 Task: Illustrate a Vector Portrait of a Beach Lifeguard Tower.
Action: Mouse moved to (560, 409)
Screenshot: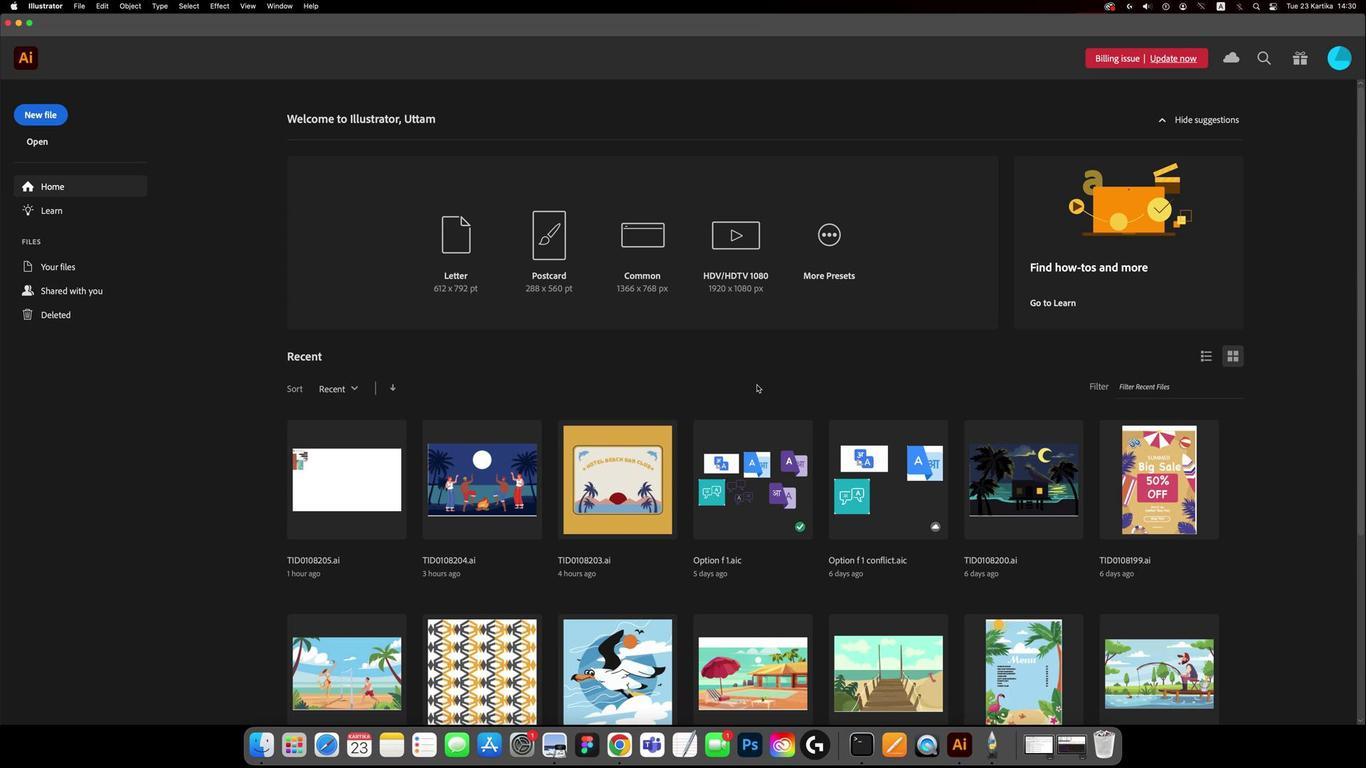 
Action: Mouse pressed left at (560, 409)
Screenshot: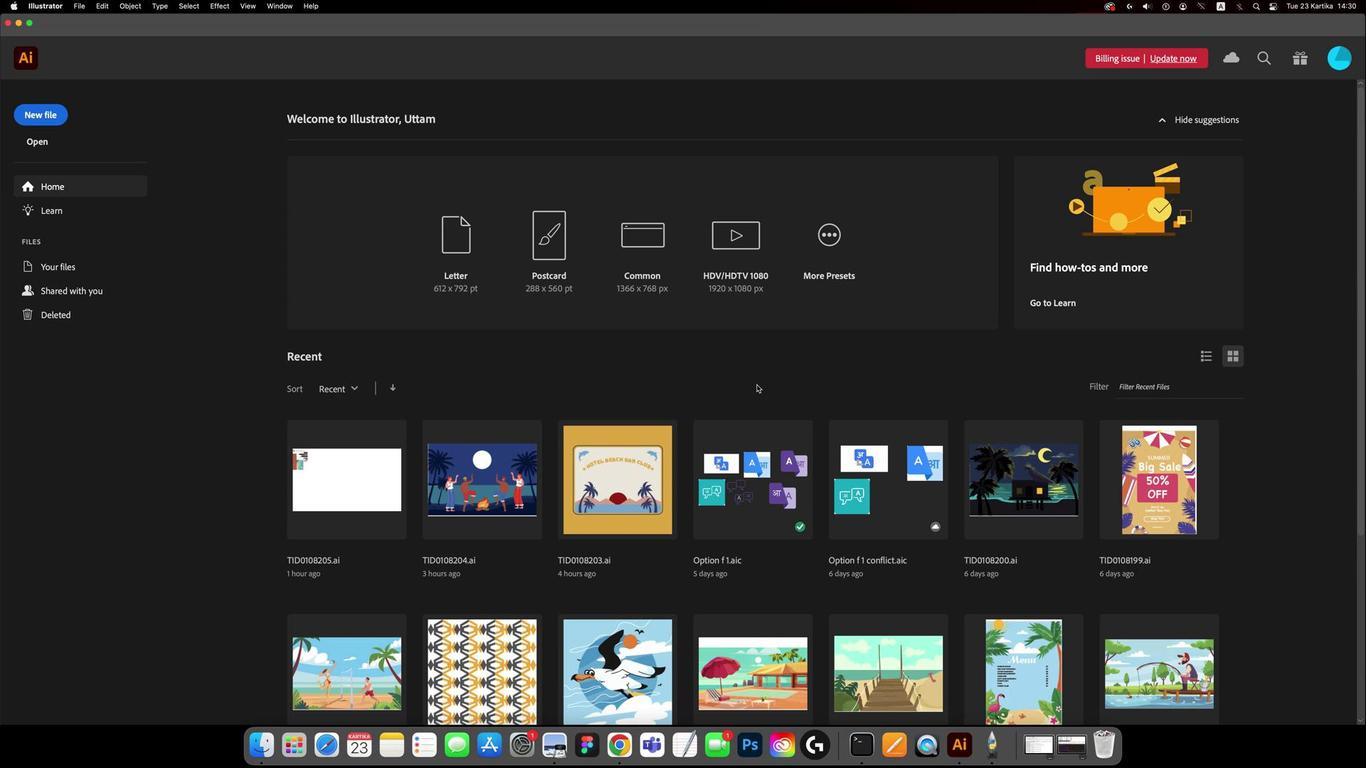 
Action: Mouse moved to (242, 348)
Screenshot: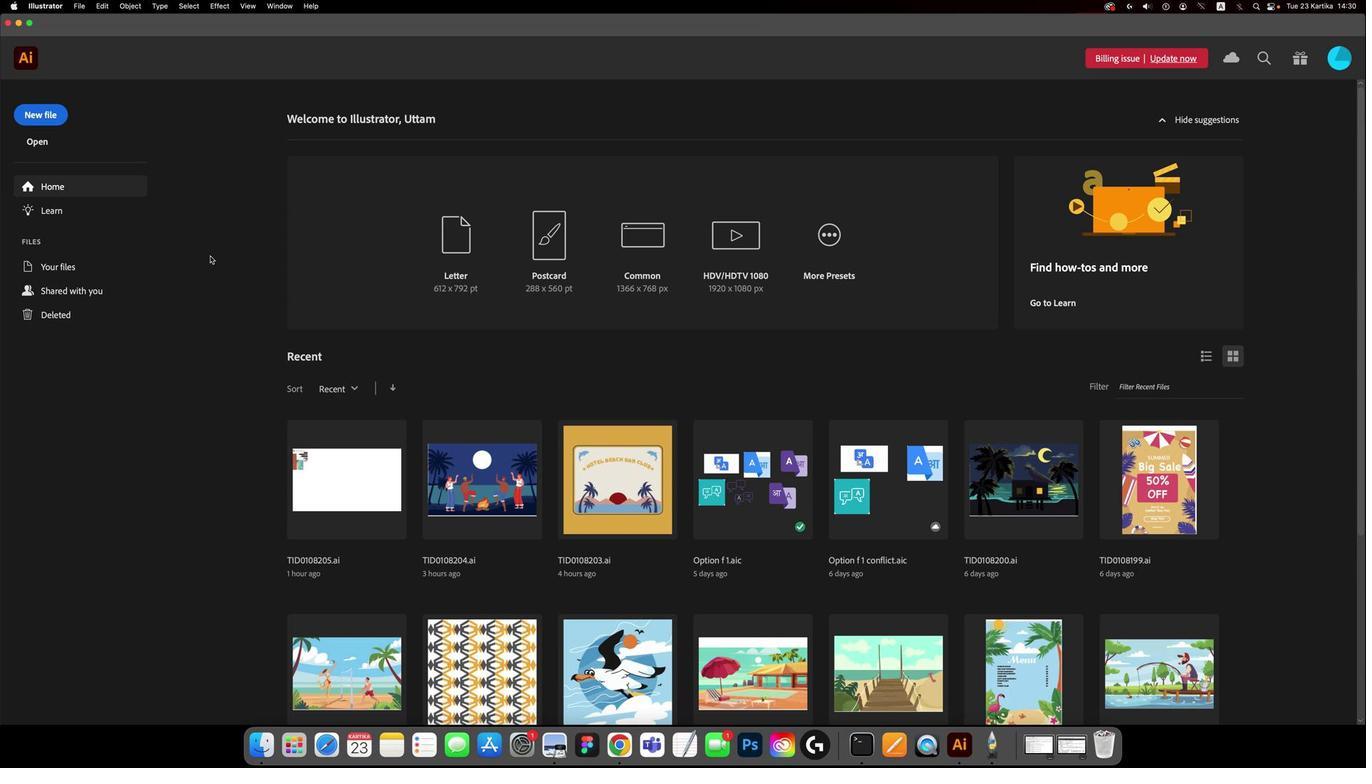 
Action: Mouse pressed left at (242, 348)
Screenshot: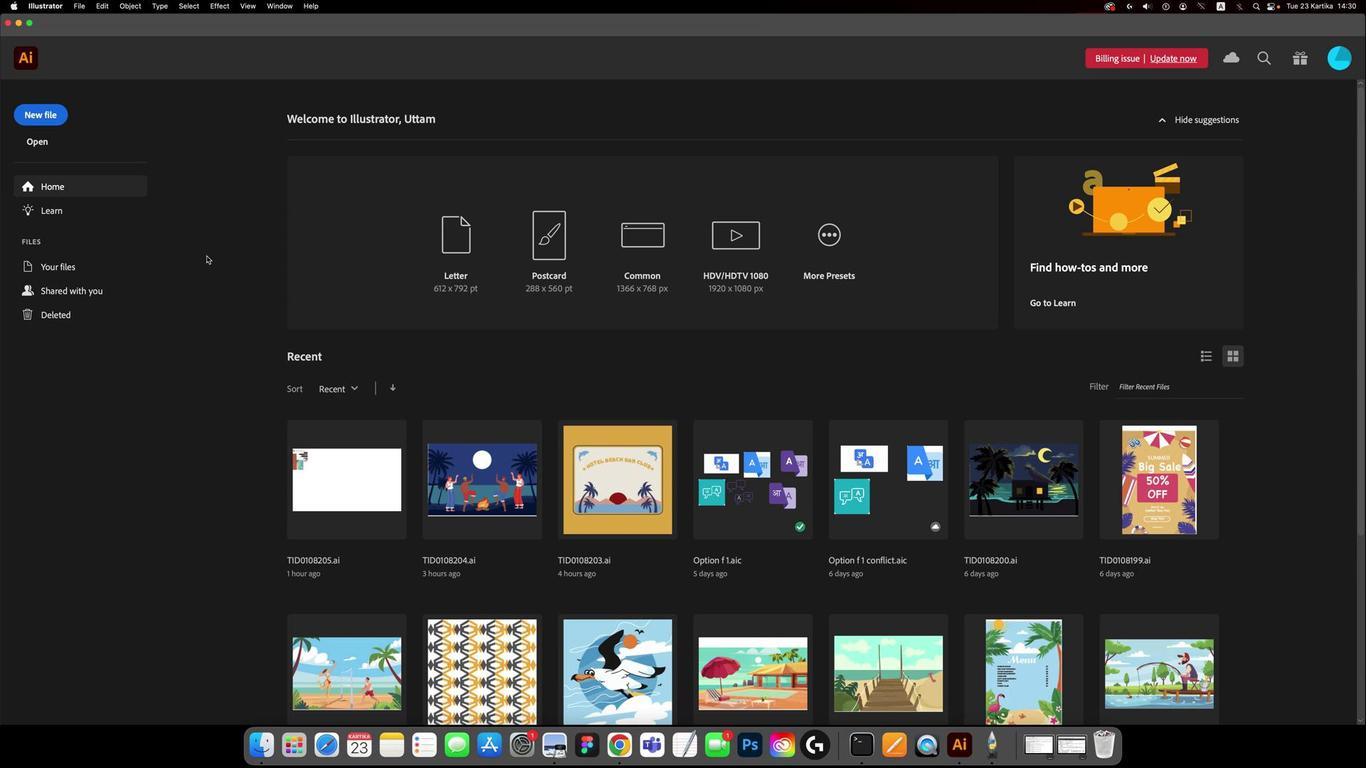 
Action: Mouse moved to (147, 294)
Screenshot: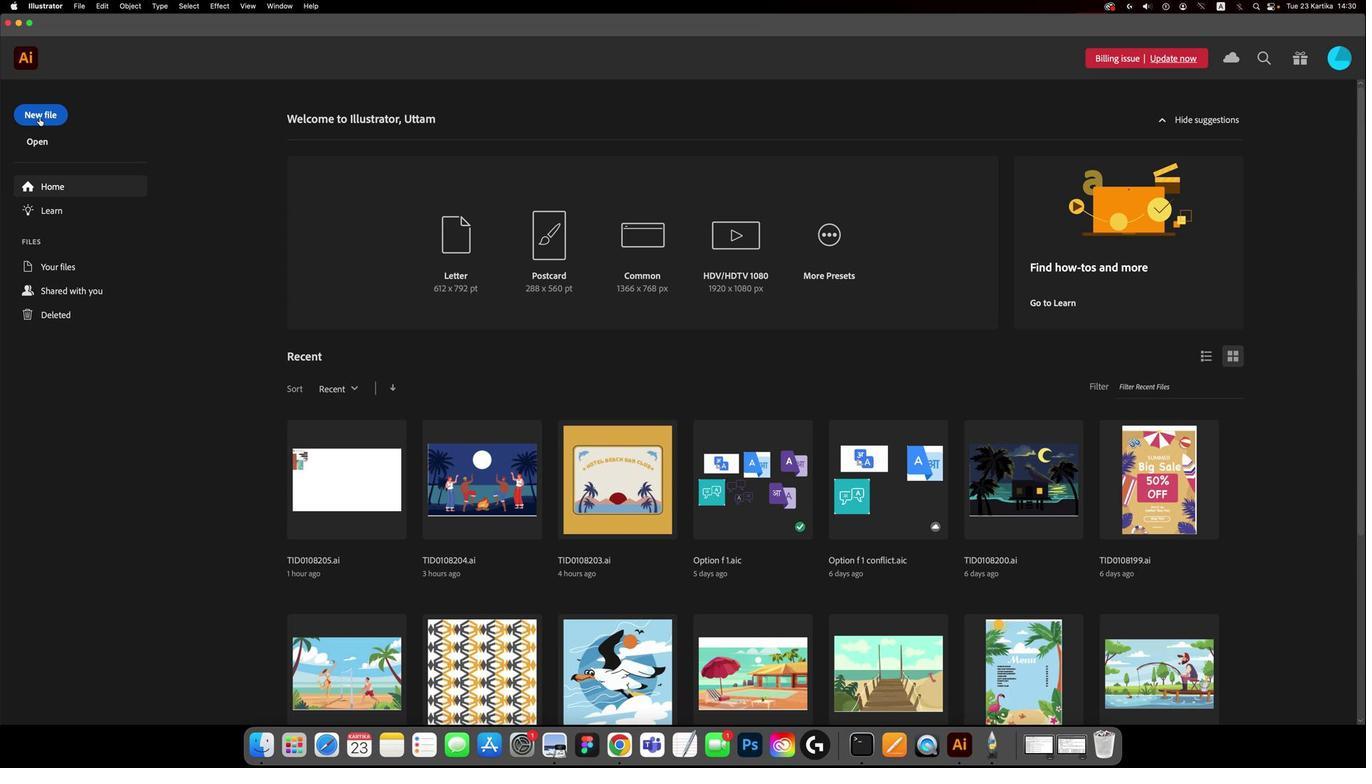 
Action: Mouse pressed left at (147, 294)
Screenshot: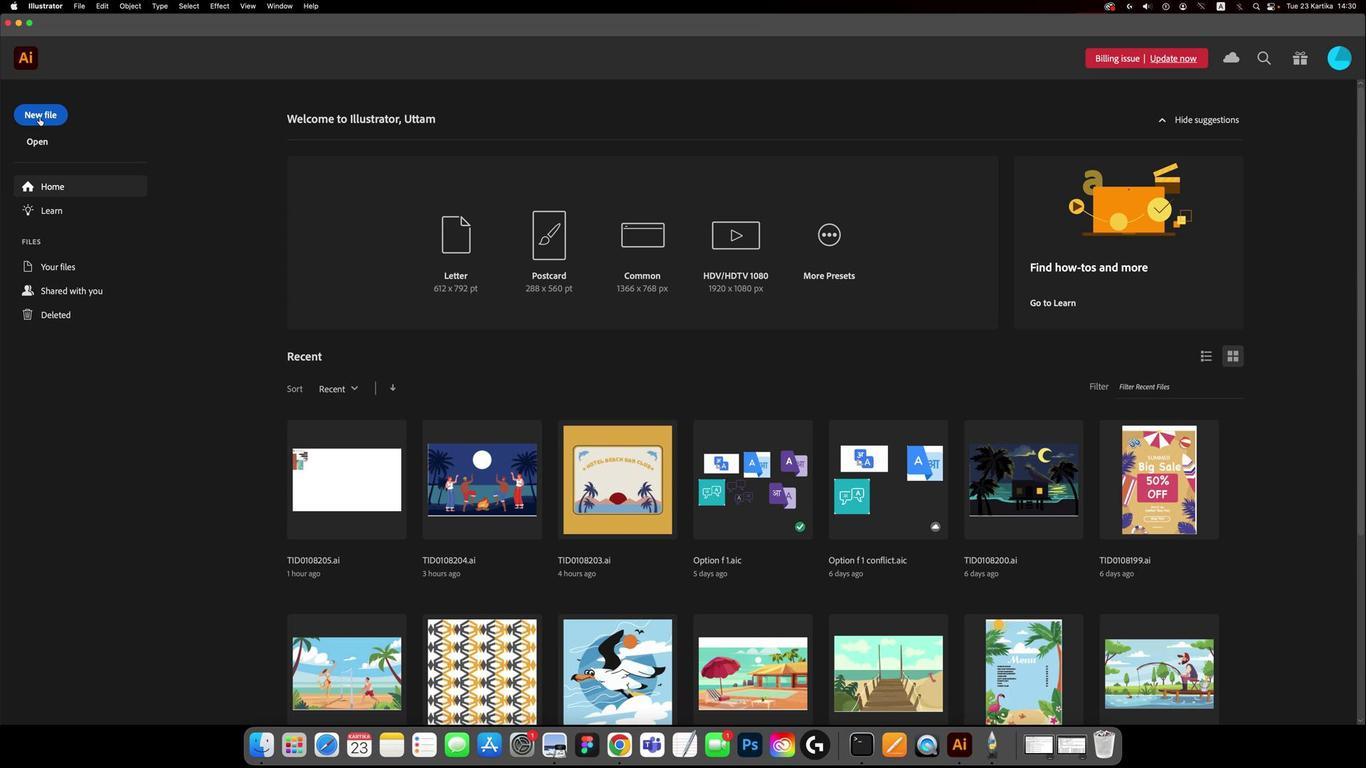 
Action: Mouse moved to (437, 352)
Screenshot: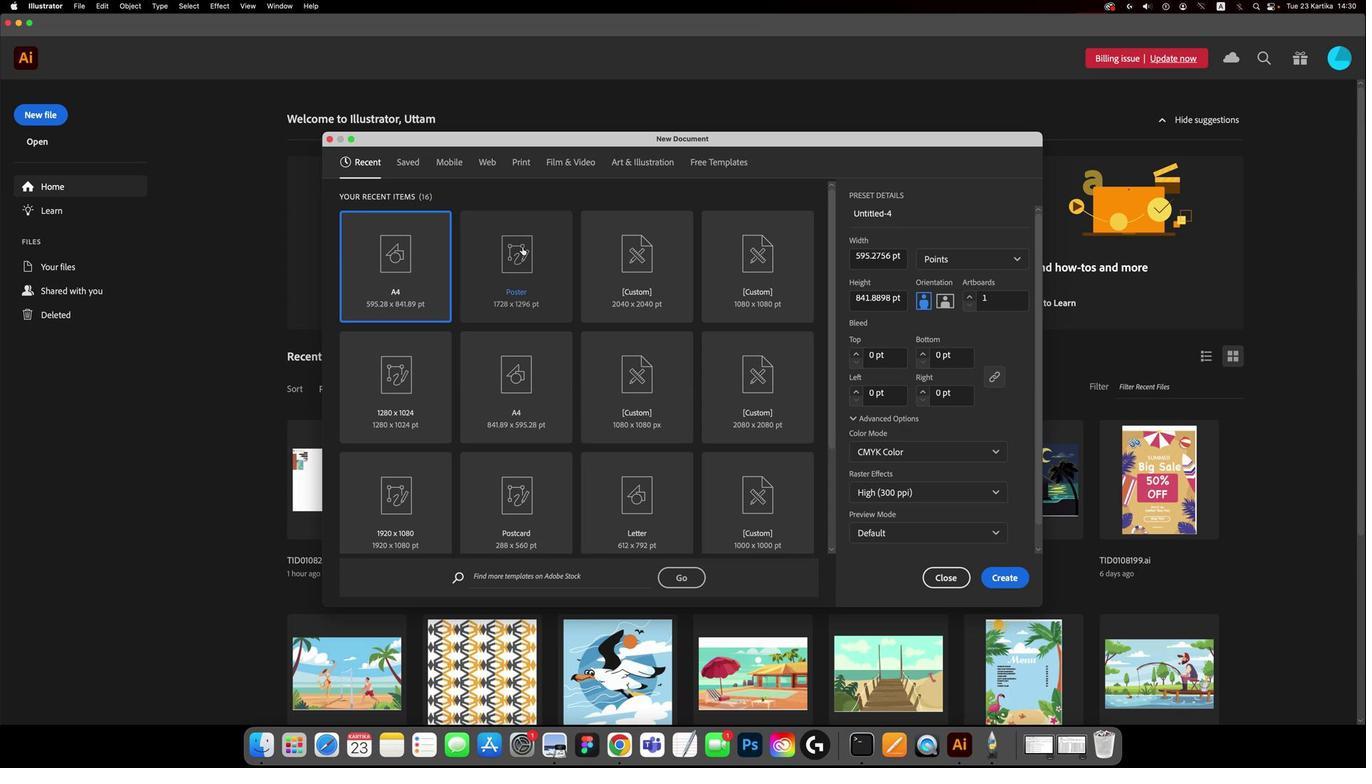 
Action: Mouse pressed left at (437, 352)
Screenshot: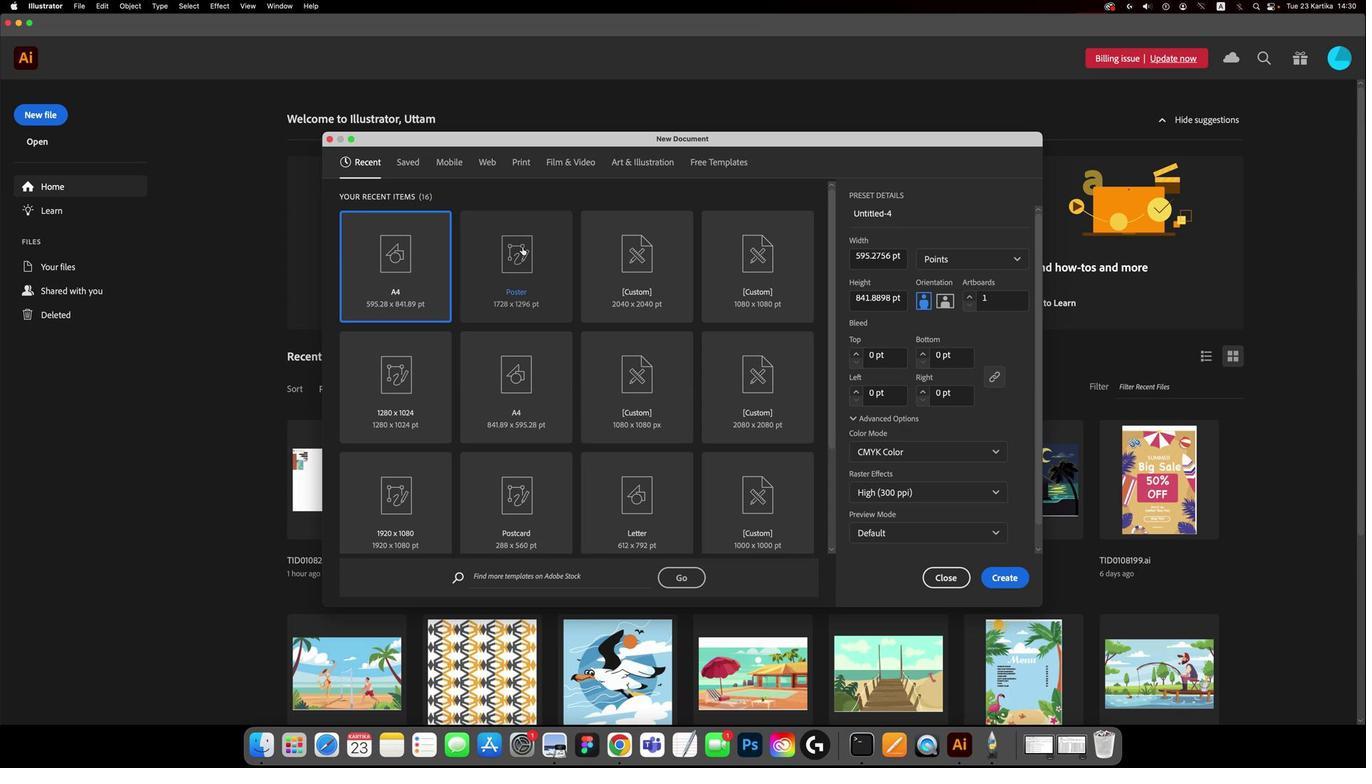 
Action: Mouse moved to (509, 314)
Screenshot: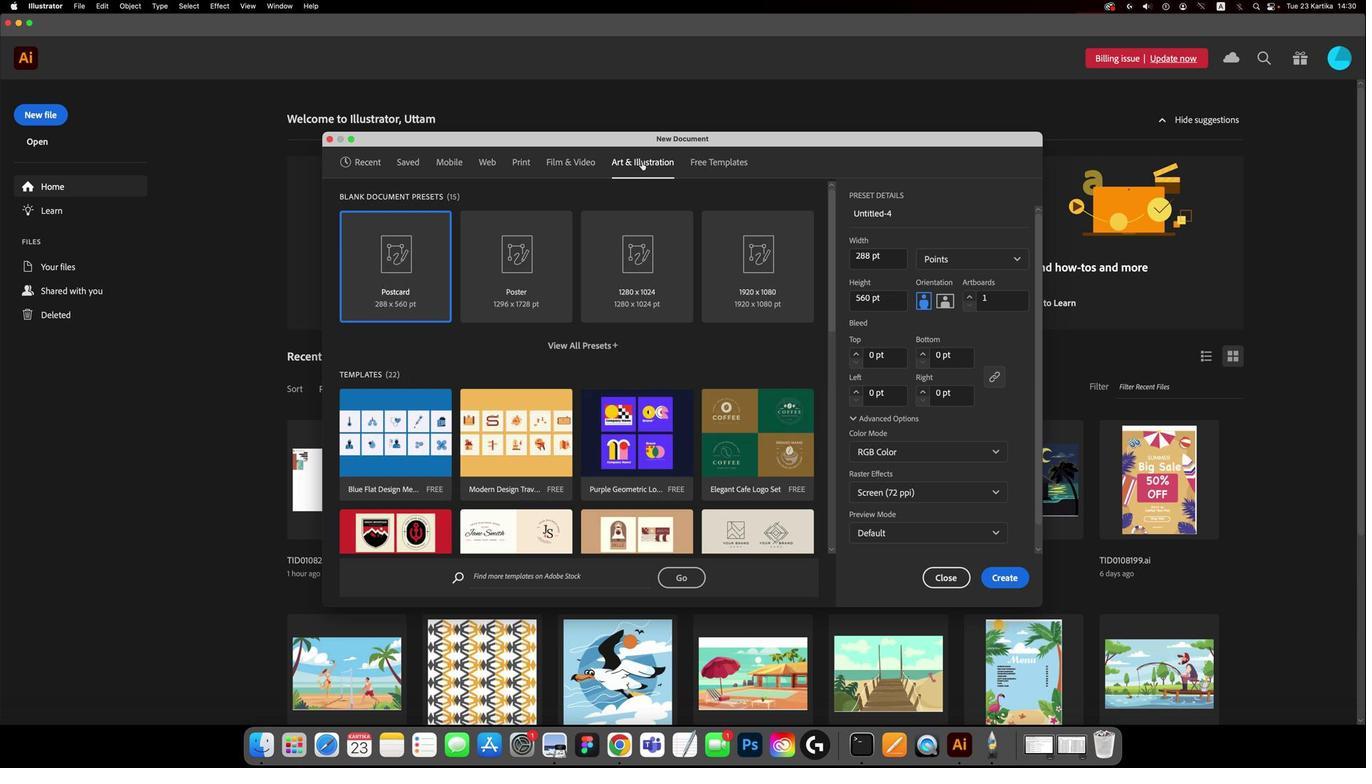 
Action: Mouse pressed left at (509, 314)
Screenshot: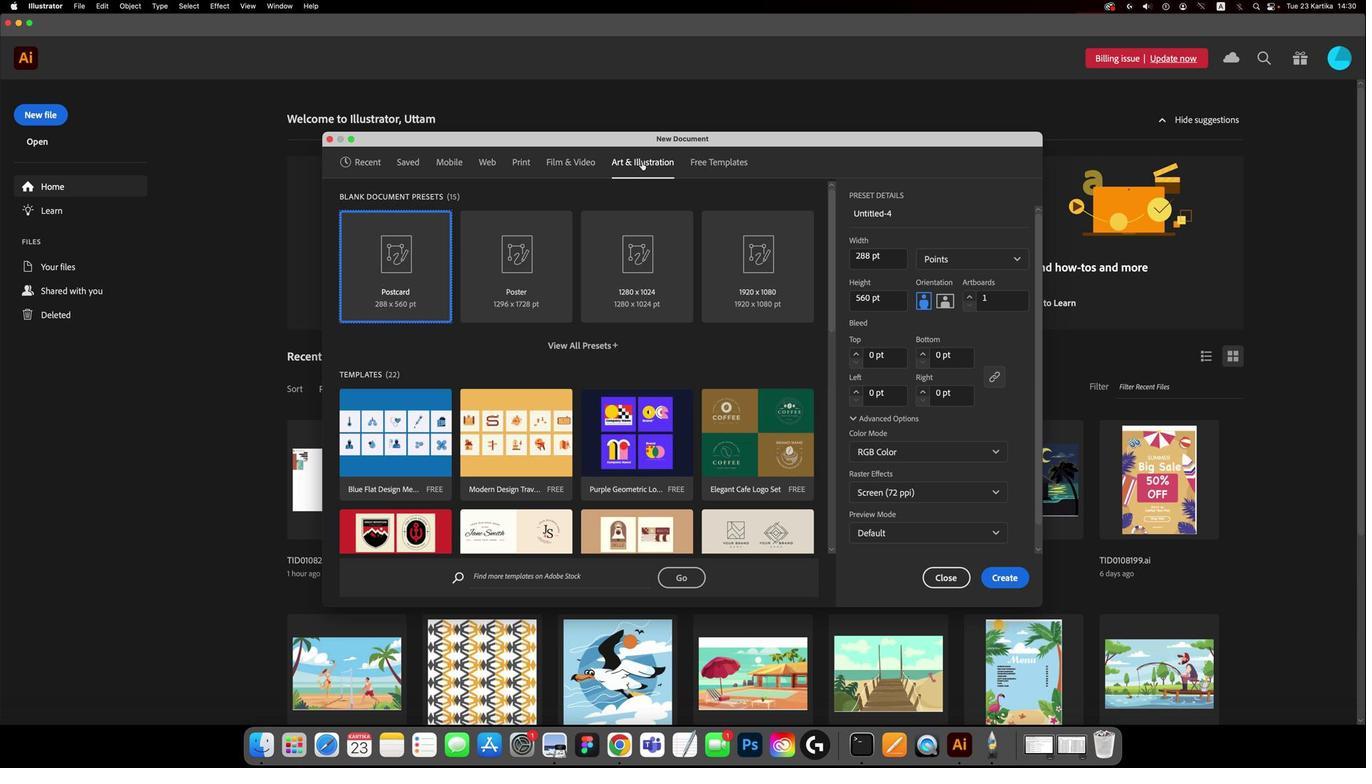 
Action: Mouse moved to (459, 354)
Screenshot: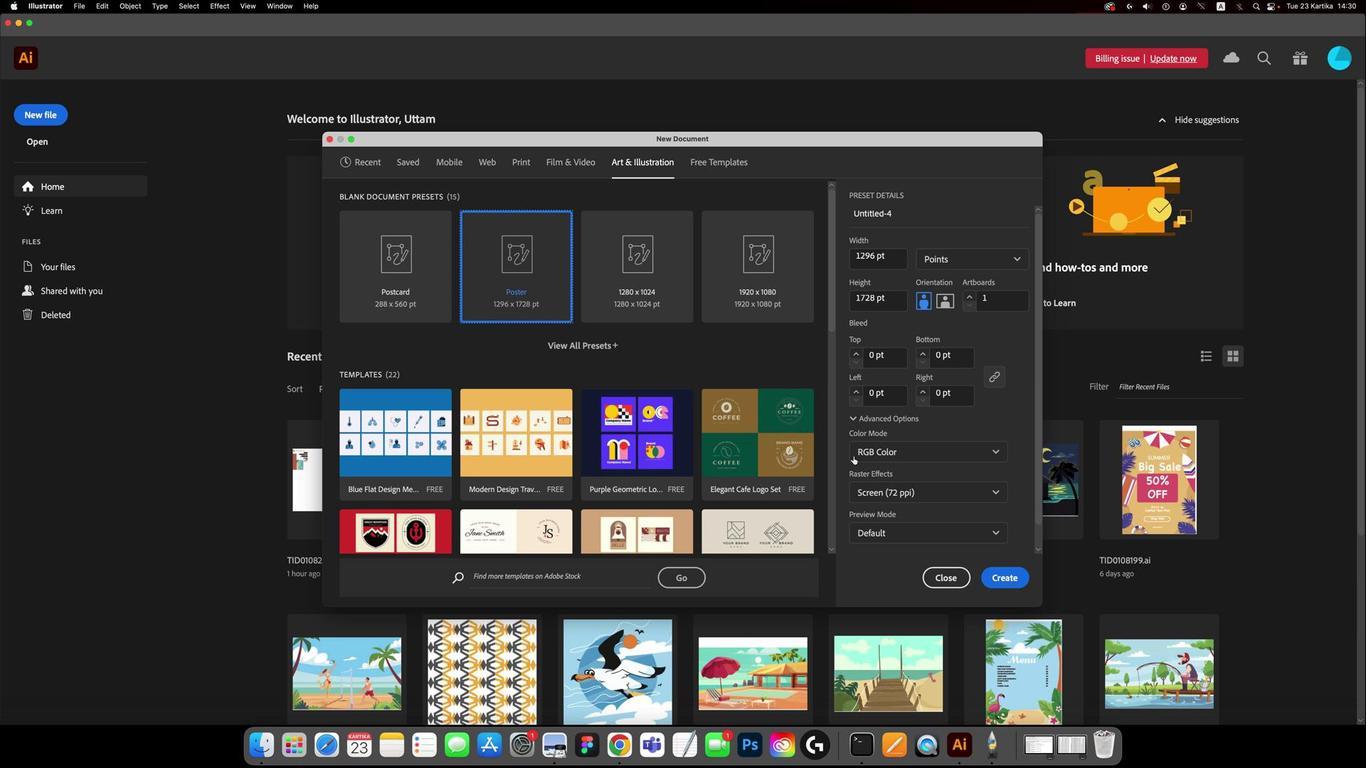 
Action: Mouse pressed left at (459, 354)
Screenshot: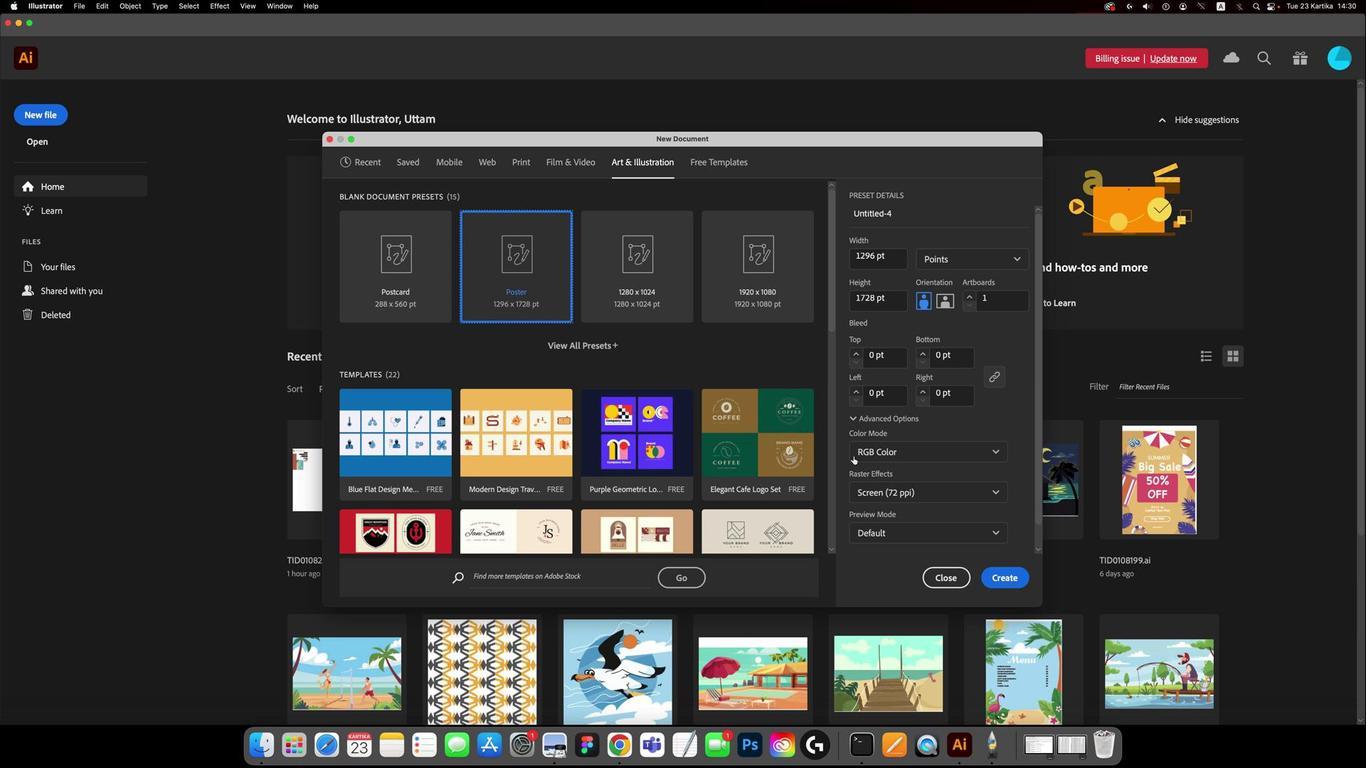 
Action: Mouse moved to (726, 497)
Screenshot: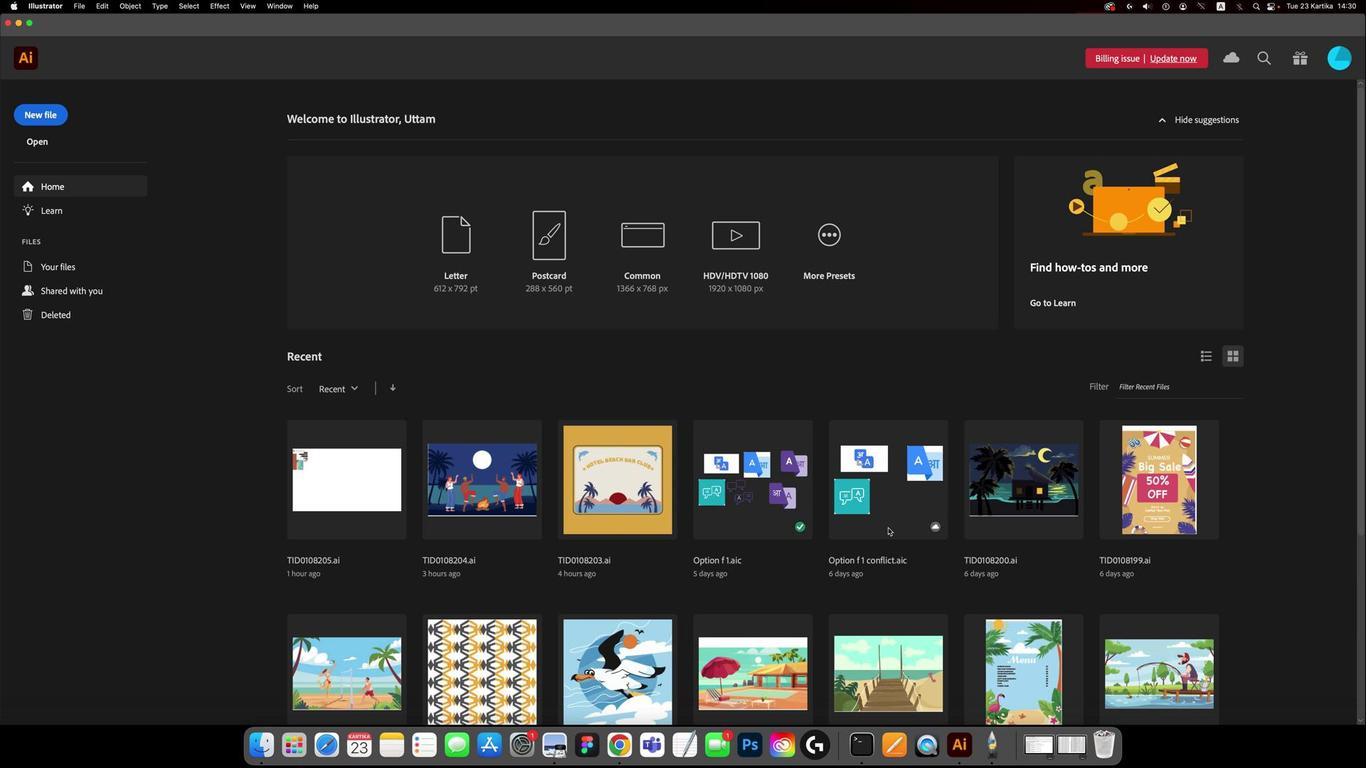 
Action: Mouse pressed left at (726, 497)
Screenshot: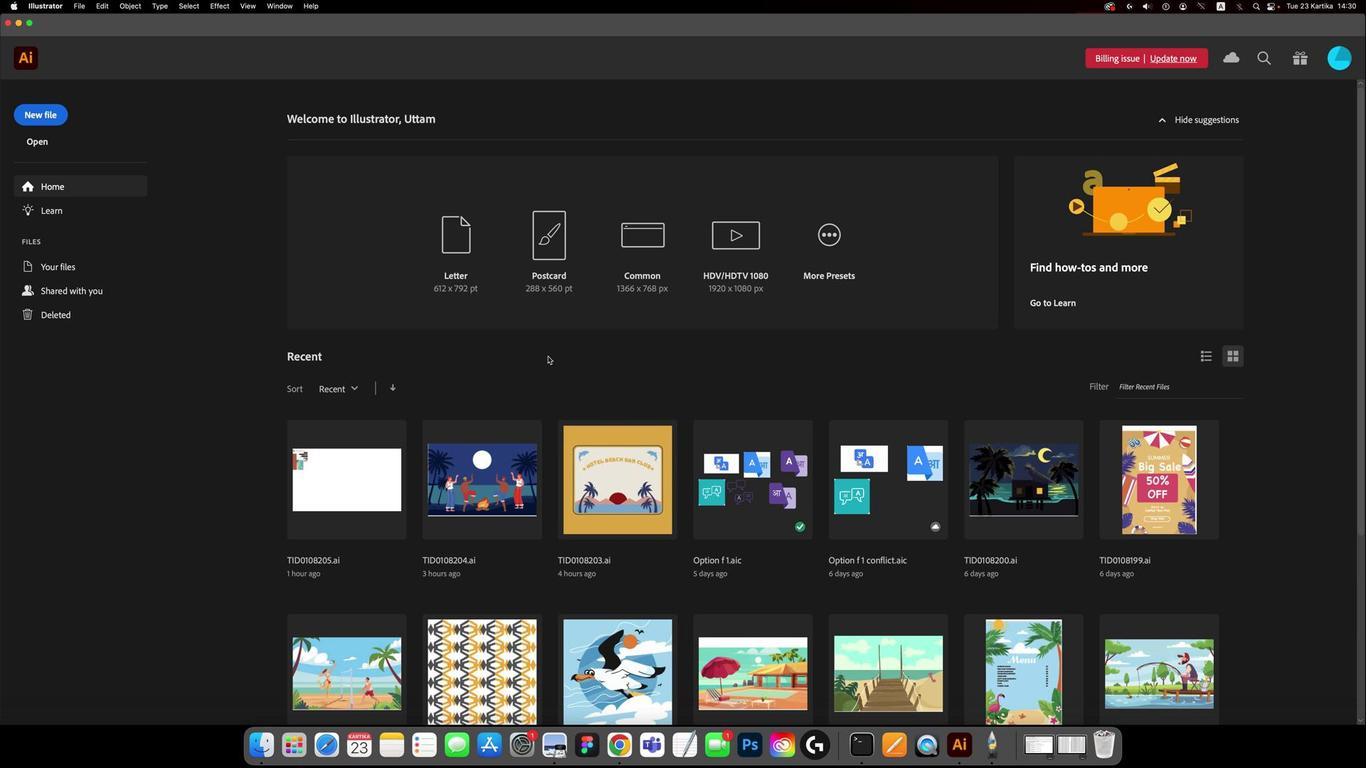 
Action: Mouse moved to (340, 370)
Screenshot: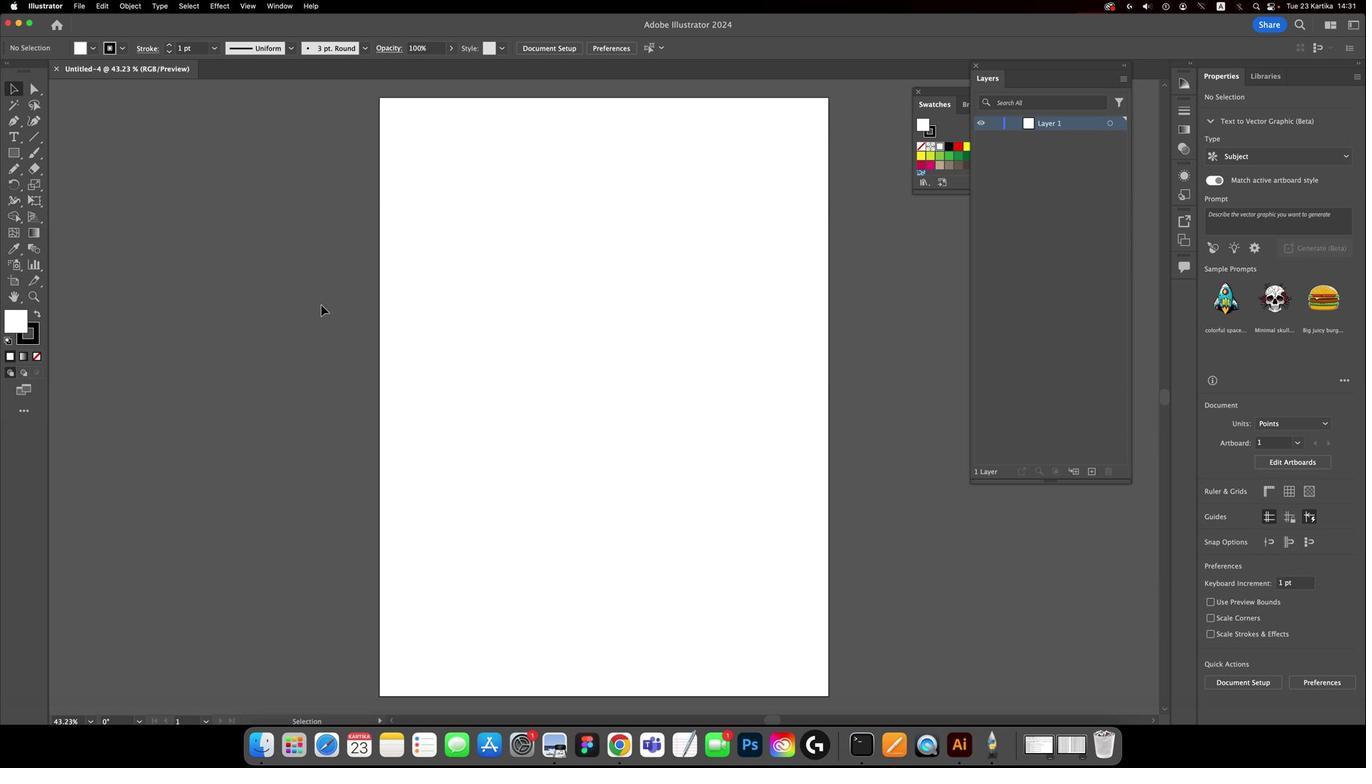 
Action: Mouse pressed left at (340, 370)
Screenshot: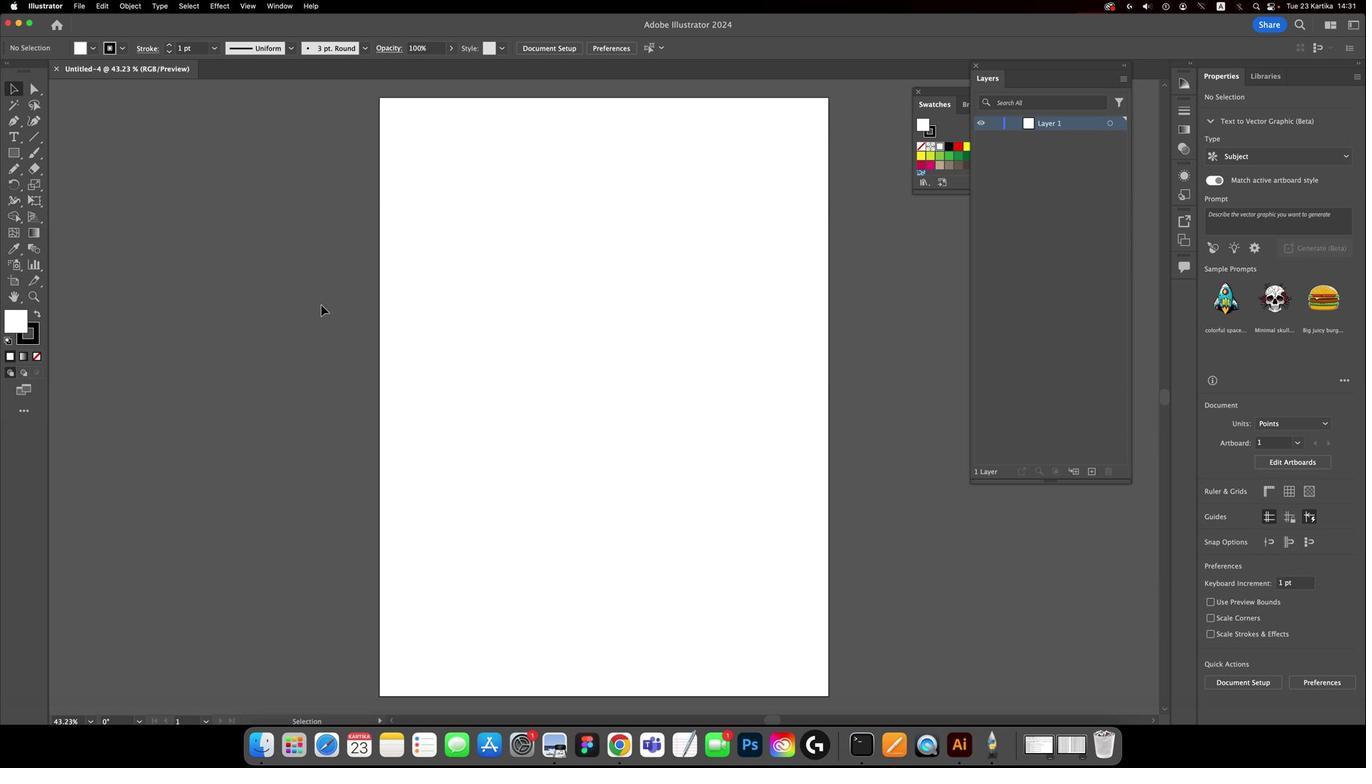 
Action: Mouse moved to (170, 245)
Screenshot: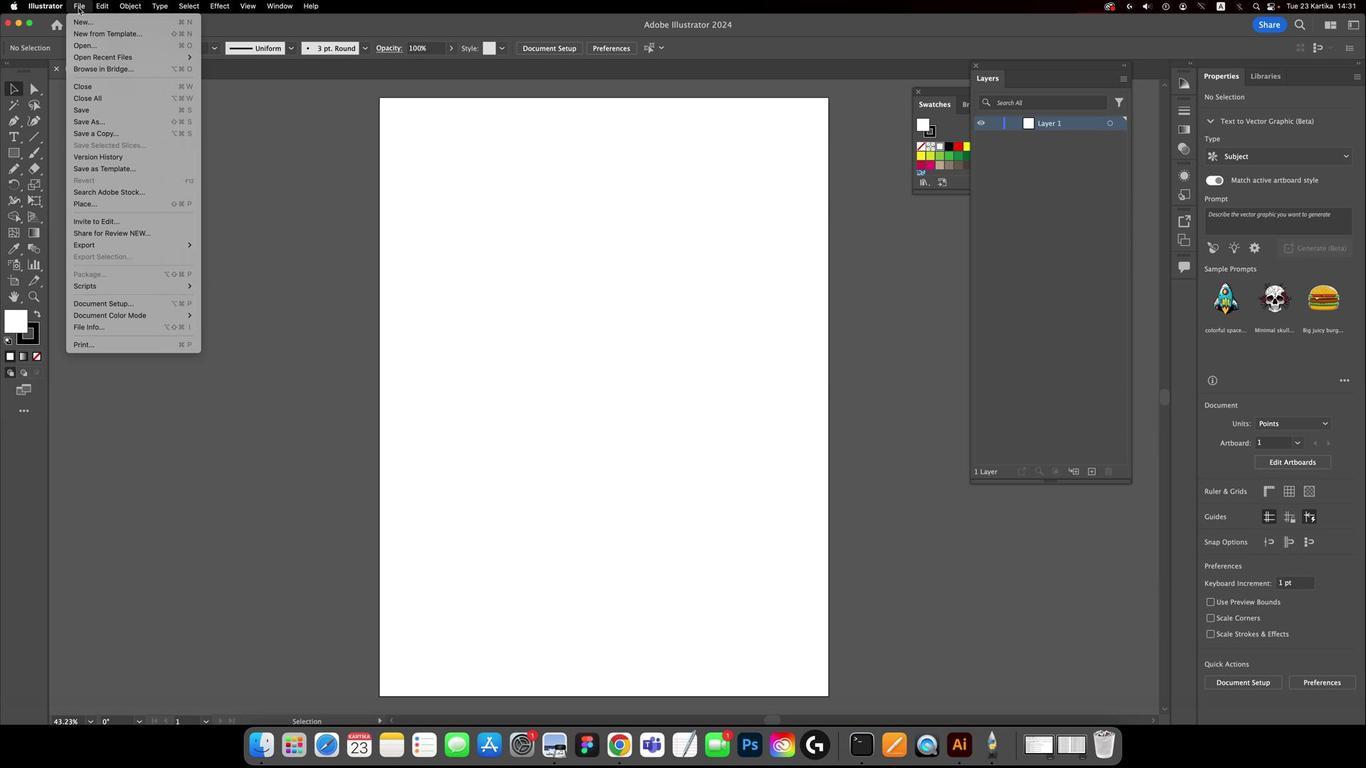 
Action: Mouse pressed left at (170, 245)
Screenshot: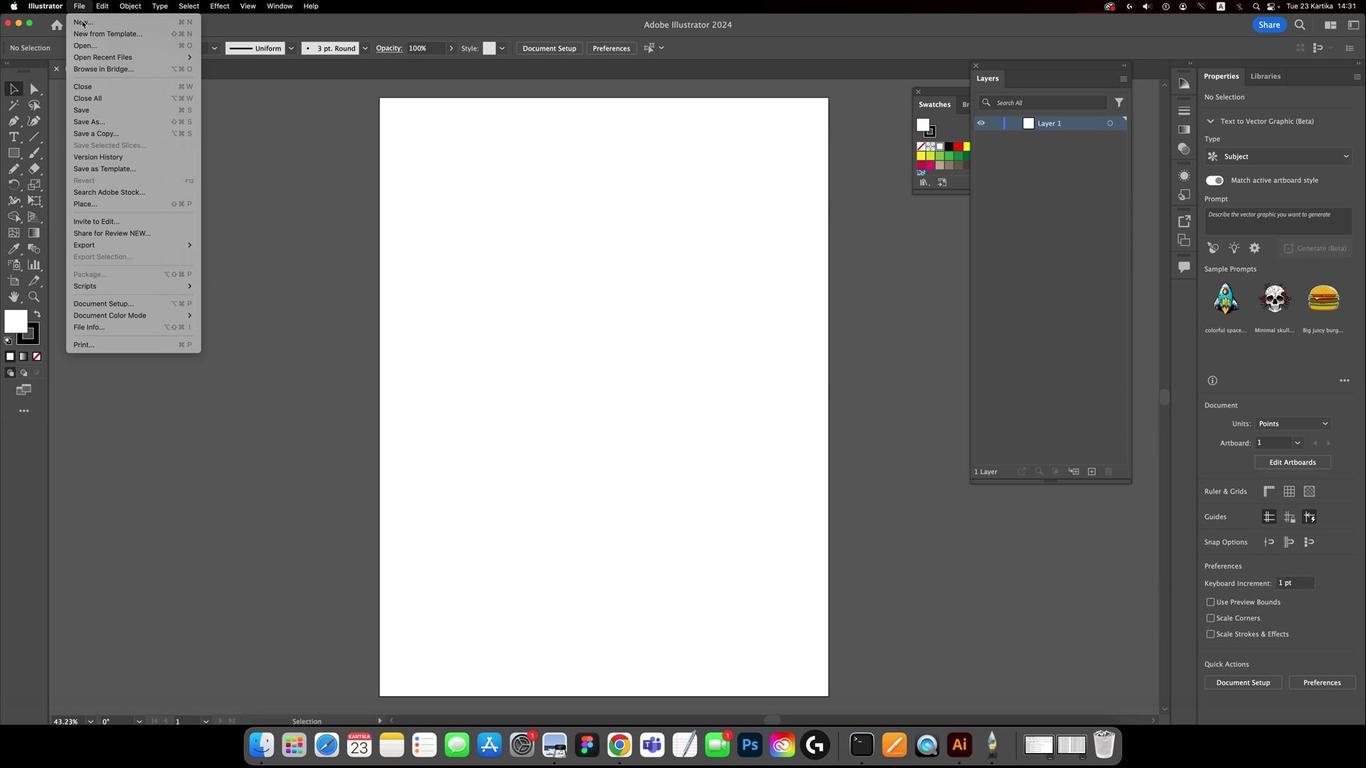 
Action: Mouse moved to (197, 333)
Screenshot: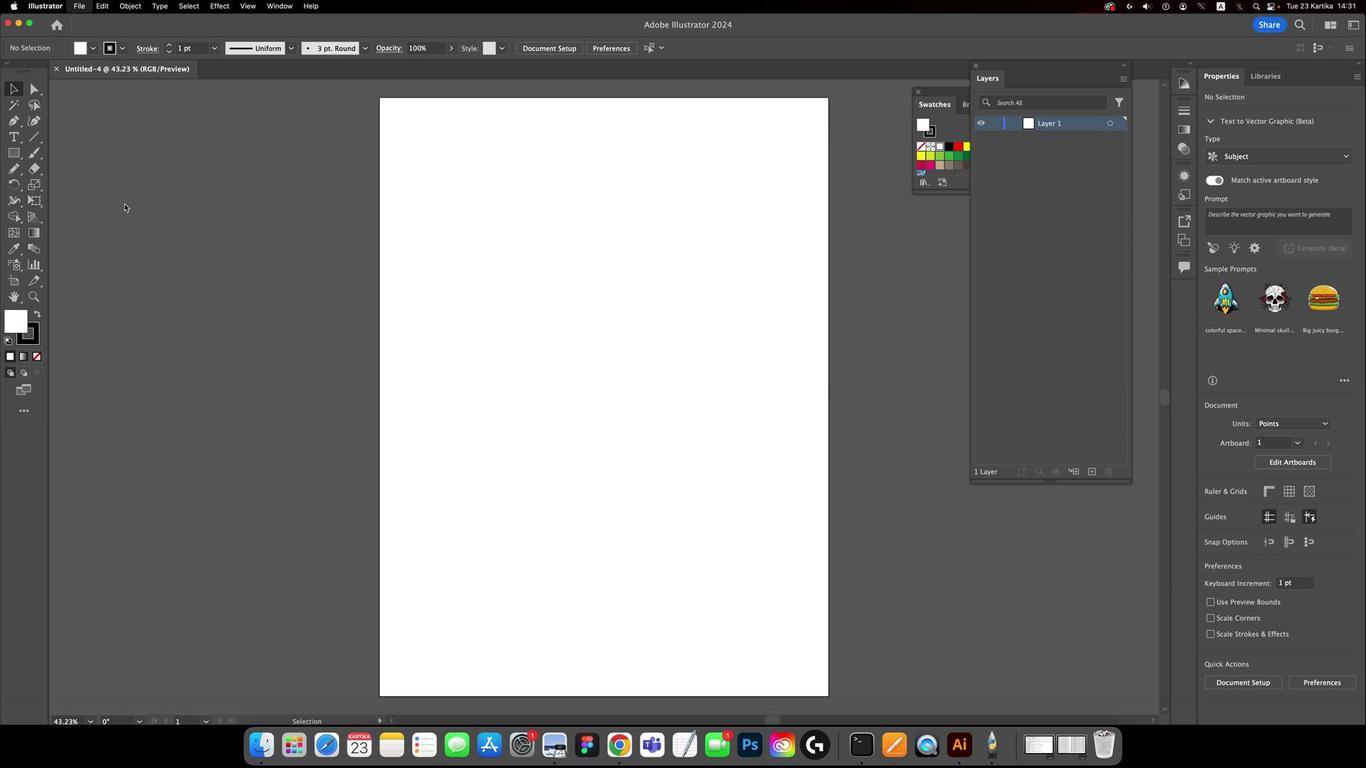 
Action: Mouse pressed left at (197, 333)
Screenshot: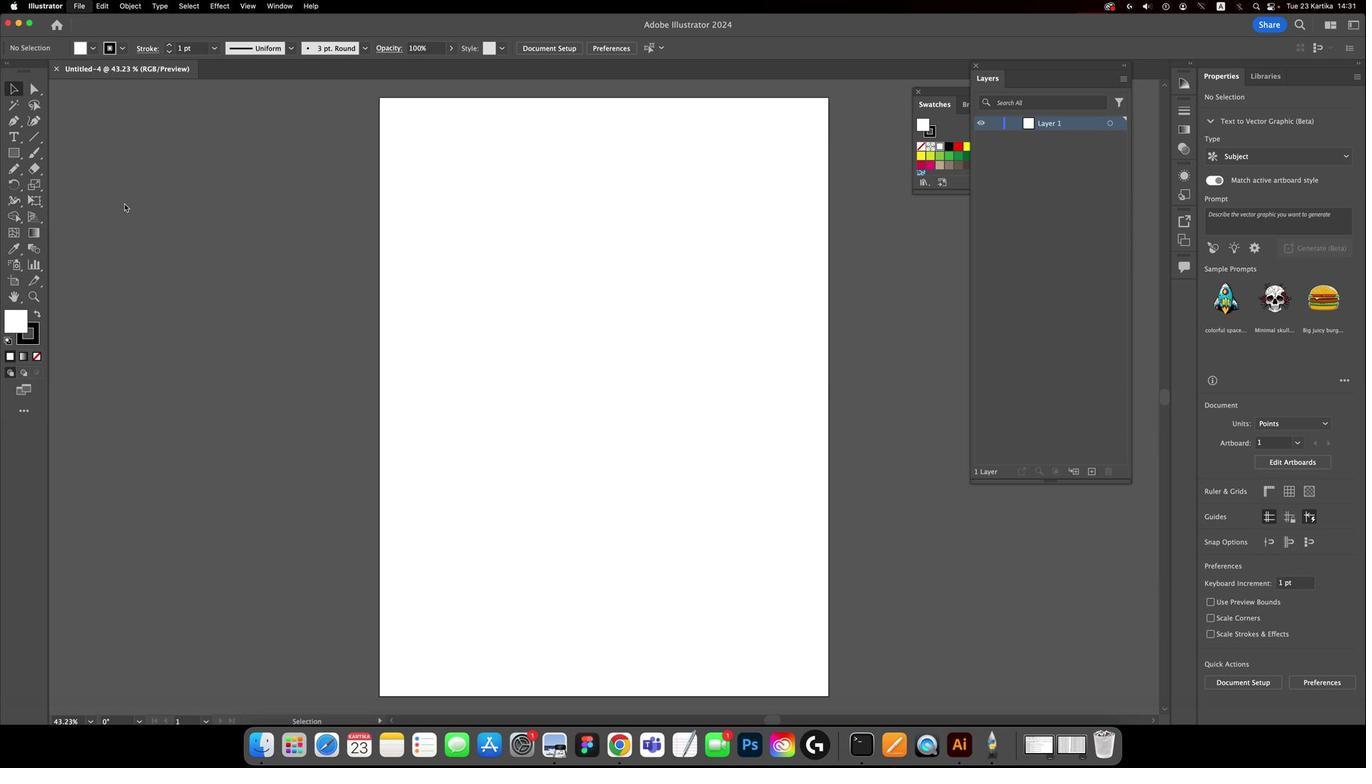 
Action: Mouse moved to (430, 340)
Screenshot: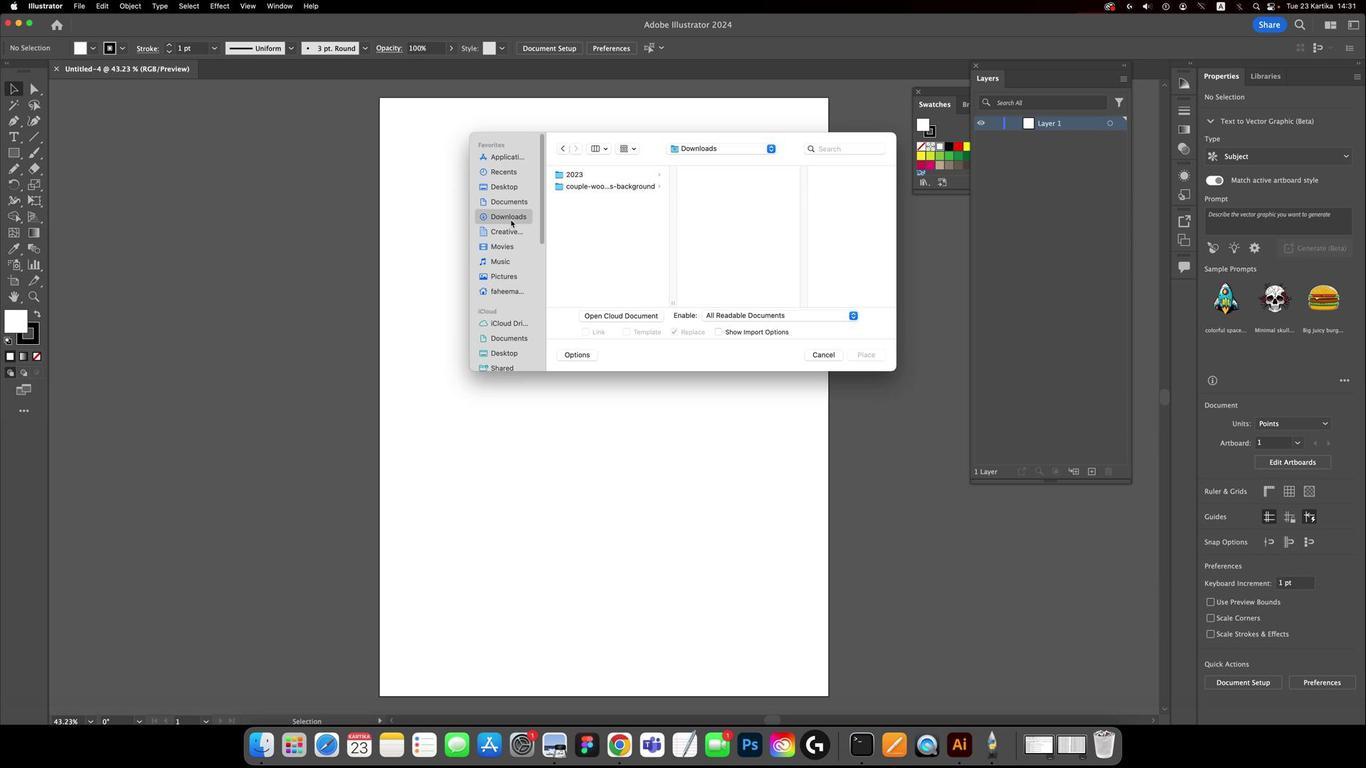 
Action: Mouse pressed left at (430, 340)
Screenshot: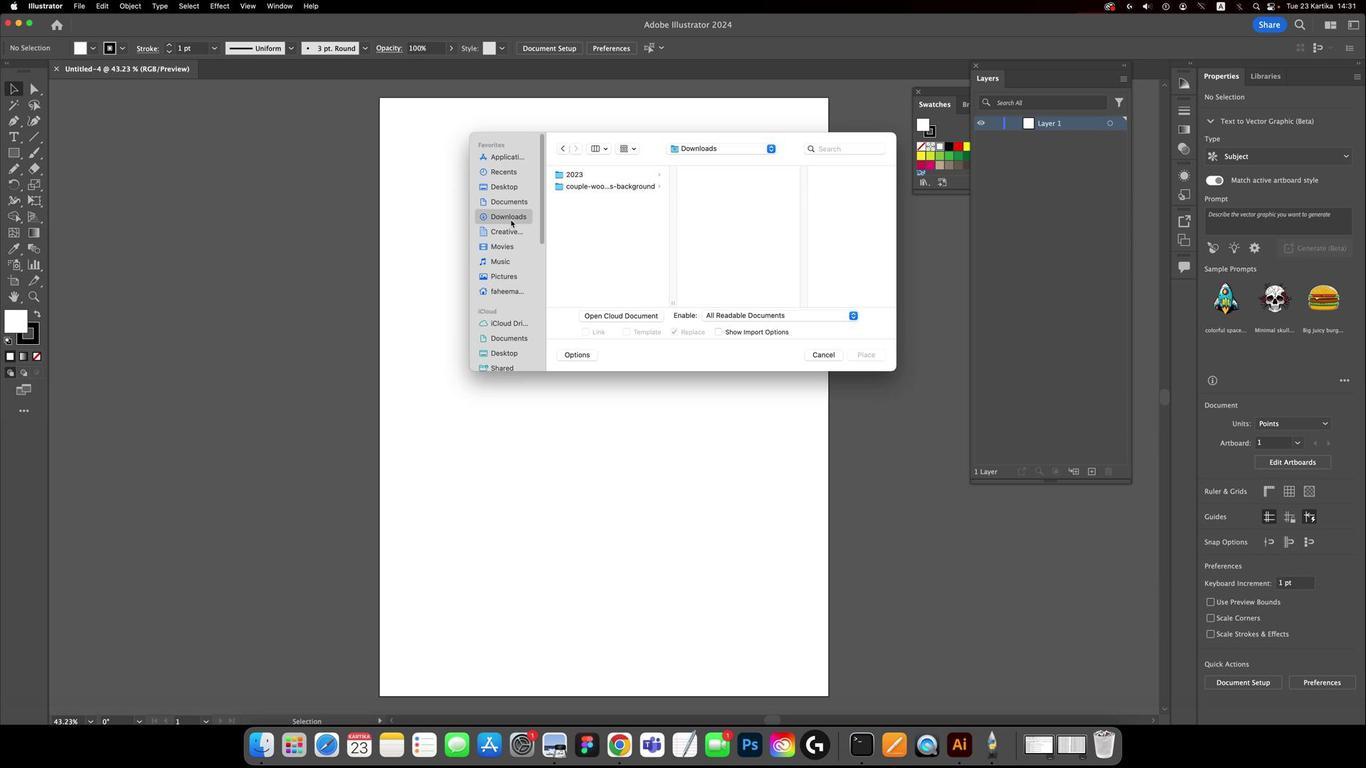 
Action: Mouse moved to (467, 326)
Screenshot: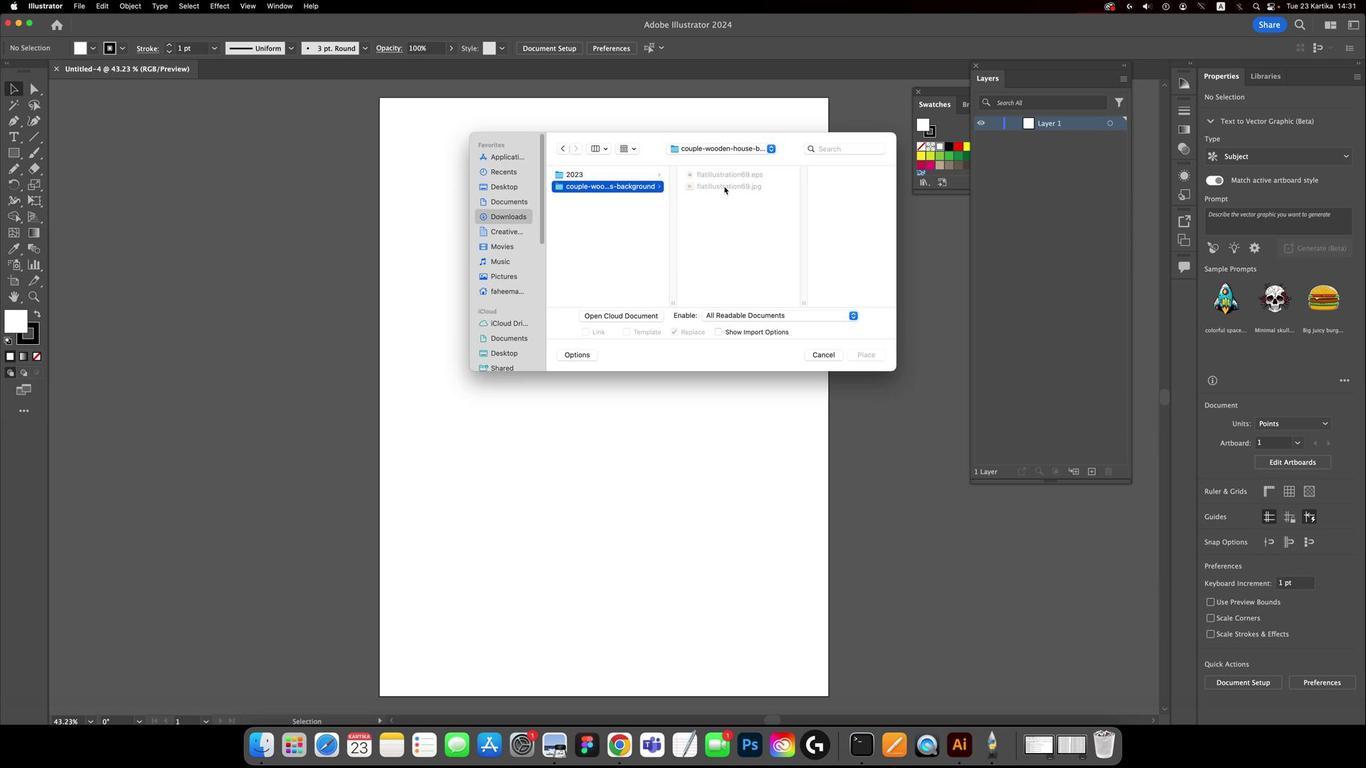 
Action: Mouse pressed left at (467, 326)
Screenshot: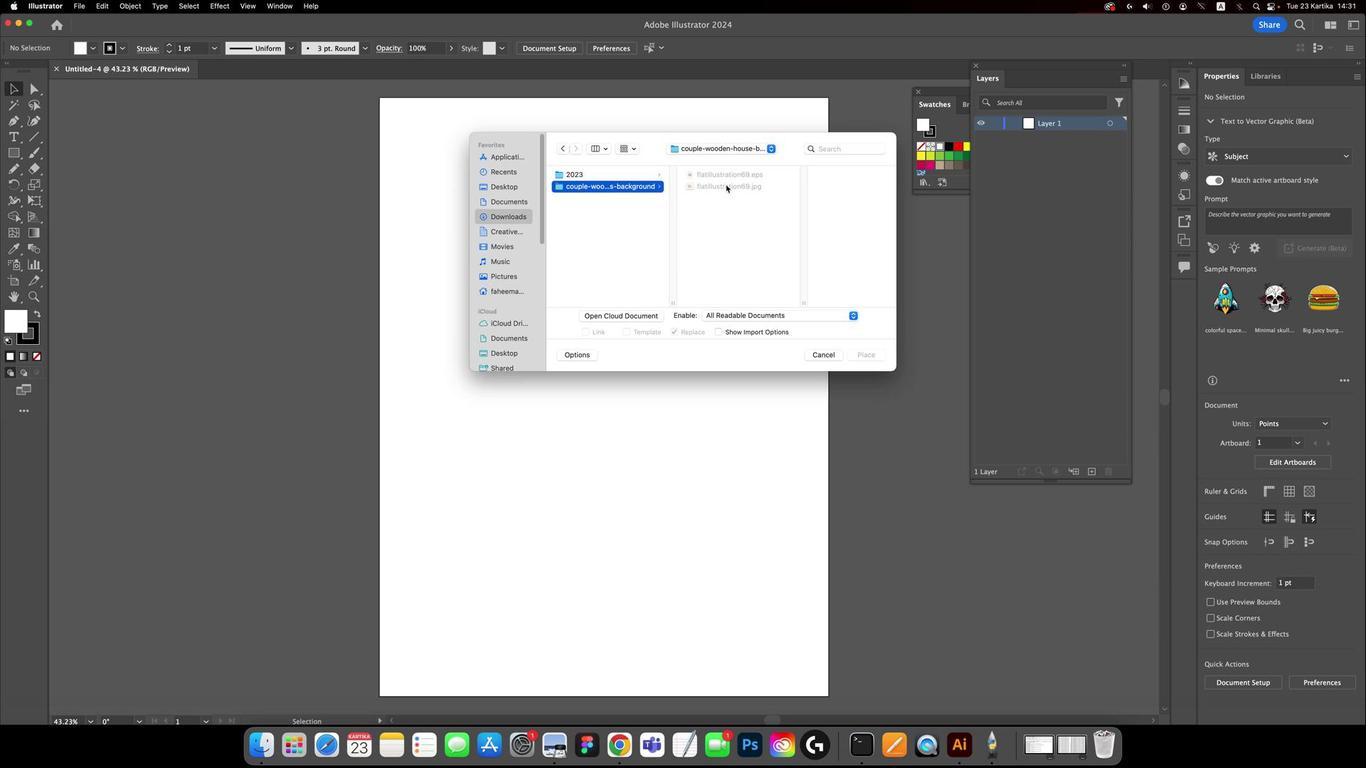 
Action: Mouse moved to (561, 325)
Screenshot: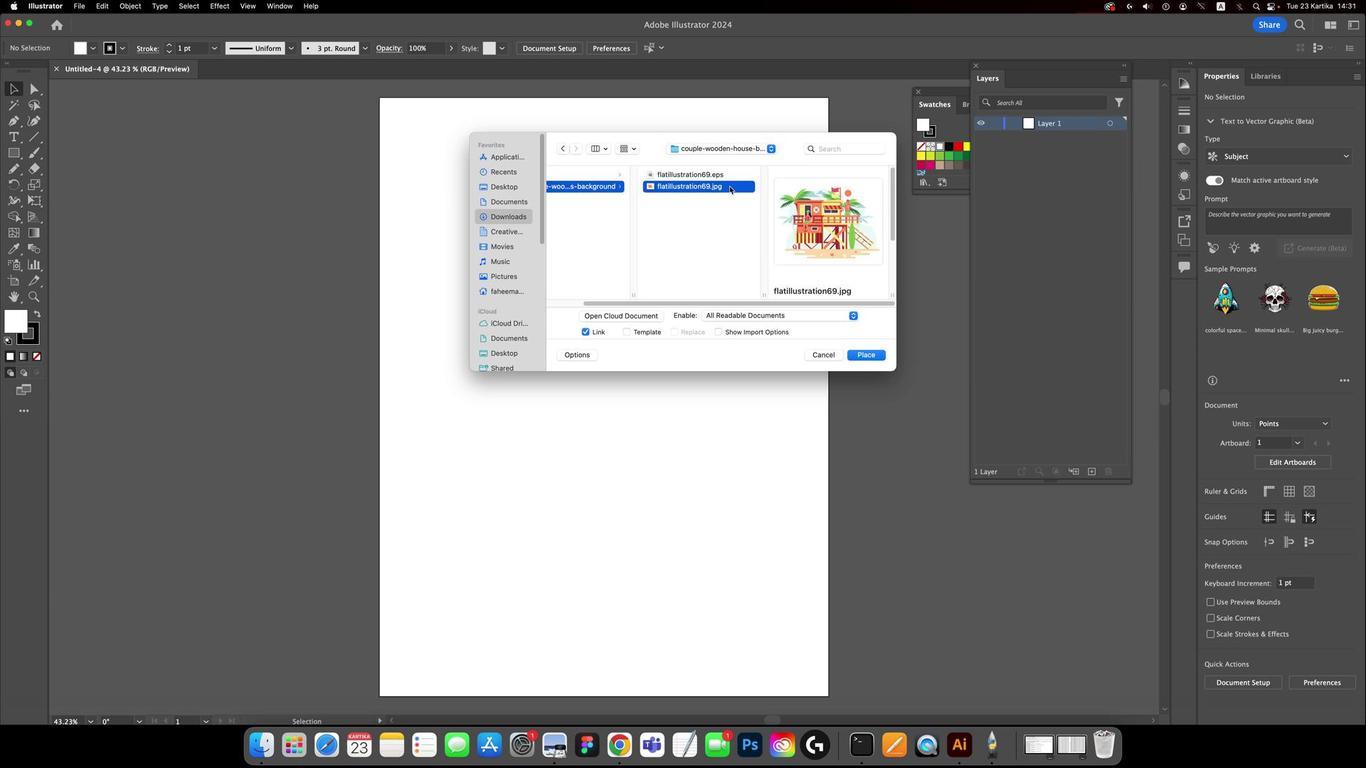 
Action: Mouse pressed left at (561, 325)
Screenshot: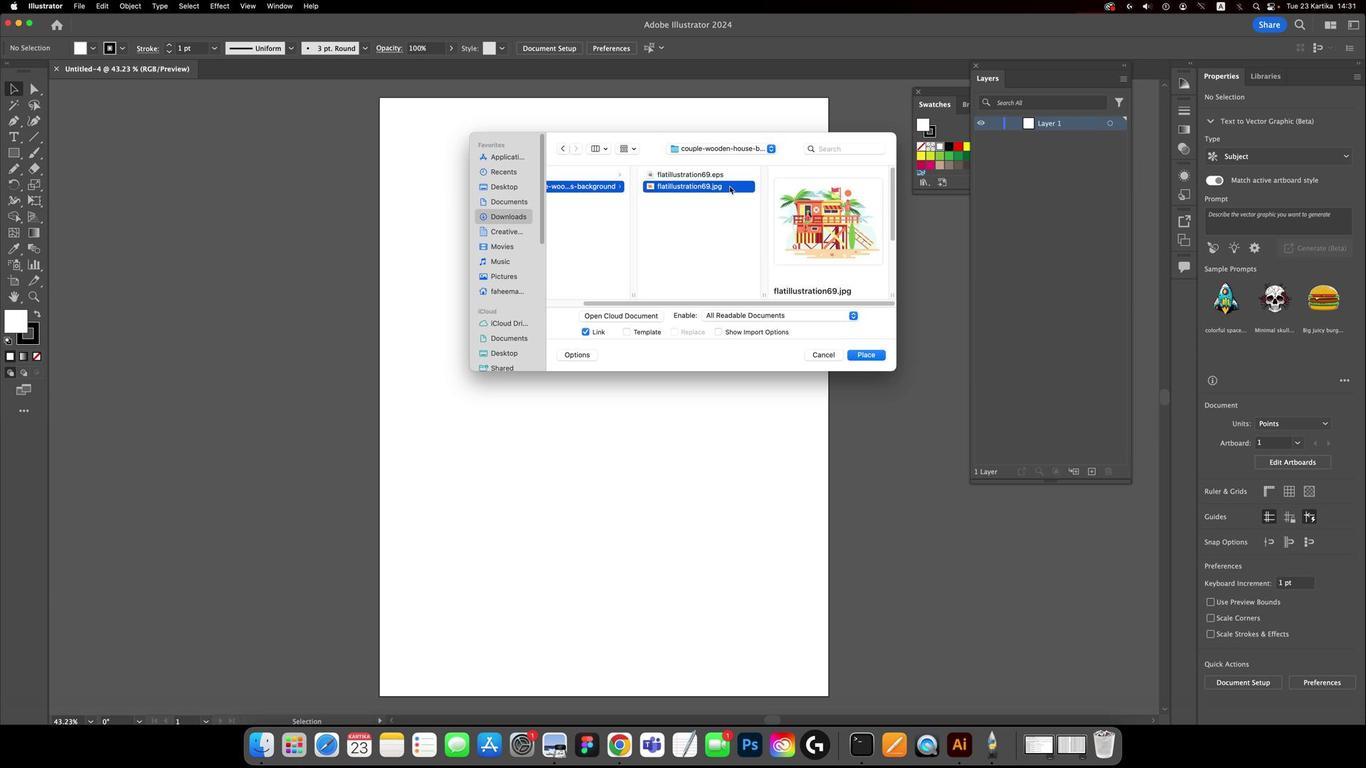 
Action: Mouse moved to (561, 325)
Screenshot: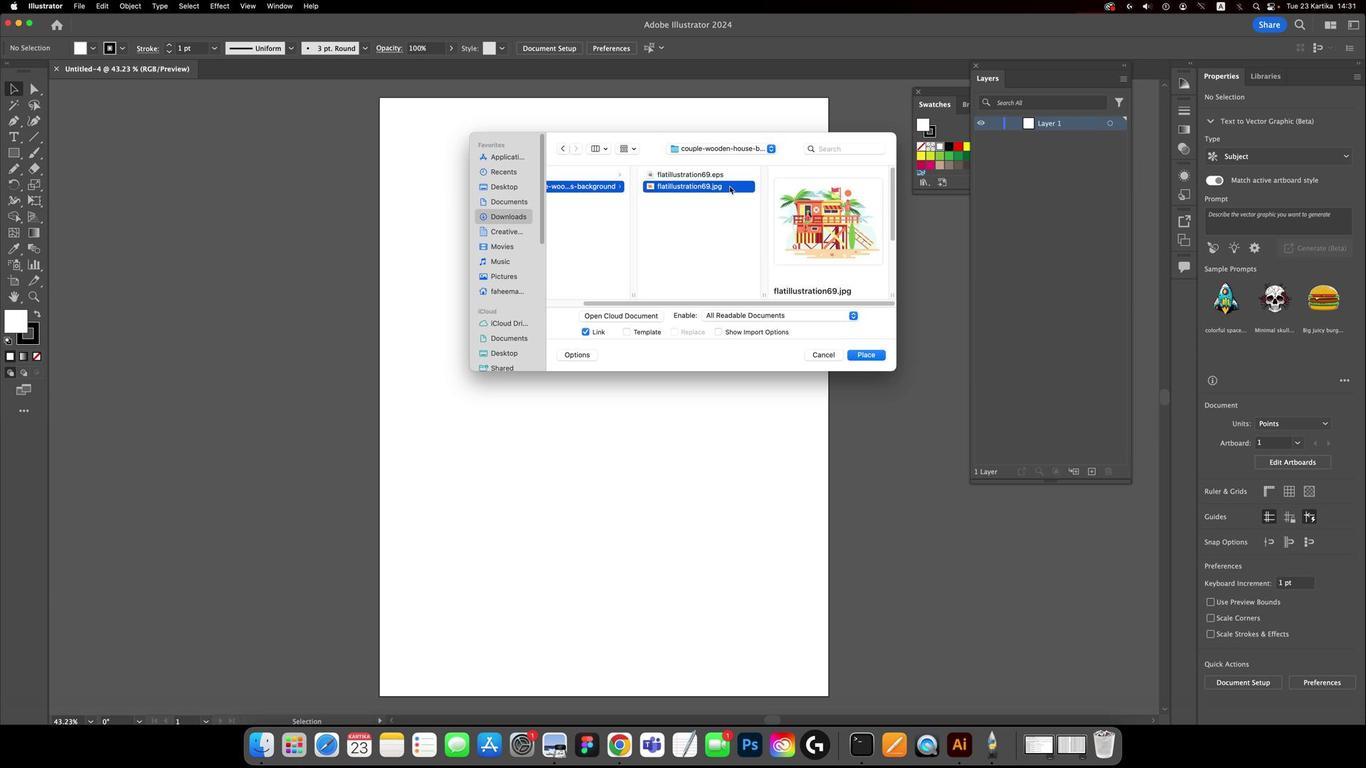 
Action: Key pressed Key.enter
Screenshot: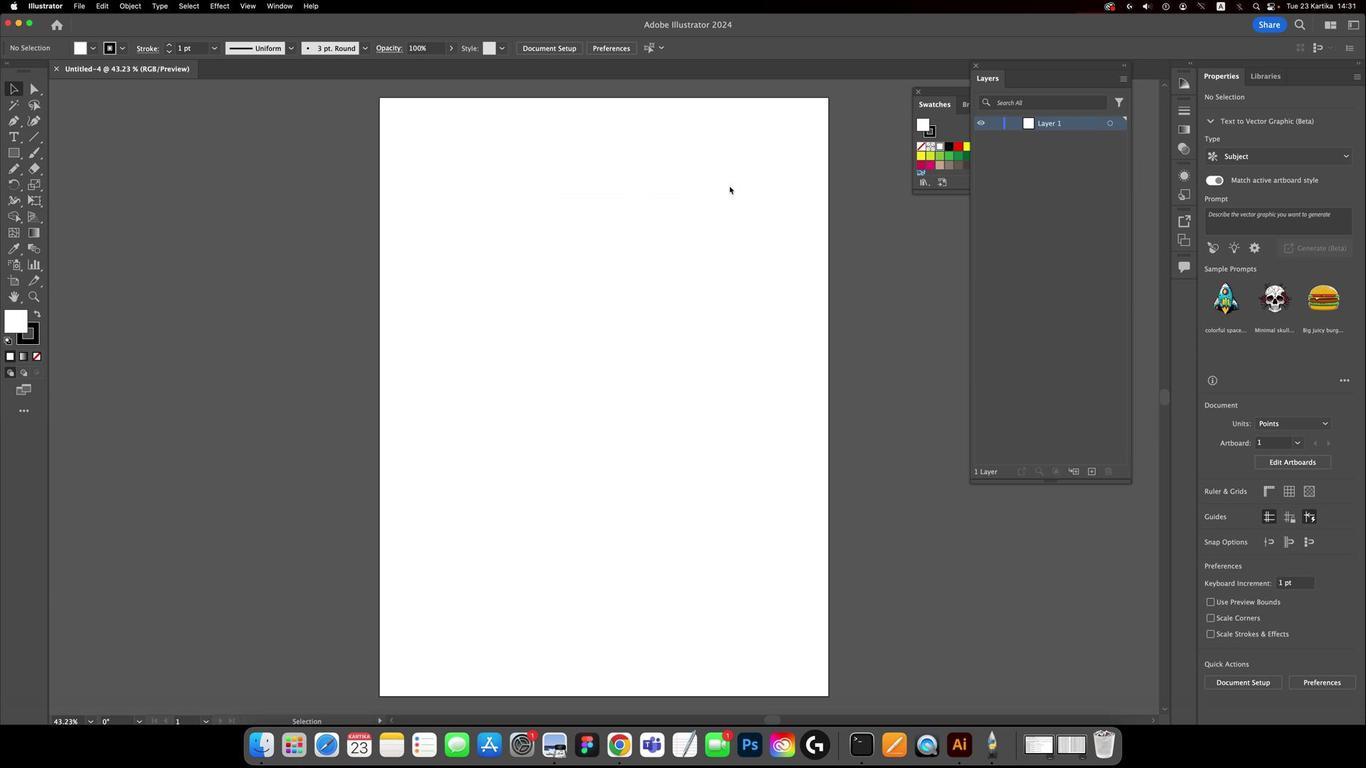 
Action: Mouse moved to (426, 317)
Screenshot: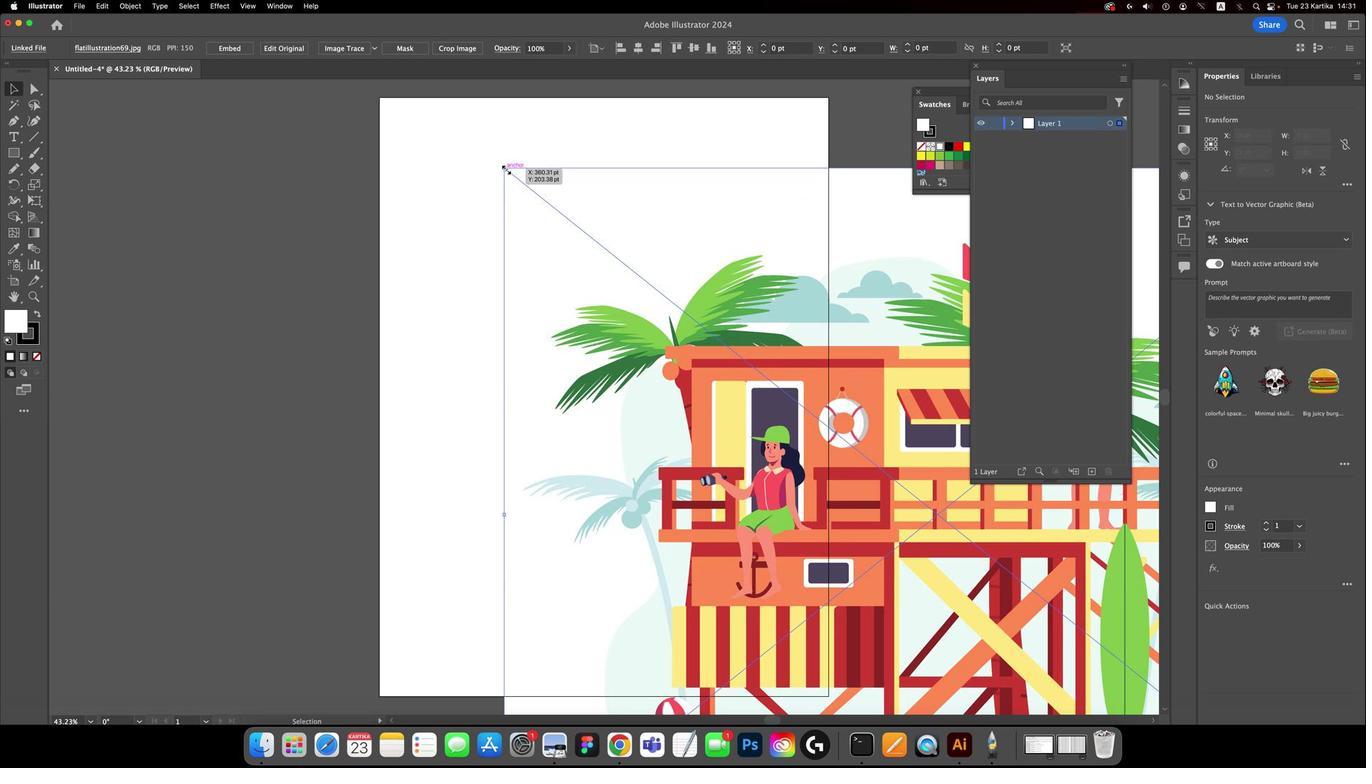 
Action: Mouse pressed left at (426, 317)
Screenshot: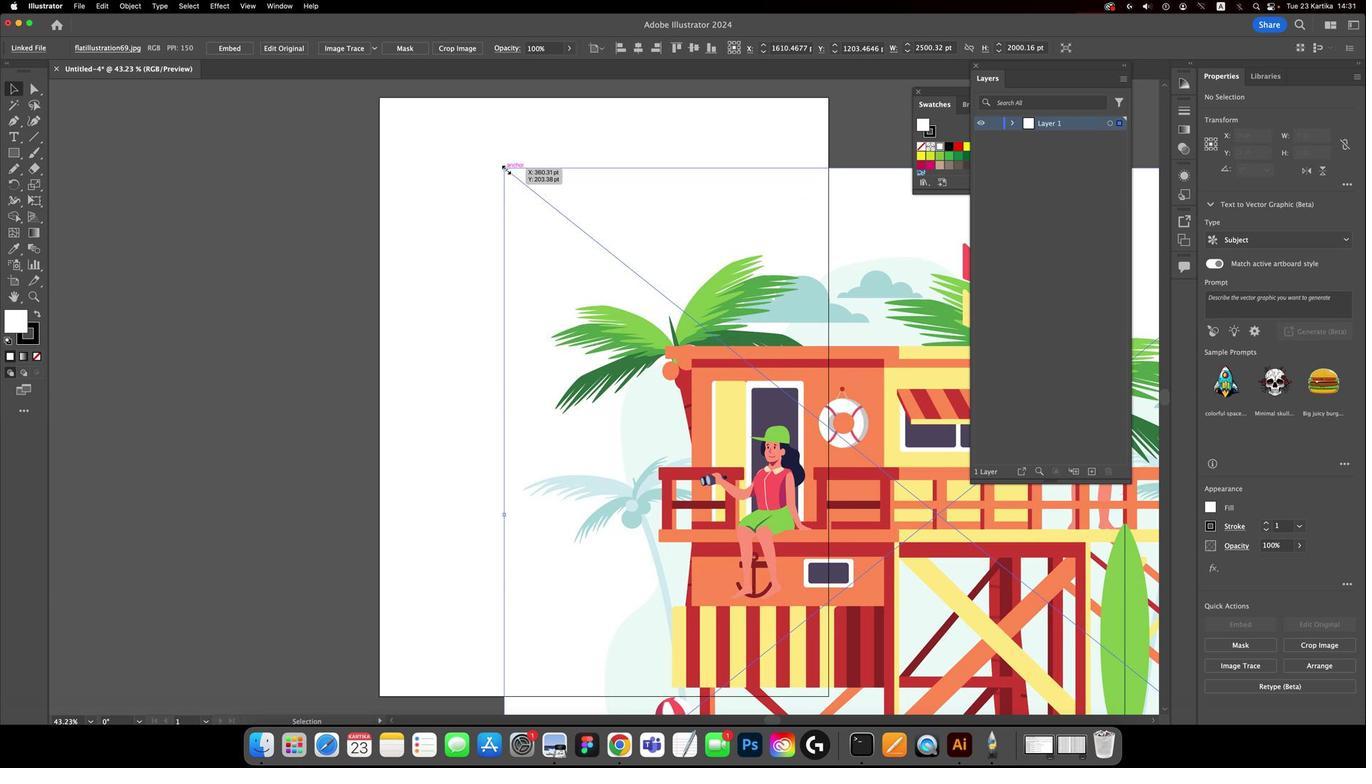 
Action: Mouse moved to (592, 403)
Screenshot: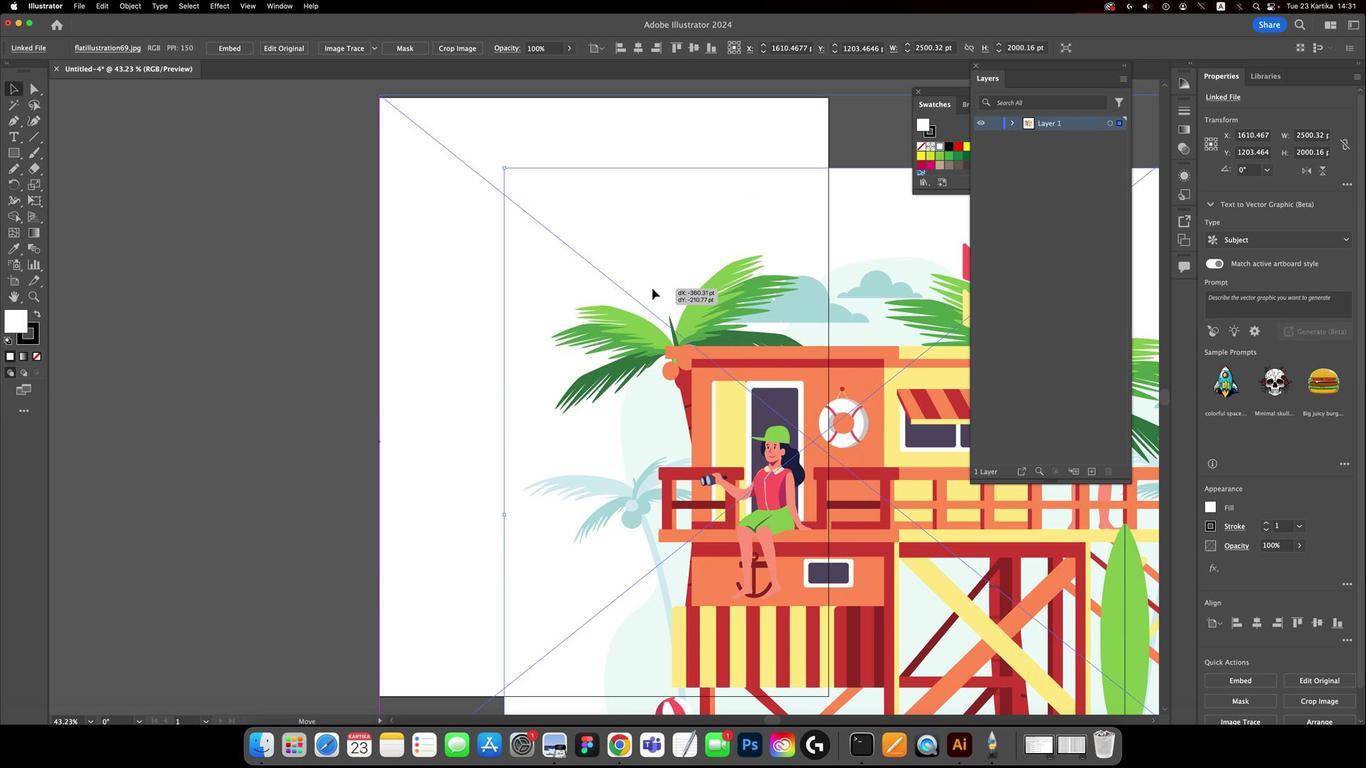 
Action: Mouse pressed left at (592, 403)
Screenshot: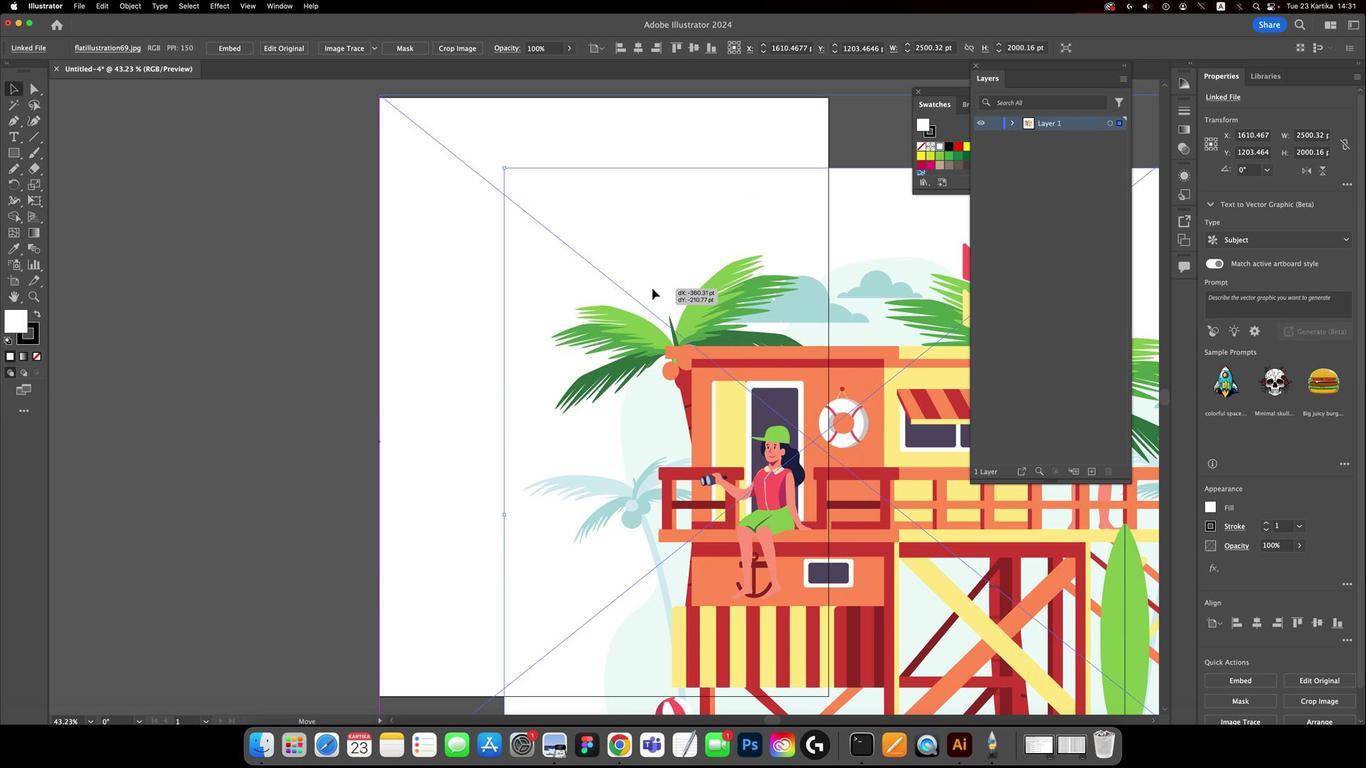 
Action: Mouse moved to (517, 372)
Screenshot: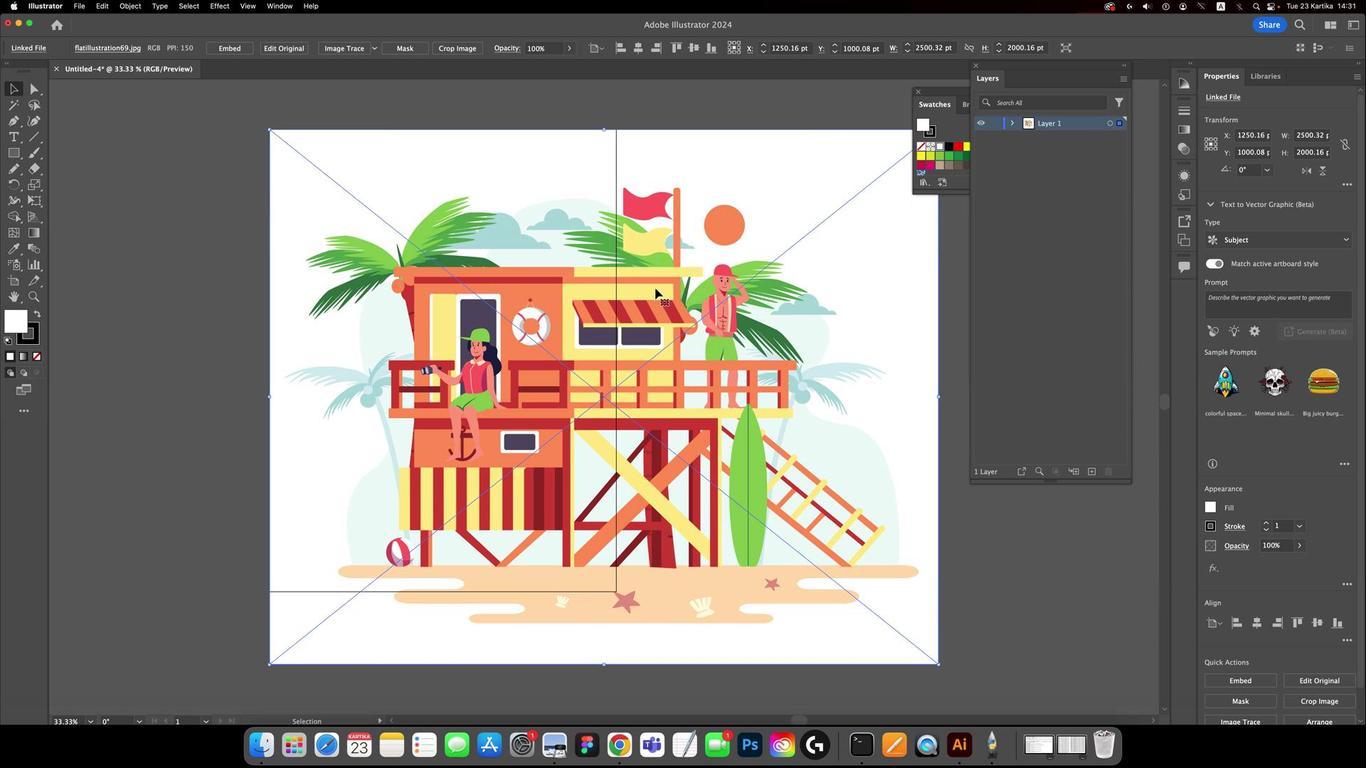 
Action: Key pressed Key.cmd
Screenshot: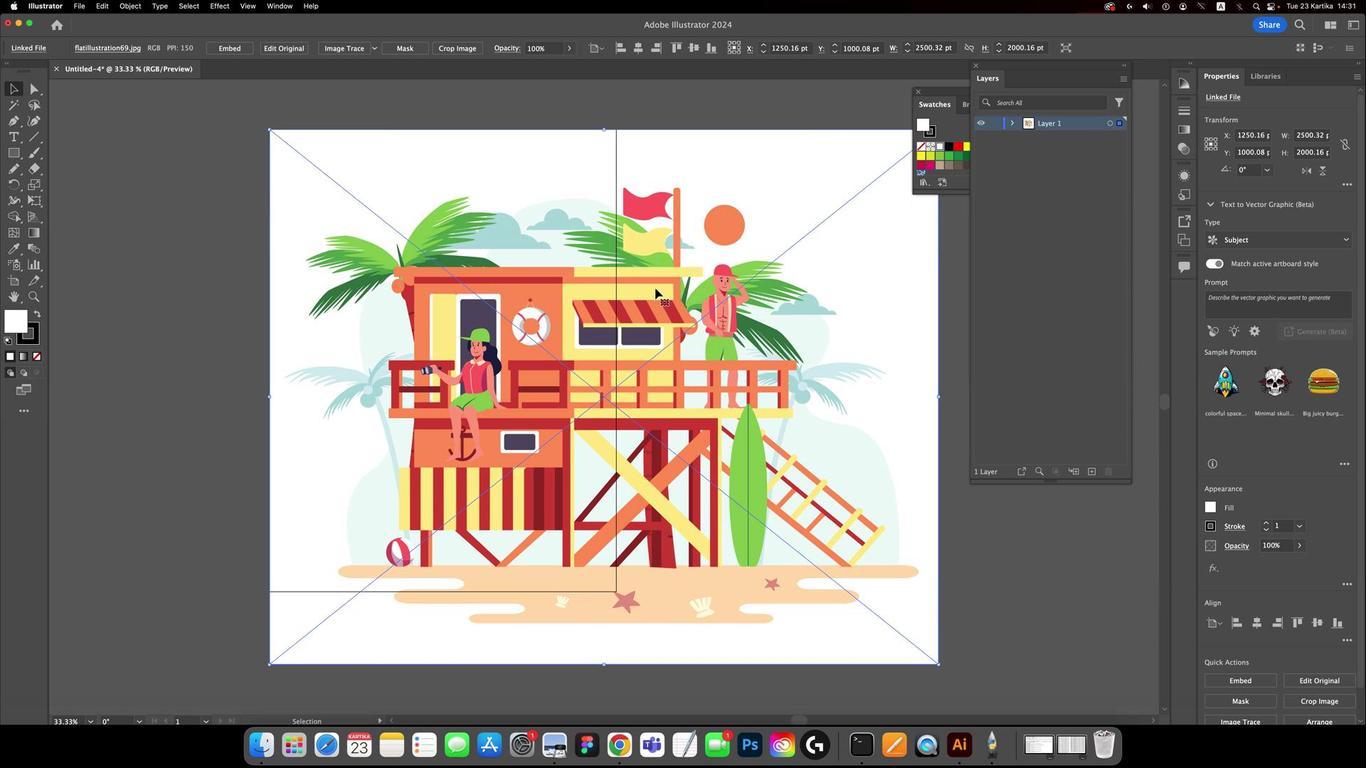 
Action: Mouse moved to (517, 372)
Screenshot: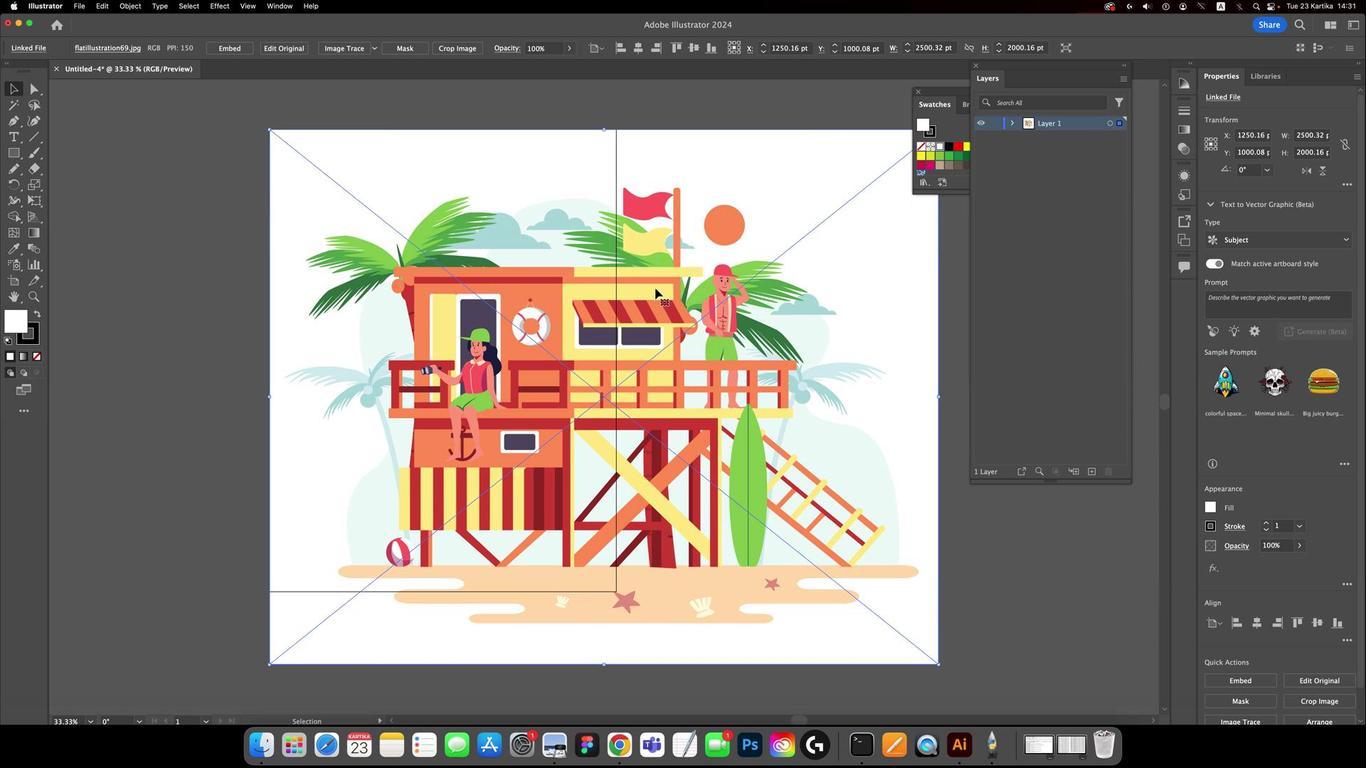 
Action: Key pressed '-'
Screenshot: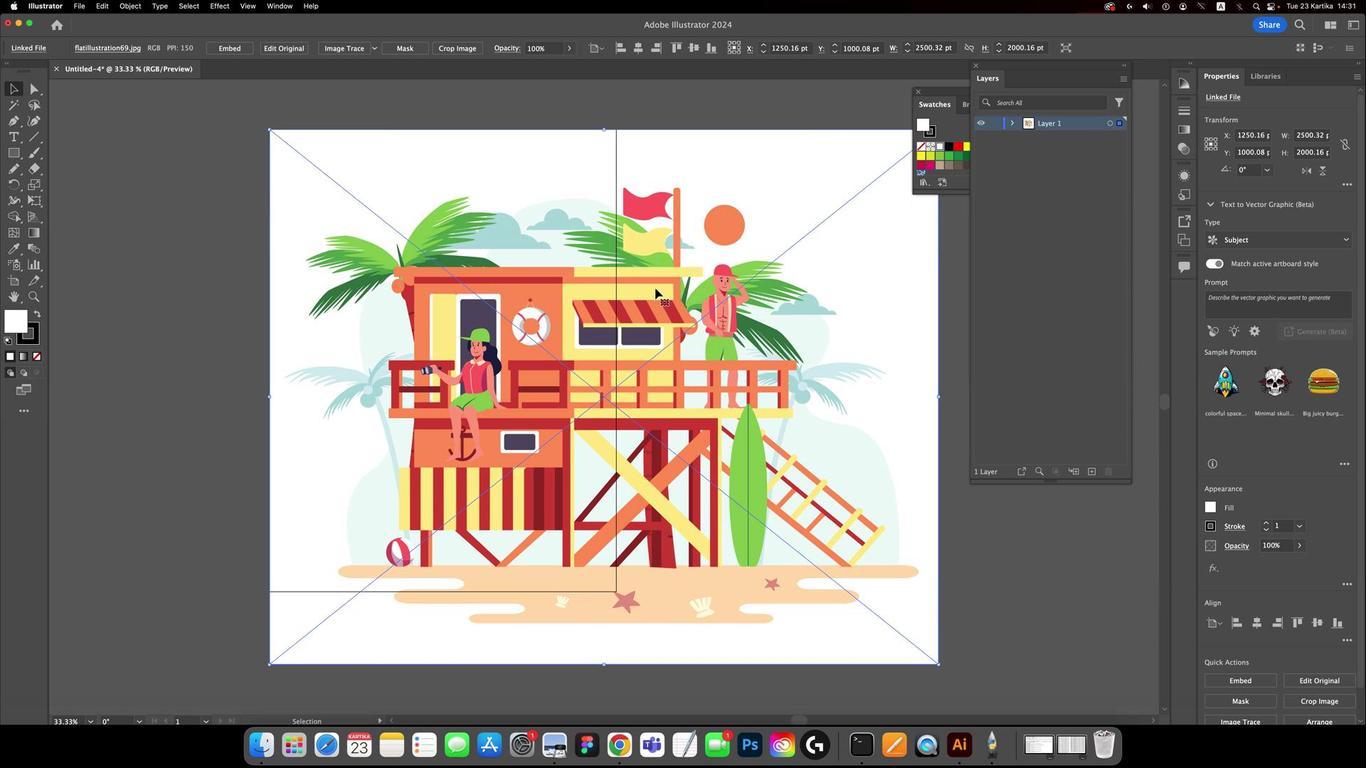 
Action: Mouse moved to (524, 295)
Screenshot: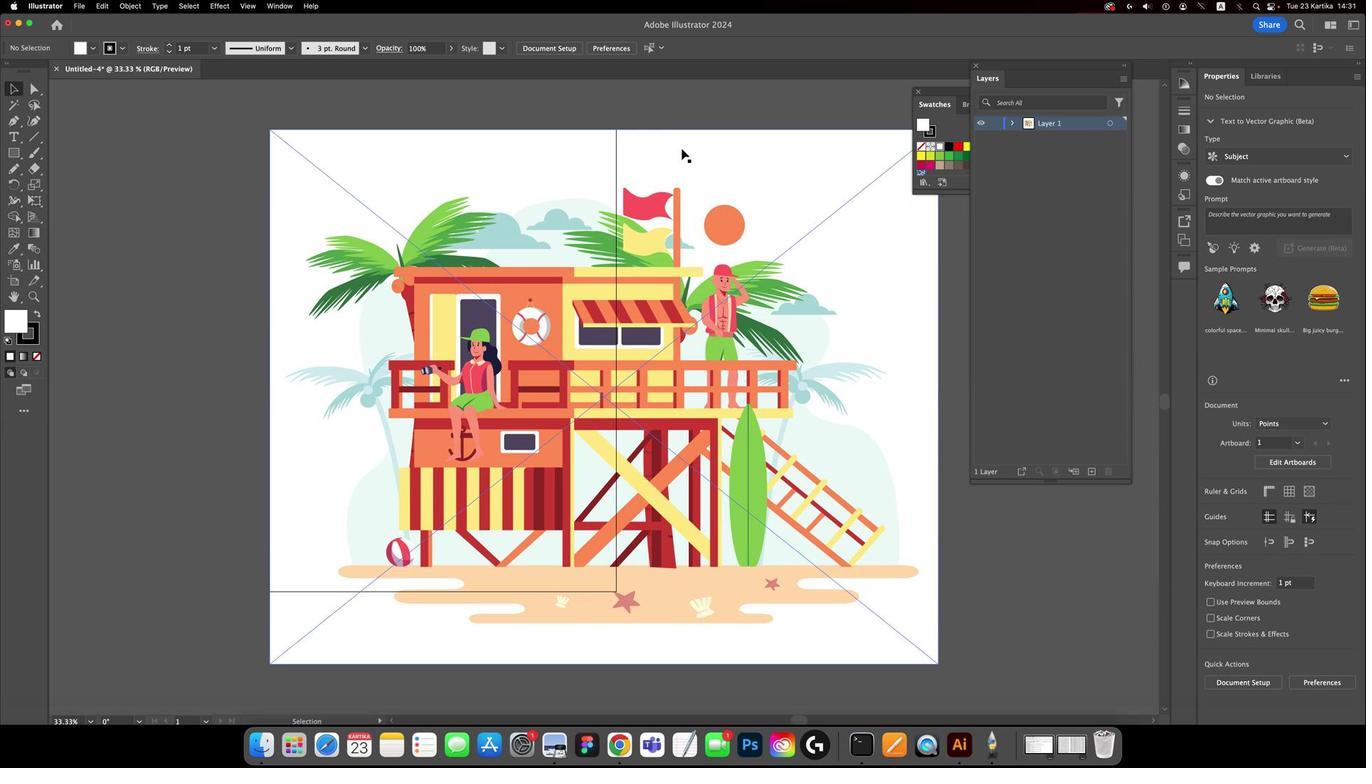 
Action: Mouse pressed left at (524, 295)
Screenshot: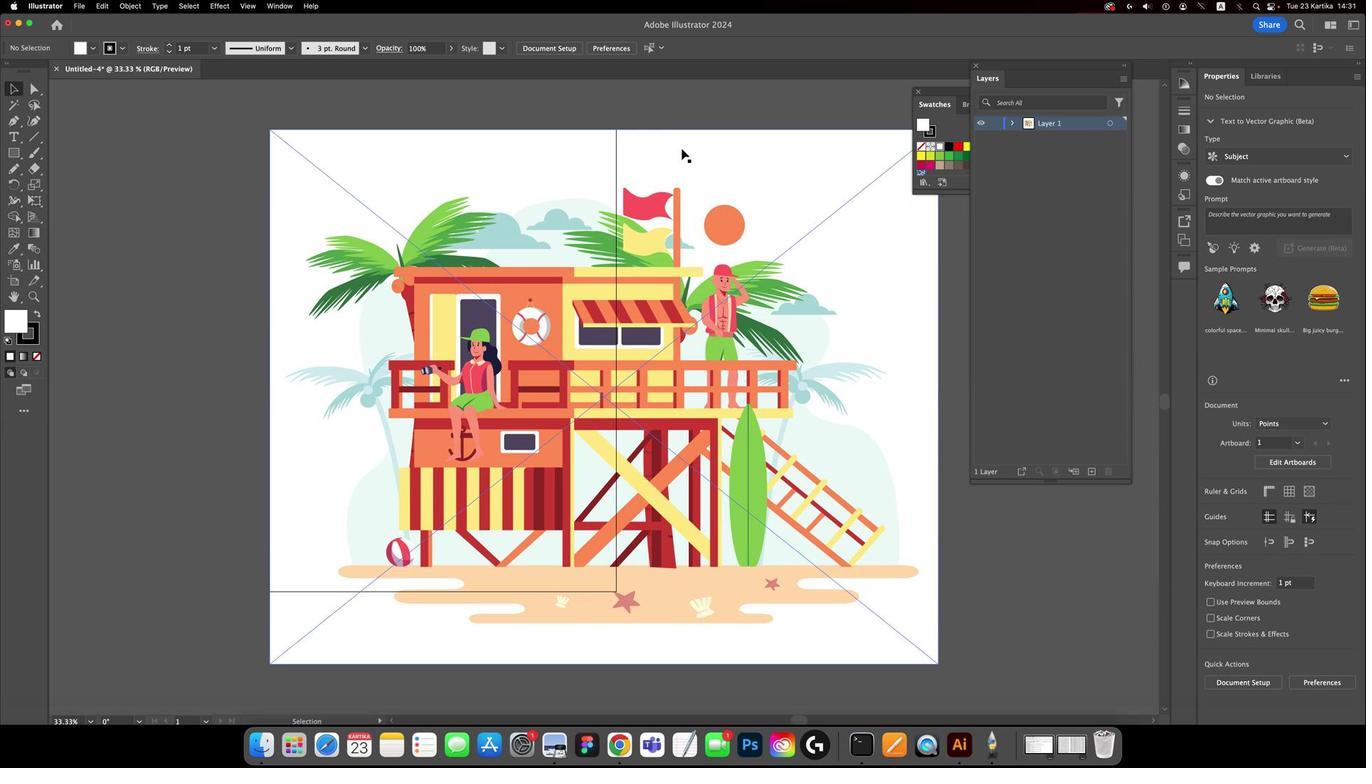 
Action: Mouse moved to (886, 450)
Screenshot: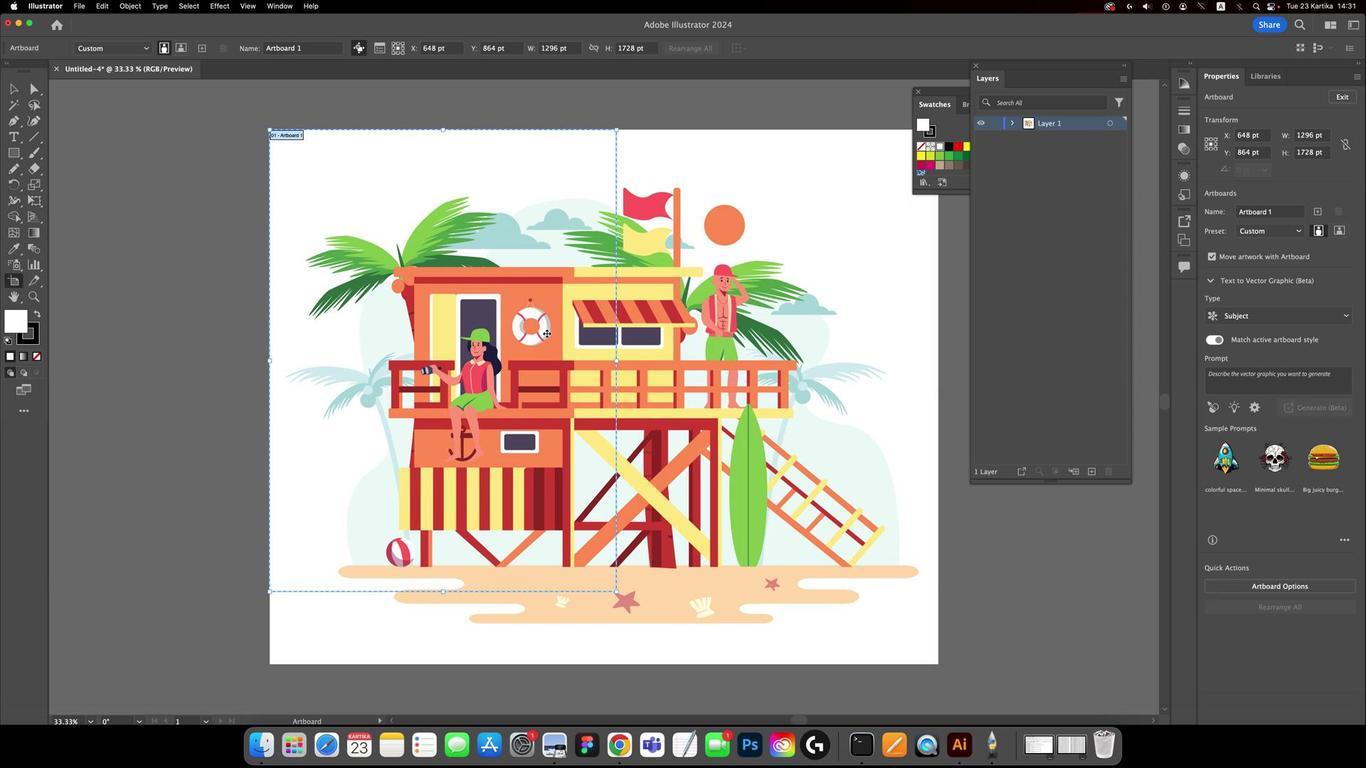 
Action: Mouse pressed left at (886, 450)
Screenshot: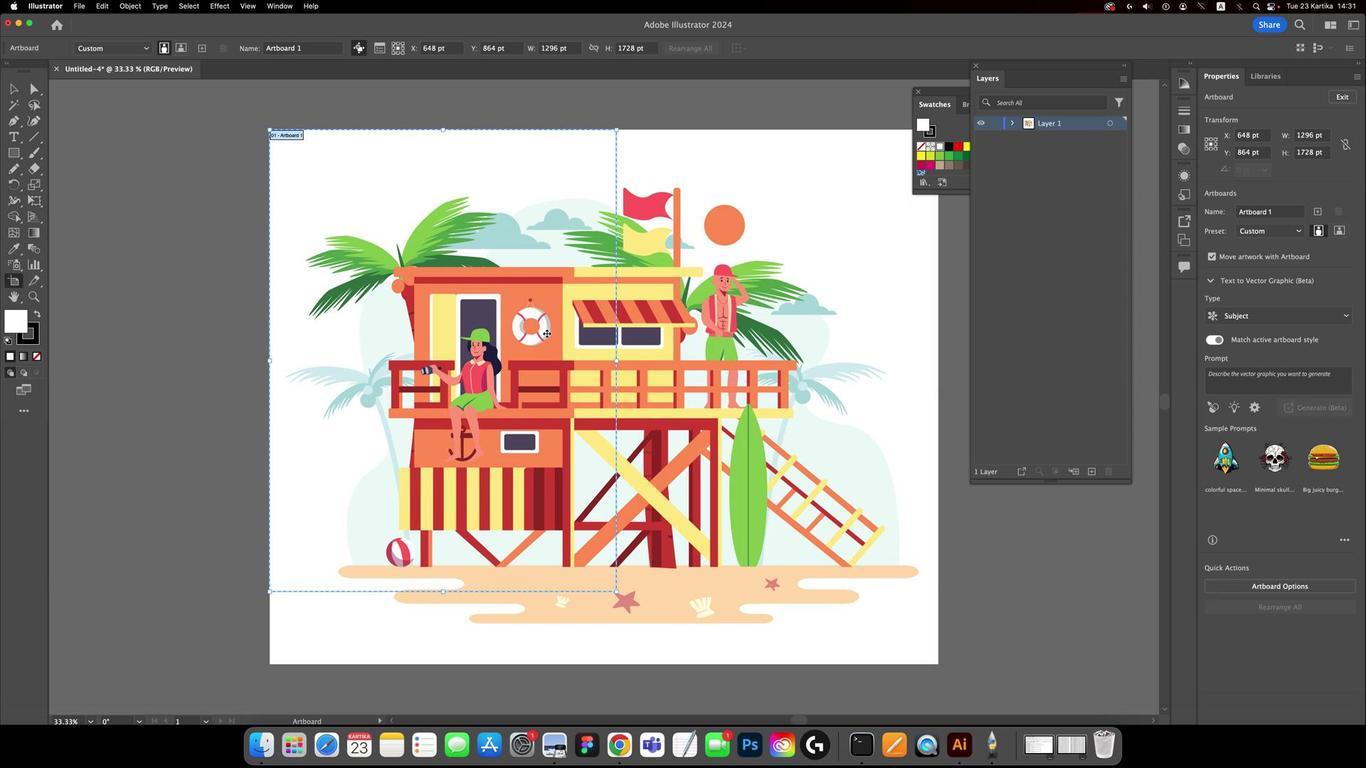
Action: Mouse moved to (493, 402)
Screenshot: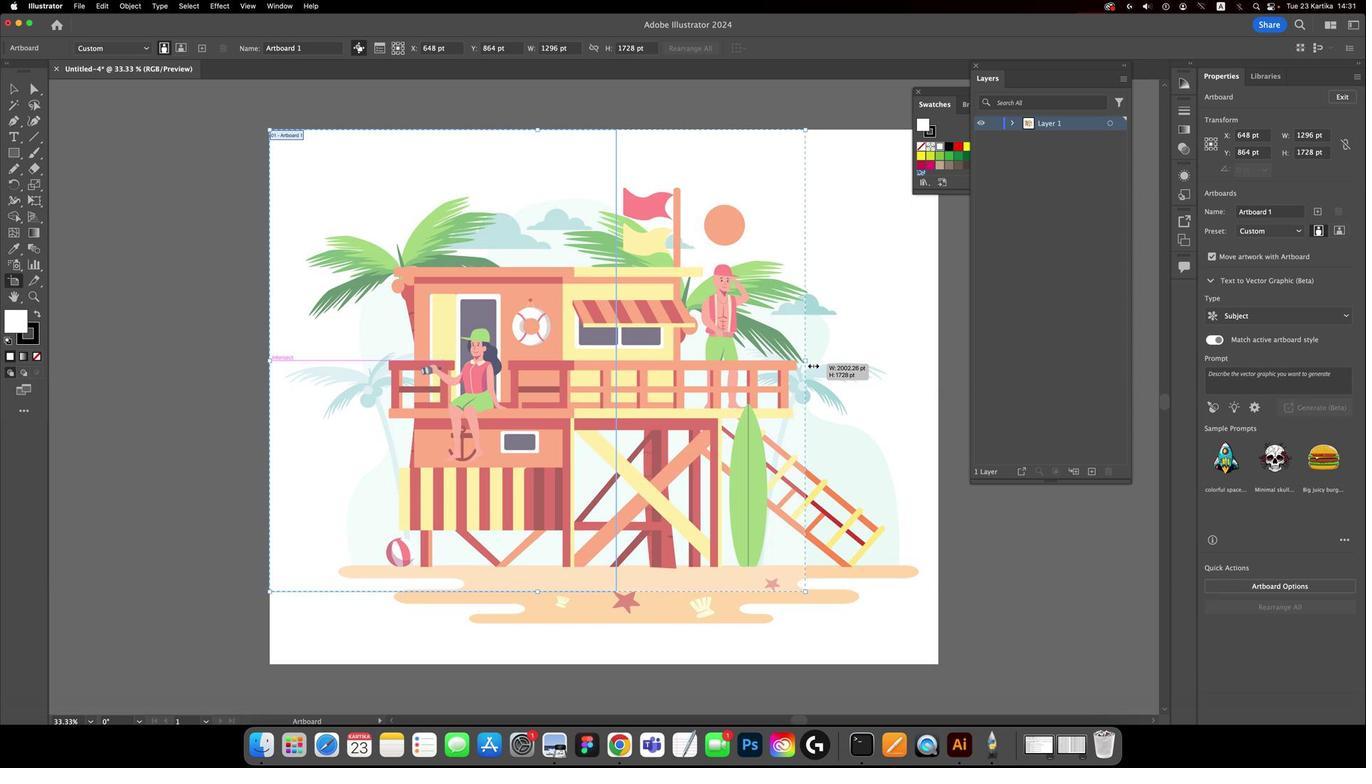 
Action: Mouse pressed left at (493, 402)
Screenshot: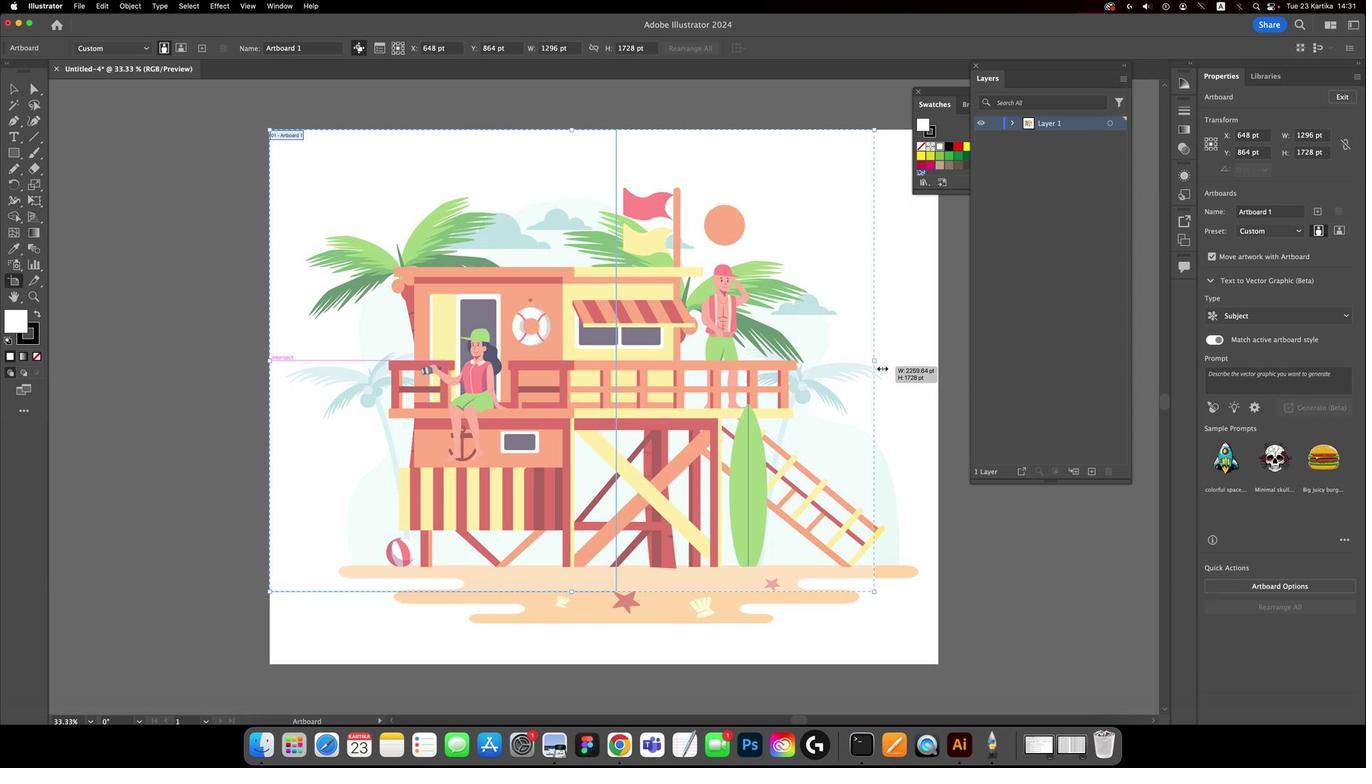 
Action: Mouse moved to (486, 506)
Screenshot: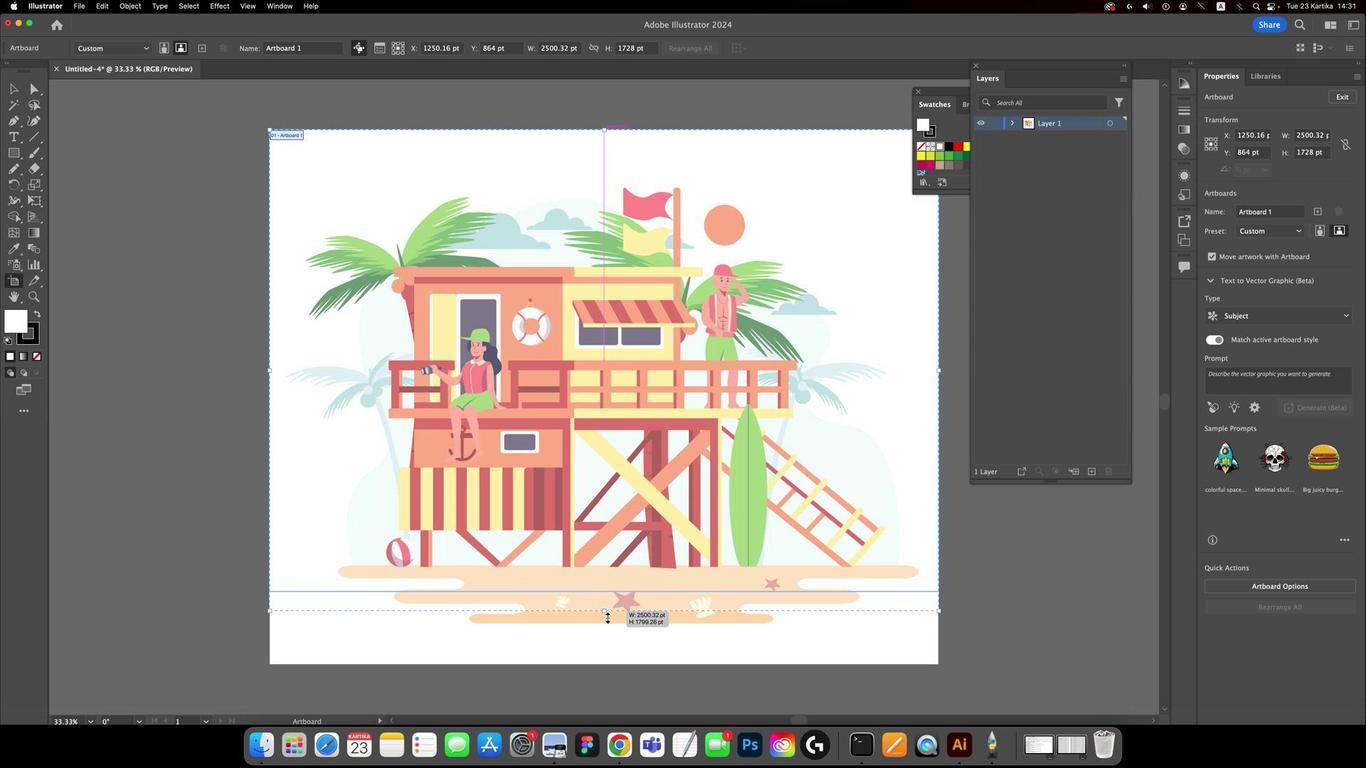 
Action: Mouse pressed left at (486, 506)
Screenshot: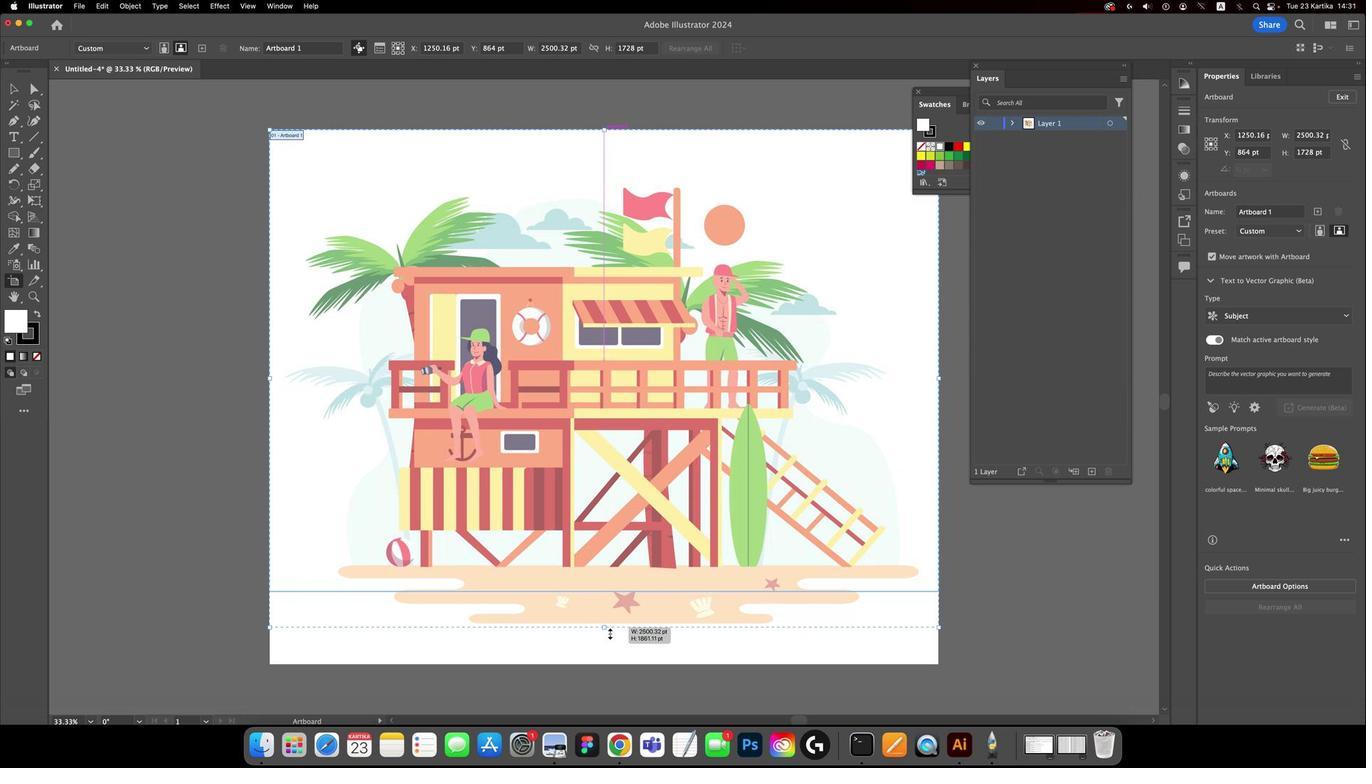 
Action: Mouse moved to (508, 498)
Screenshot: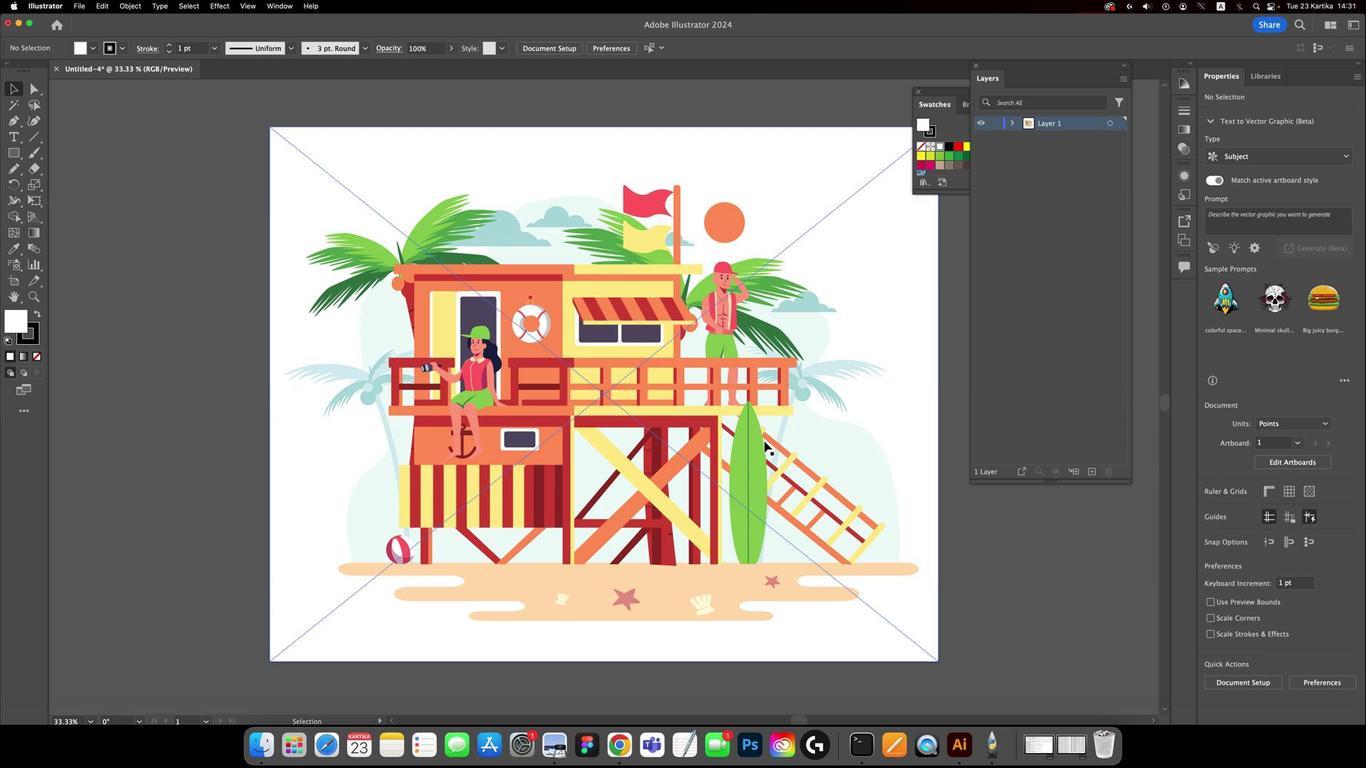 
Action: Key pressed 'v'
Screenshot: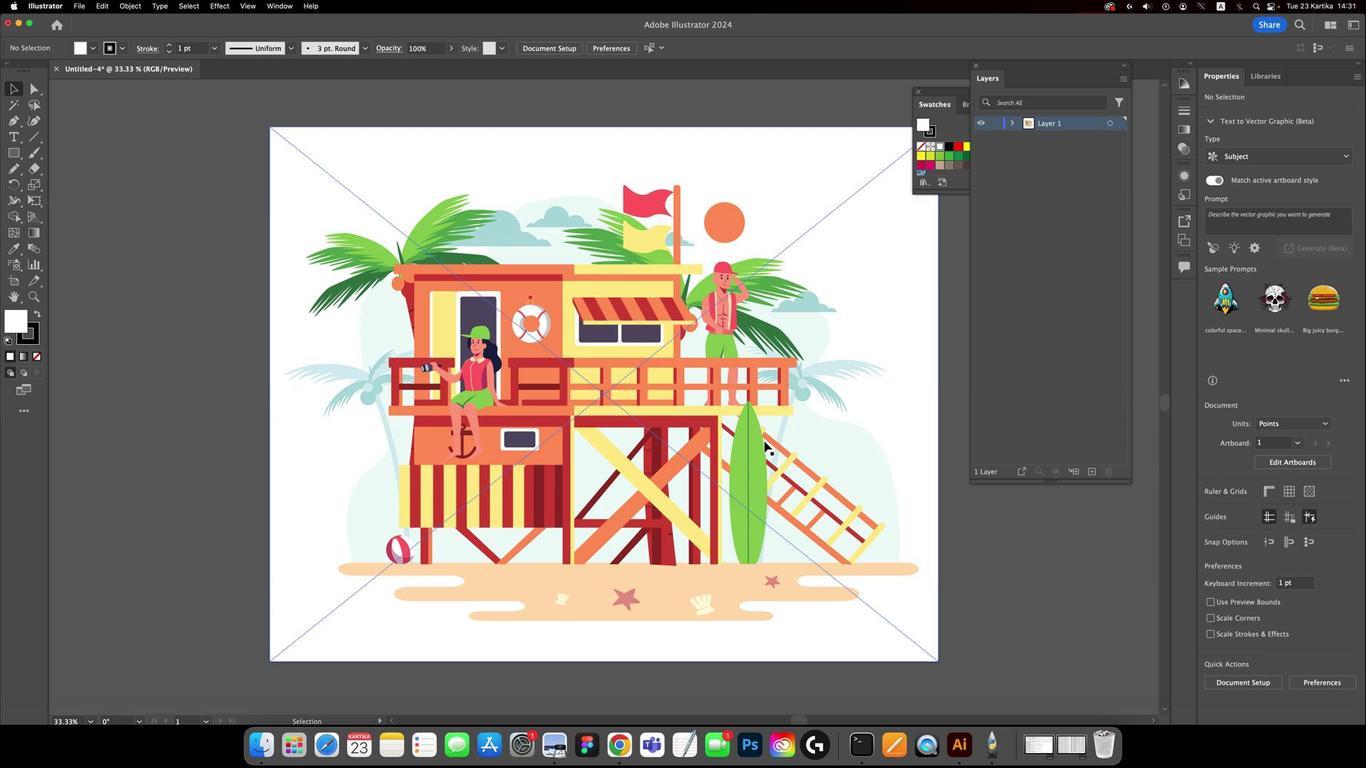 
Action: Mouse scrolled (508, 498) with delta (123, 242)
Screenshot: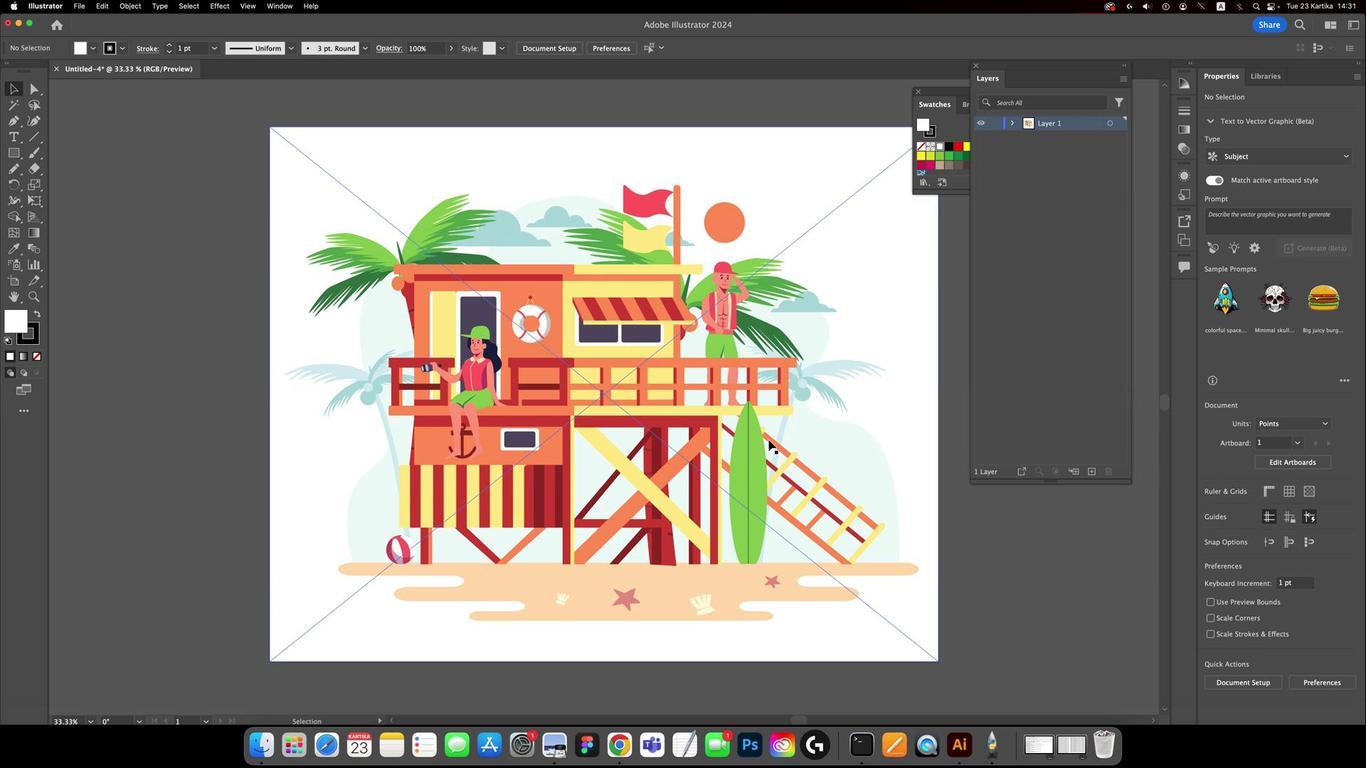 
Action: Mouse moved to (734, 296)
Screenshot: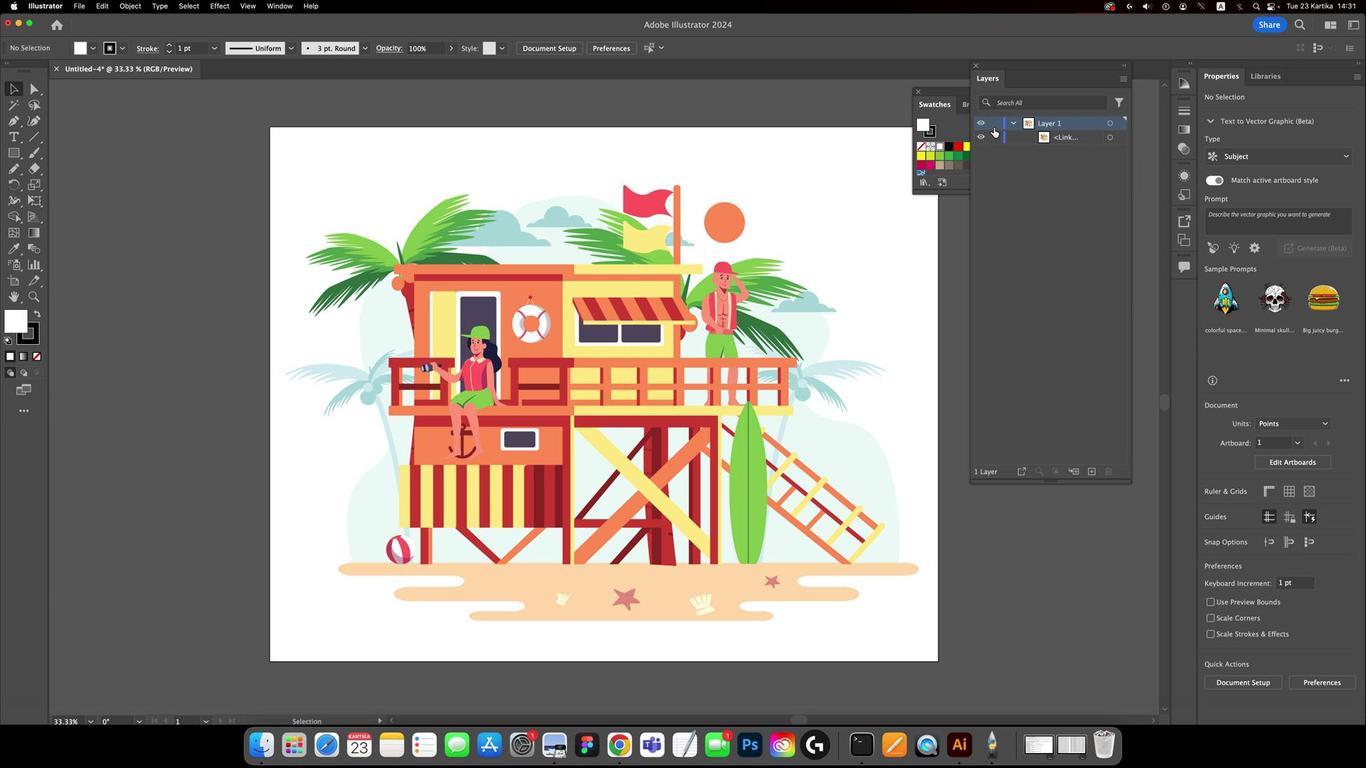 
Action: Mouse pressed left at (734, 296)
Screenshot: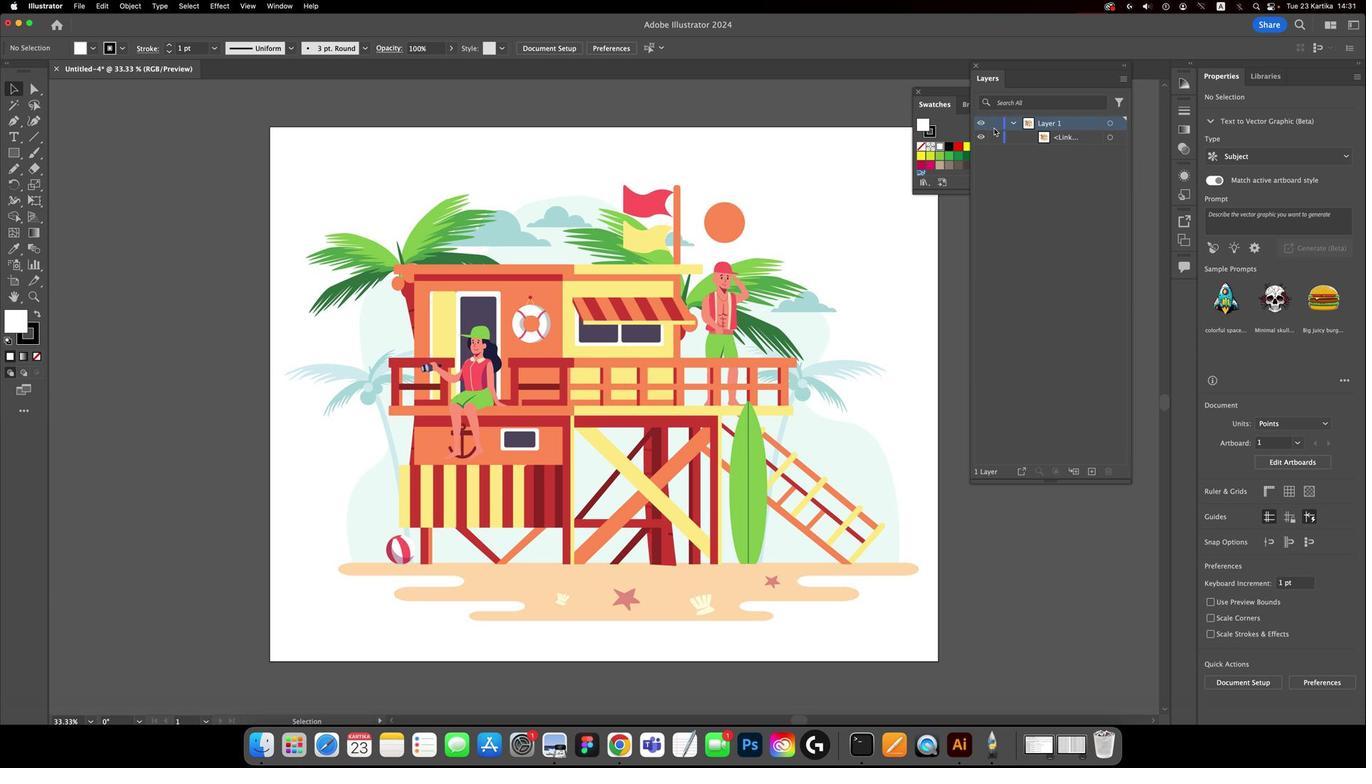 
Action: Mouse moved to (722, 302)
Screenshot: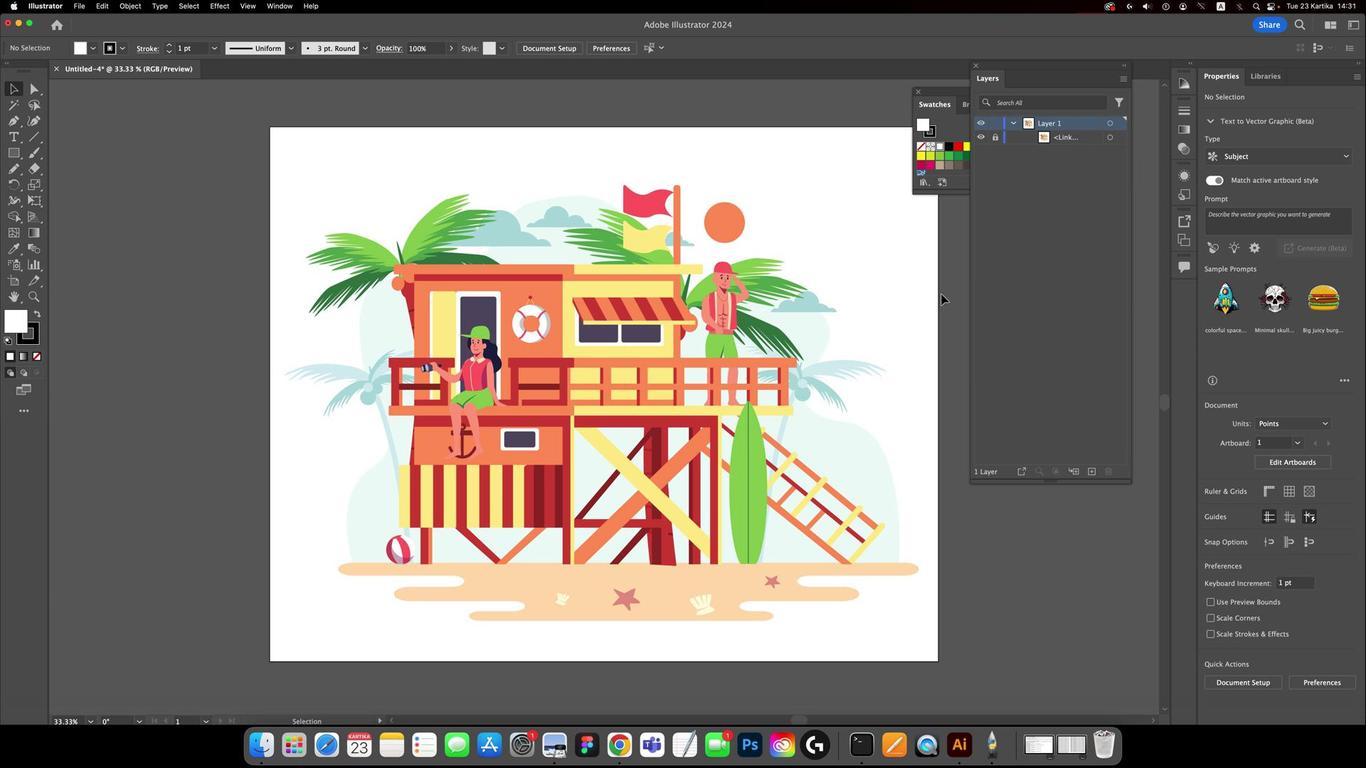 
Action: Mouse pressed left at (722, 302)
Screenshot: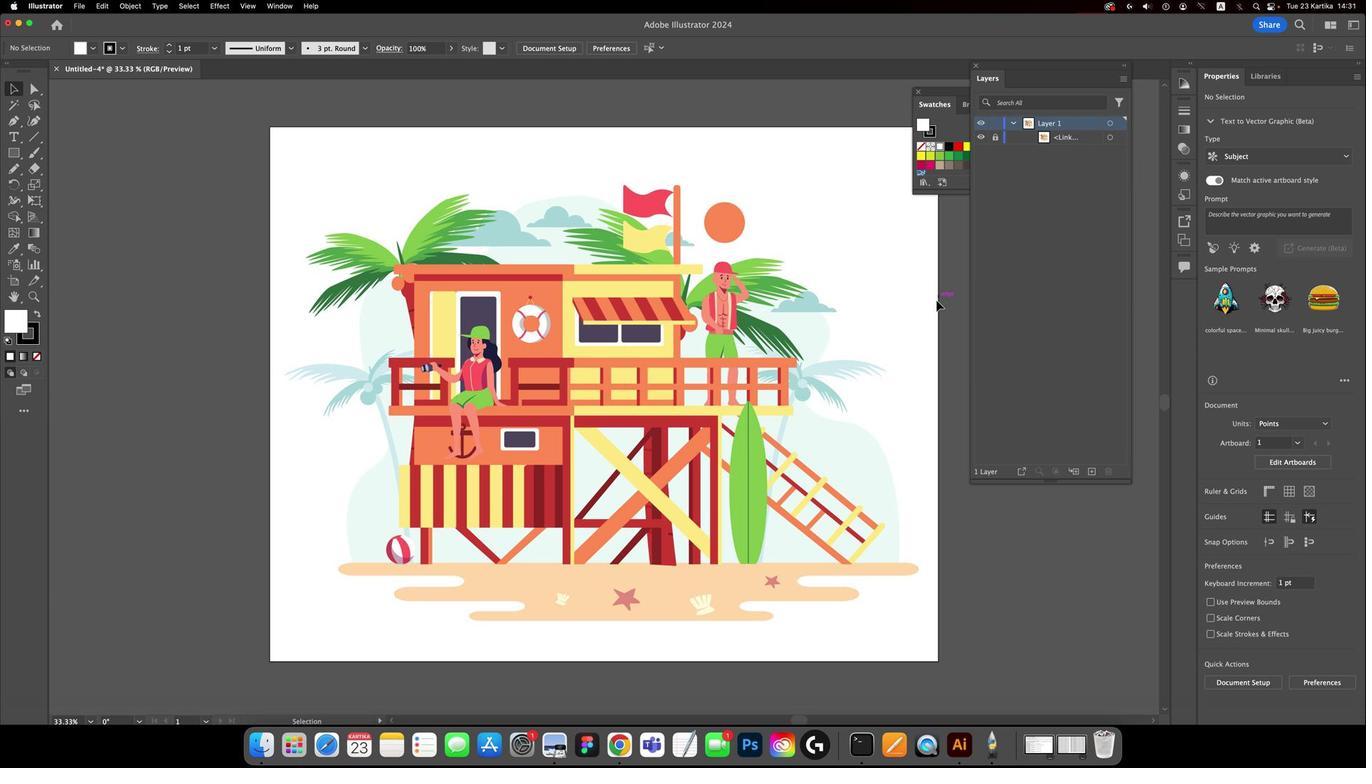 
Action: Mouse moved to (462, 499)
Screenshot: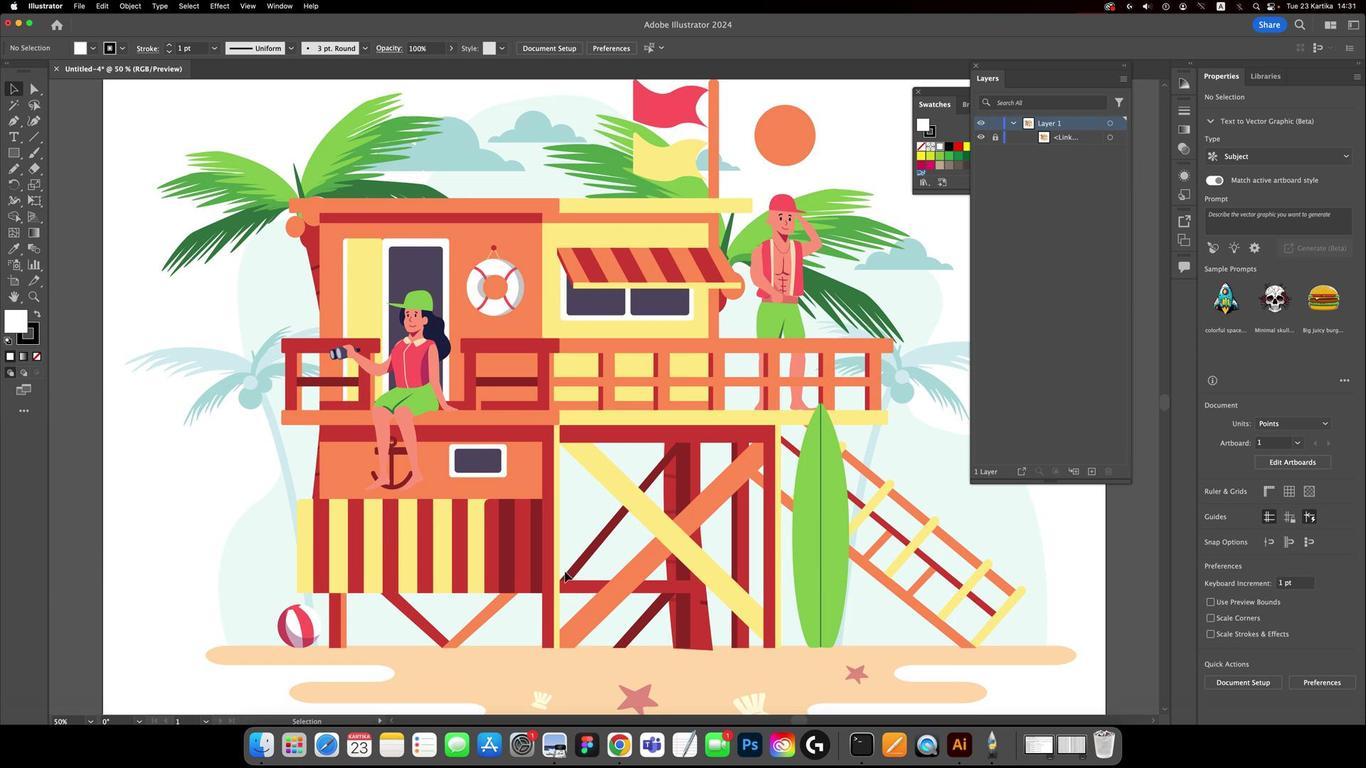 
Action: Key pressed Key.cmd'='
Screenshot: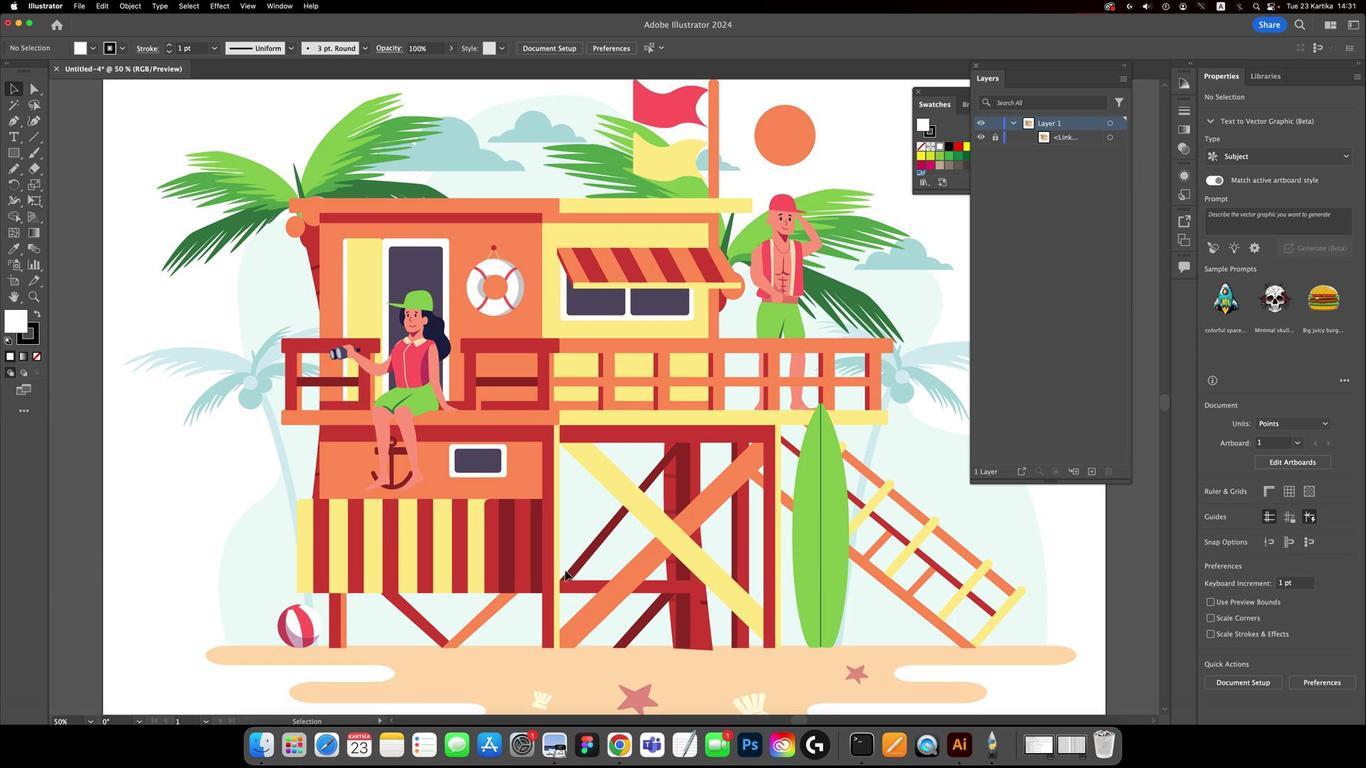 
Action: Mouse moved to (463, 495)
Screenshot: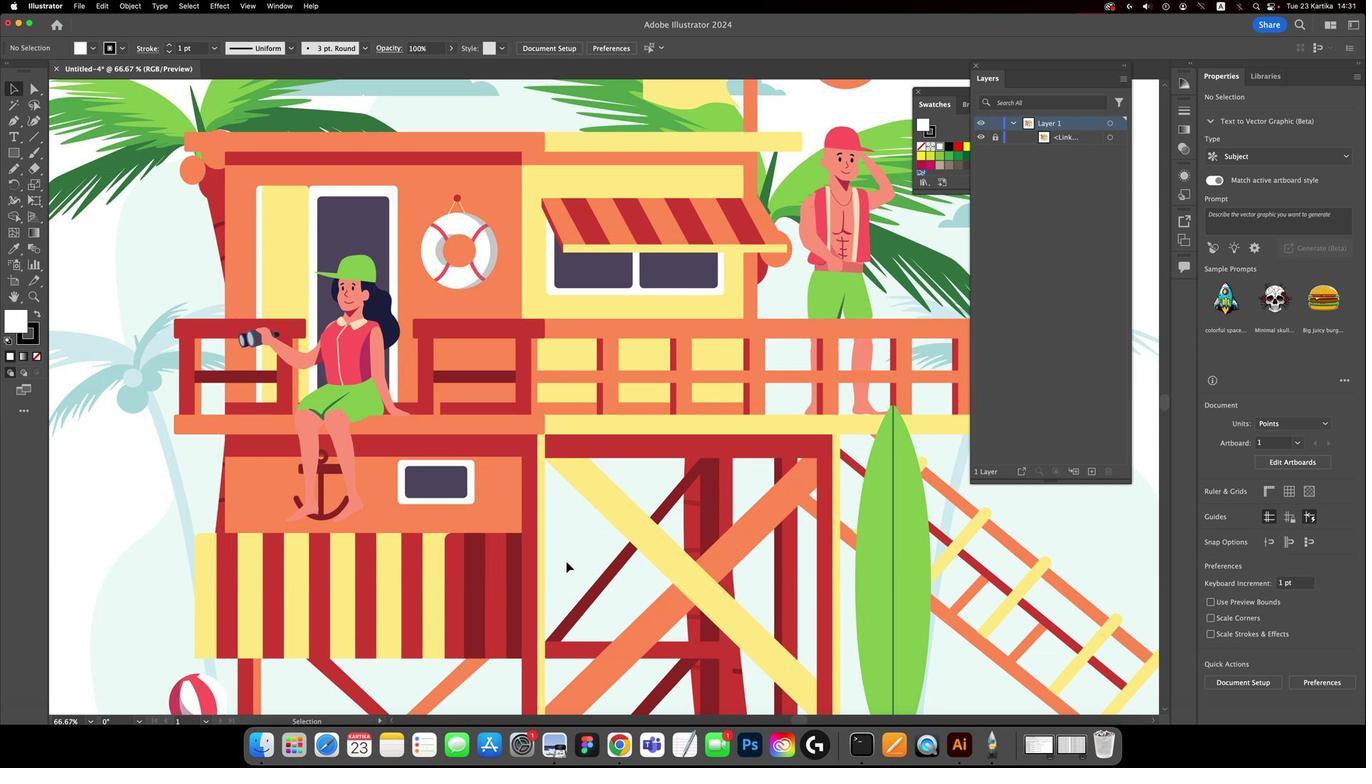 
Action: Key pressed Key.cmd
Screenshot: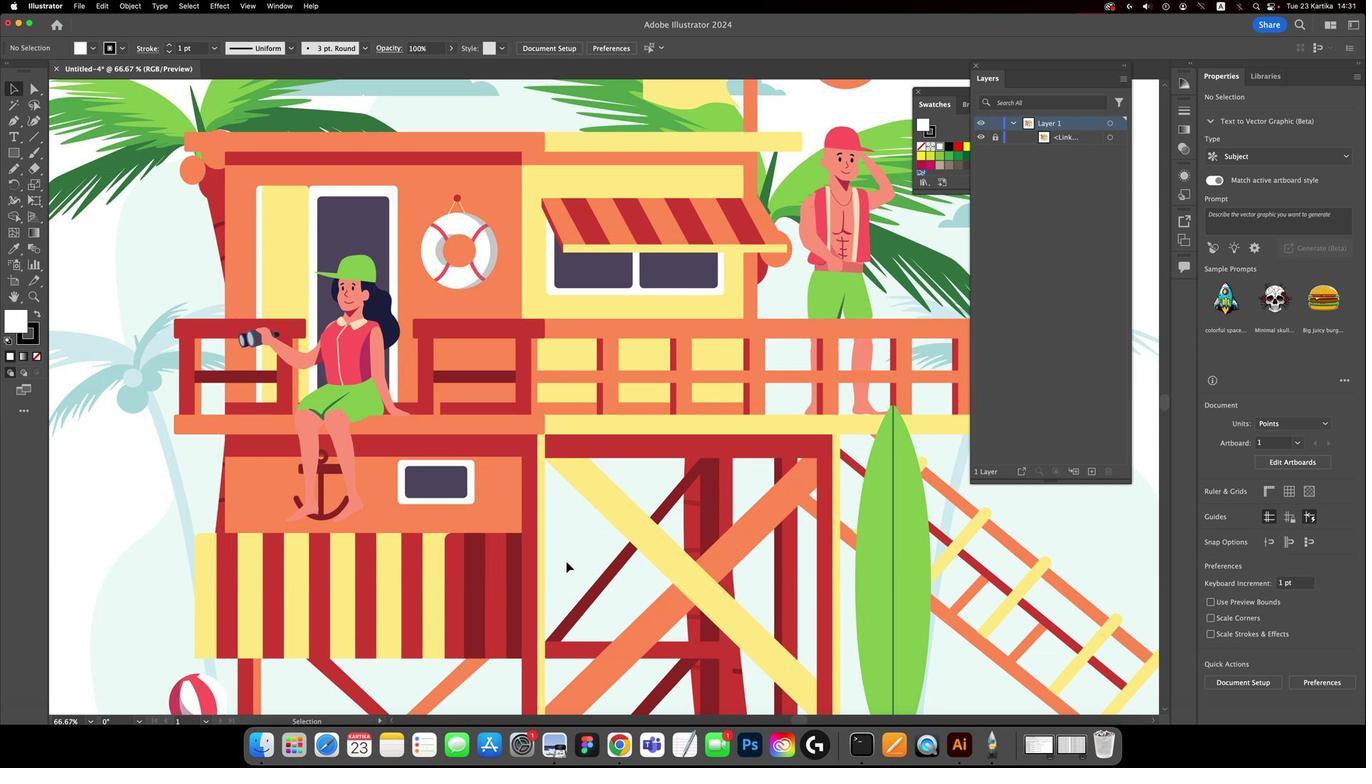 
Action: Mouse moved to (463, 495)
Screenshot: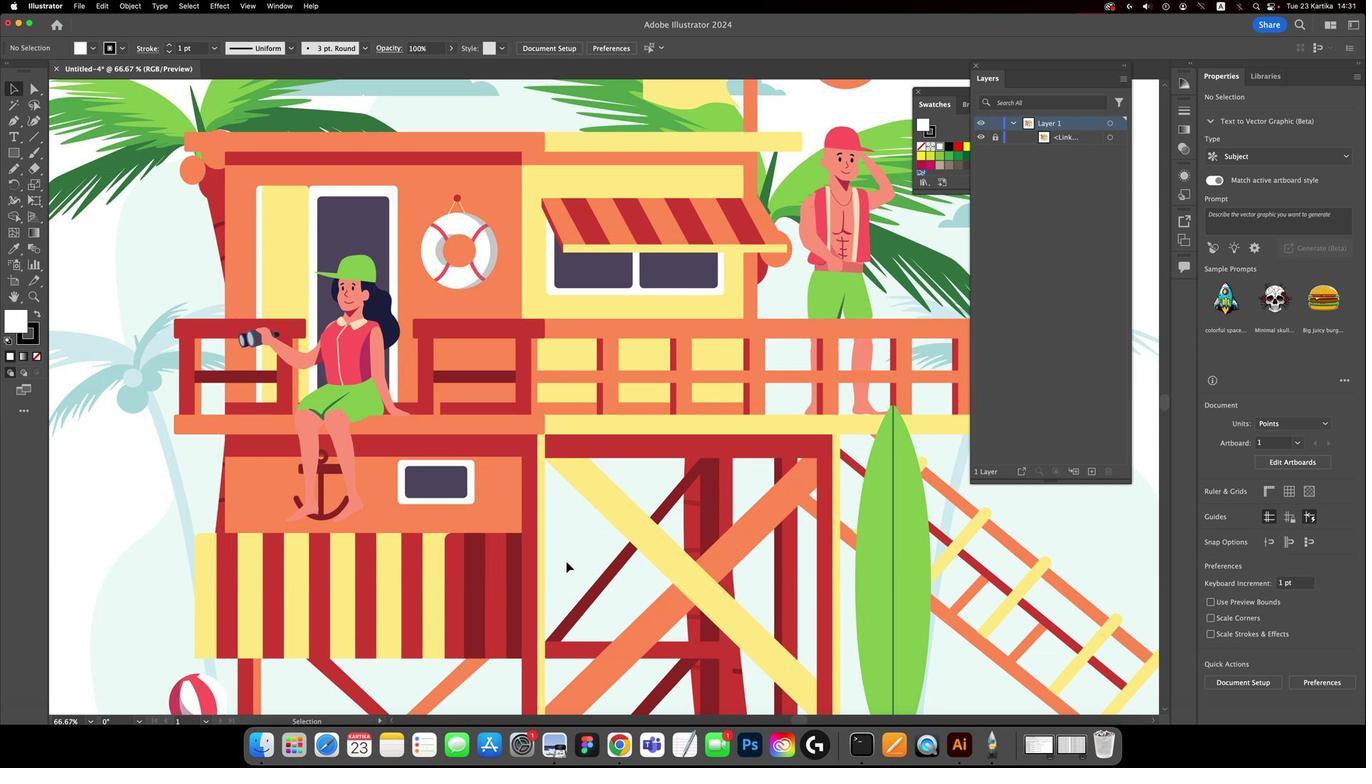 
Action: Key pressed '='
Screenshot: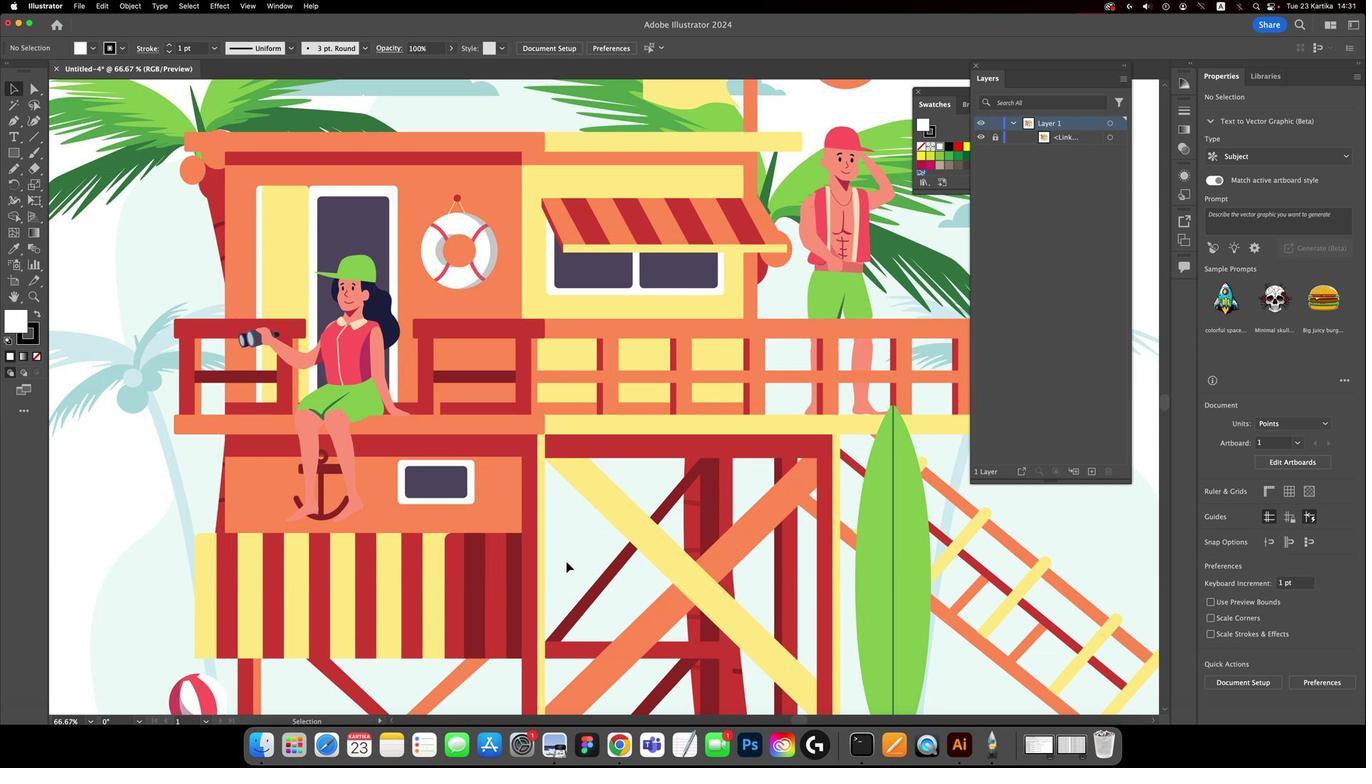 
Action: Mouse moved to (464, 493)
Screenshot: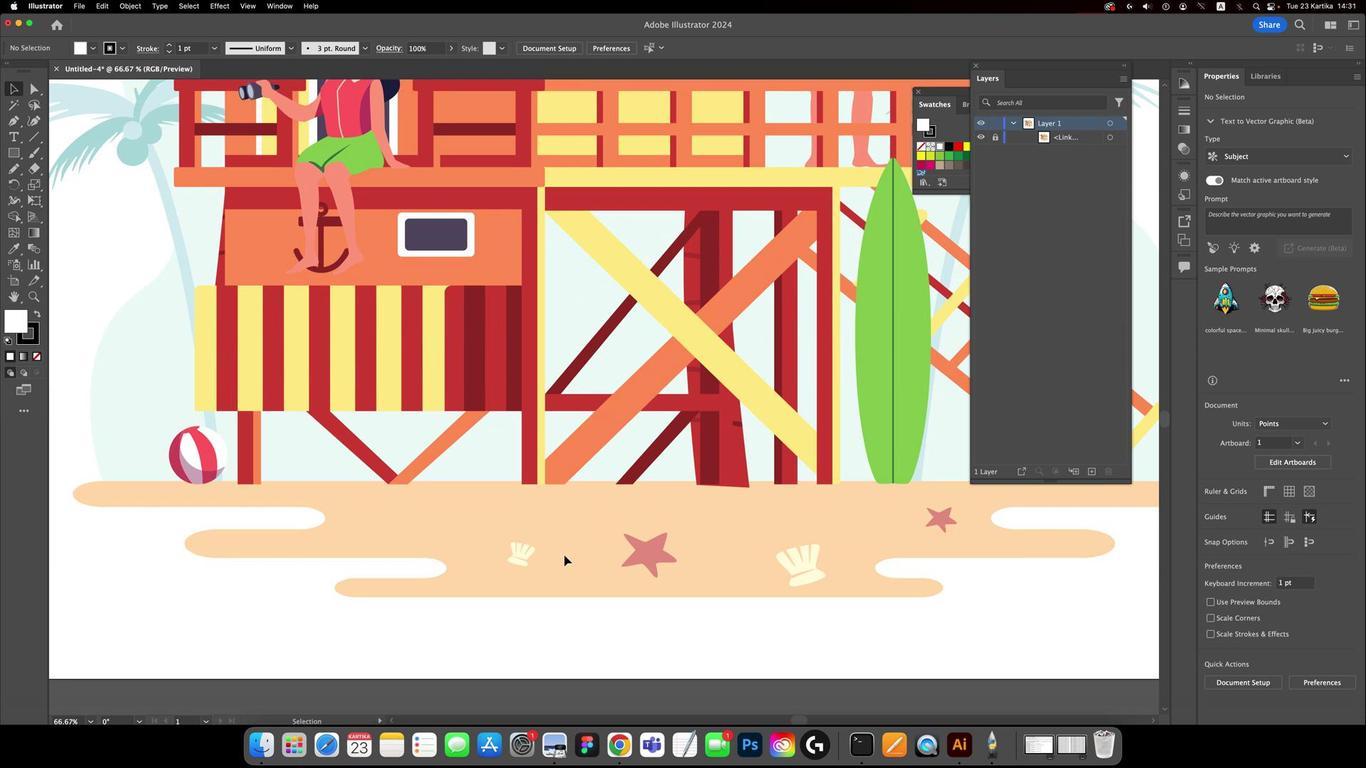 
Action: Mouse scrolled (464, 493) with delta (123, 242)
Screenshot: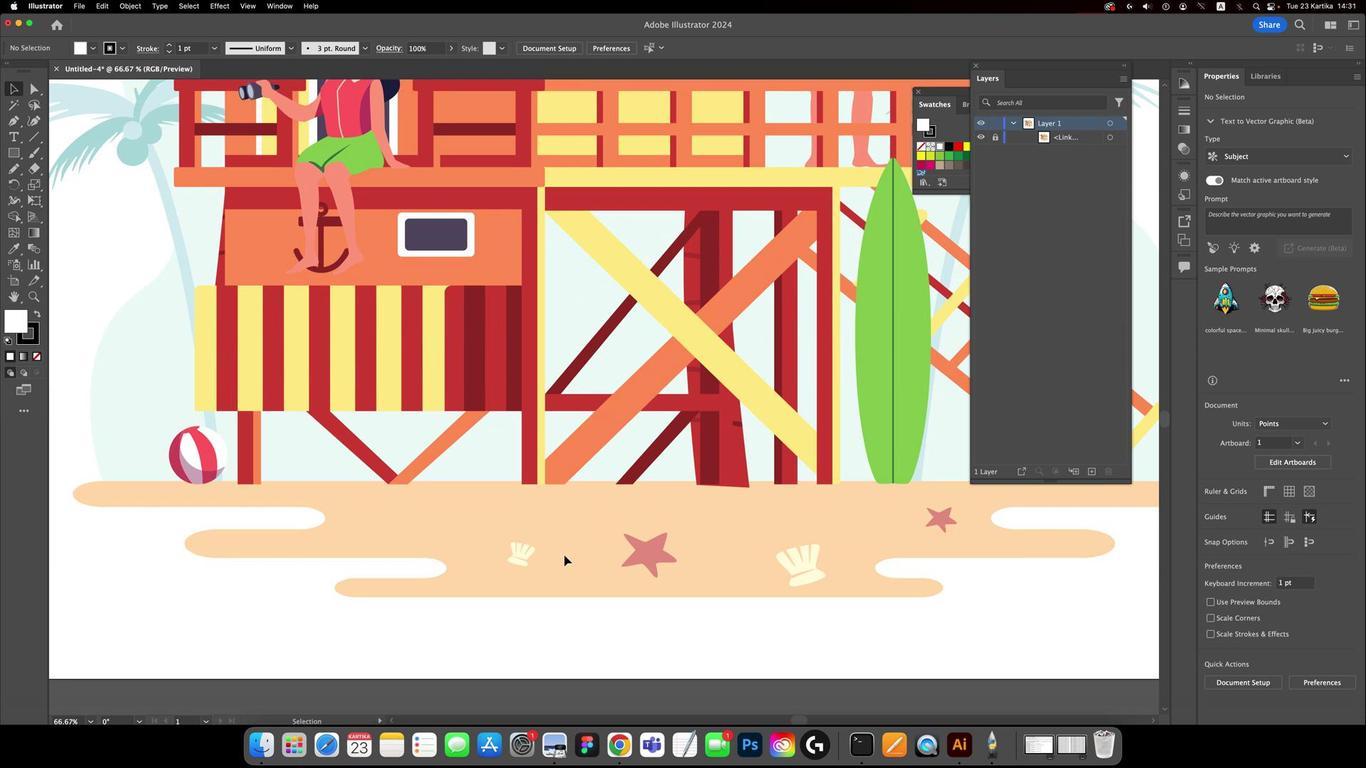
Action: Mouse moved to (464, 493)
Screenshot: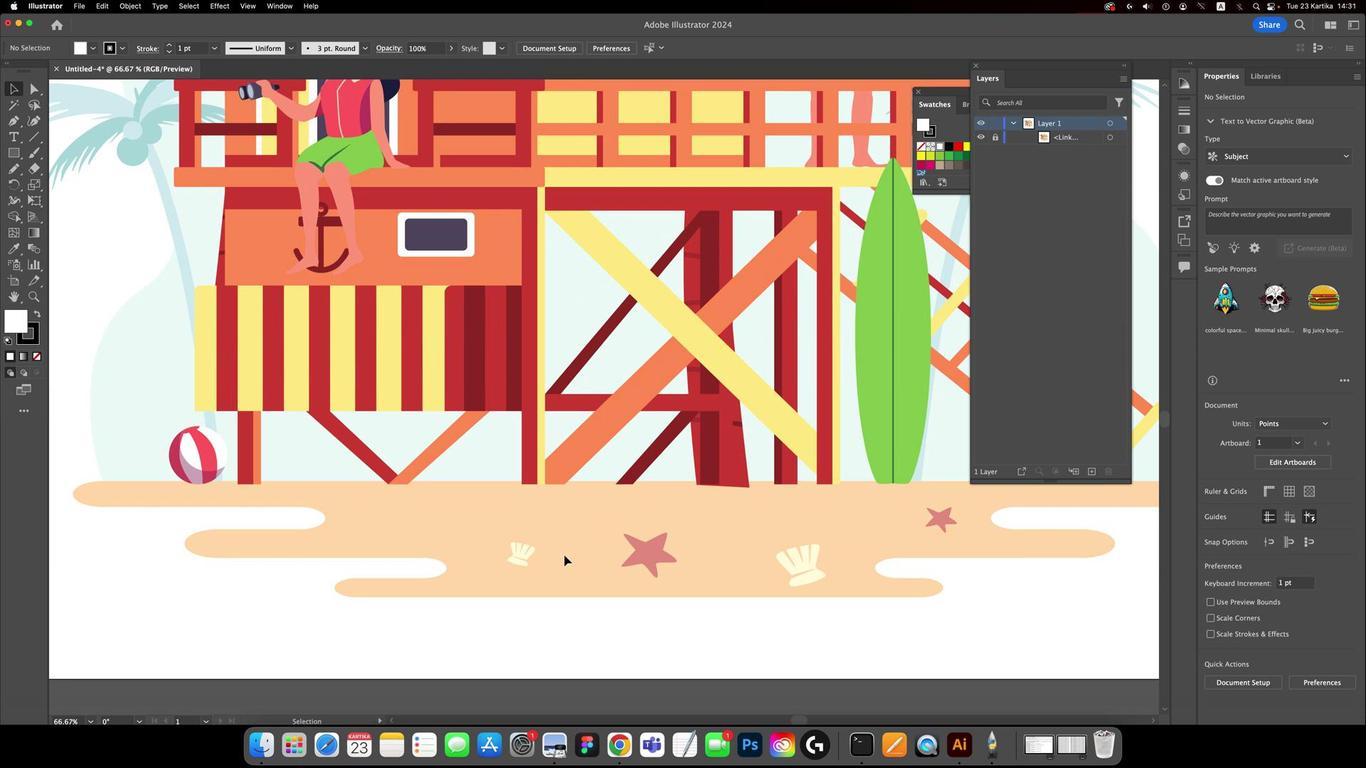 
Action: Mouse scrolled (464, 493) with delta (123, 242)
Screenshot: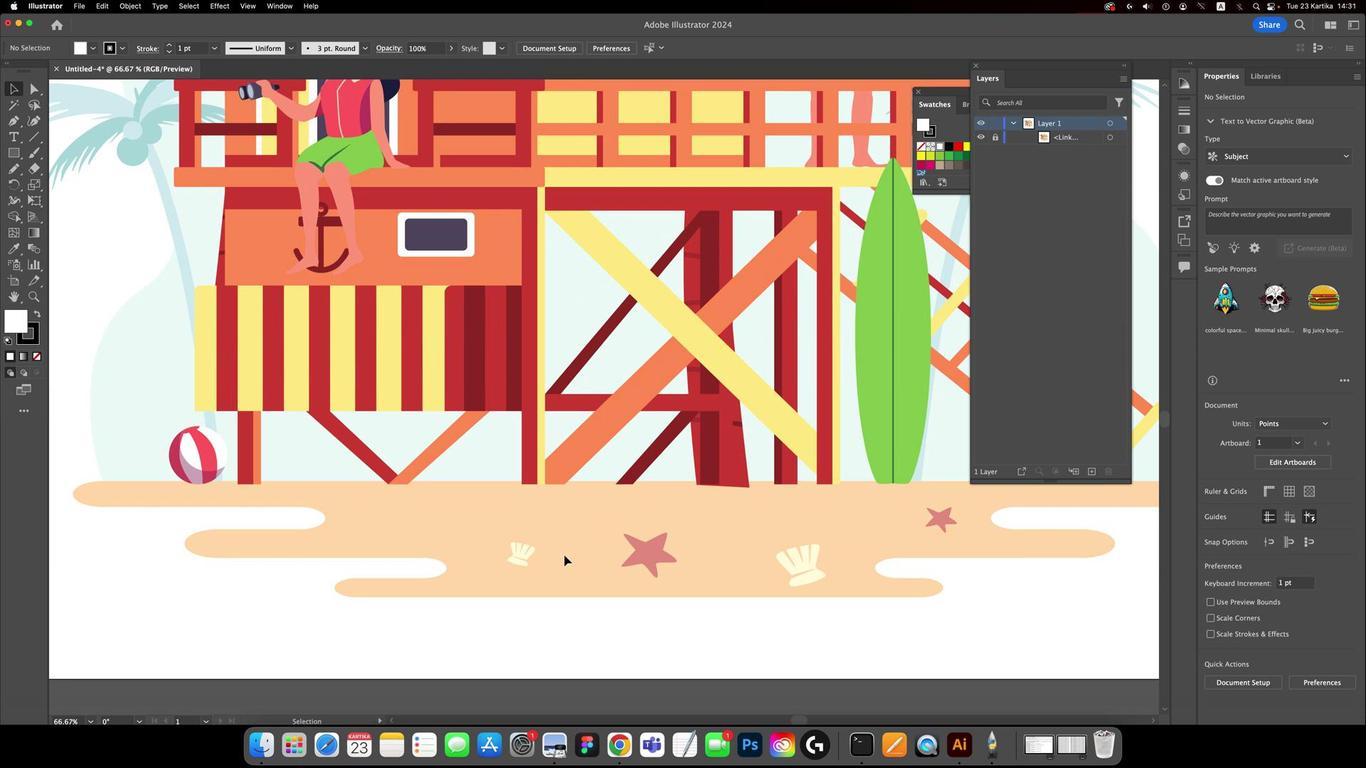 
Action: Mouse scrolled (464, 493) with delta (123, 240)
Screenshot: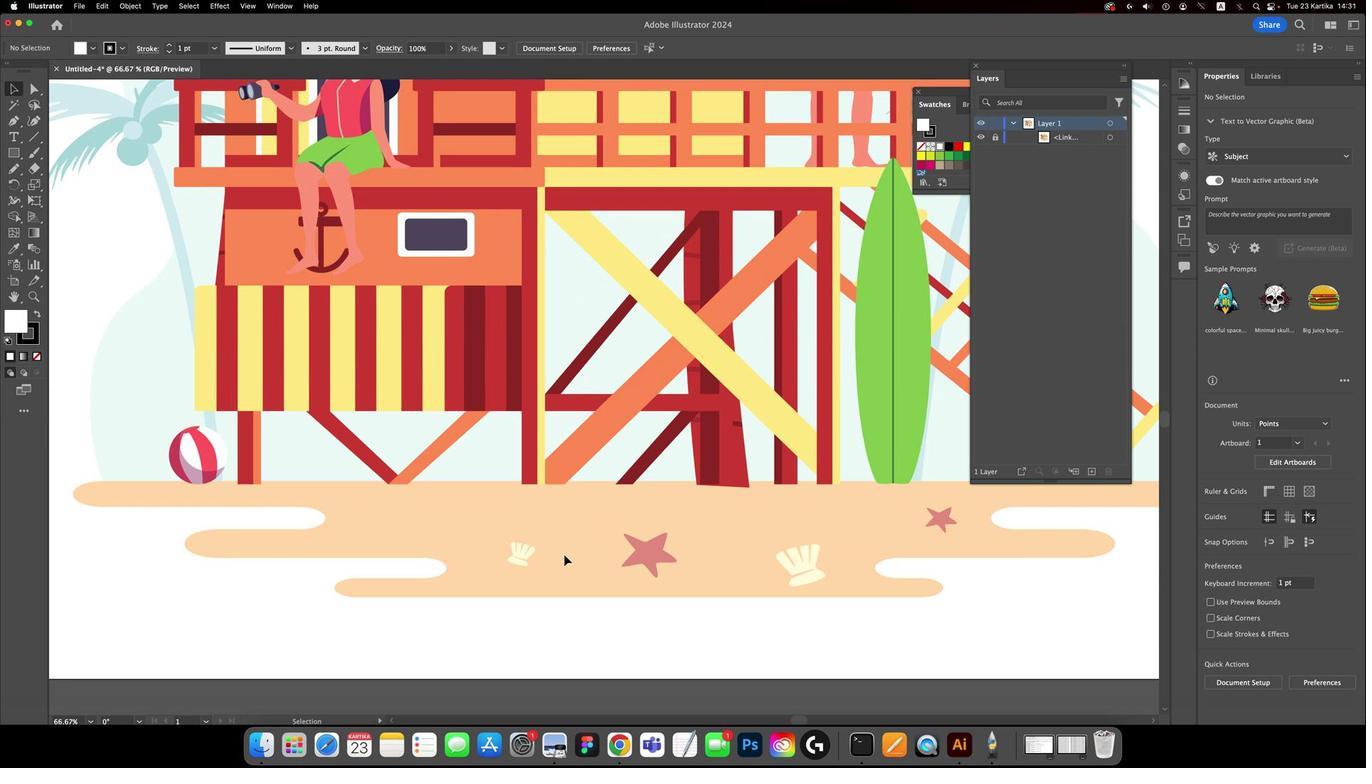 
Action: Mouse moved to (464, 493)
Screenshot: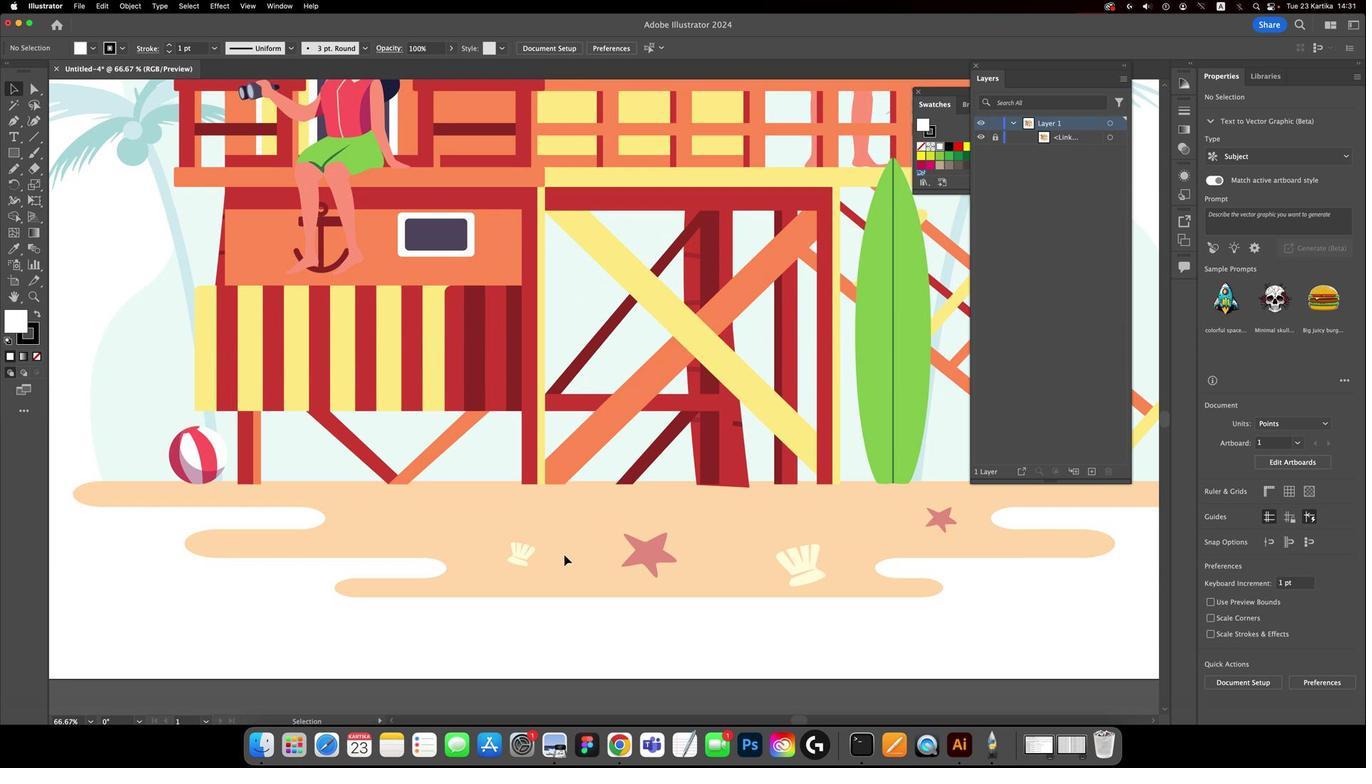 
Action: Mouse scrolled (464, 493) with delta (123, 239)
Screenshot: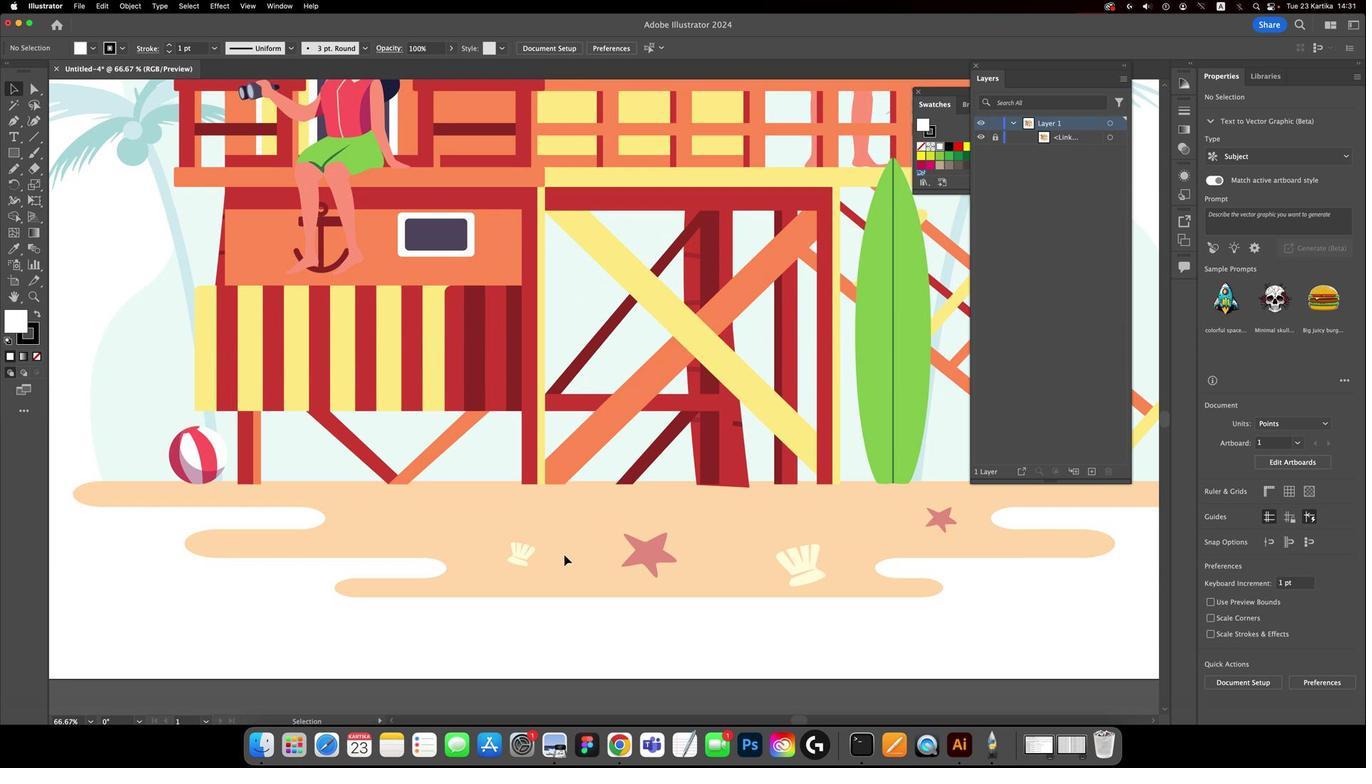 
Action: Mouse moved to (462, 490)
Screenshot: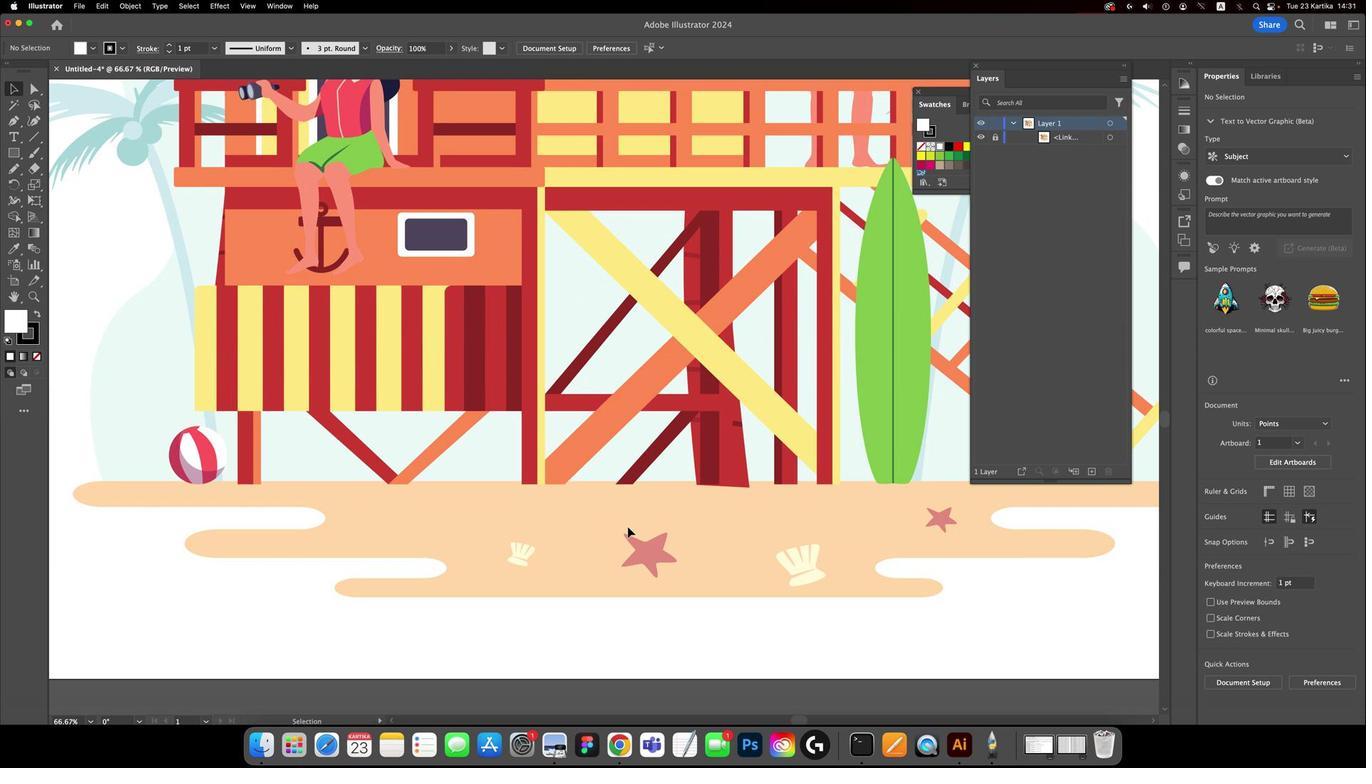 
Action: Mouse scrolled (462, 490) with delta (123, 242)
Screenshot: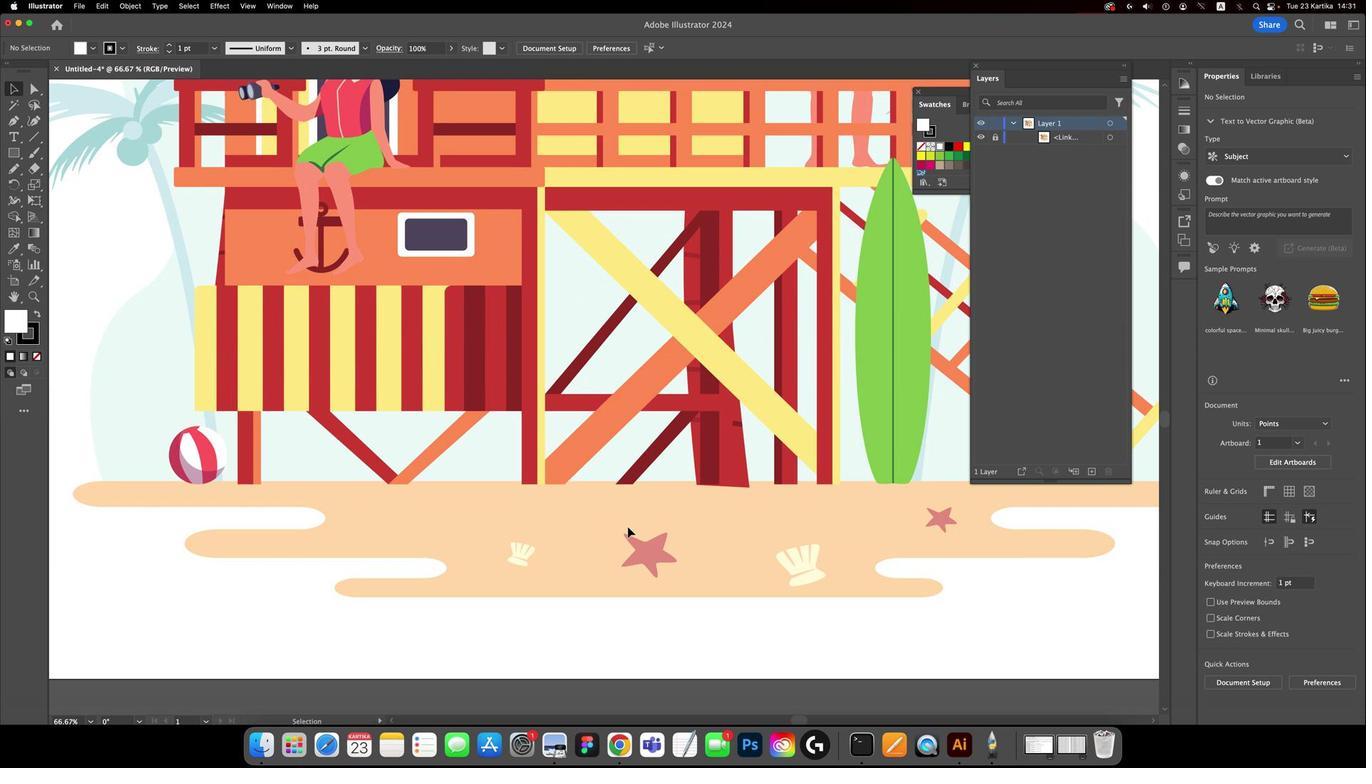 
Action: Mouse moved to (491, 475)
Screenshot: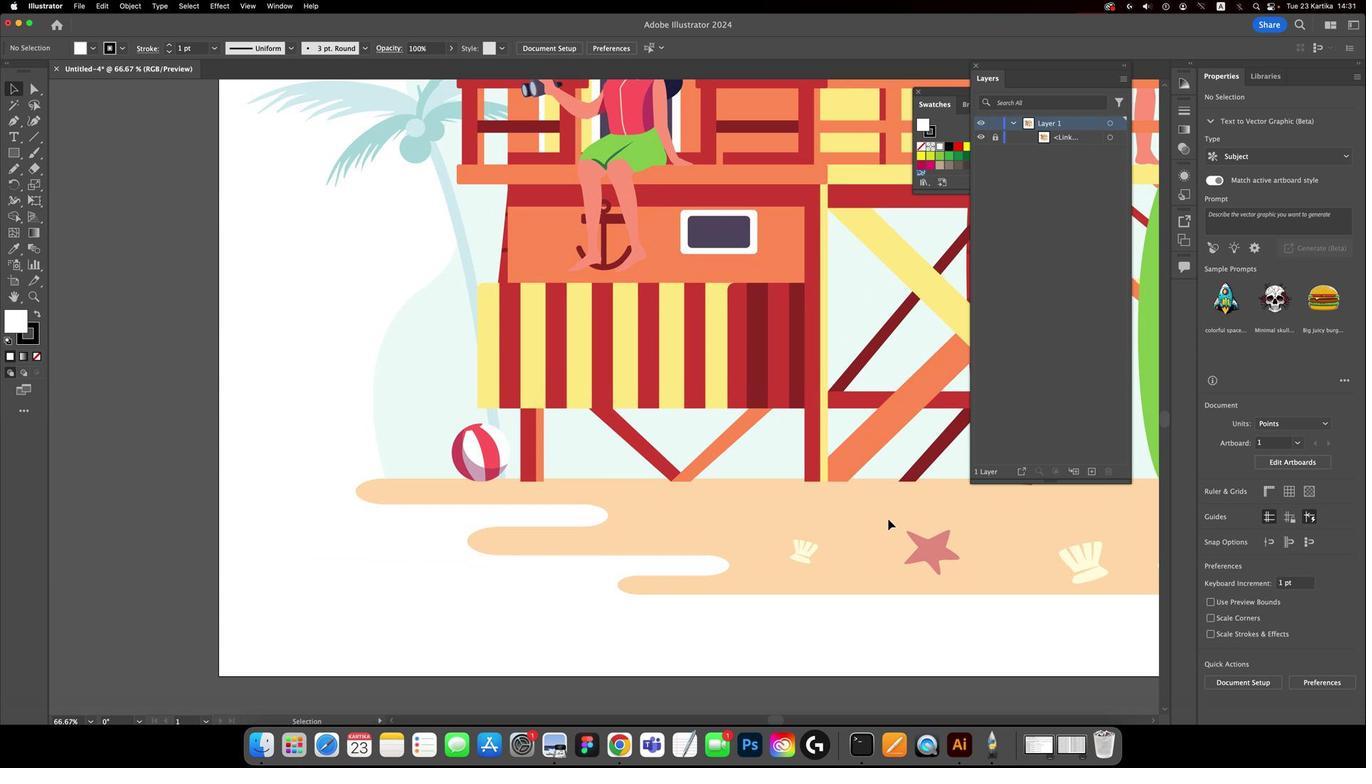 
Action: Key pressed Key.space
Screenshot: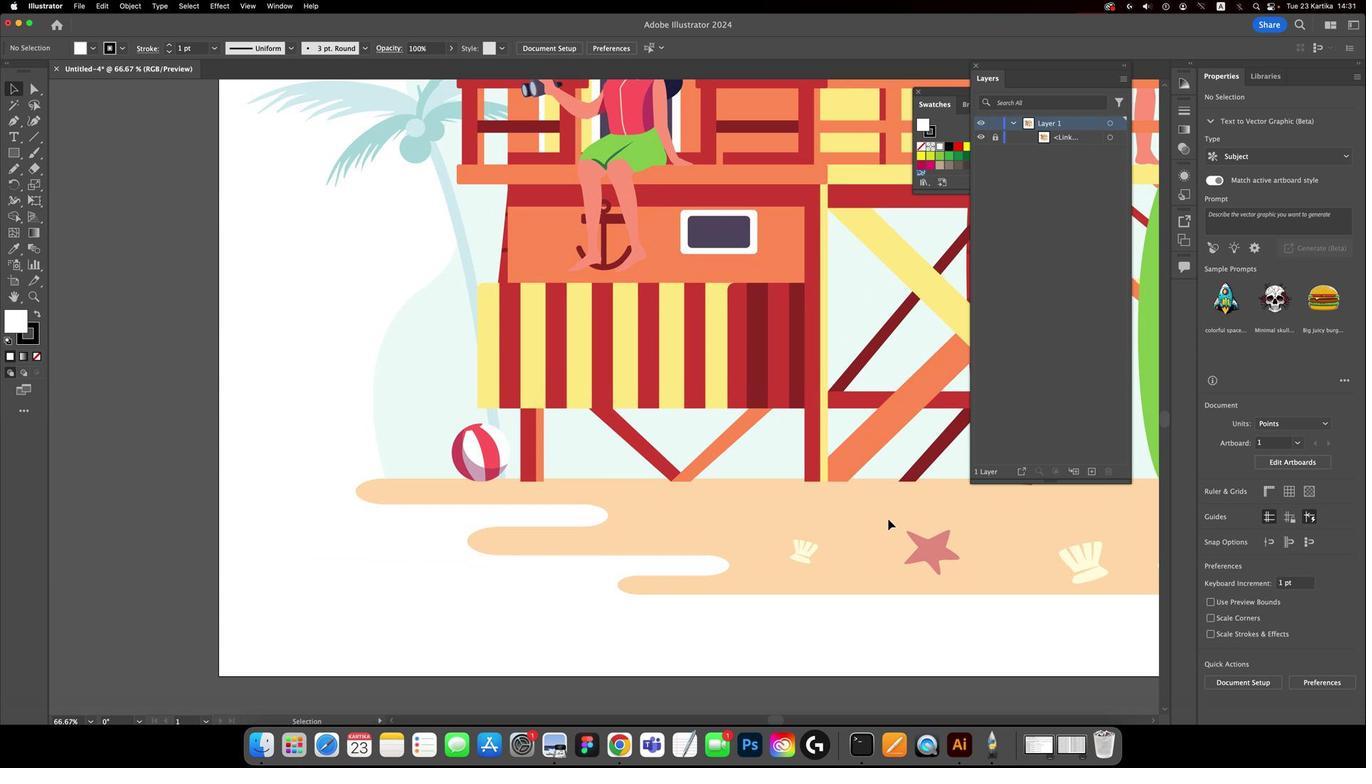 
Action: Mouse moved to (487, 474)
Screenshot: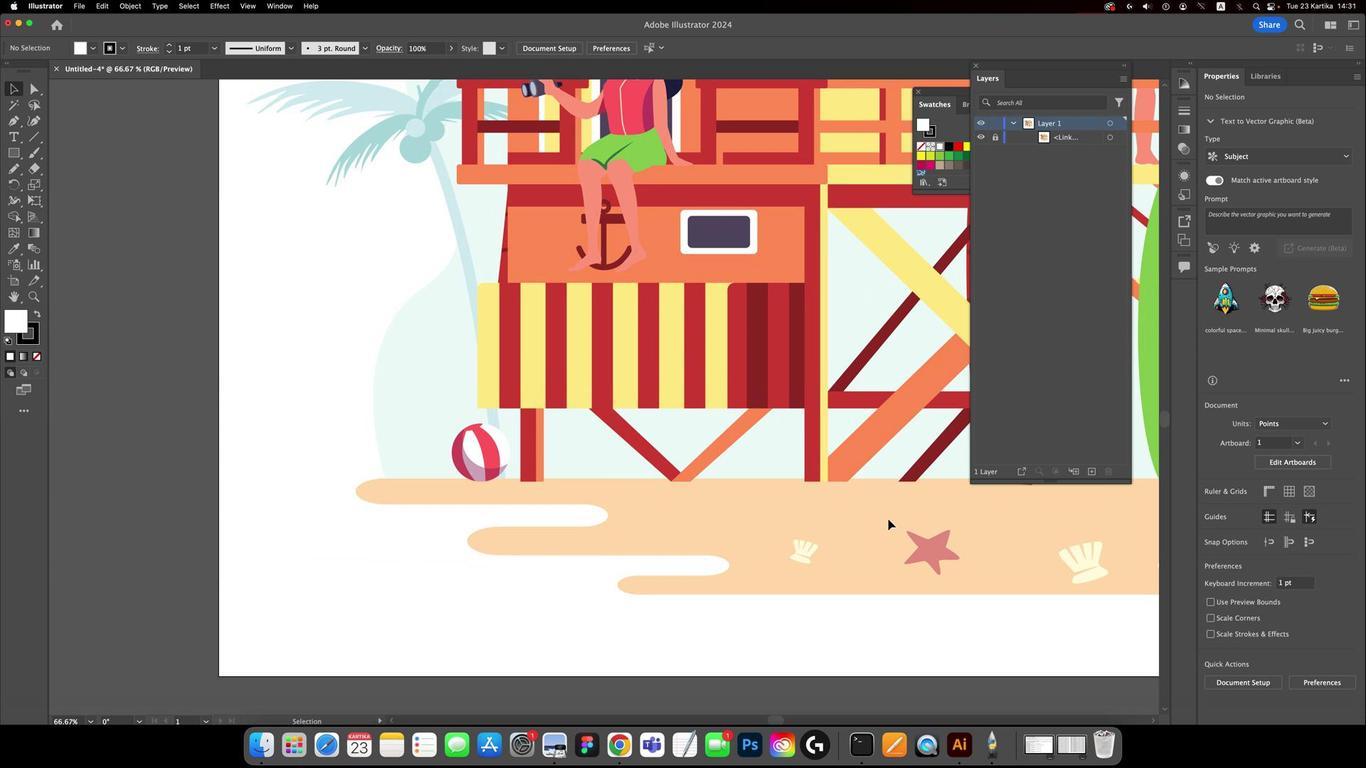 
Action: Mouse pressed left at (487, 474)
Screenshot: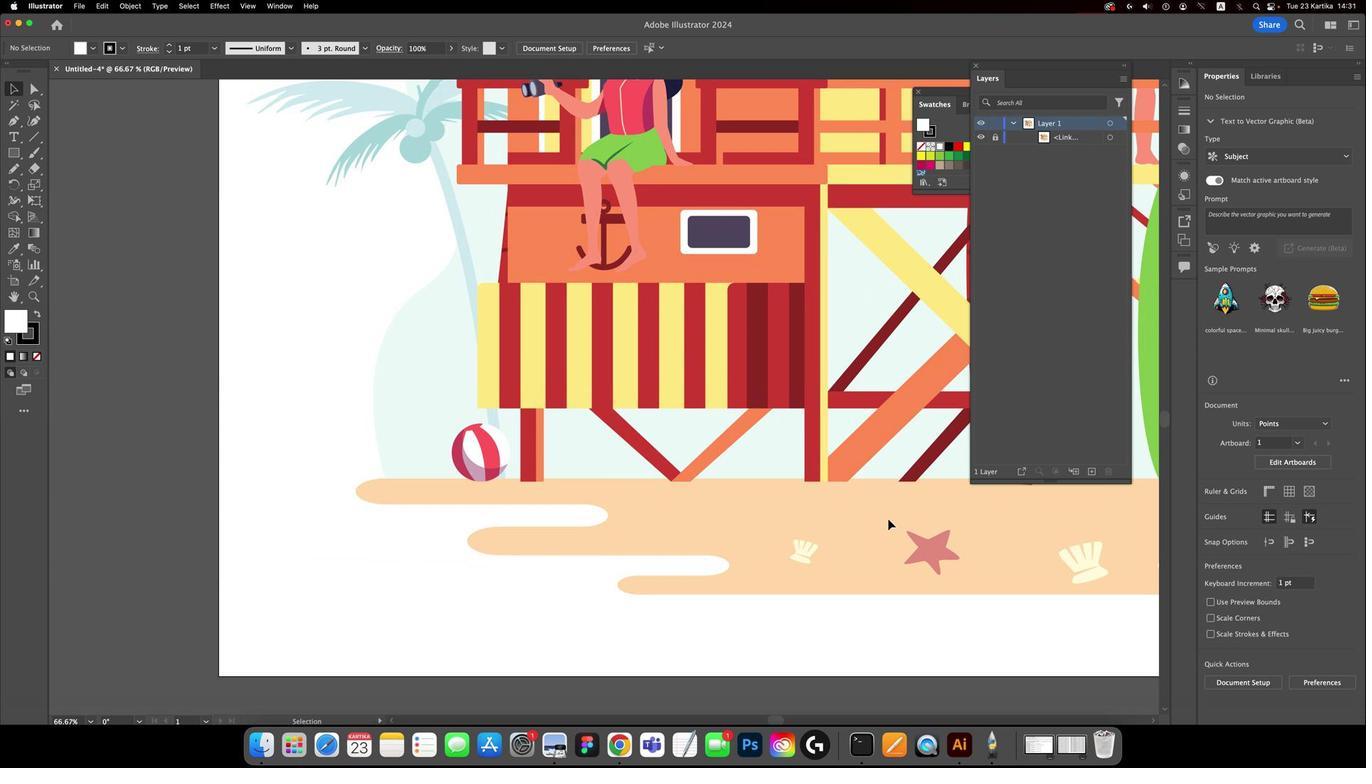 
Action: Mouse moved to (657, 474)
Screenshot: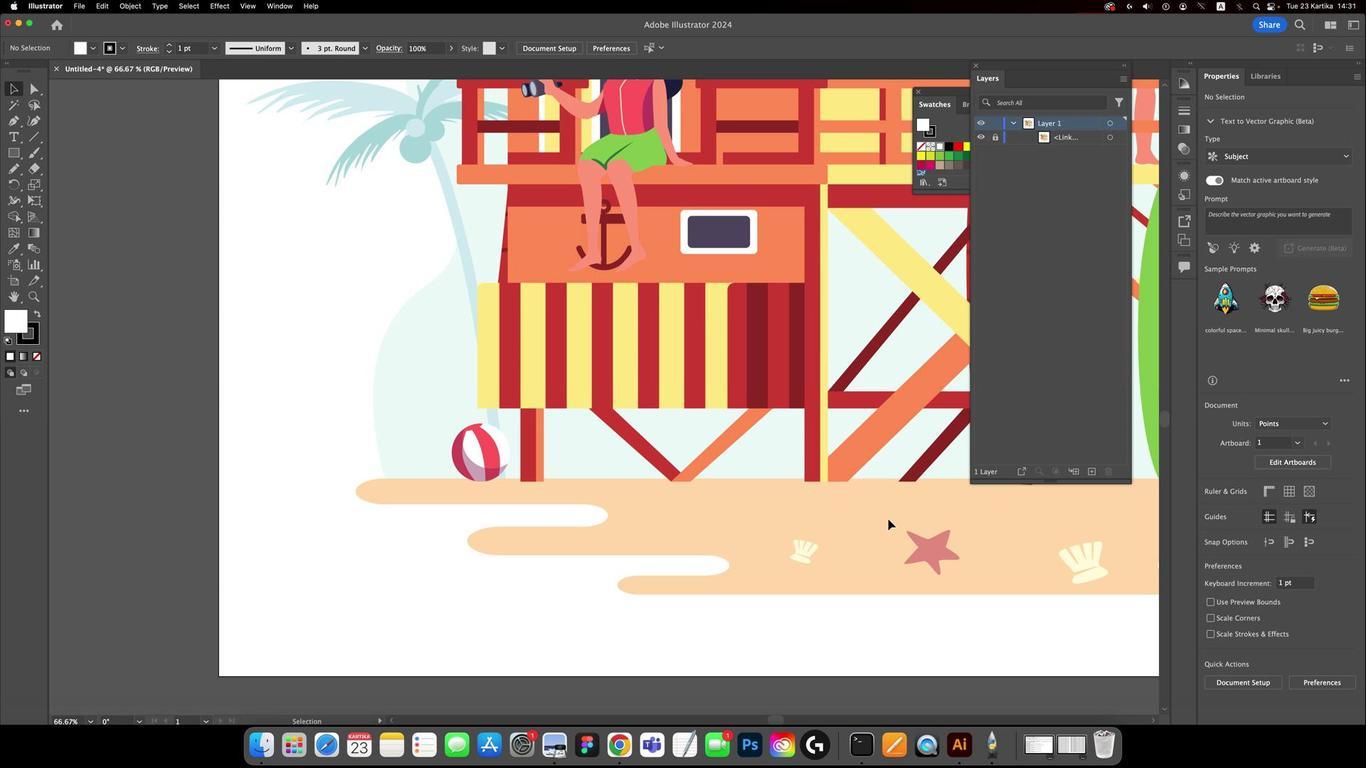 
Action: Key pressed 'p'
Screenshot: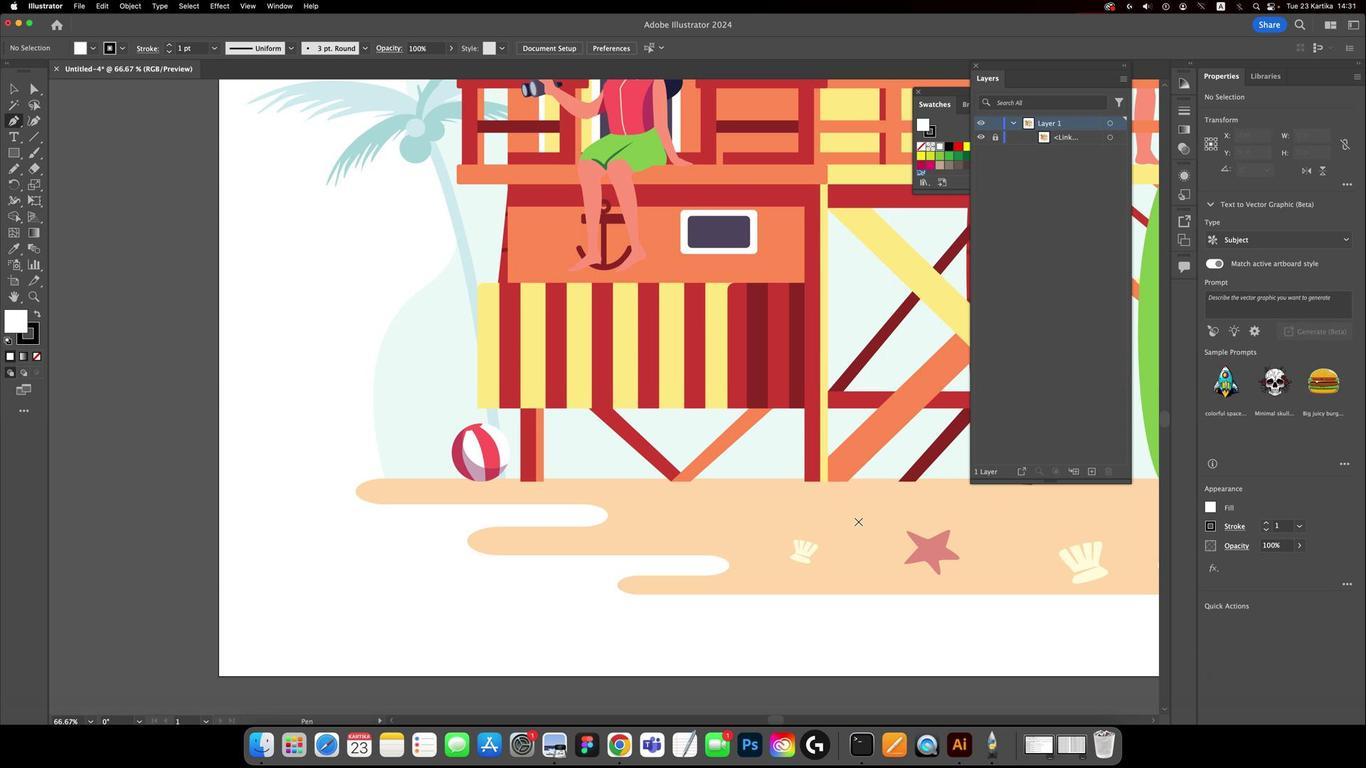 
Action: Mouse moved to (618, 474)
Screenshot: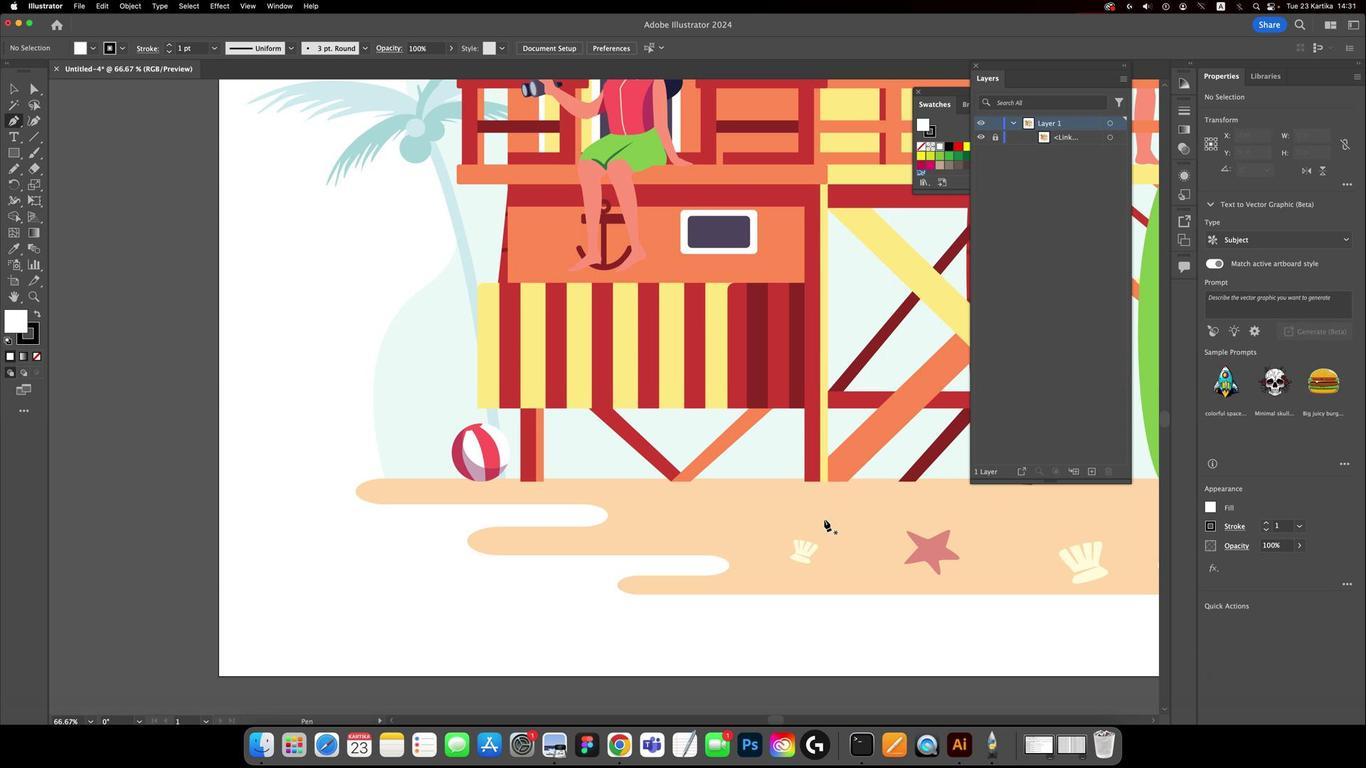
Action: Key pressed Key.caps_lock
Screenshot: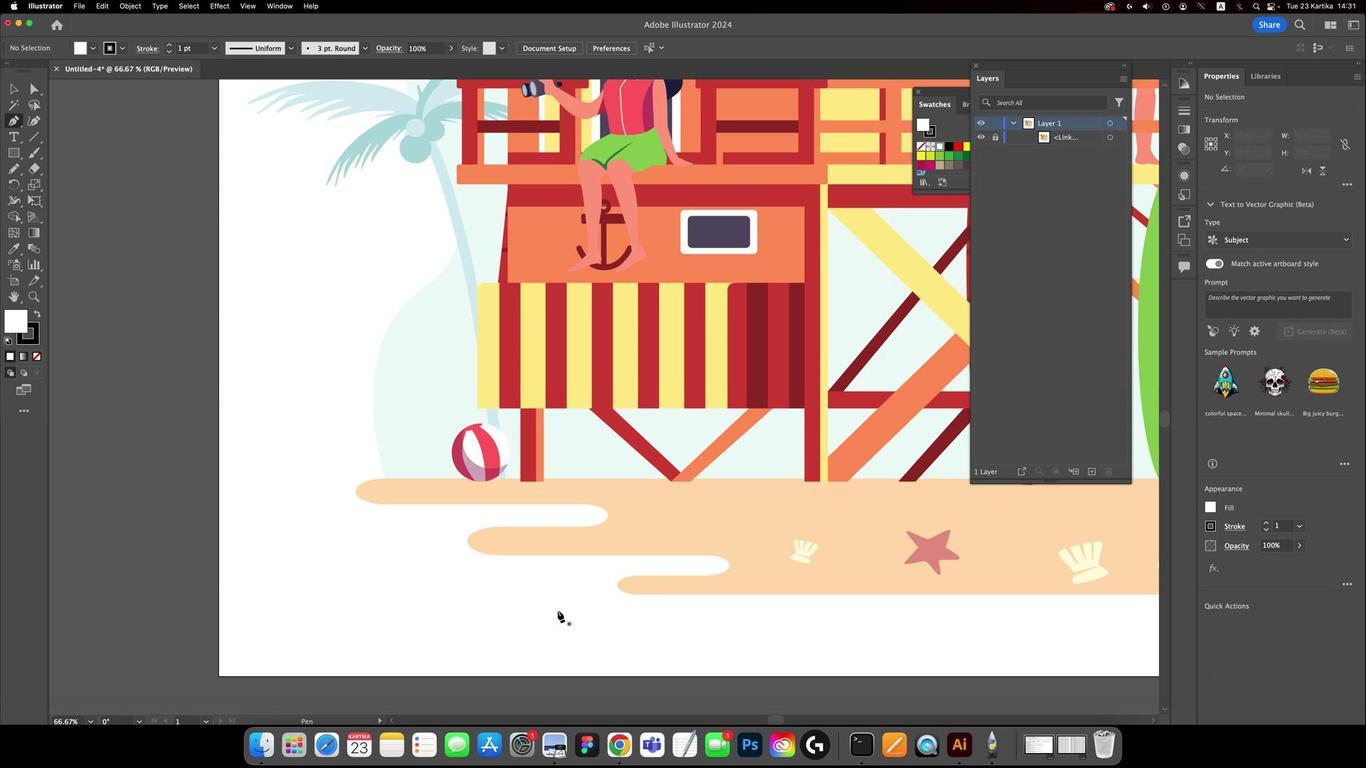 
Action: Mouse moved to (440, 520)
Screenshot: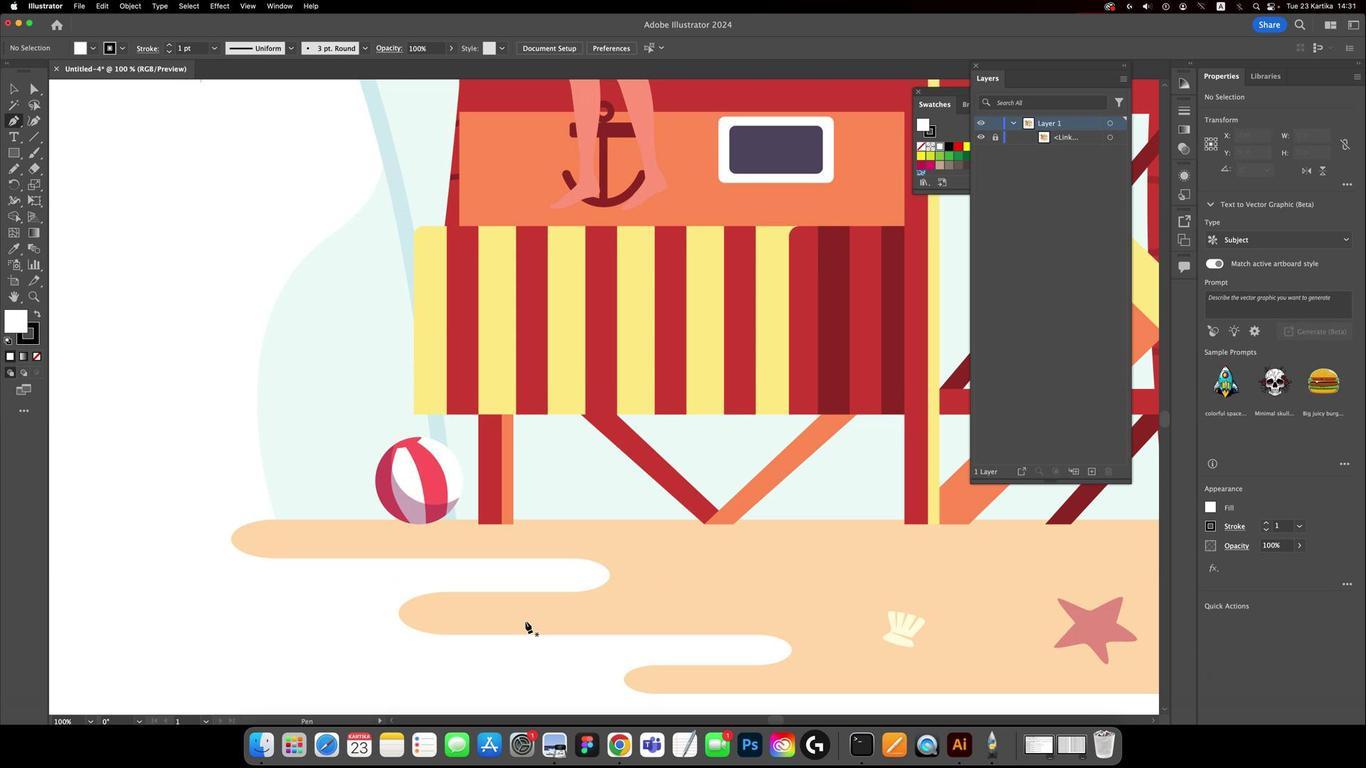 
Action: Key pressed Key.cmd
Screenshot: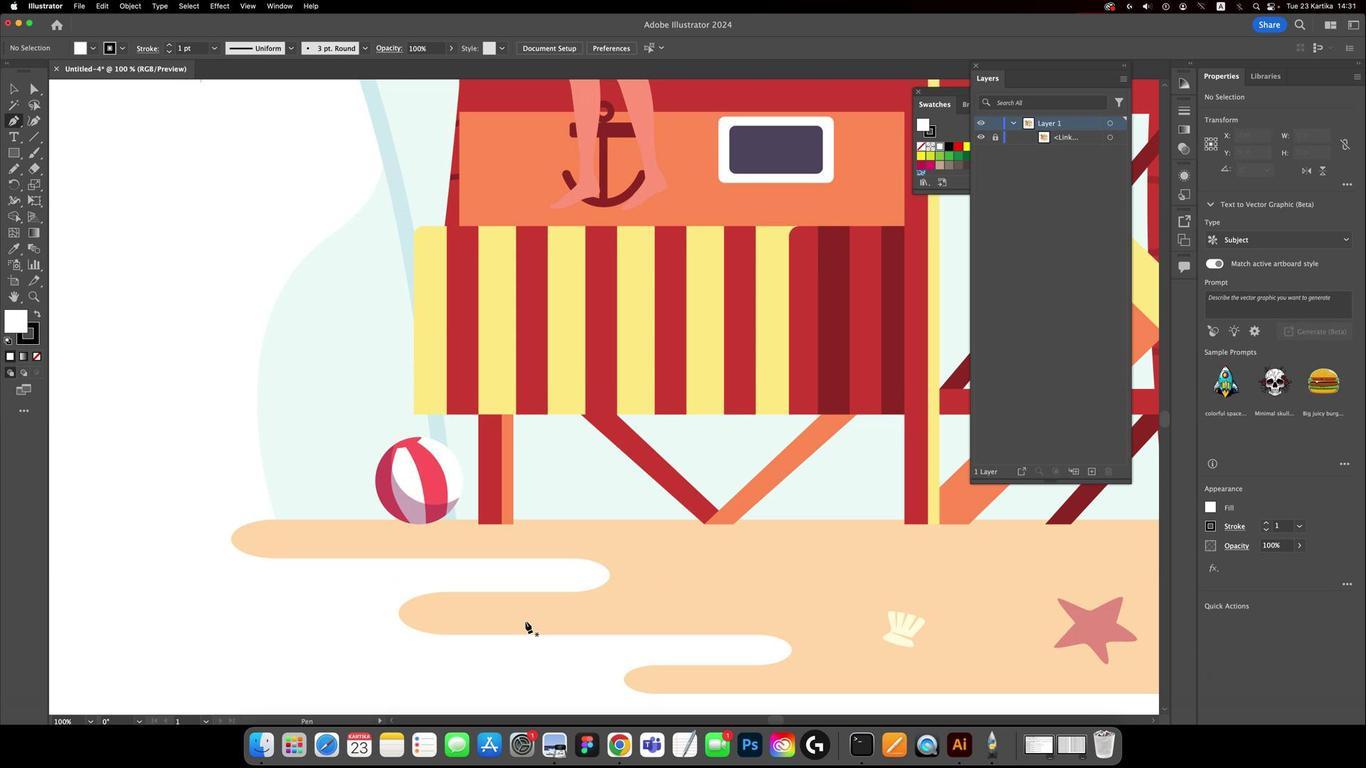 
Action: Mouse moved to (440, 520)
Screenshot: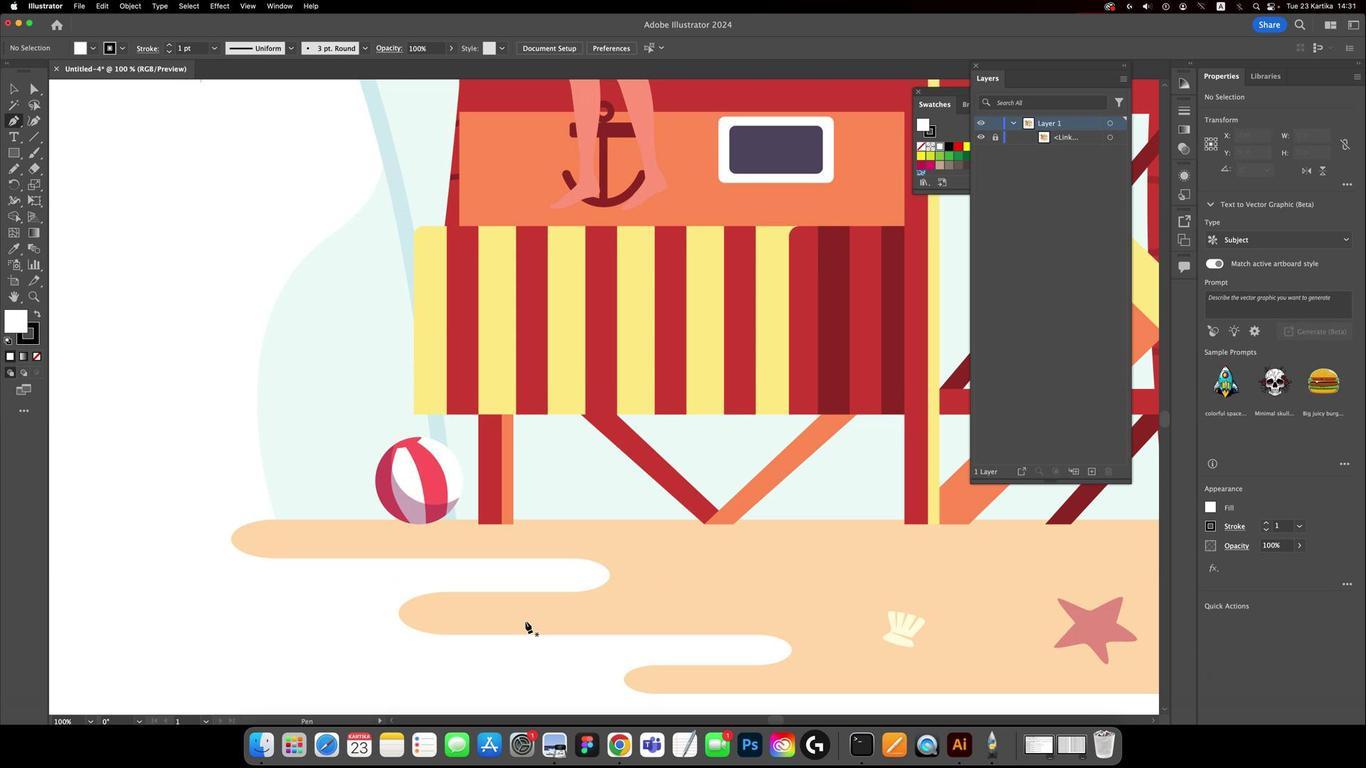 
Action: Key pressed '='
Screenshot: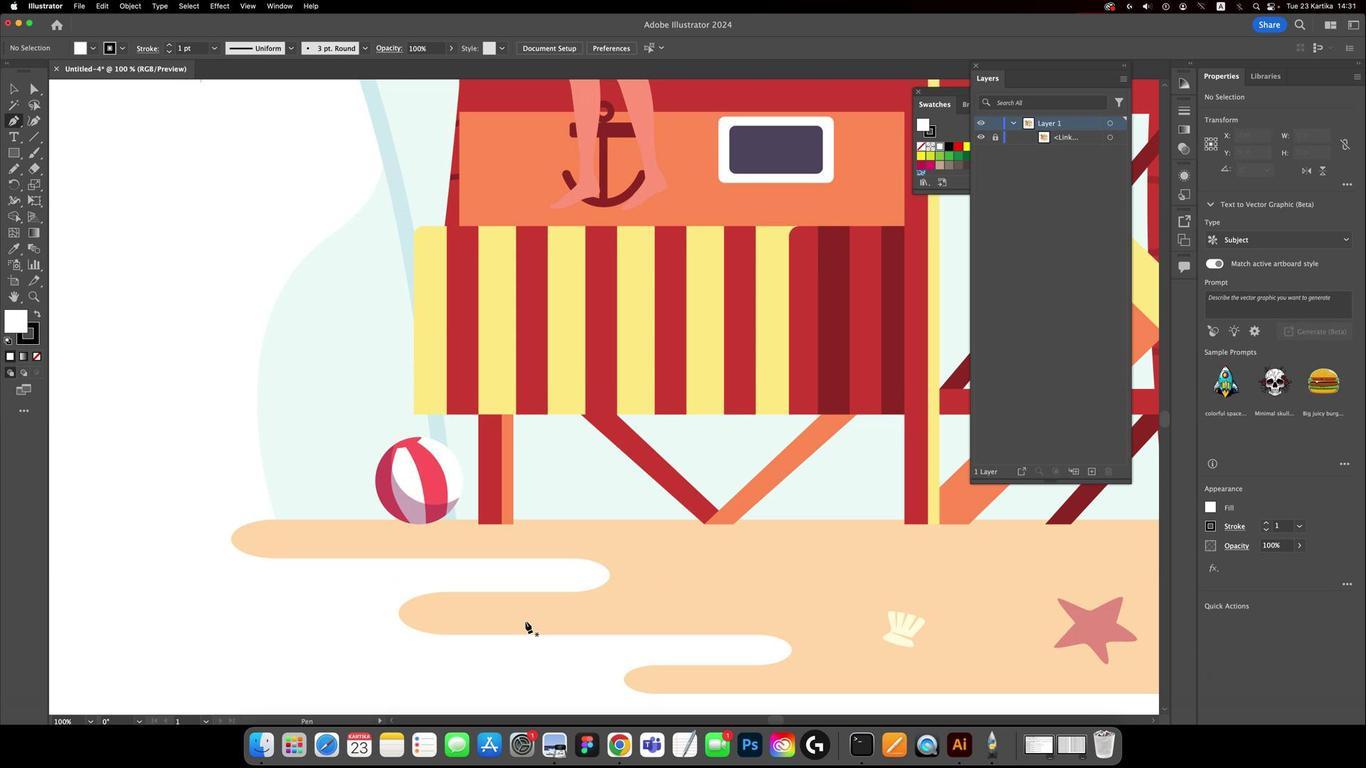 
Action: Mouse moved to (438, 474)
Screenshot: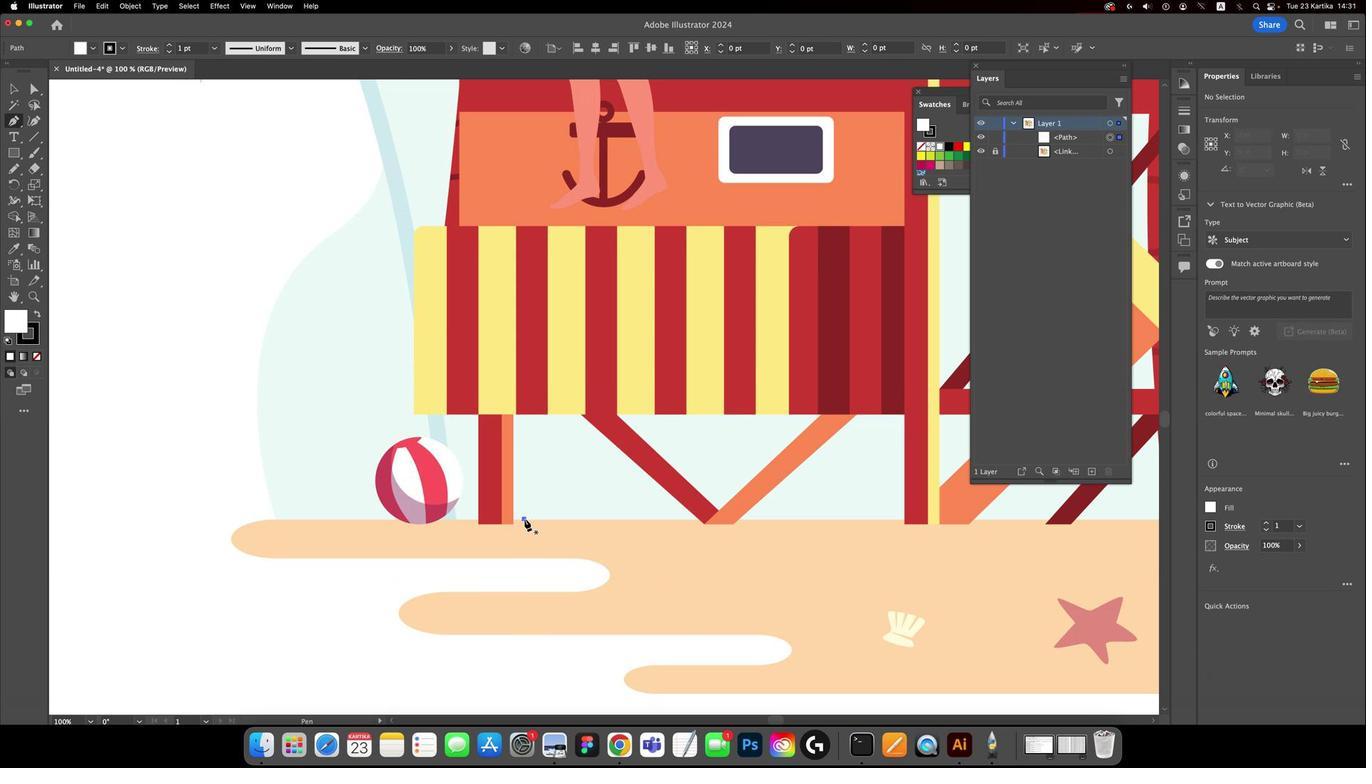 
Action: Mouse pressed left at (438, 474)
Screenshot: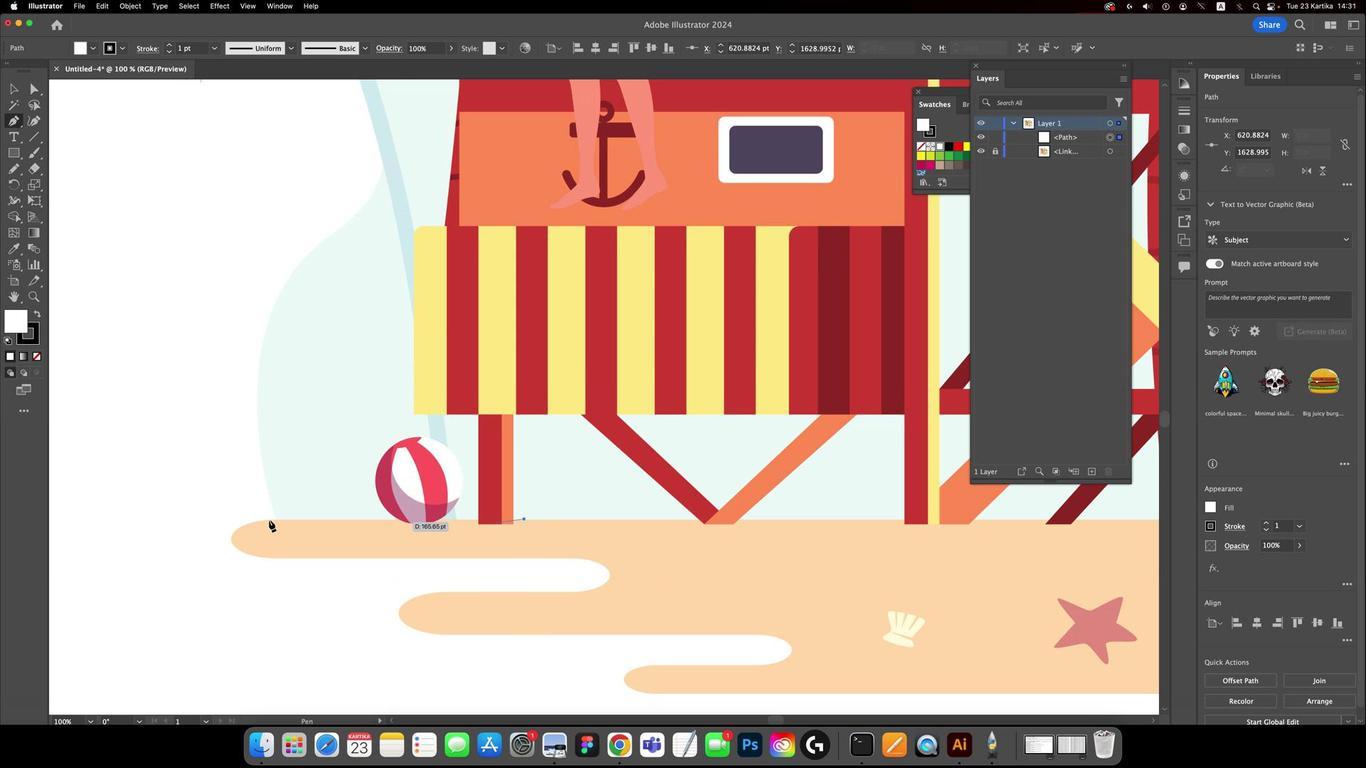 
Action: Mouse moved to (289, 474)
Screenshot: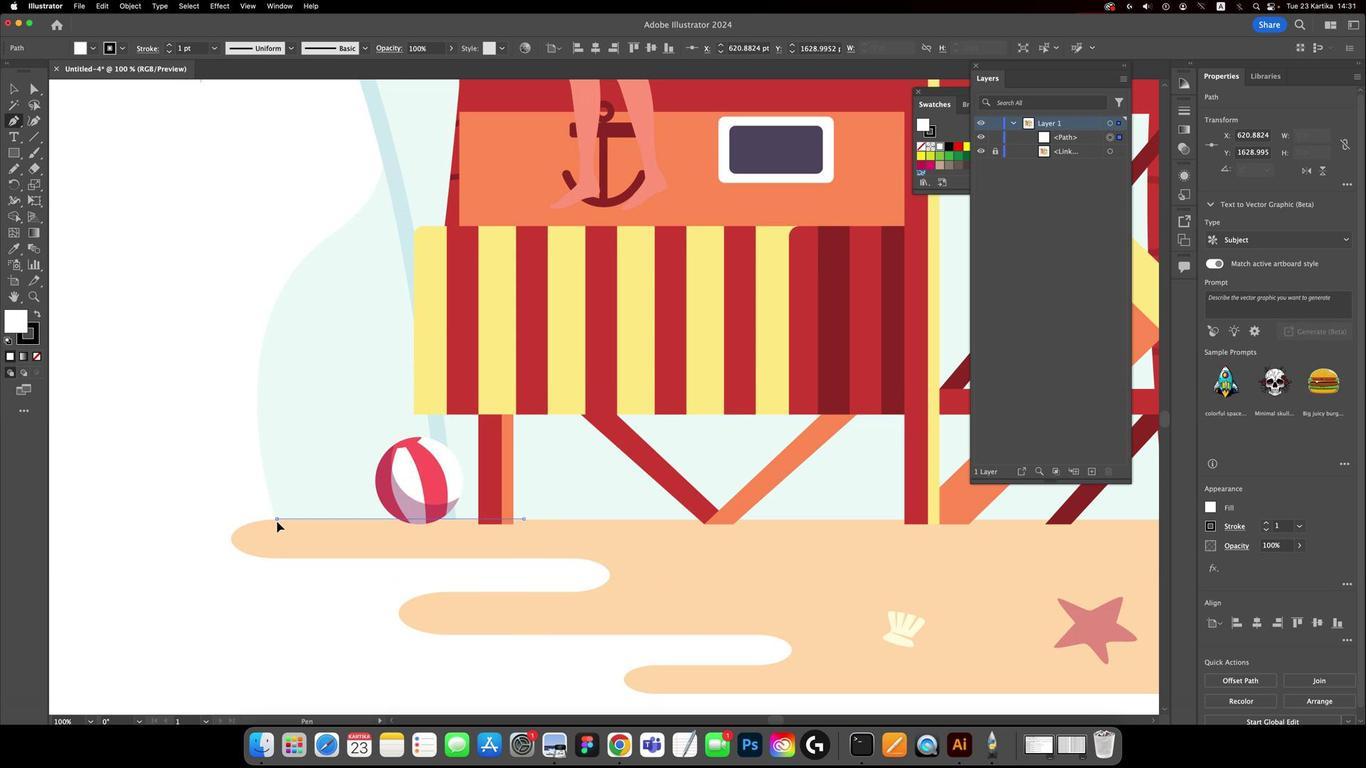 
Action: Mouse pressed left at (289, 474)
Screenshot: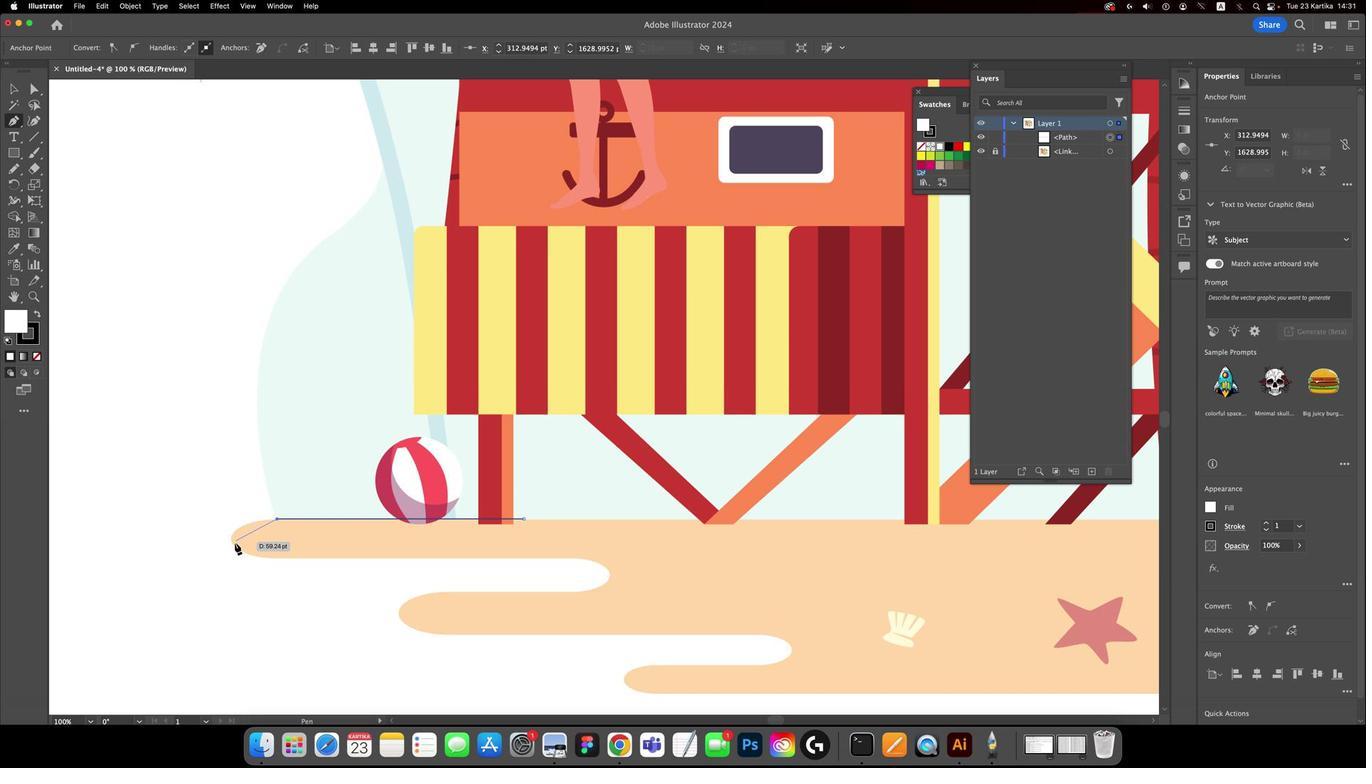 
Action: Mouse moved to (262, 484)
Screenshot: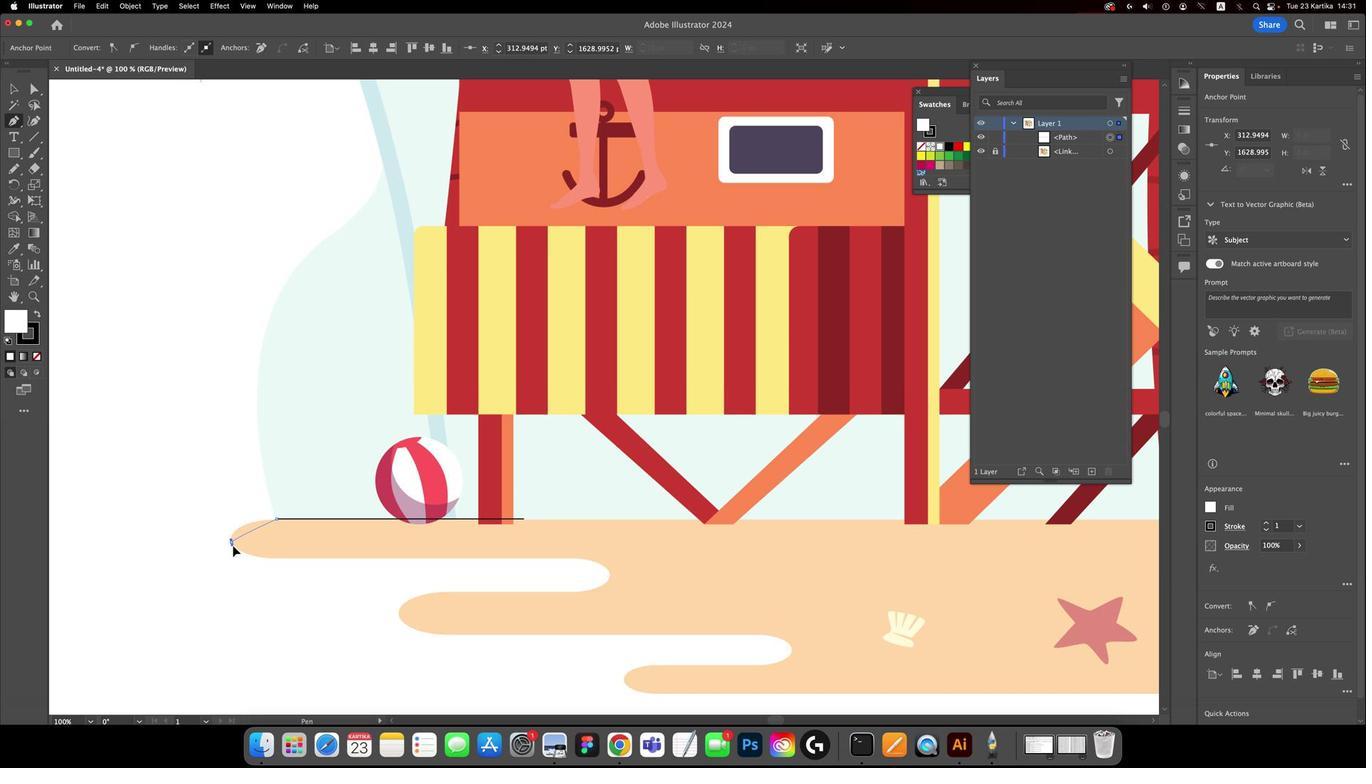 
Action: Mouse pressed left at (262, 484)
Screenshot: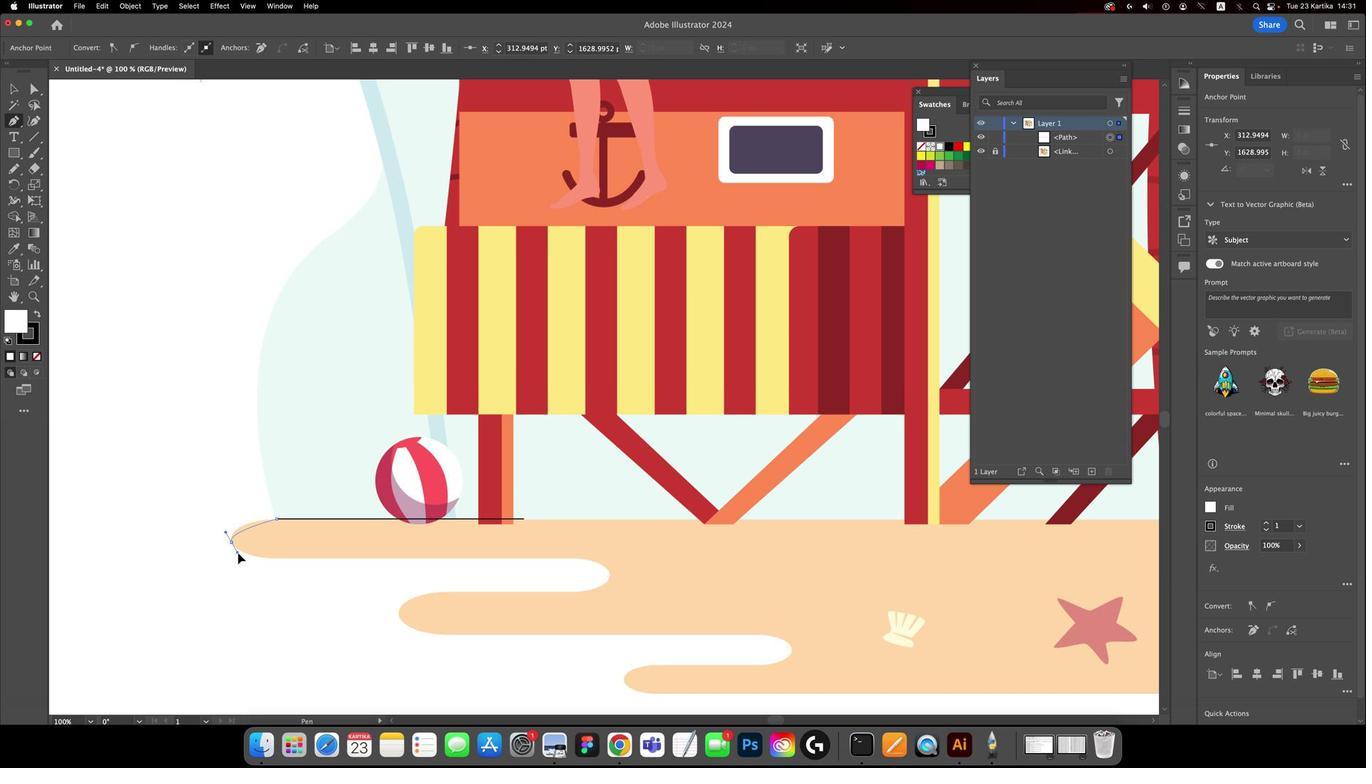 
Action: Mouse moved to (262, 485)
Screenshot: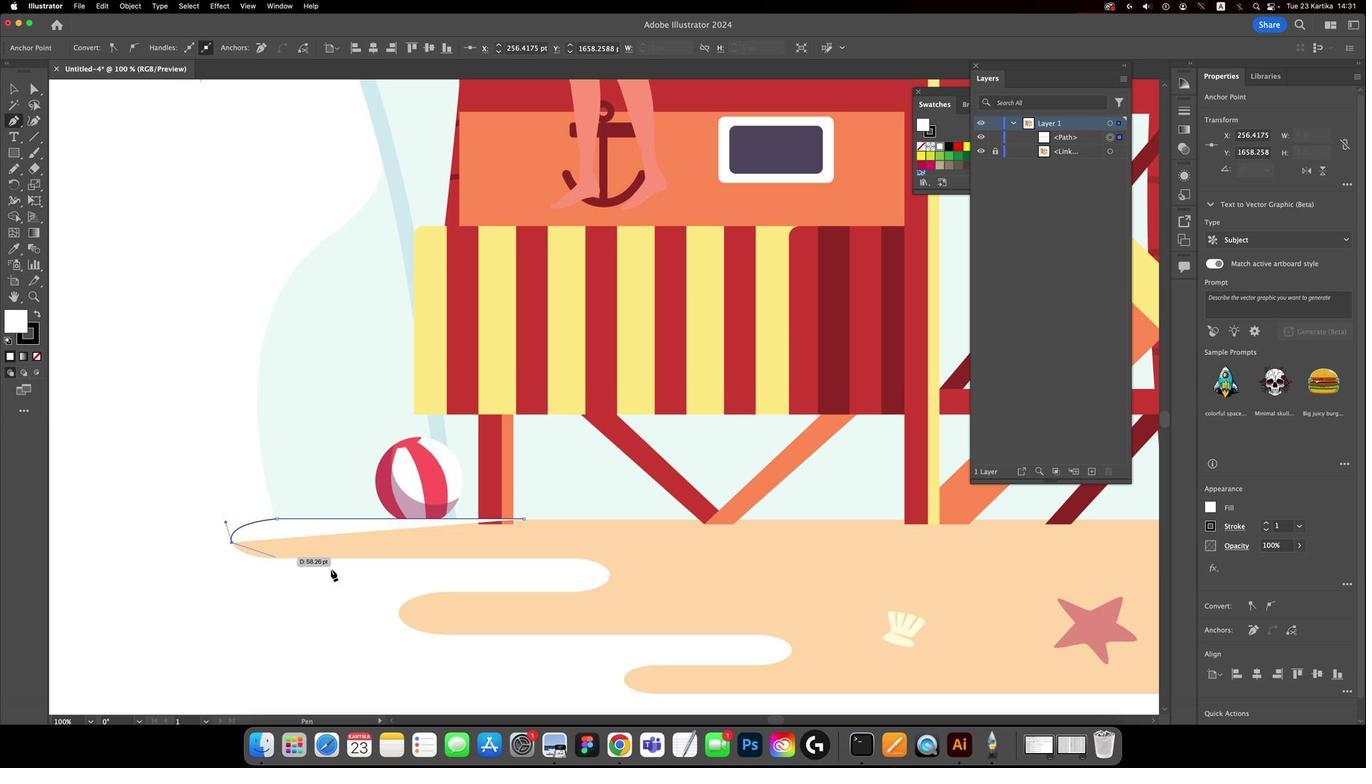 
Action: Mouse pressed left at (262, 485)
Screenshot: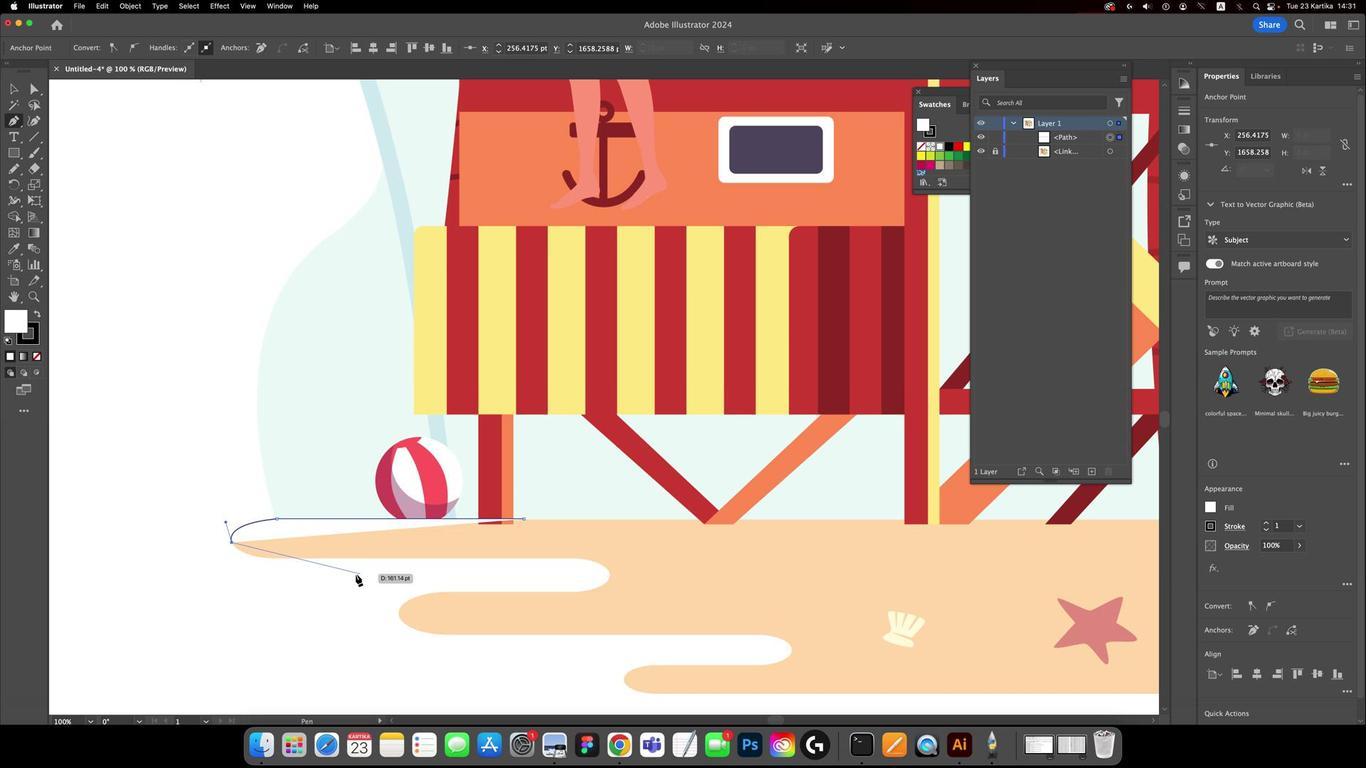 
Action: Mouse moved to (300, 491)
Screenshot: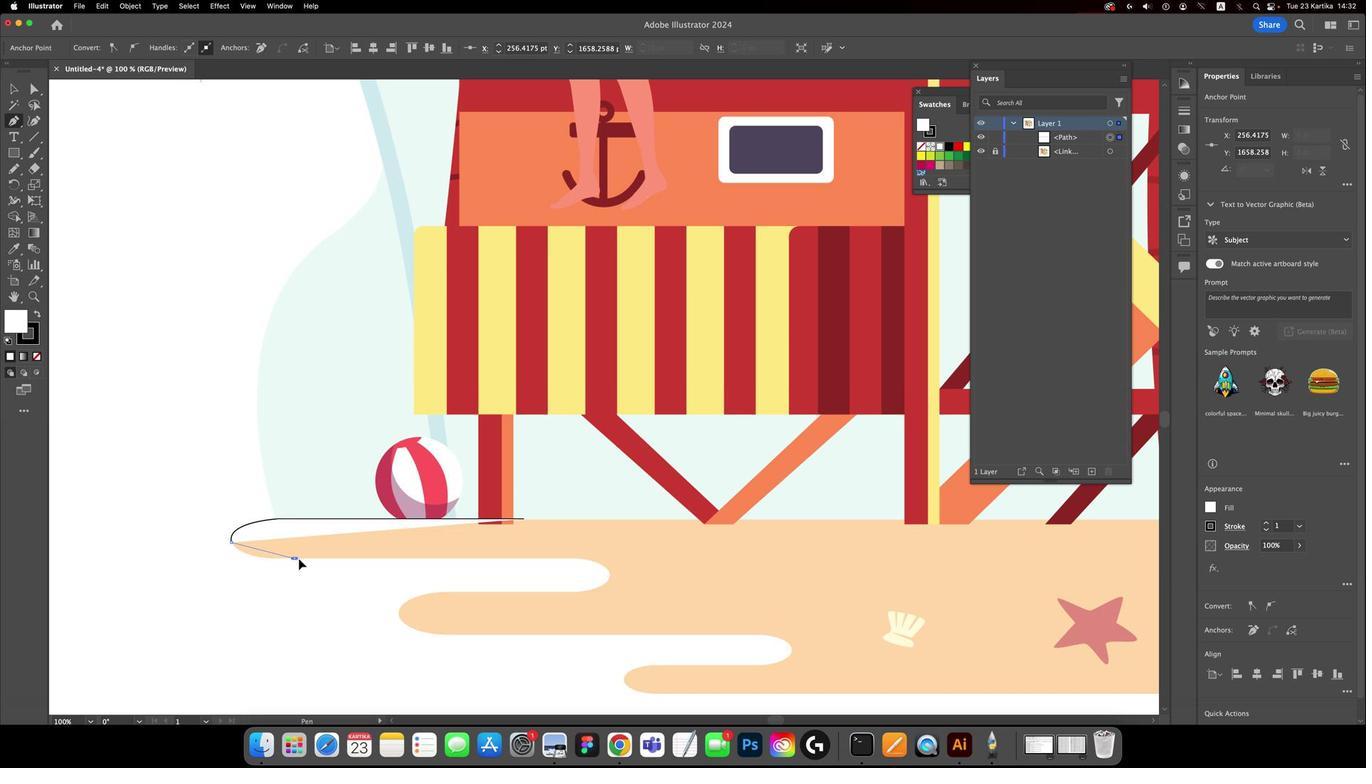 
Action: Mouse pressed left at (300, 491)
Screenshot: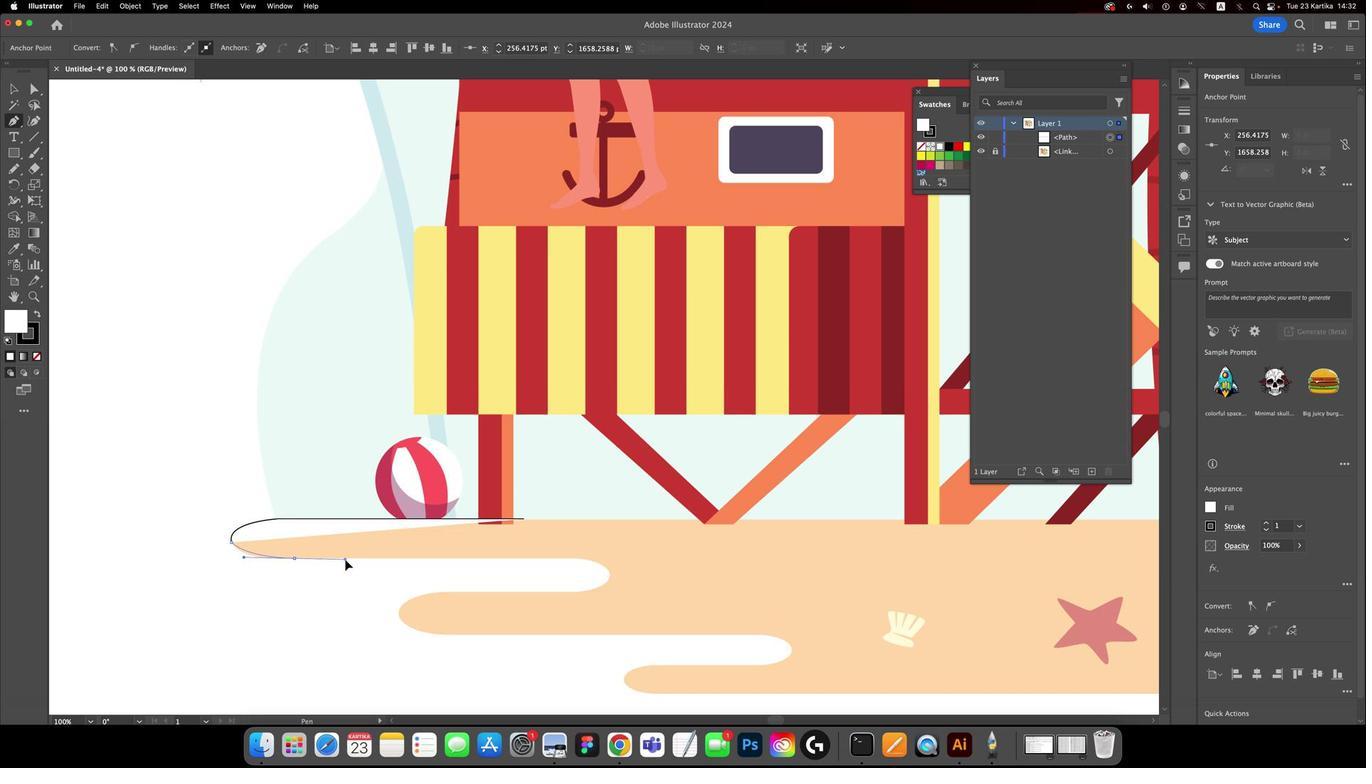 
Action: Mouse moved to (301, 491)
Screenshot: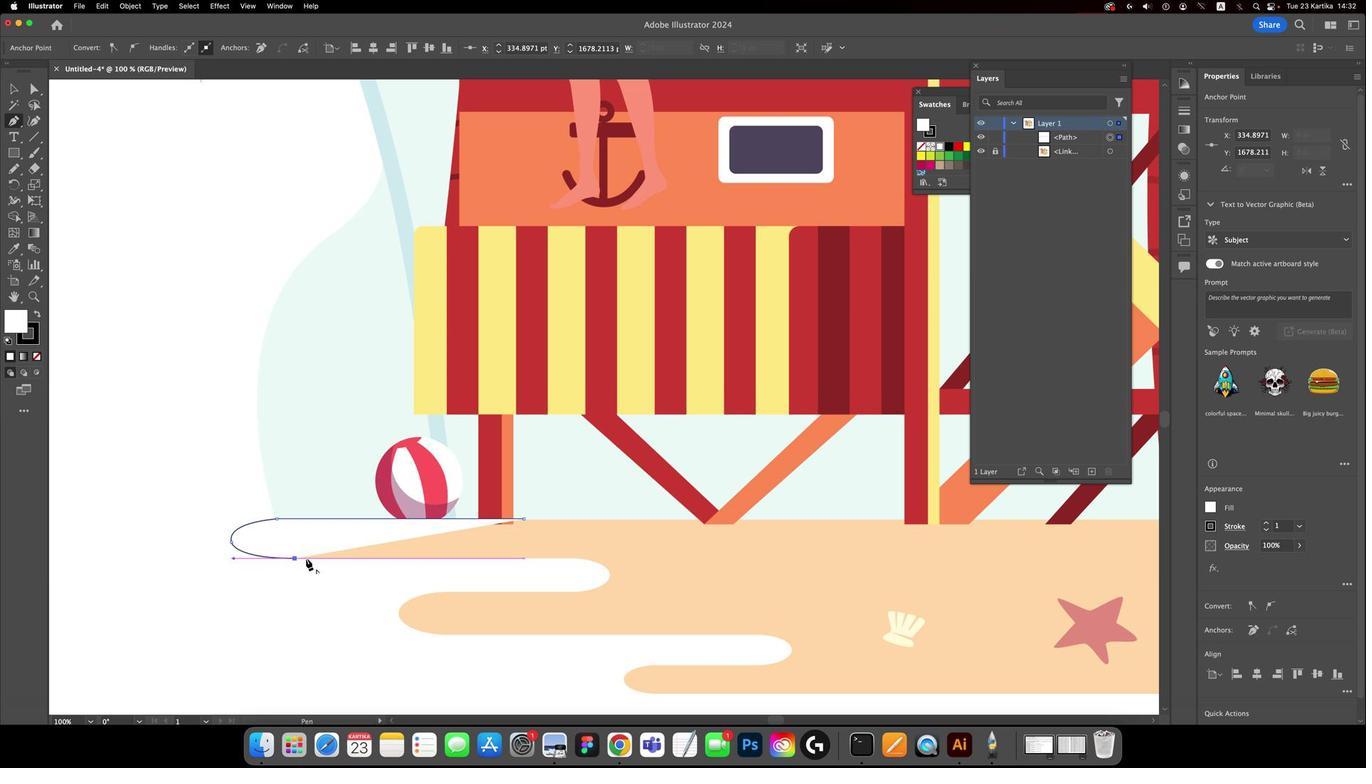 
Action: Mouse pressed left at (301, 491)
Screenshot: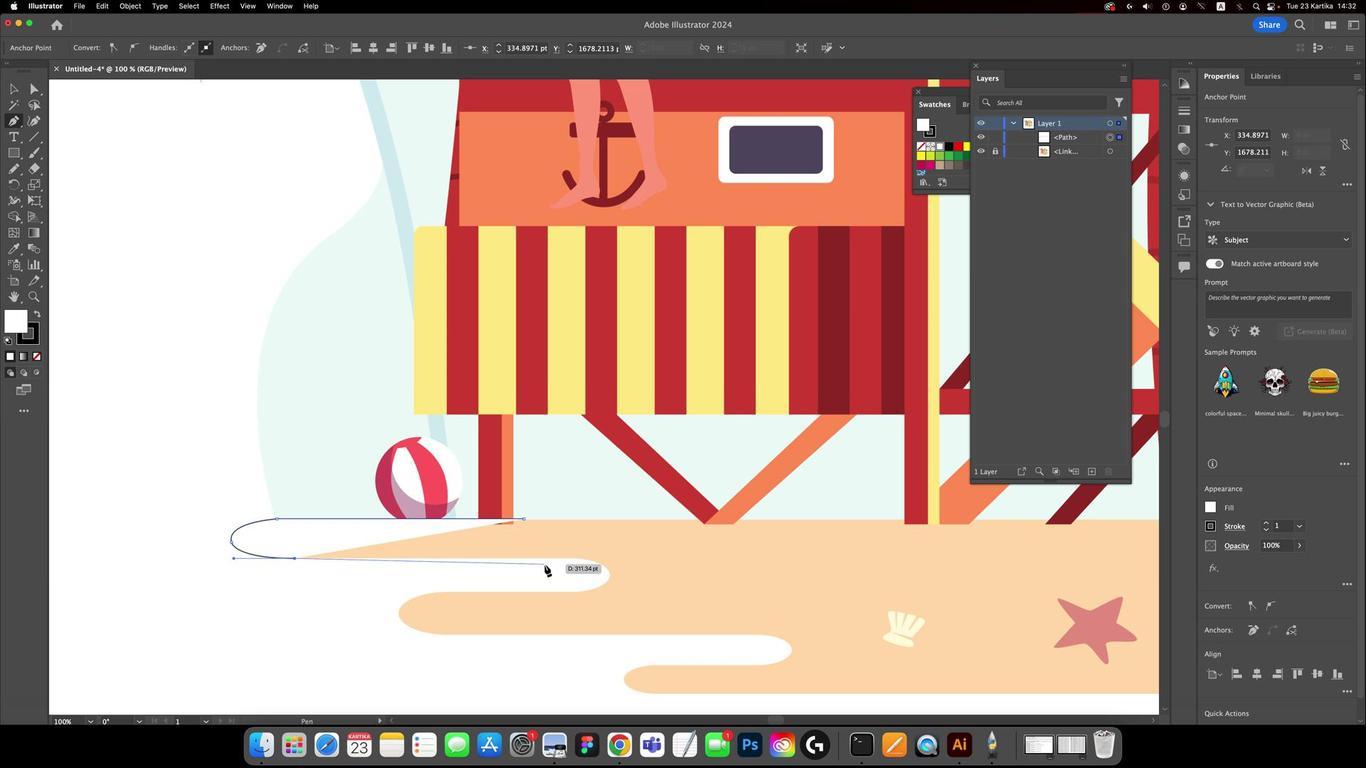 
Action: Mouse moved to (472, 491)
Screenshot: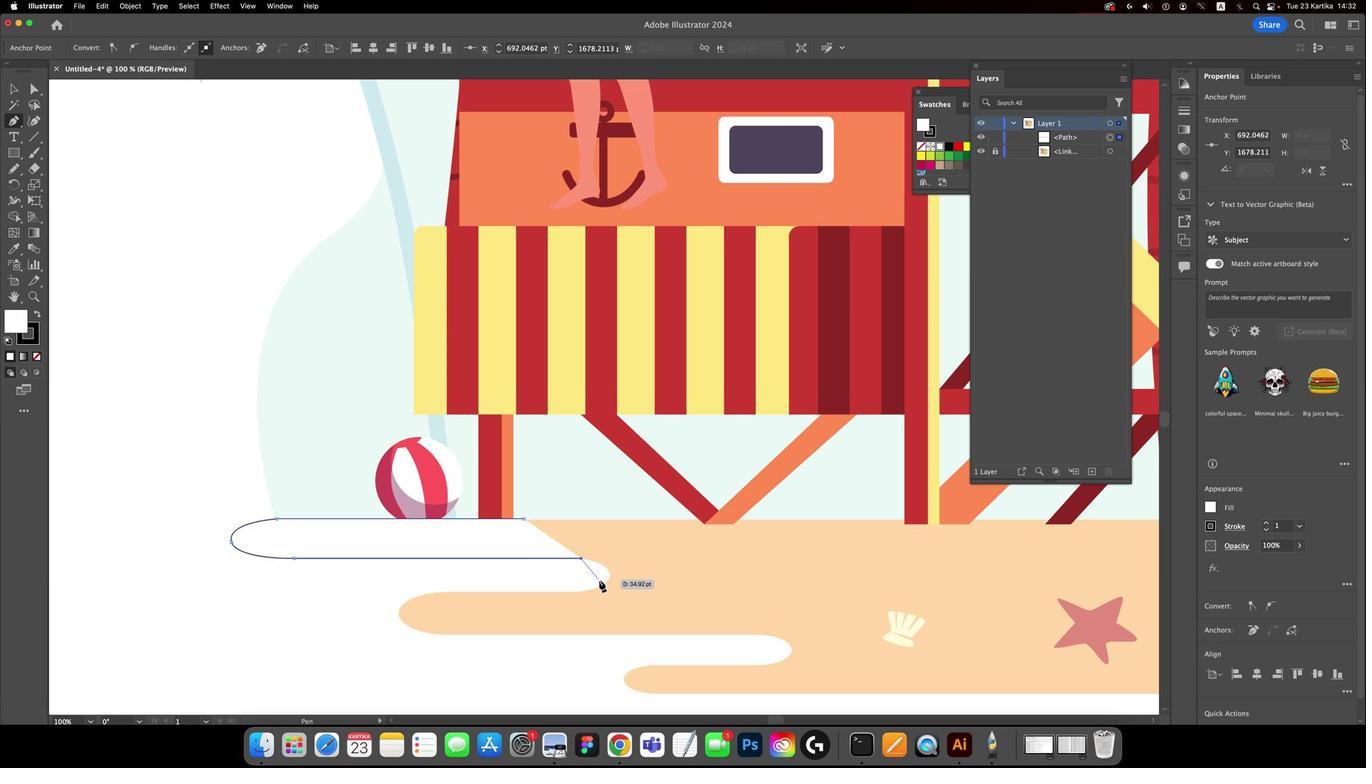 
Action: Mouse pressed left at (472, 491)
Screenshot: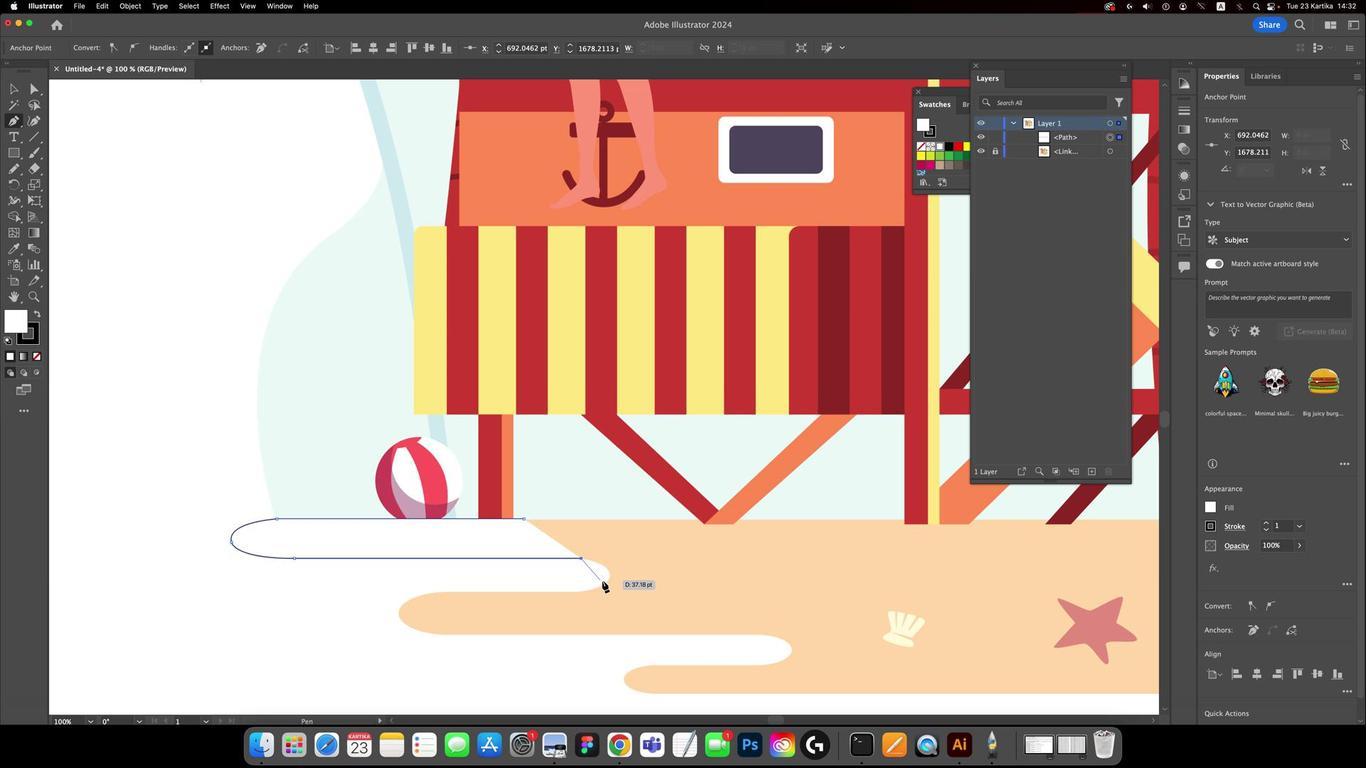 
Action: Mouse moved to (487, 502)
Screenshot: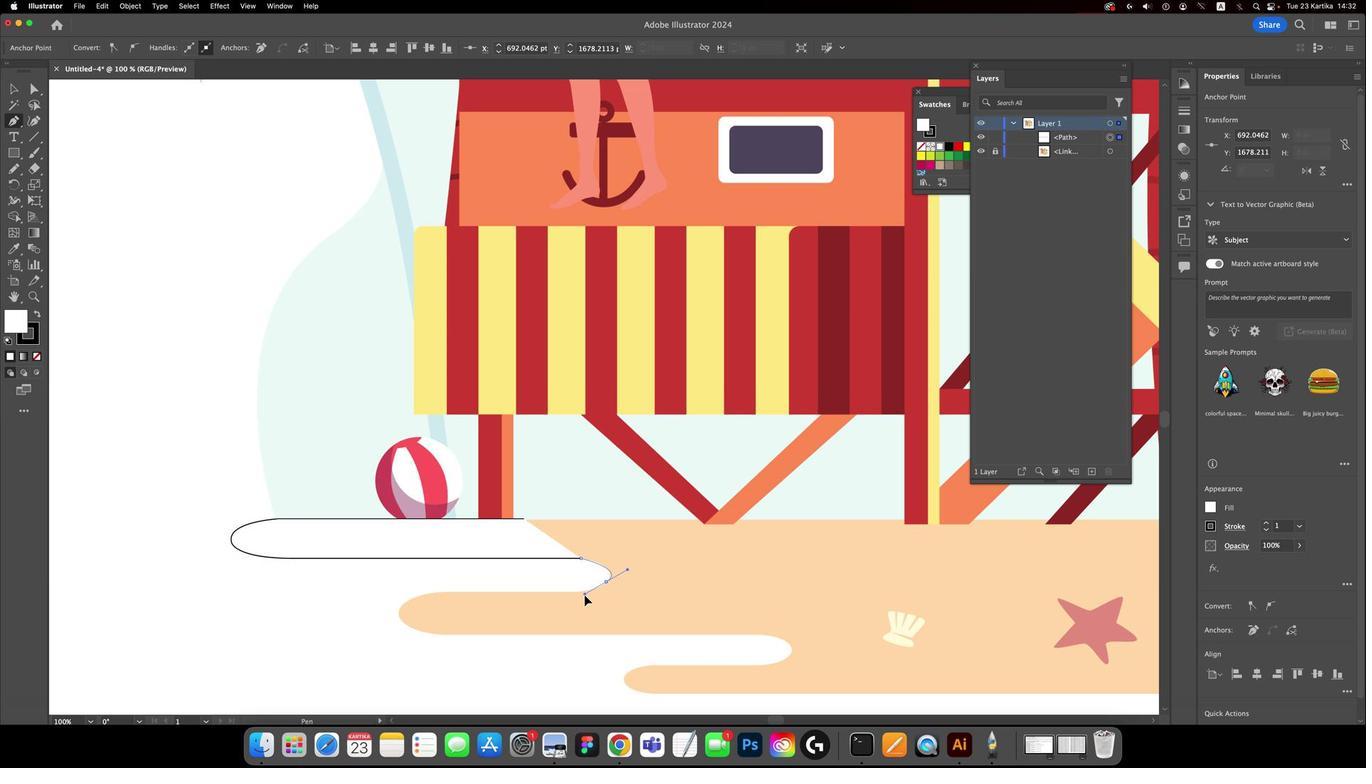 
Action: Mouse pressed left at (487, 502)
Screenshot: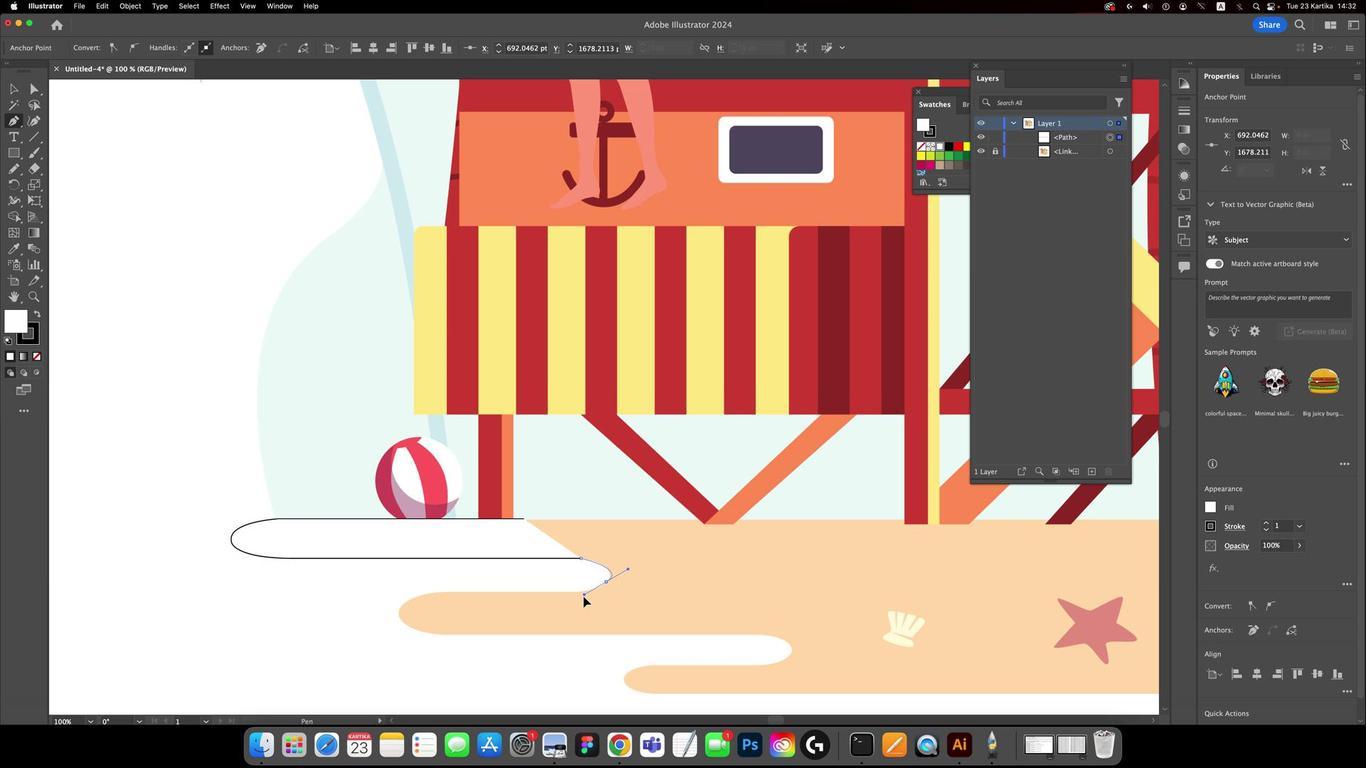 
Action: Mouse moved to (487, 501)
Screenshot: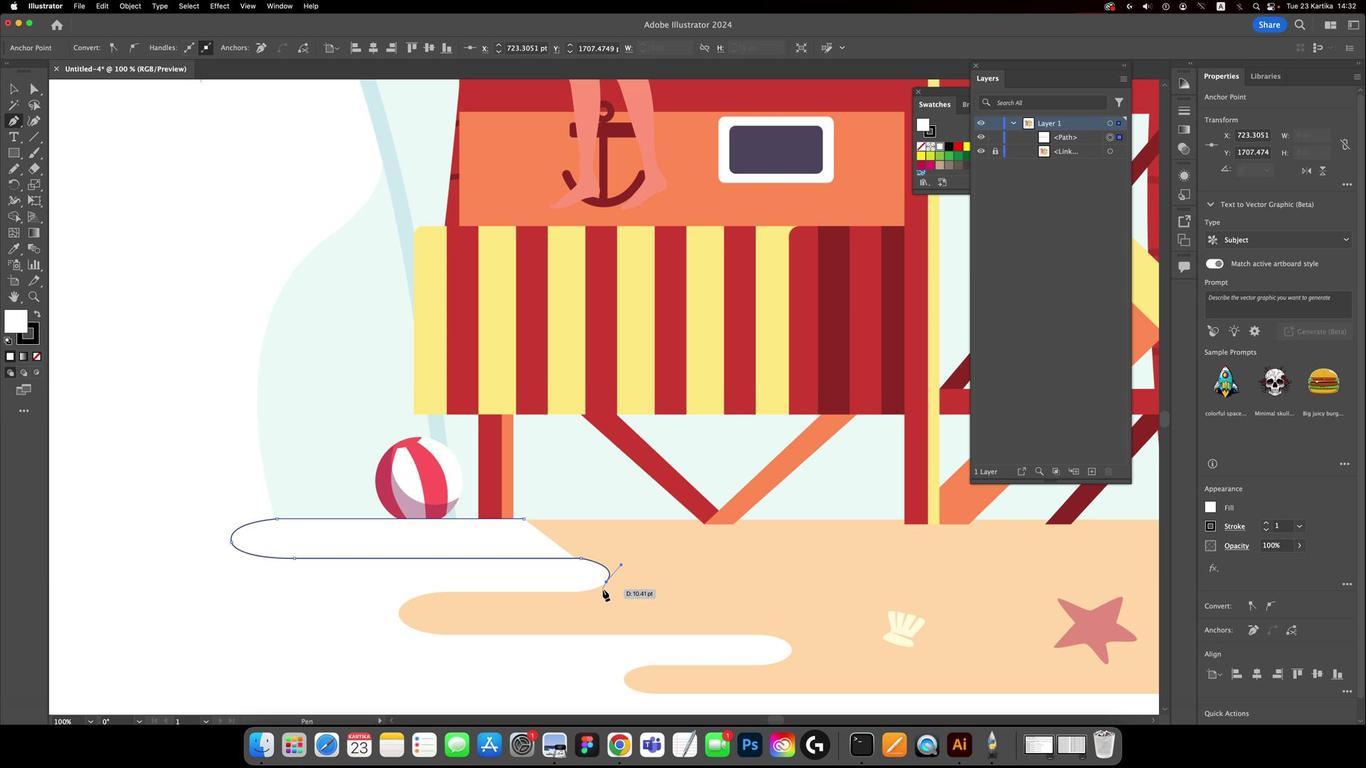
Action: Mouse pressed left at (487, 501)
Screenshot: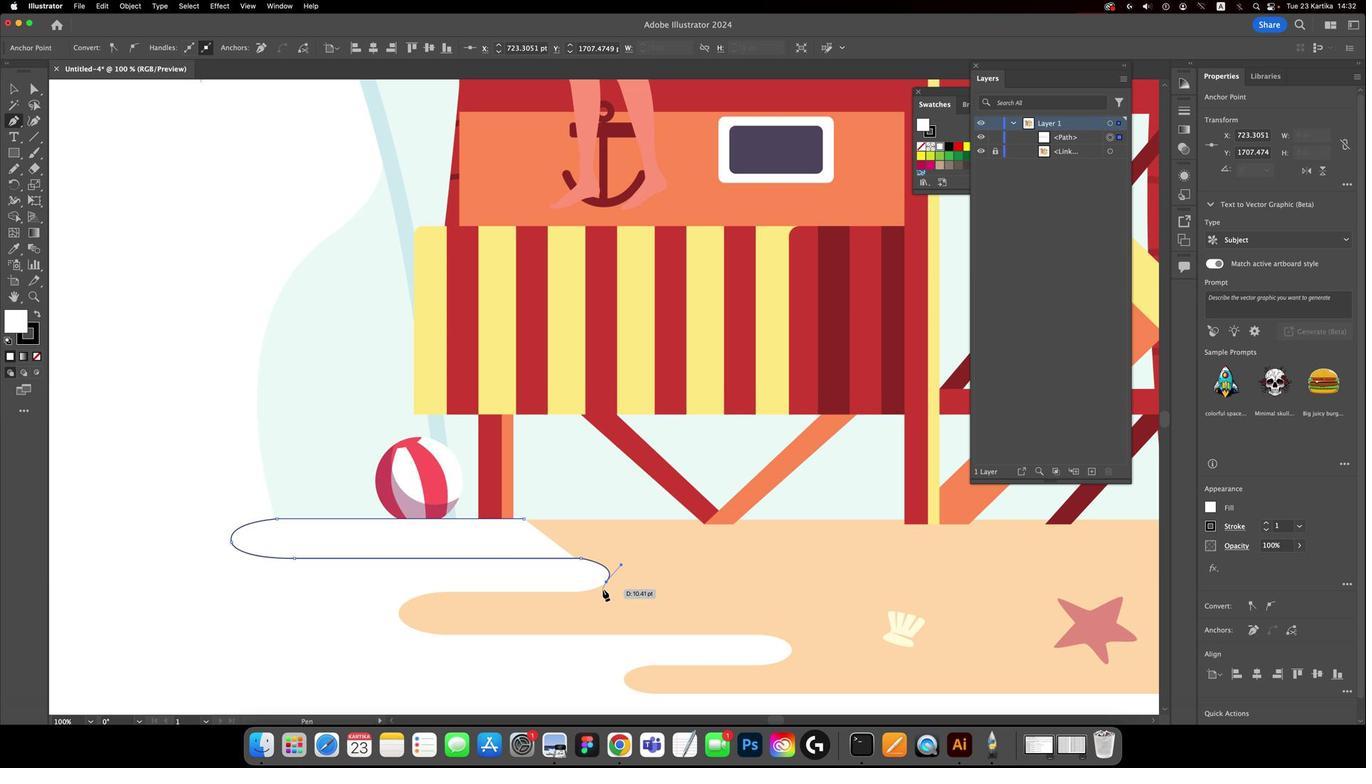 
Action: Mouse moved to (741, 271)
Screenshot: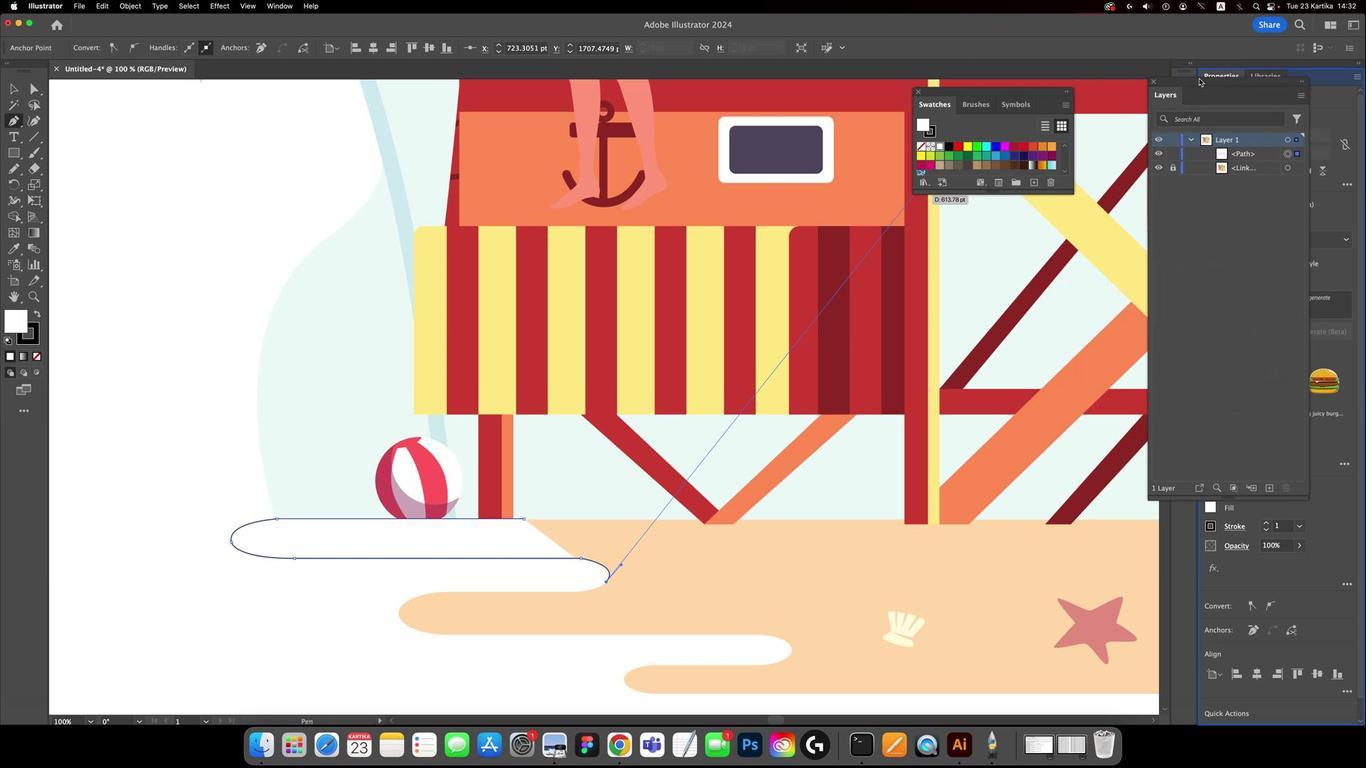 
Action: Mouse pressed left at (741, 271)
Screenshot: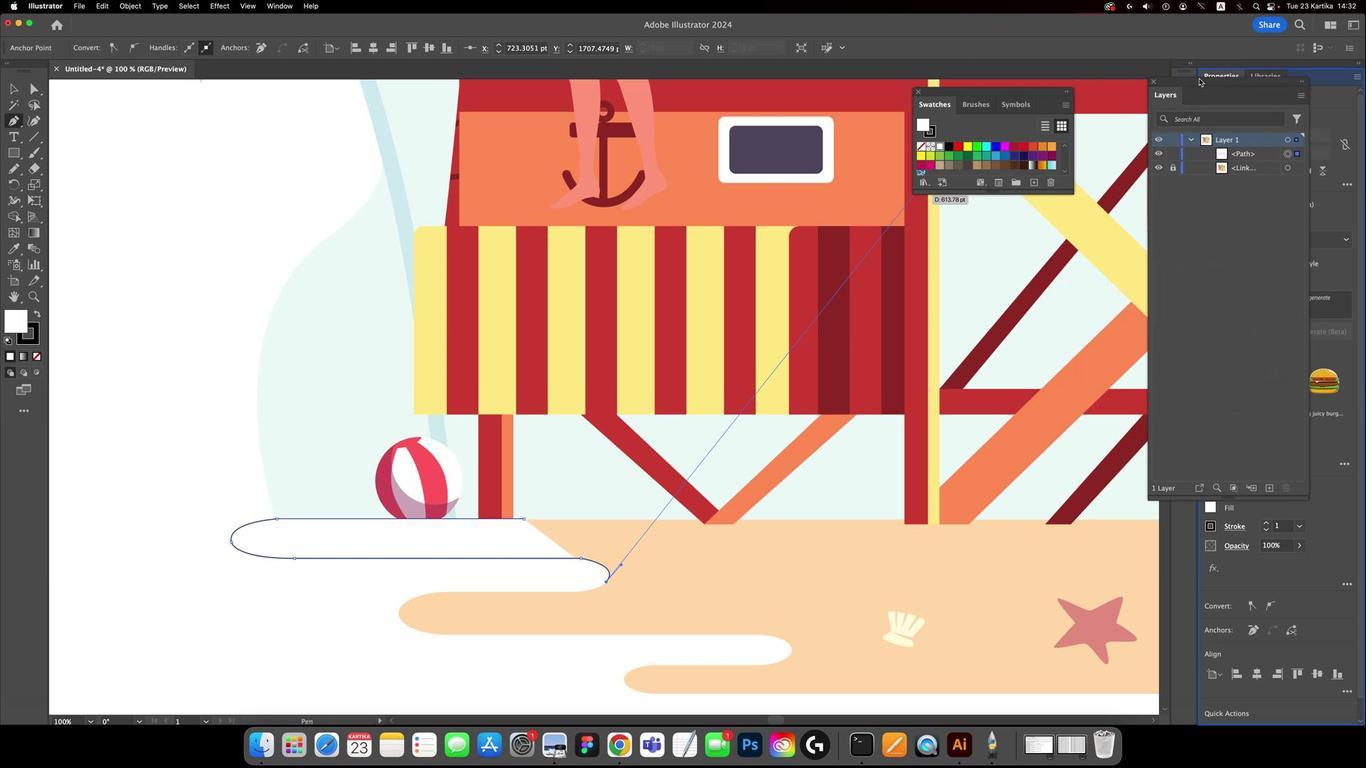 
Action: Mouse moved to (676, 308)
Screenshot: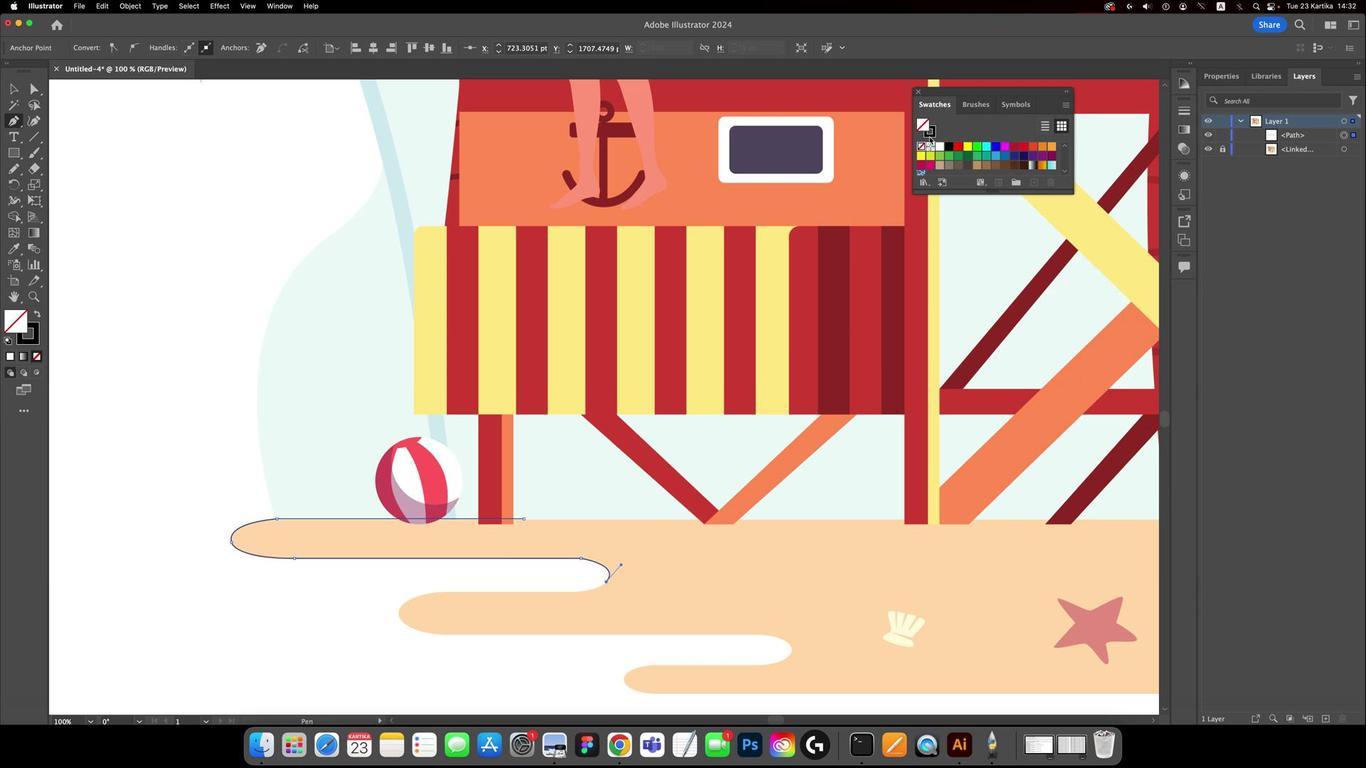 
Action: Mouse pressed left at (676, 308)
Screenshot: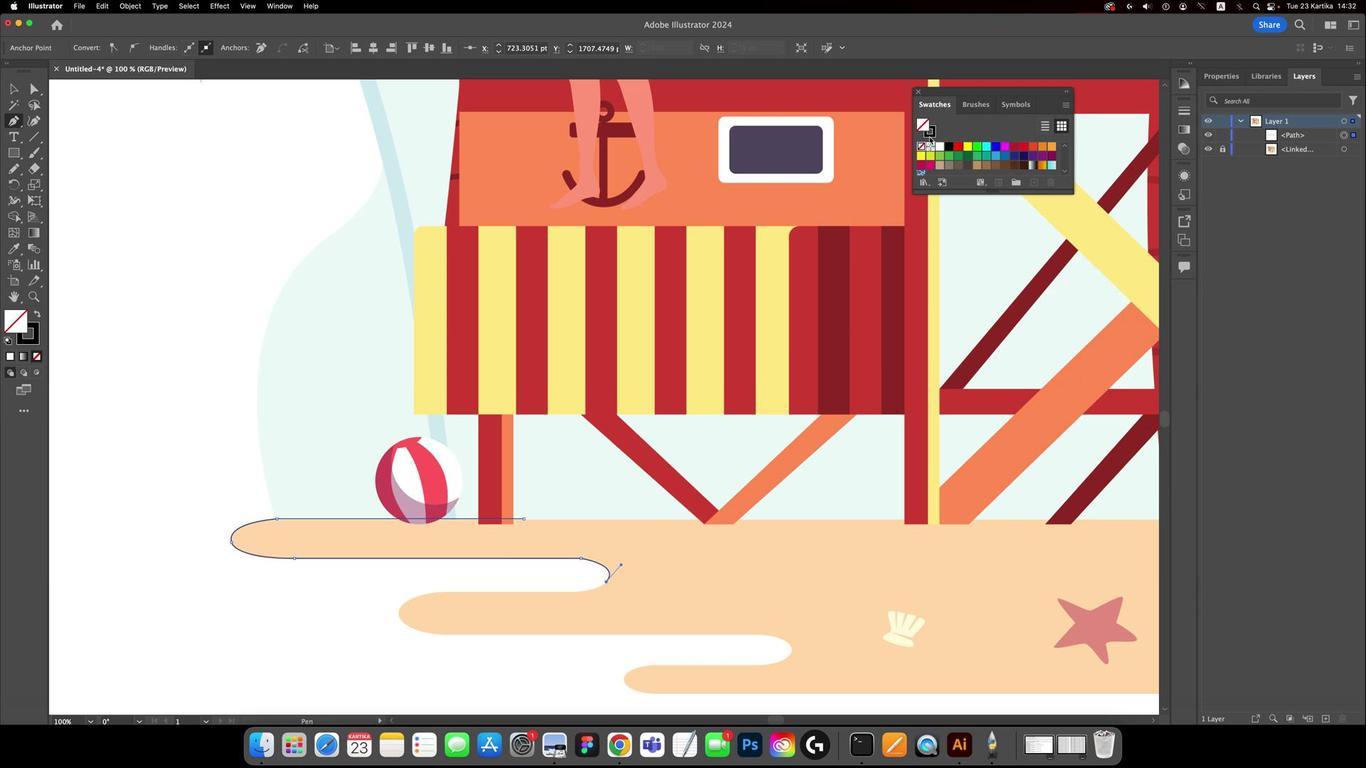 
Action: Mouse moved to (682, 303)
Screenshot: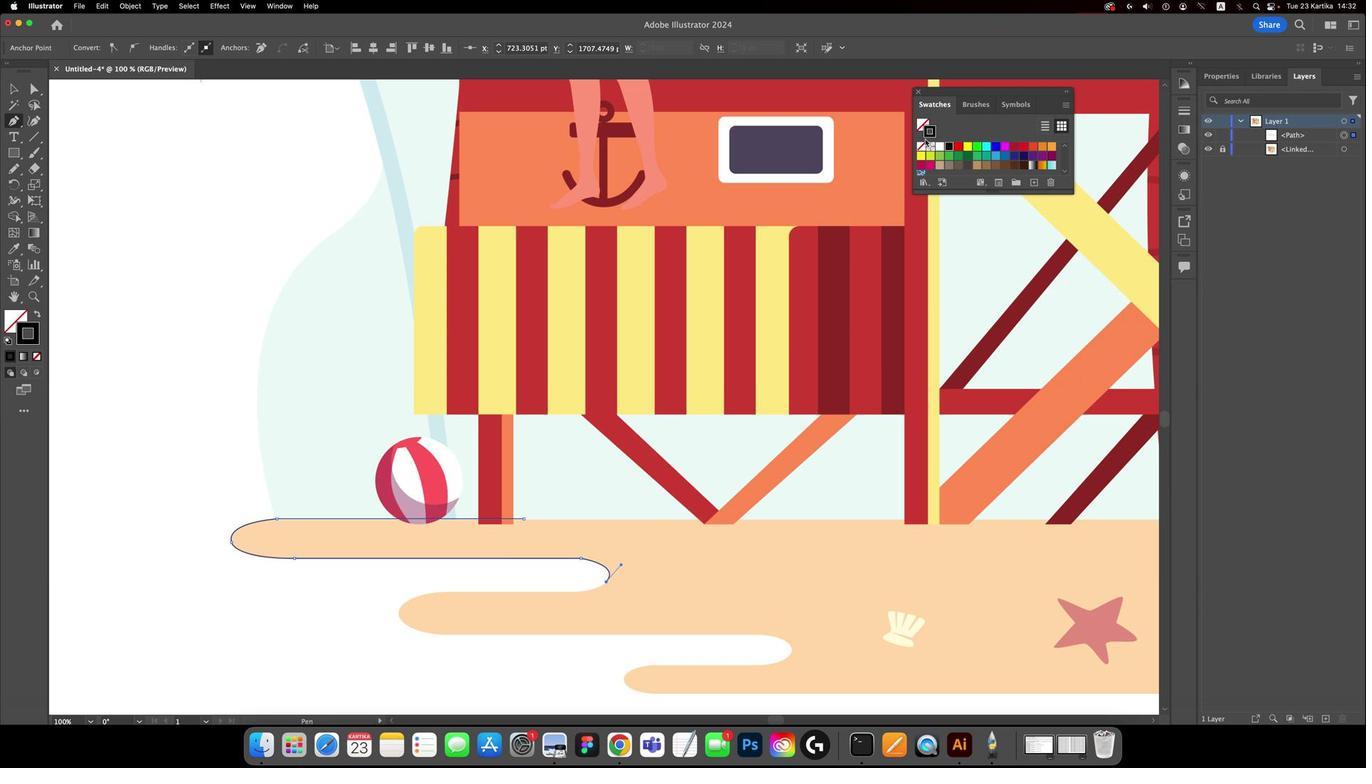 
Action: Mouse pressed left at (682, 303)
Screenshot: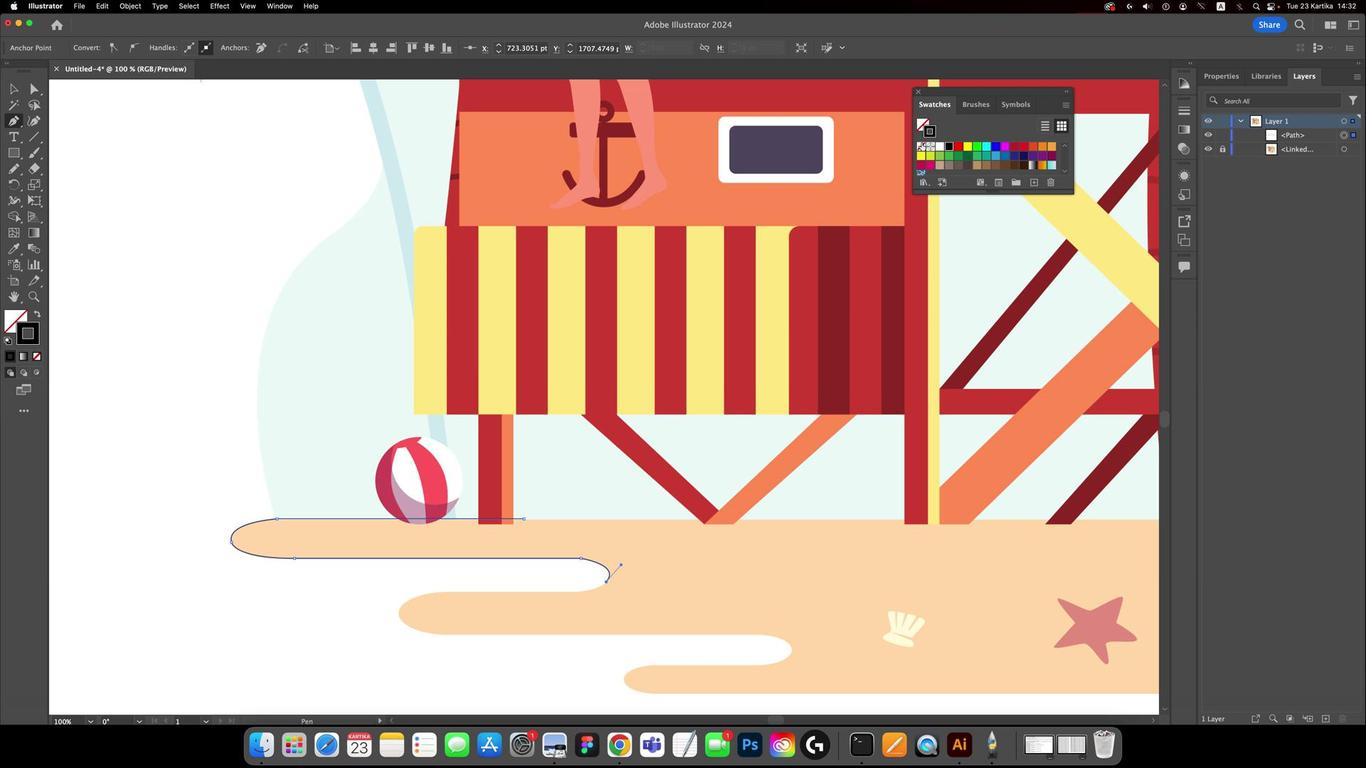 
Action: Mouse moved to (677, 307)
Screenshot: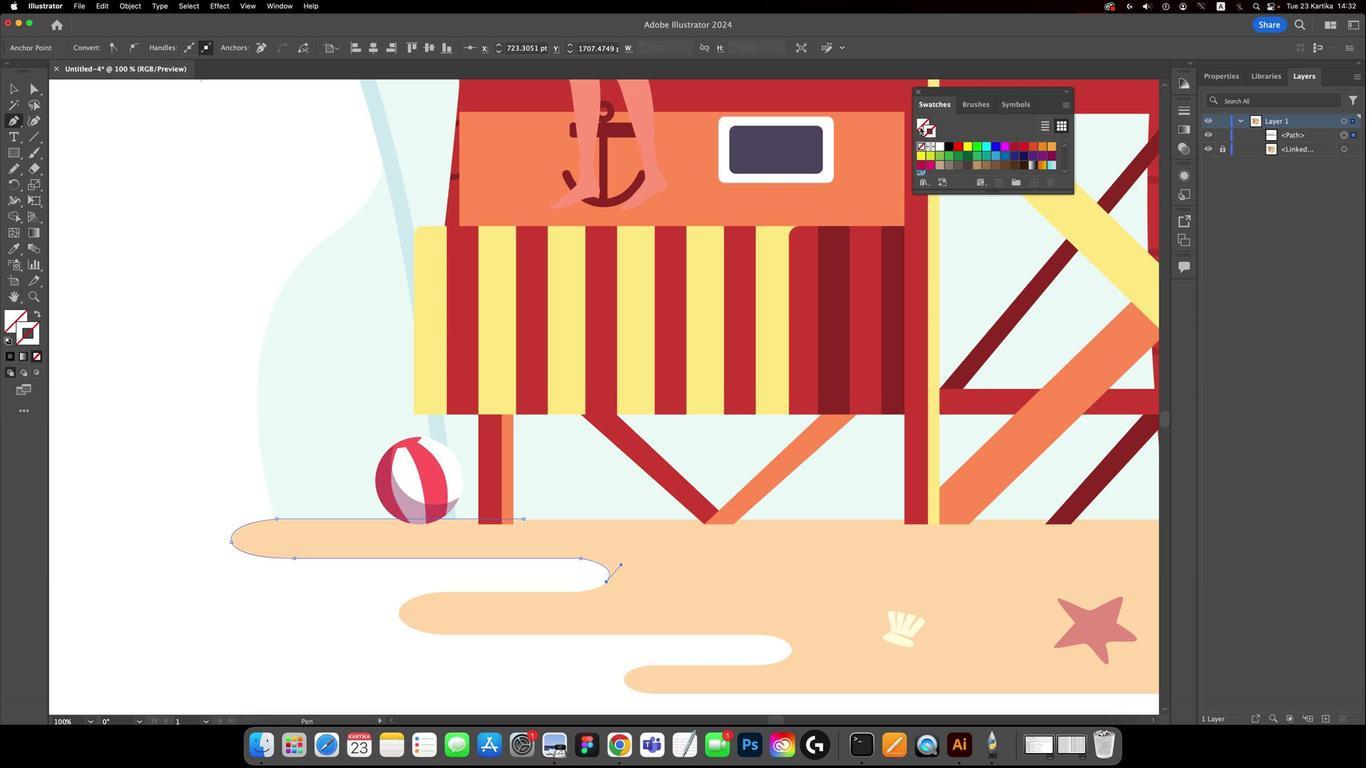
Action: Mouse pressed left at (677, 307)
Screenshot: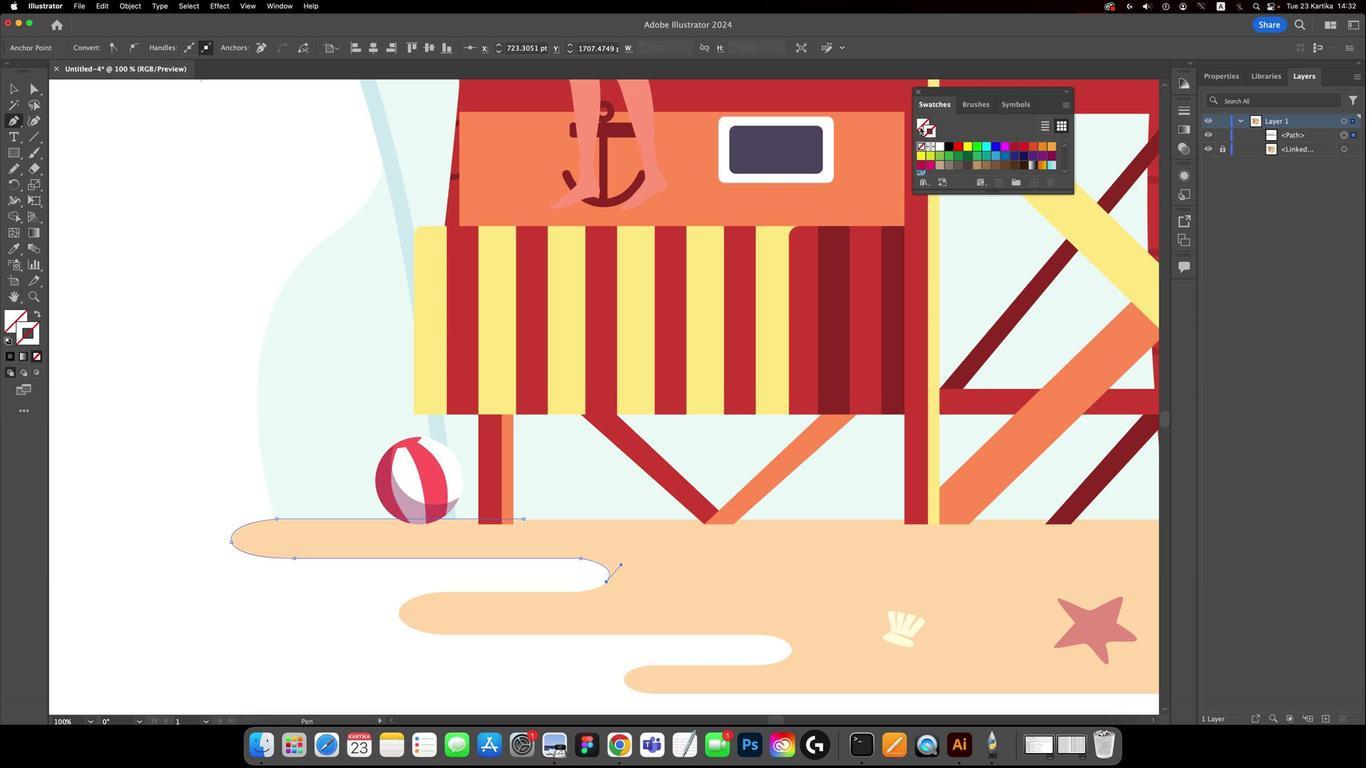 
Action: Mouse moved to (677, 299)
Screenshot: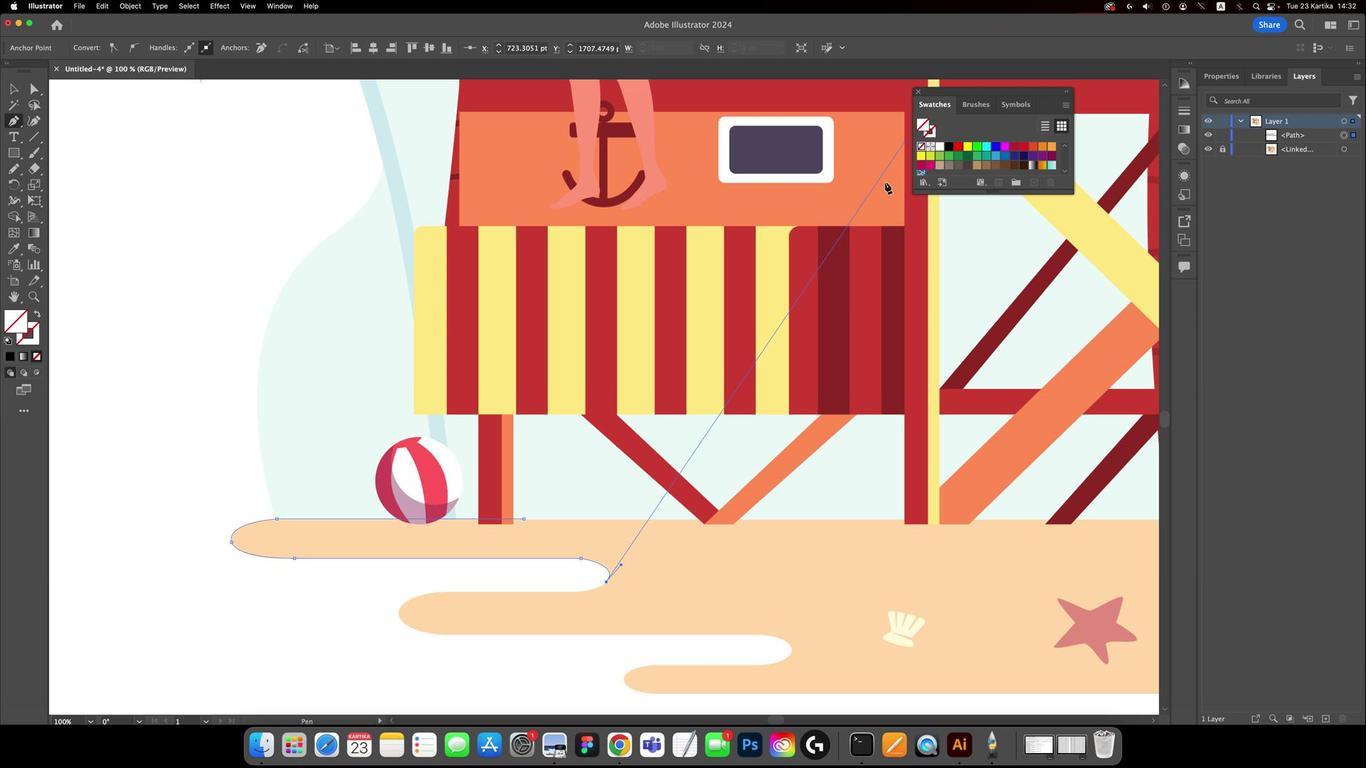 
Action: Mouse pressed left at (677, 299)
Screenshot: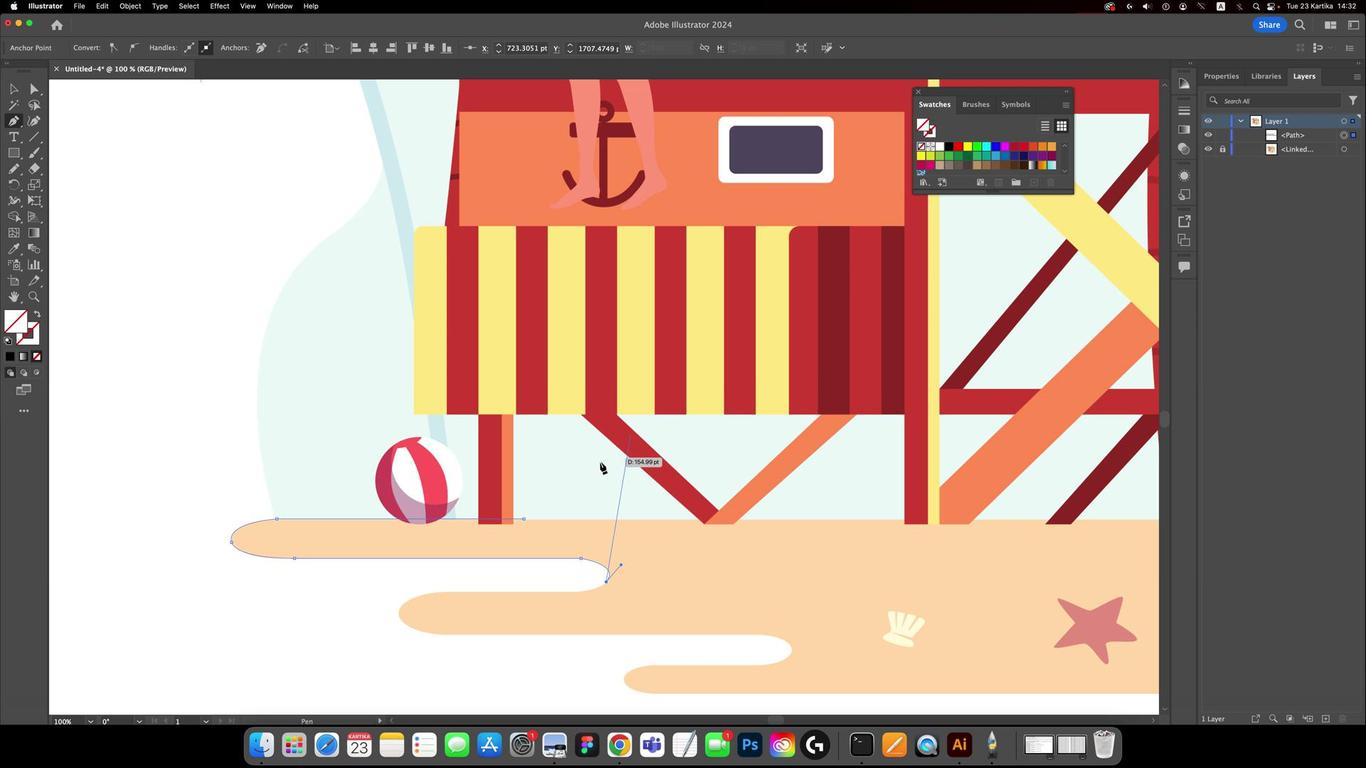 
Action: Mouse moved to (462, 506)
Screenshot: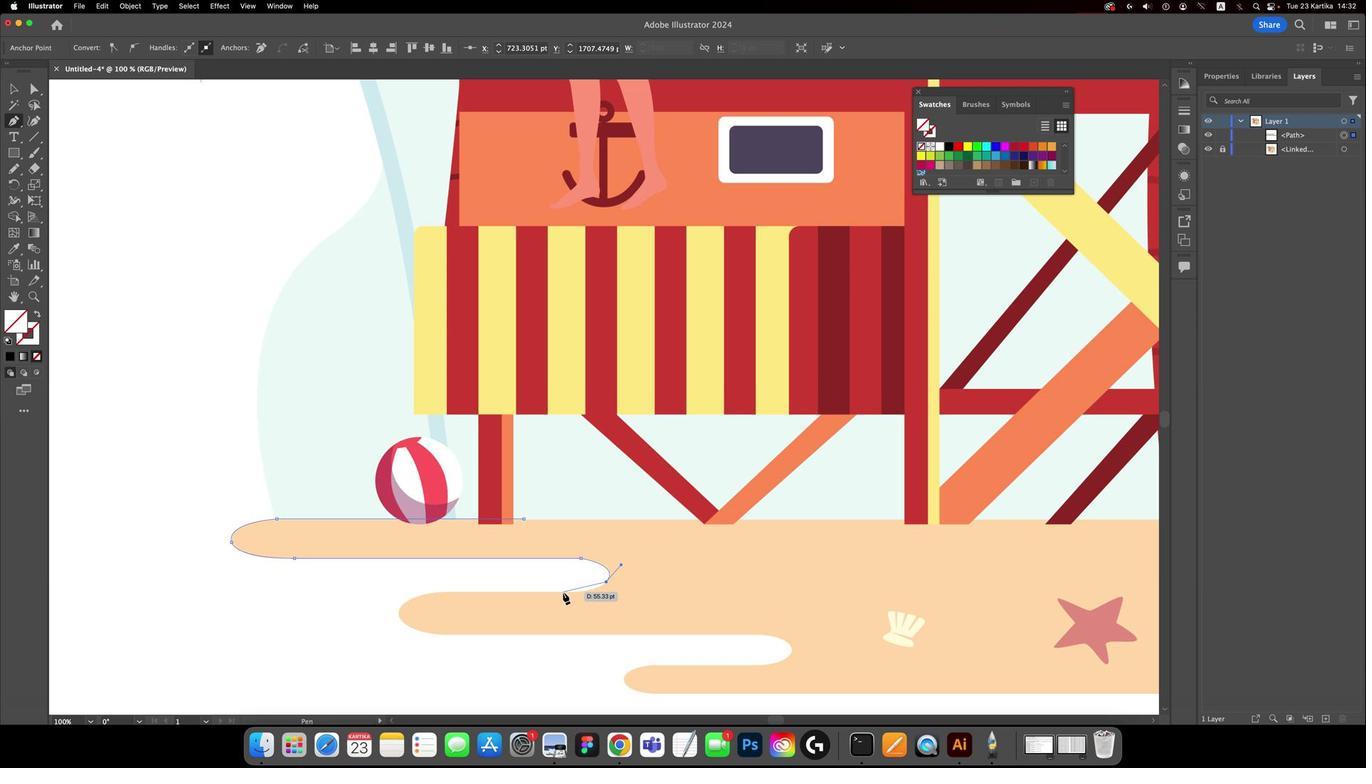 
Action: Mouse pressed left at (462, 506)
Screenshot: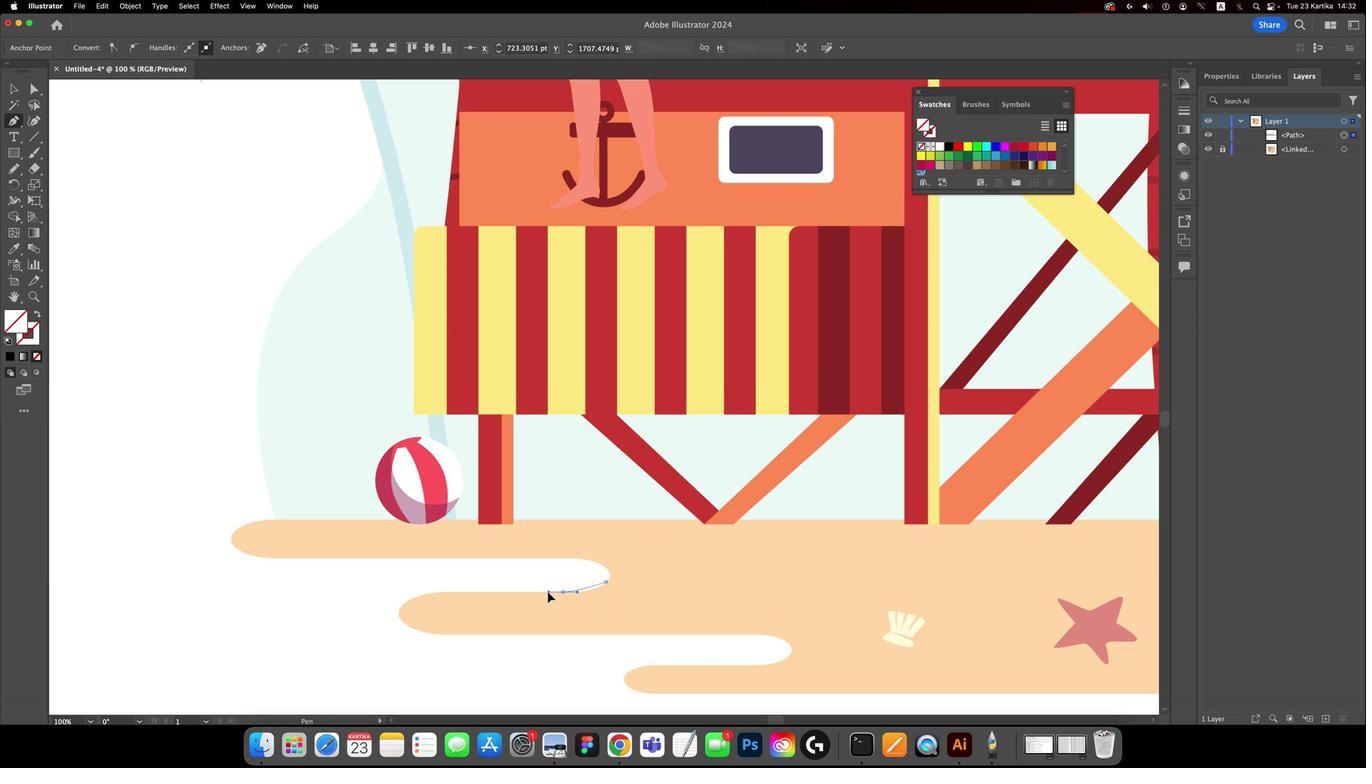 
Action: Mouse moved to (461, 506)
Screenshot: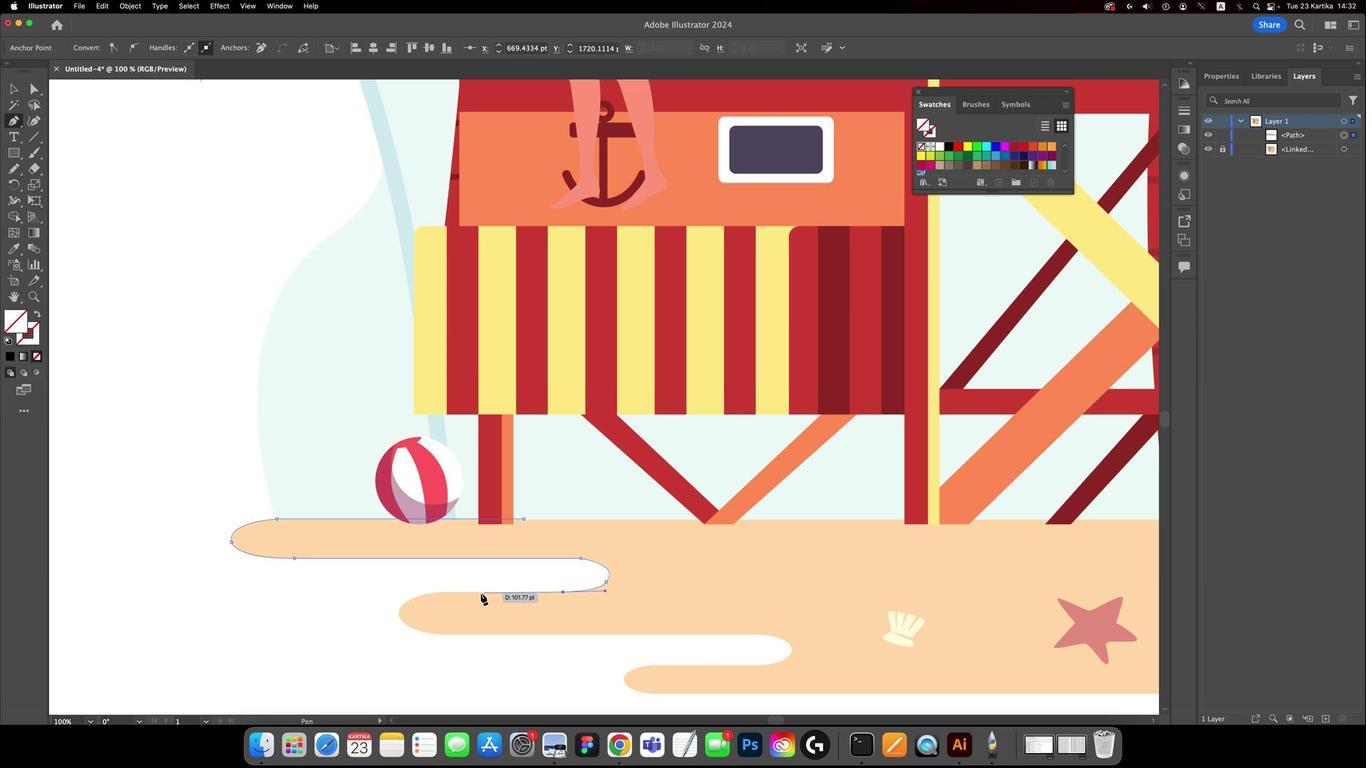 
Action: Mouse pressed left at (461, 506)
Screenshot: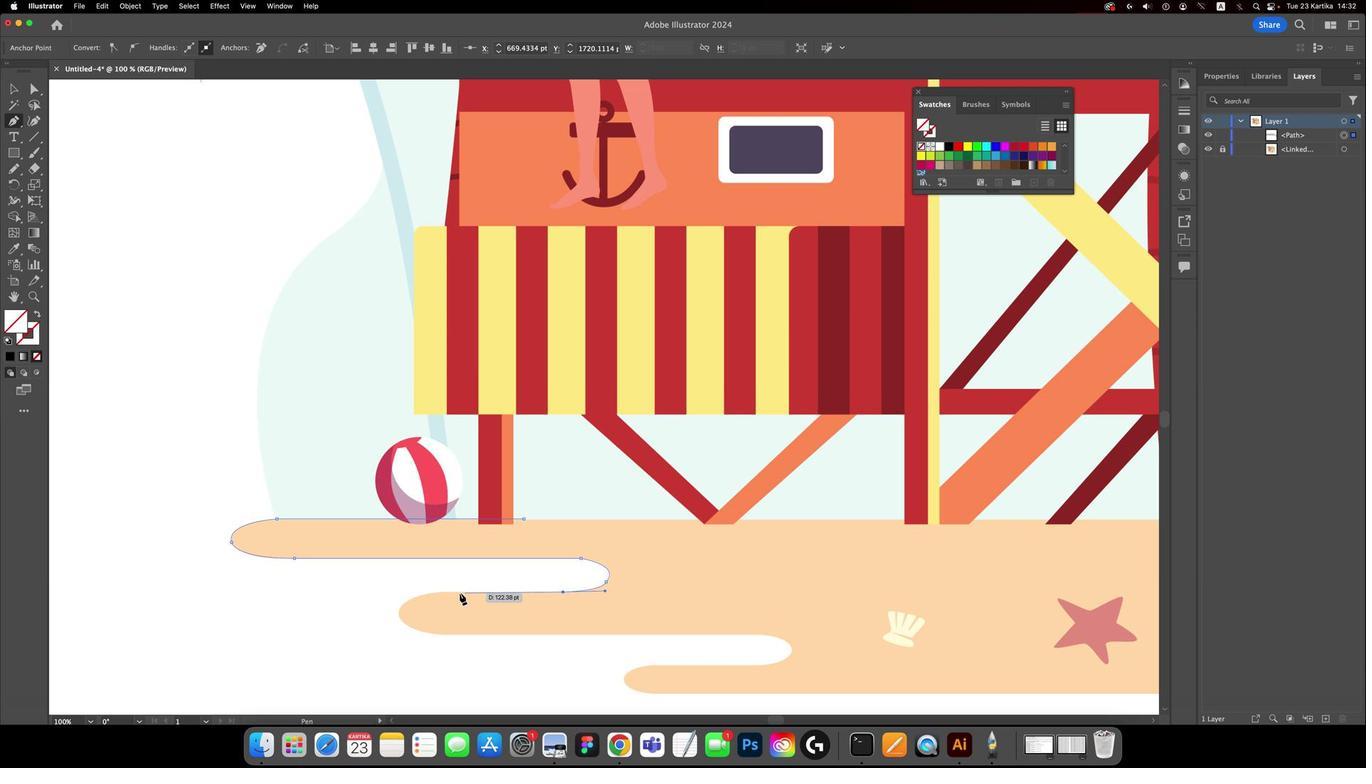 
Action: Mouse moved to (388, 506)
Screenshot: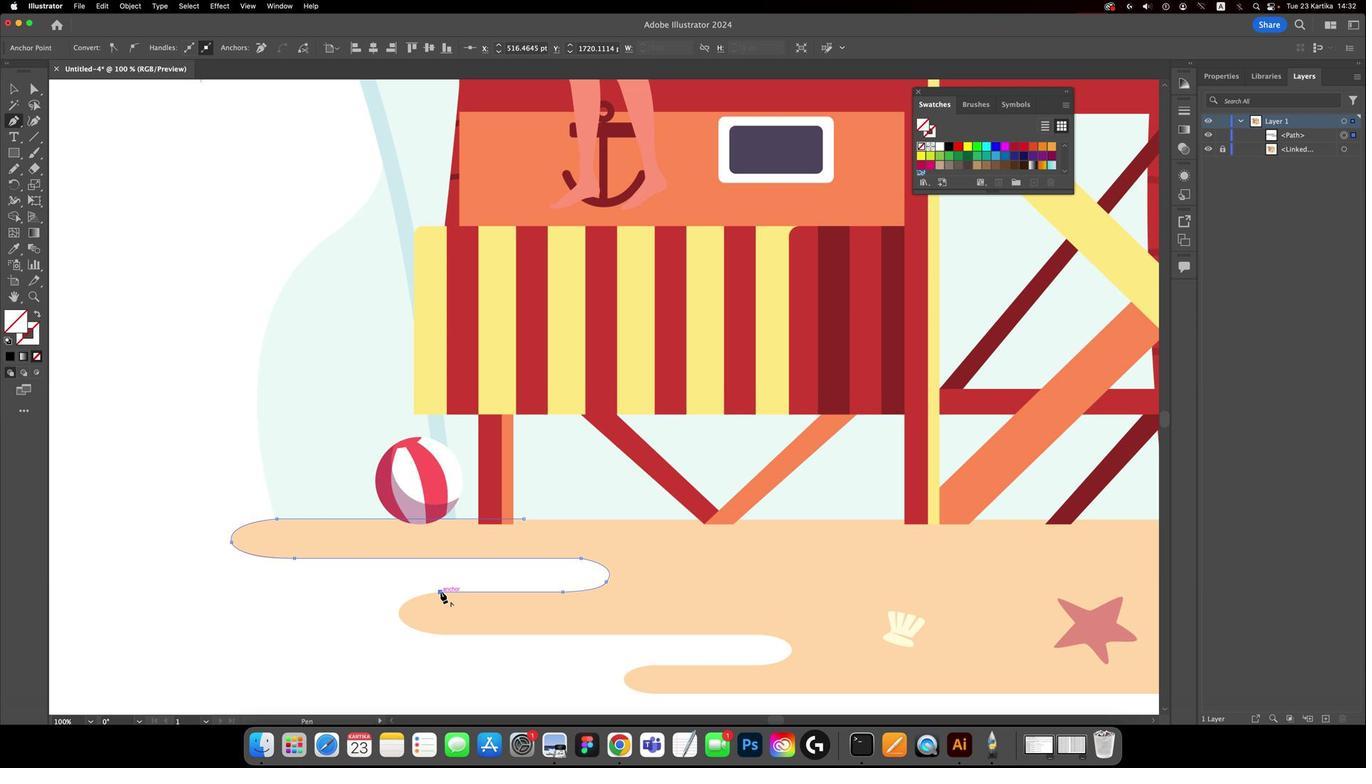 
Action: Mouse pressed left at (388, 506)
Screenshot: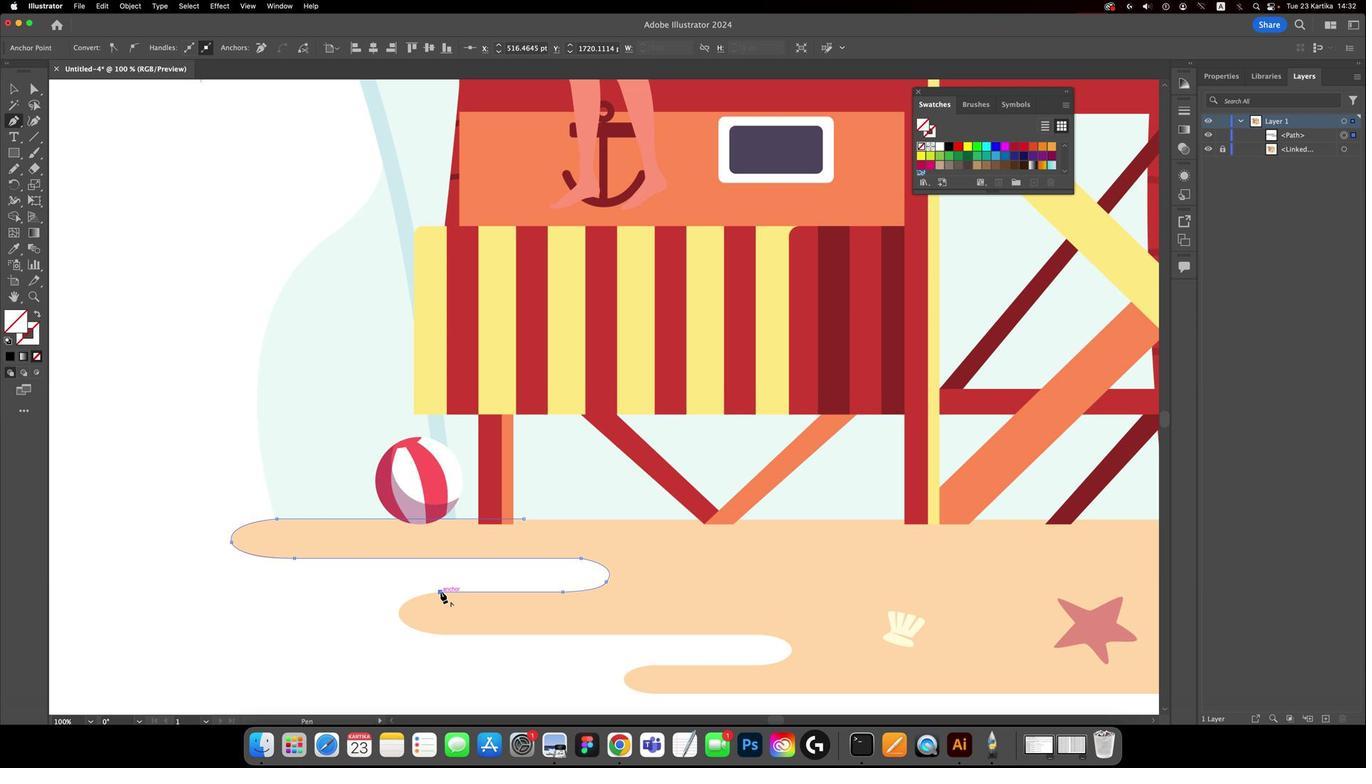 
Action: Mouse moved to (363, 516)
Screenshot: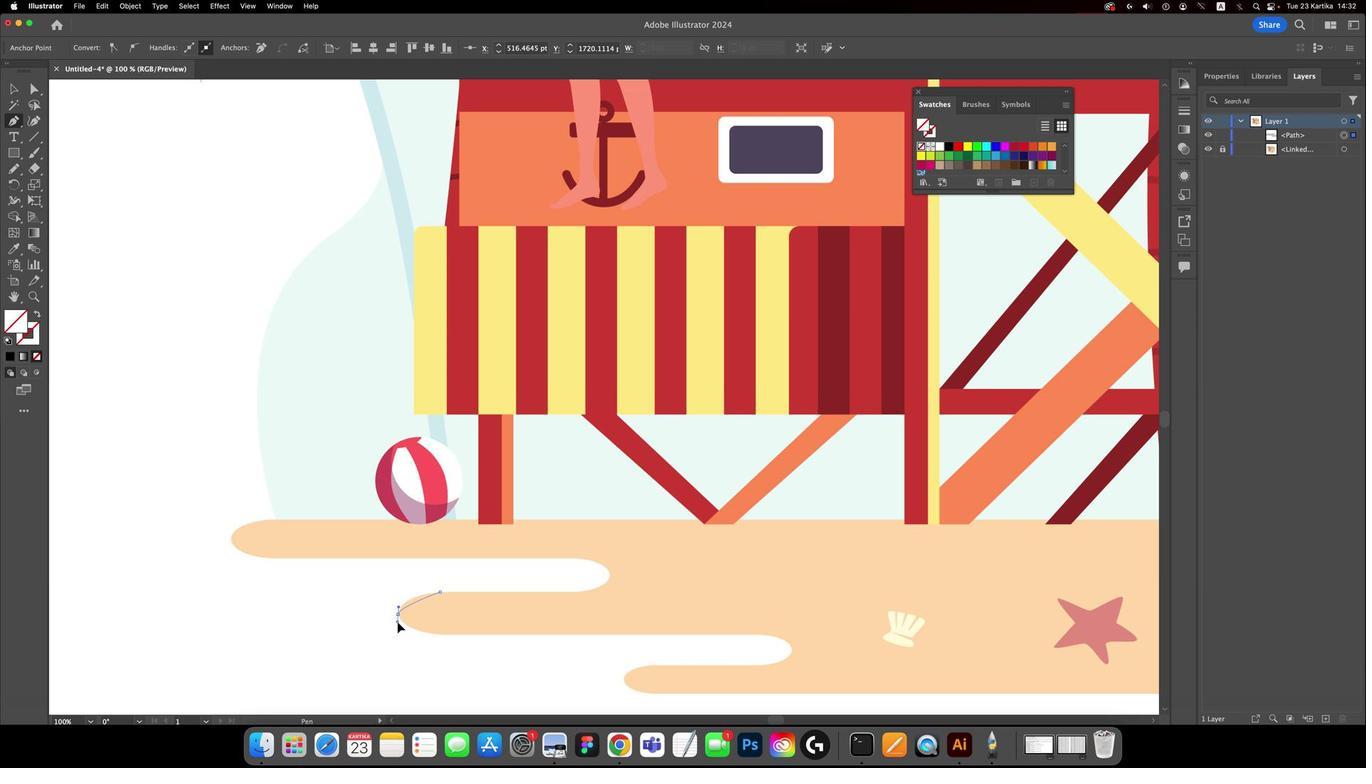 
Action: Mouse pressed left at (363, 516)
Screenshot: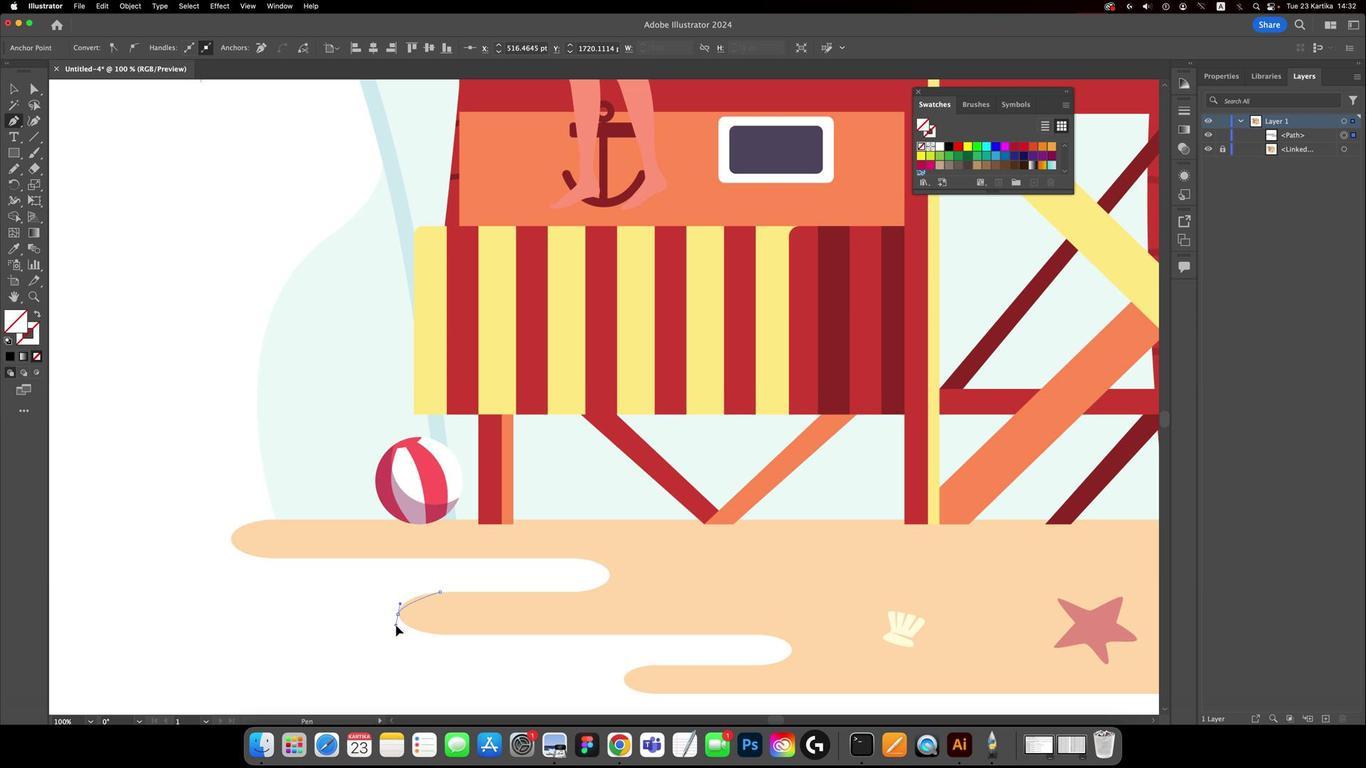 
Action: Mouse moved to (362, 516)
Screenshot: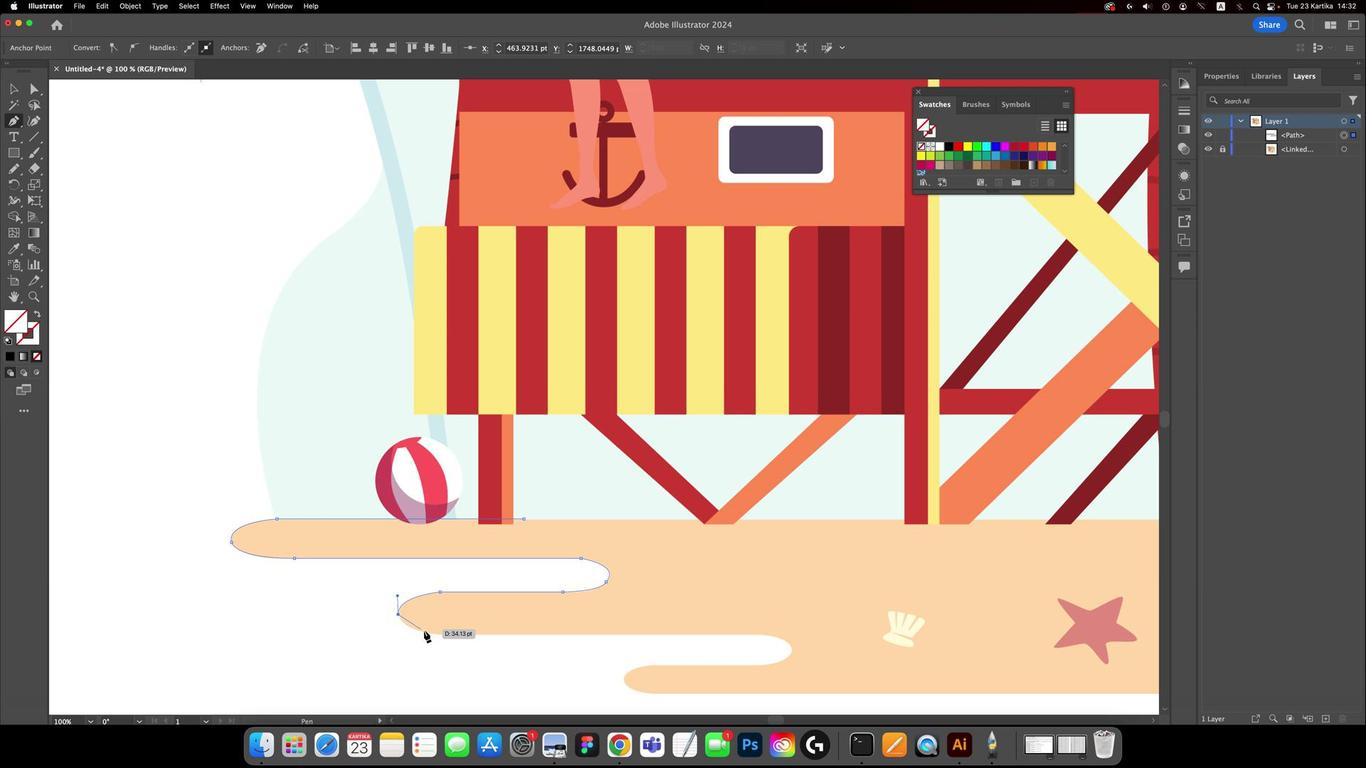 
Action: Mouse pressed left at (362, 516)
Screenshot: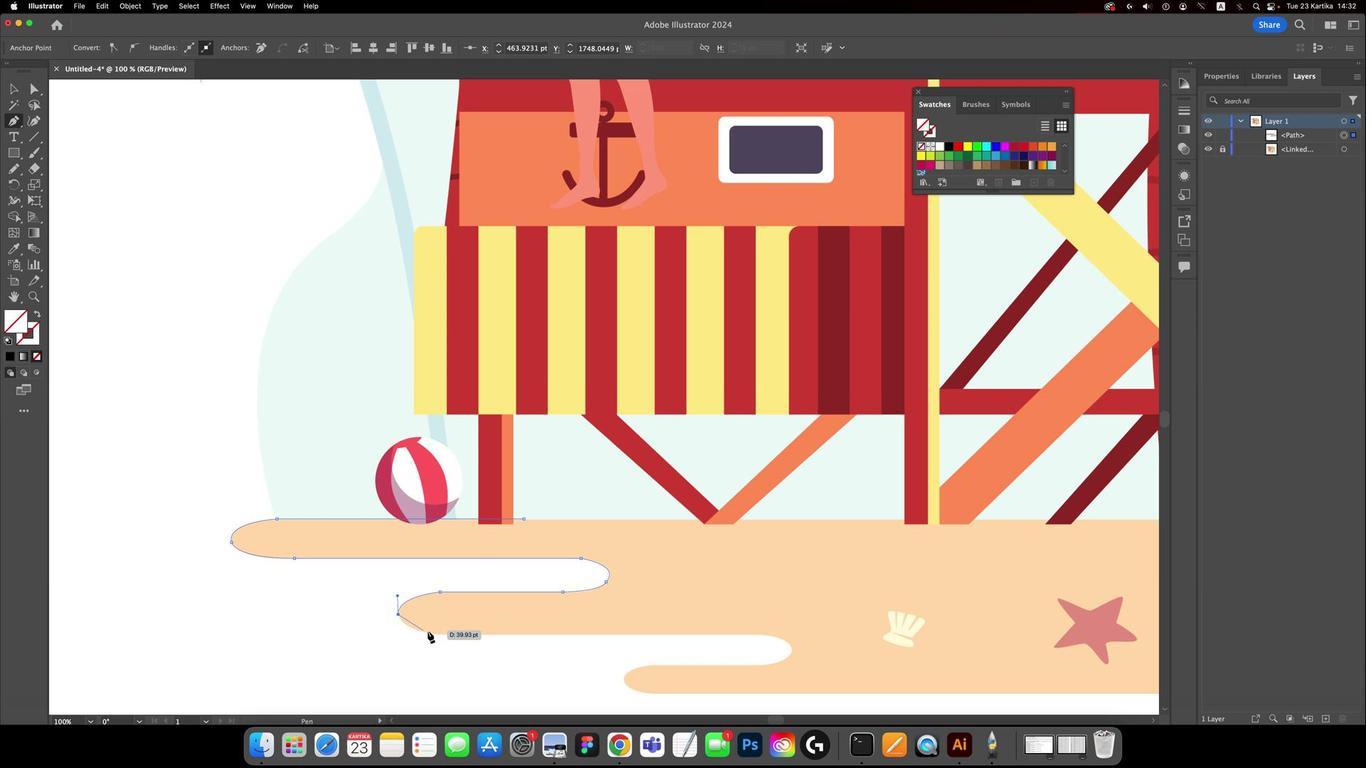 
Action: Mouse moved to (390, 526)
Screenshot: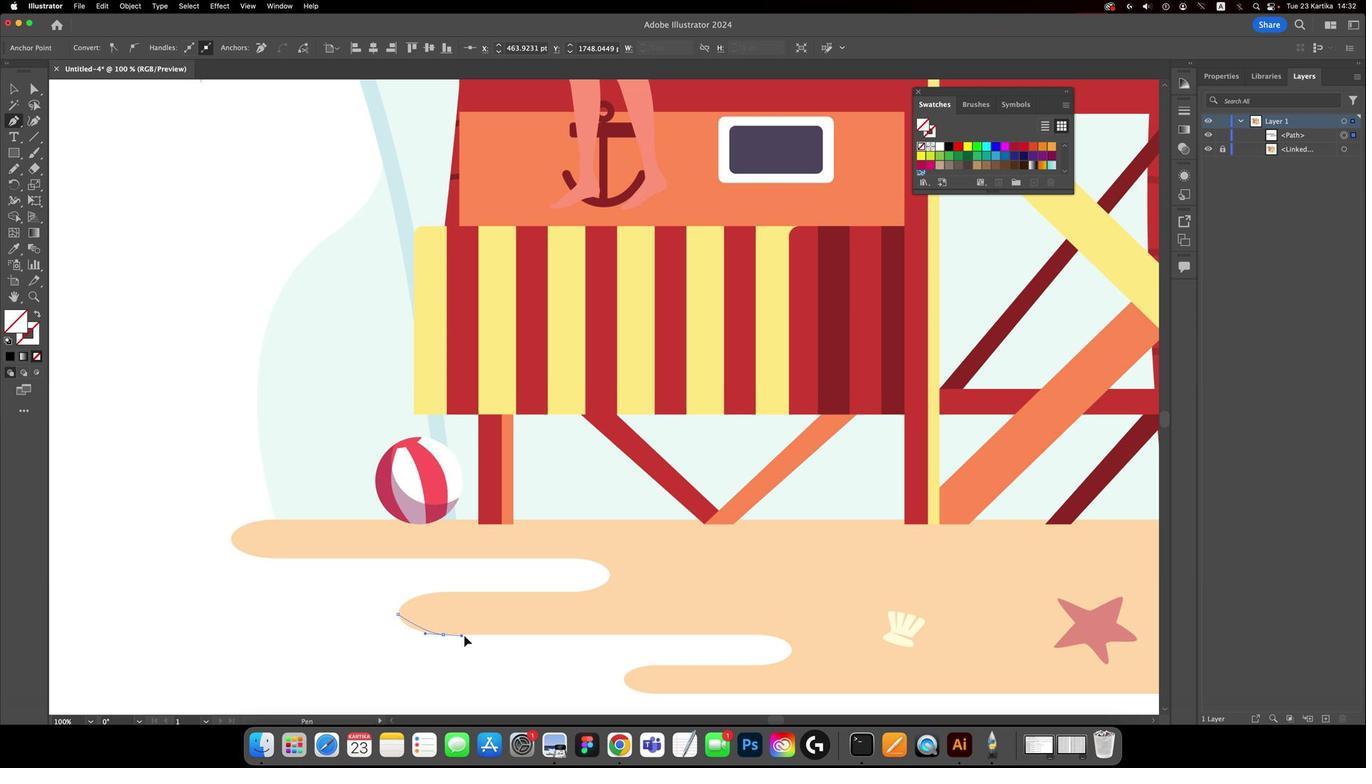 
Action: Mouse pressed left at (390, 526)
Screenshot: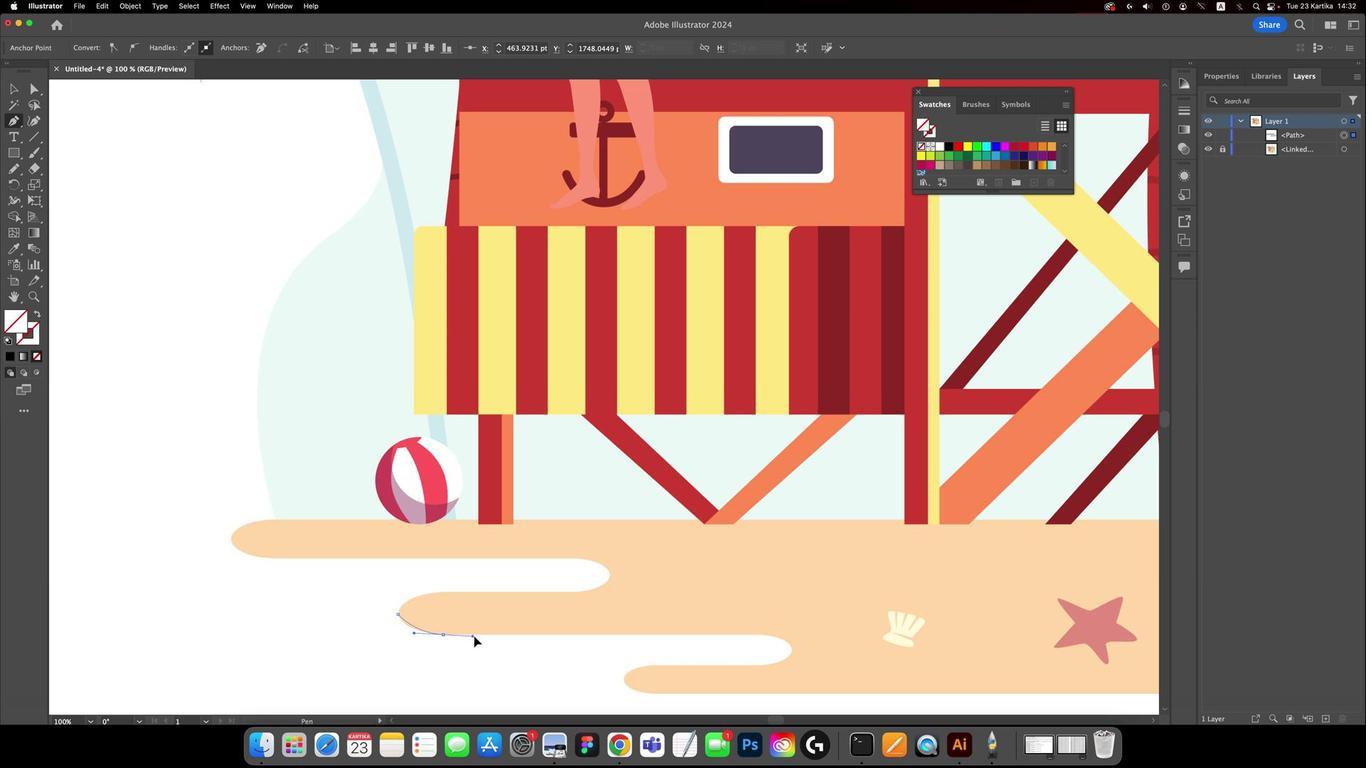 
Action: Mouse moved to (389, 525)
Screenshot: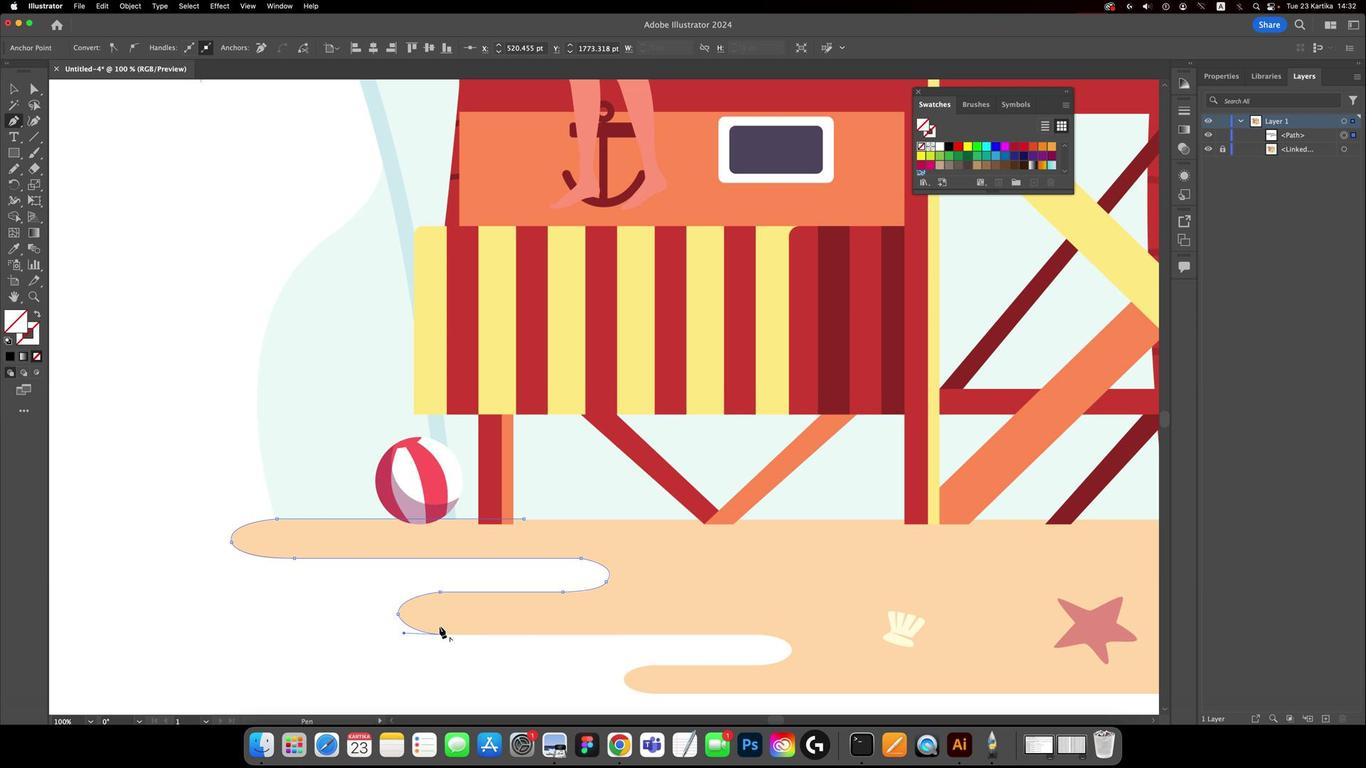 
Action: Mouse pressed left at (389, 525)
Screenshot: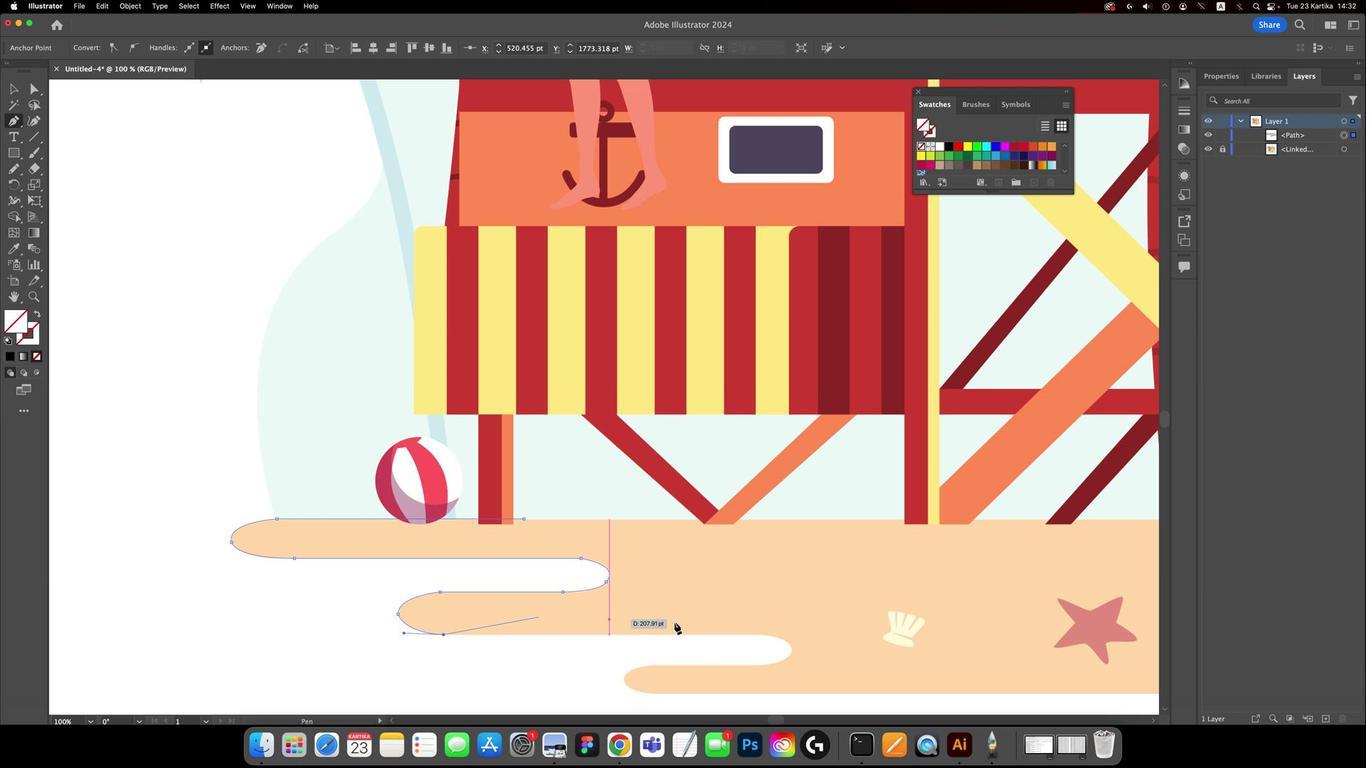 
Action: Mouse moved to (584, 525)
Screenshot: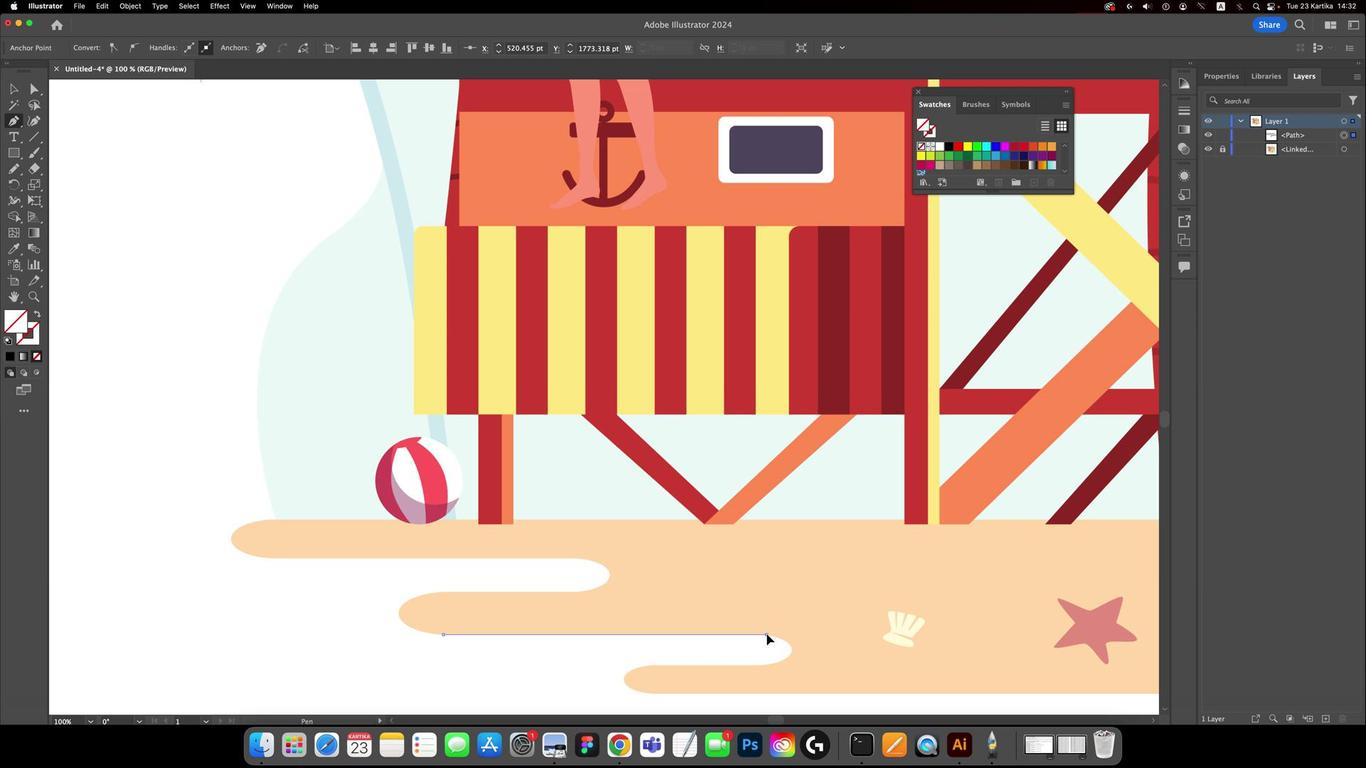 
Action: Mouse pressed left at (584, 525)
Screenshot: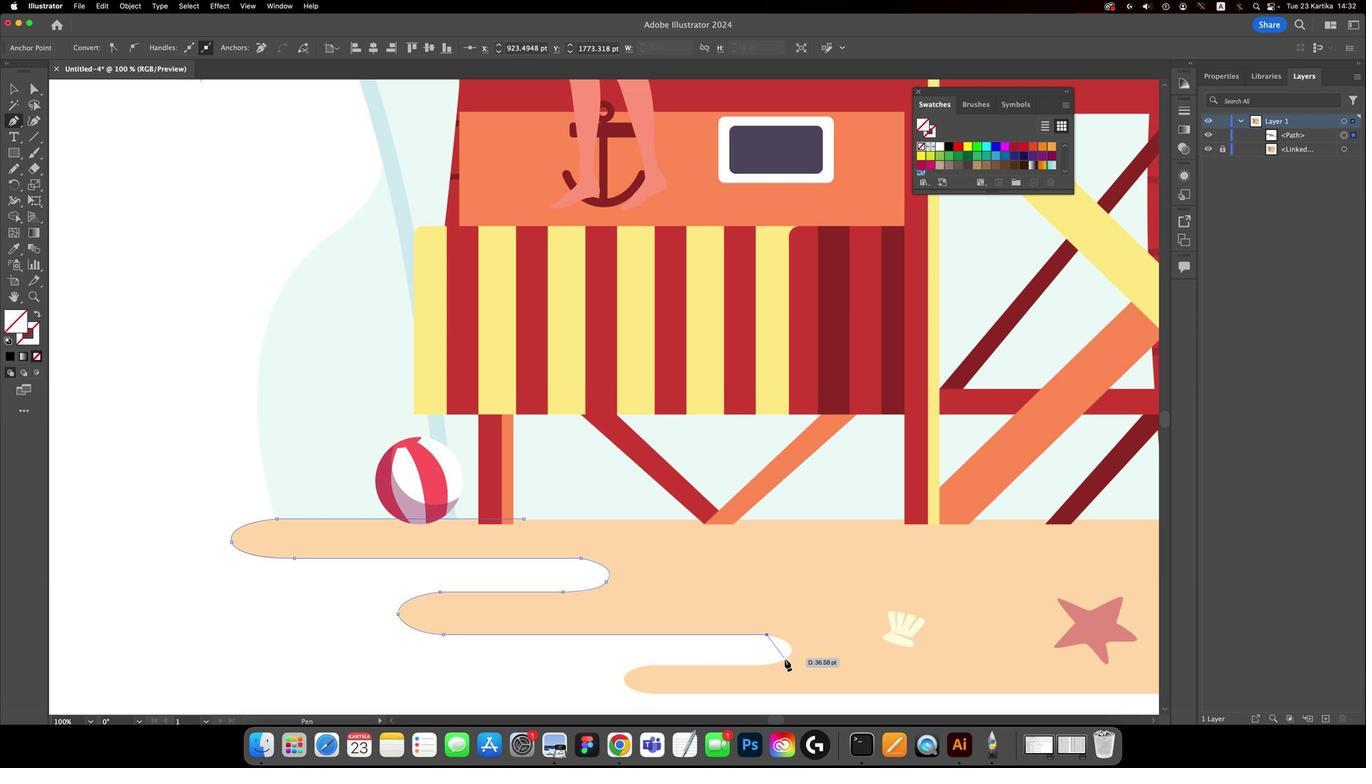 
Action: Mouse moved to (595, 536)
Screenshot: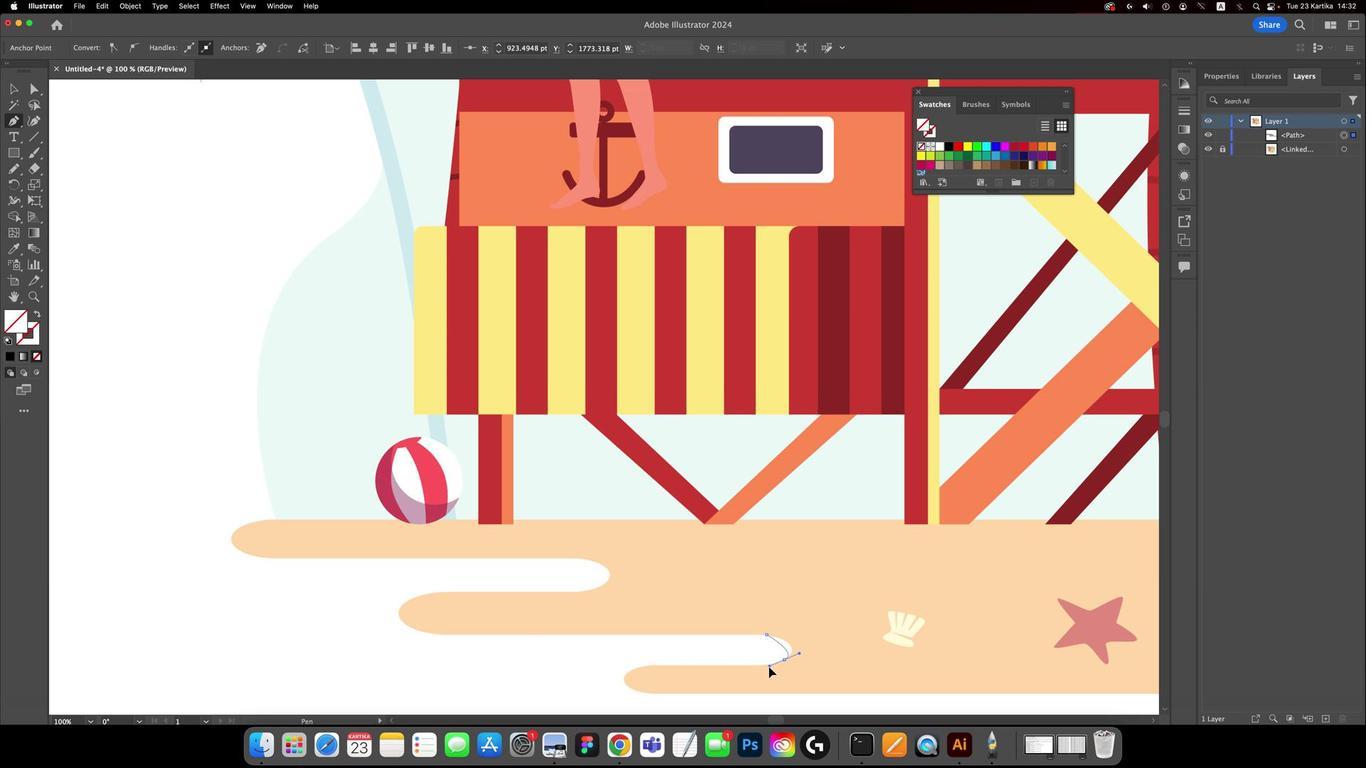 
Action: Mouse pressed left at (595, 536)
Screenshot: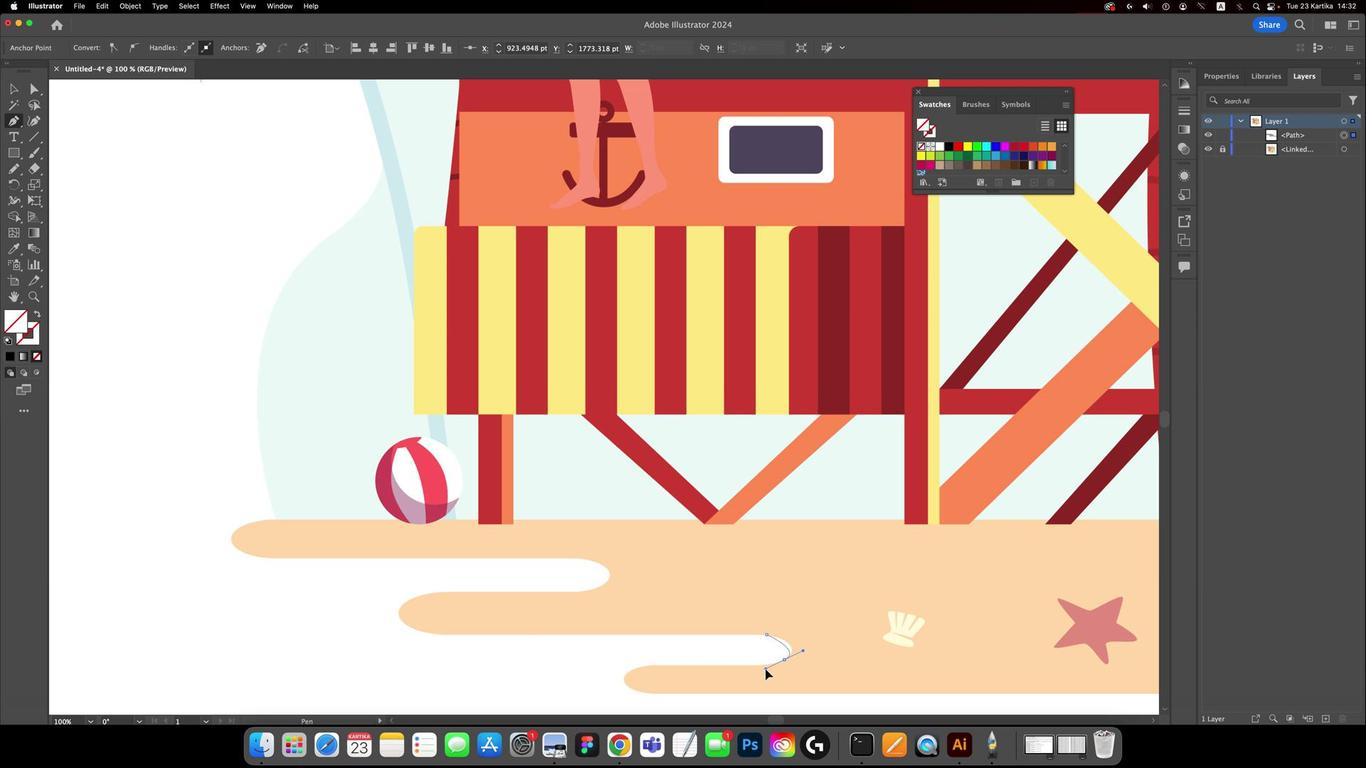 
Action: Mouse moved to (594, 536)
Screenshot: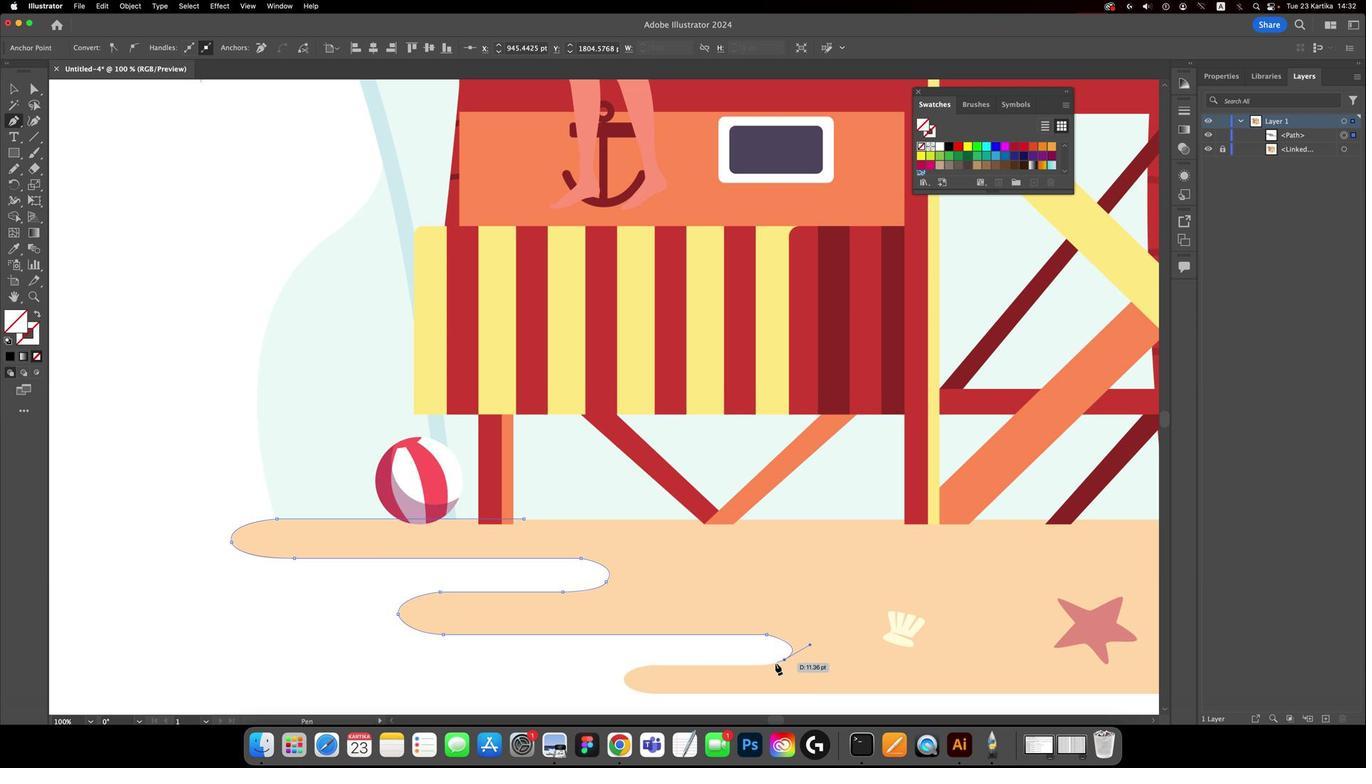 
Action: Mouse pressed left at (594, 536)
Screenshot: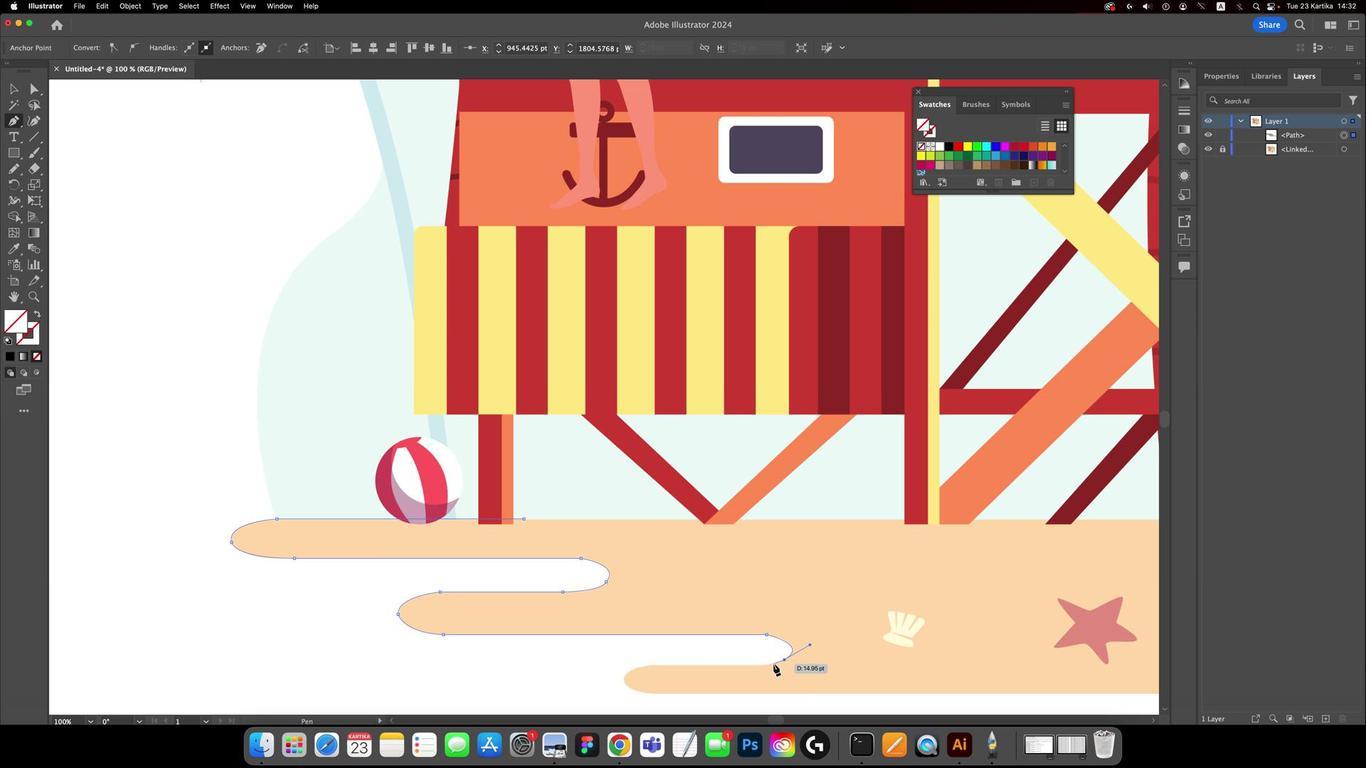 
Action: Mouse moved to (585, 538)
Screenshot: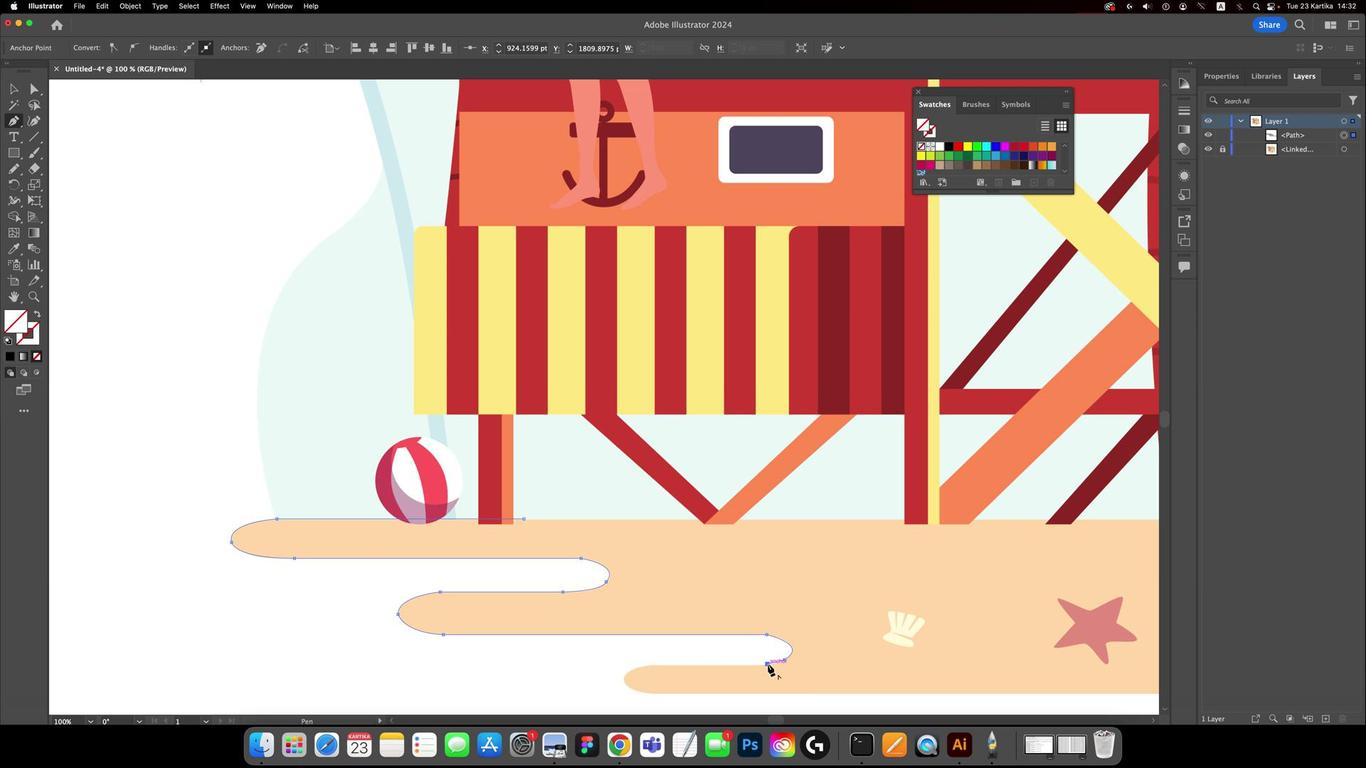 
Action: Mouse pressed left at (585, 538)
Screenshot: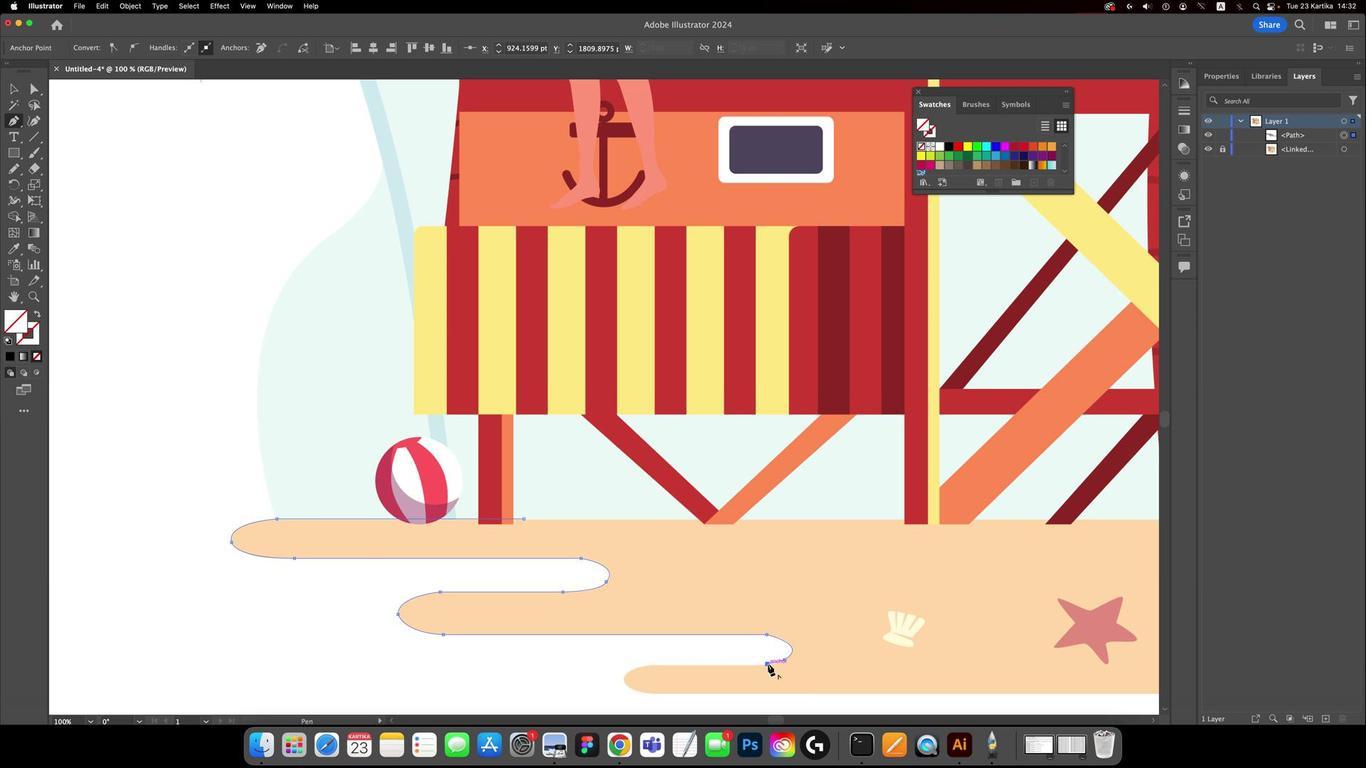 
Action: Mouse moved to (585, 538)
Screenshot: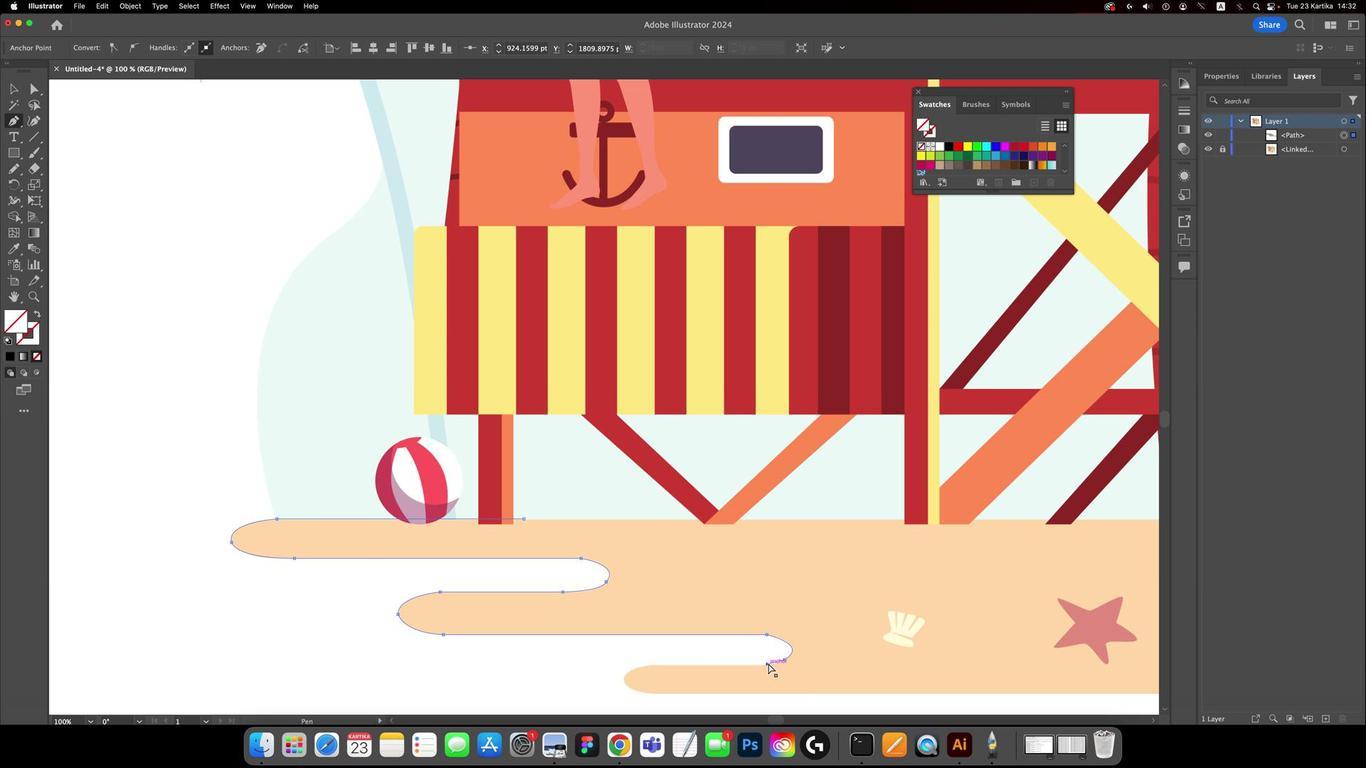 
Action: Key pressed Key.cmd'z'
Screenshot: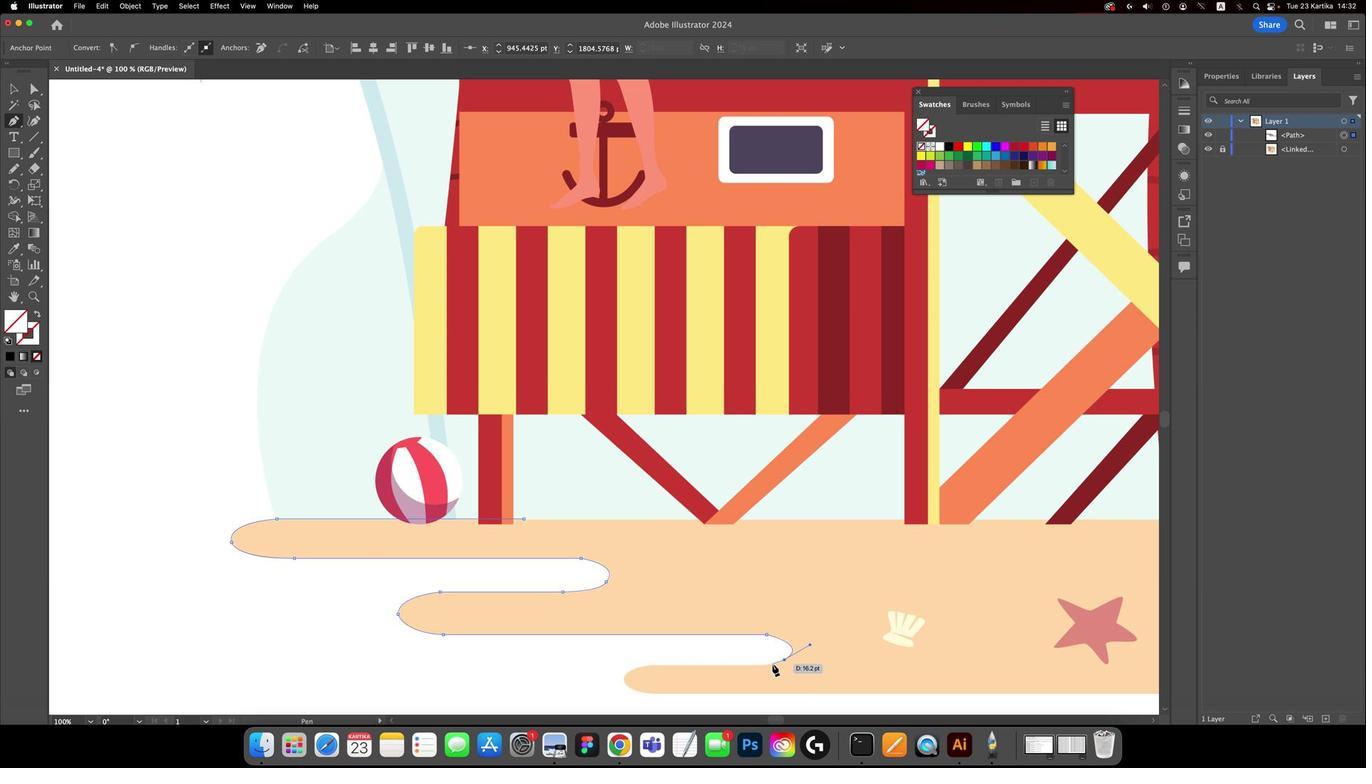 
Action: Mouse moved to (588, 538)
Screenshot: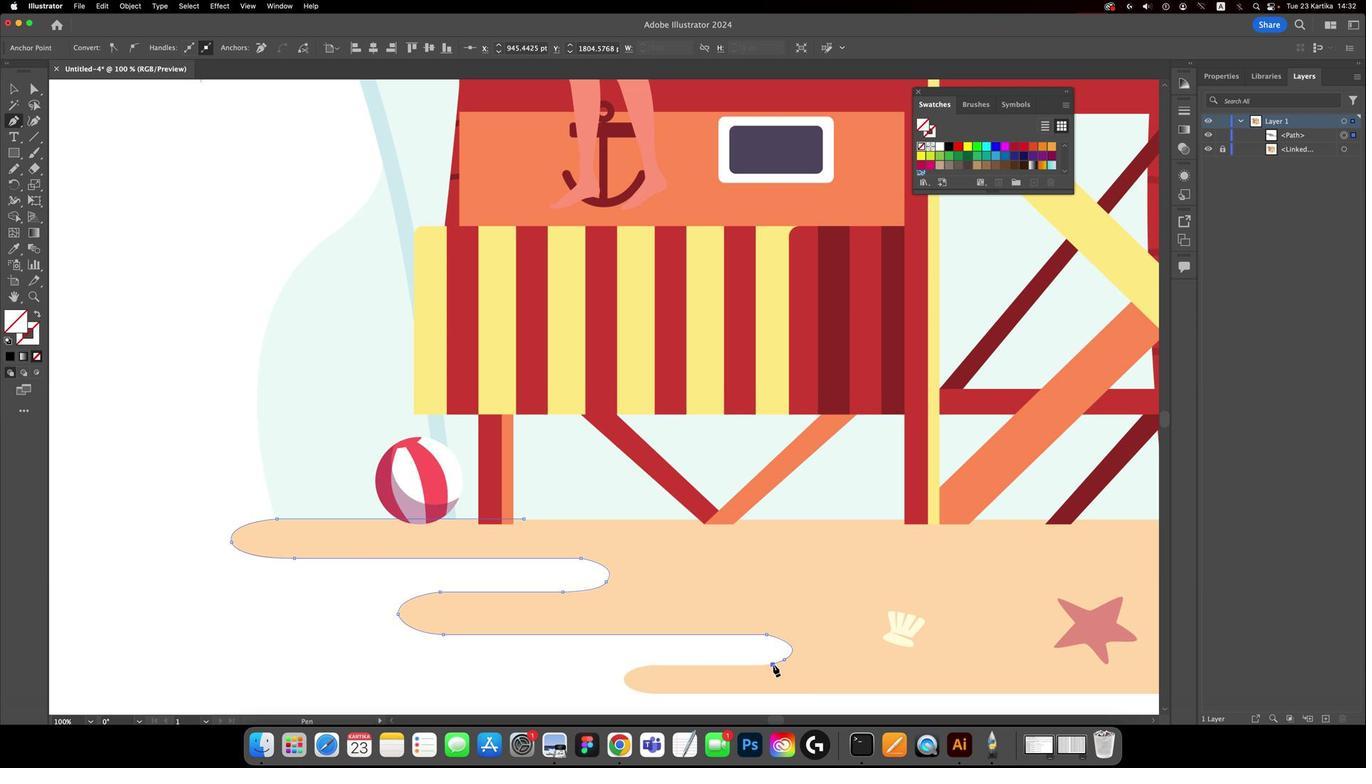 
Action: Mouse pressed left at (588, 538)
Screenshot: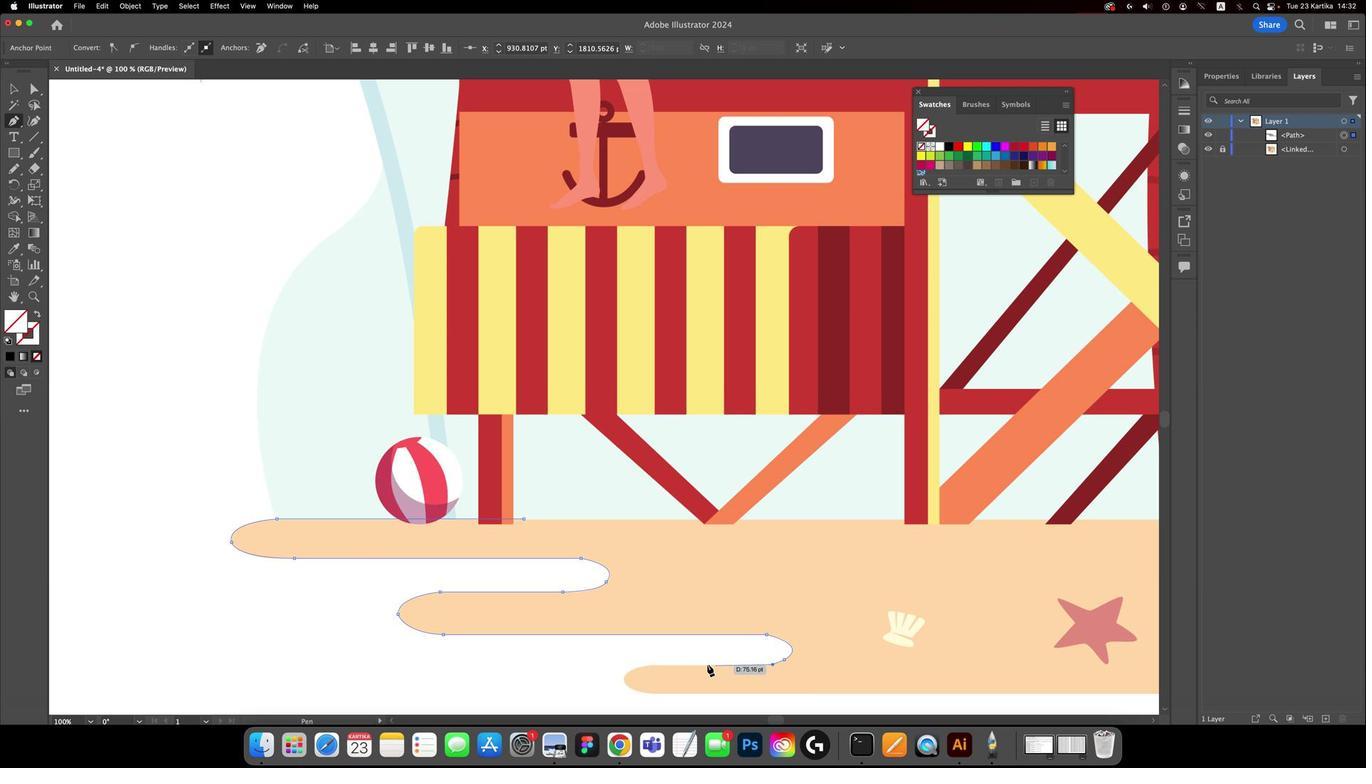 
Action: Mouse moved to (514, 539)
Screenshot: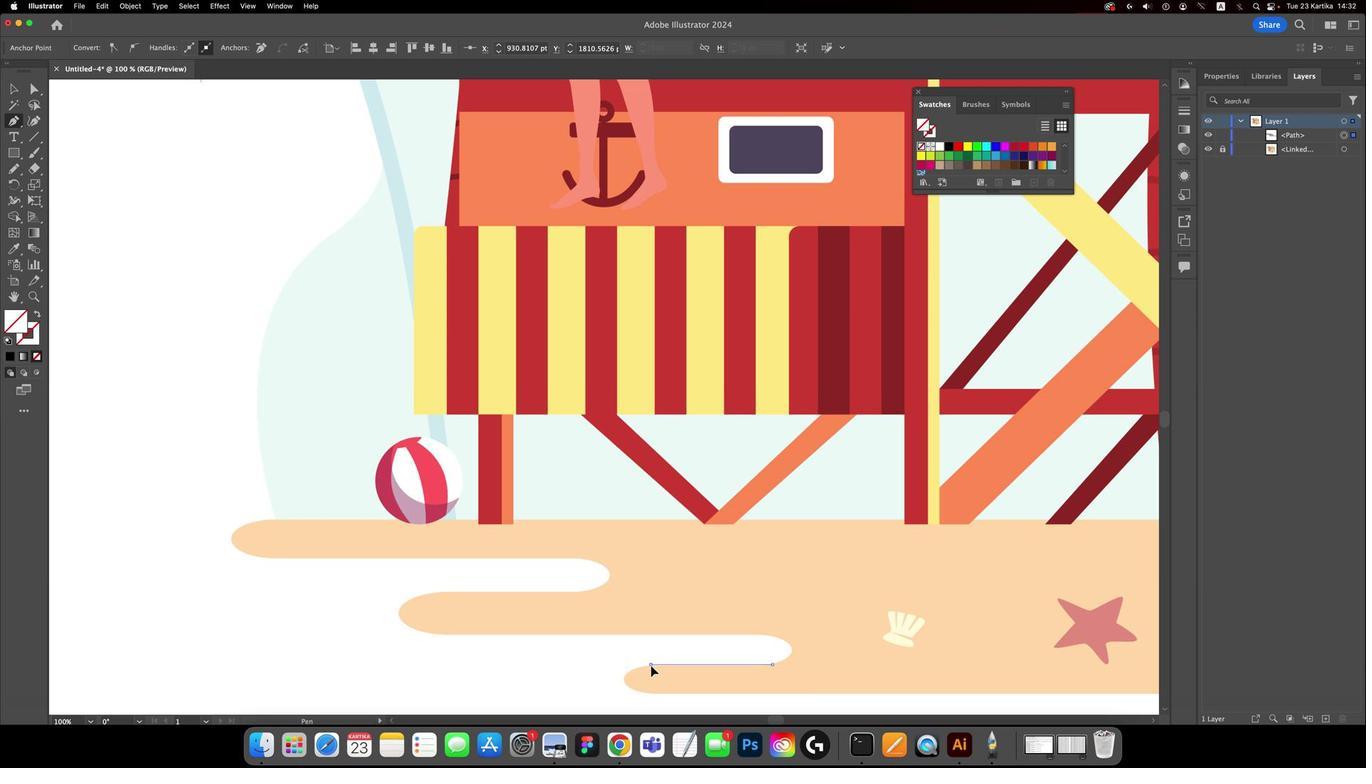 
Action: Mouse pressed left at (514, 539)
Screenshot: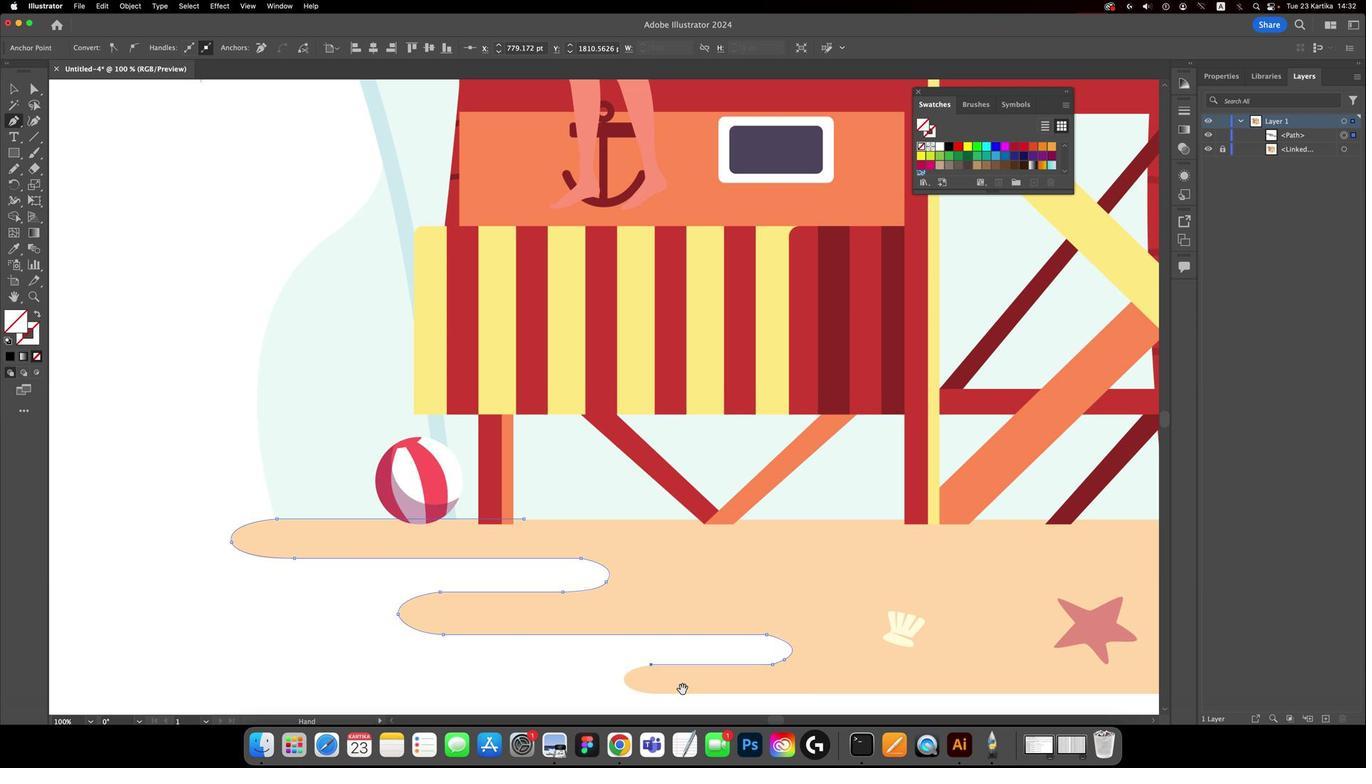 
Action: Mouse moved to (533, 548)
Screenshot: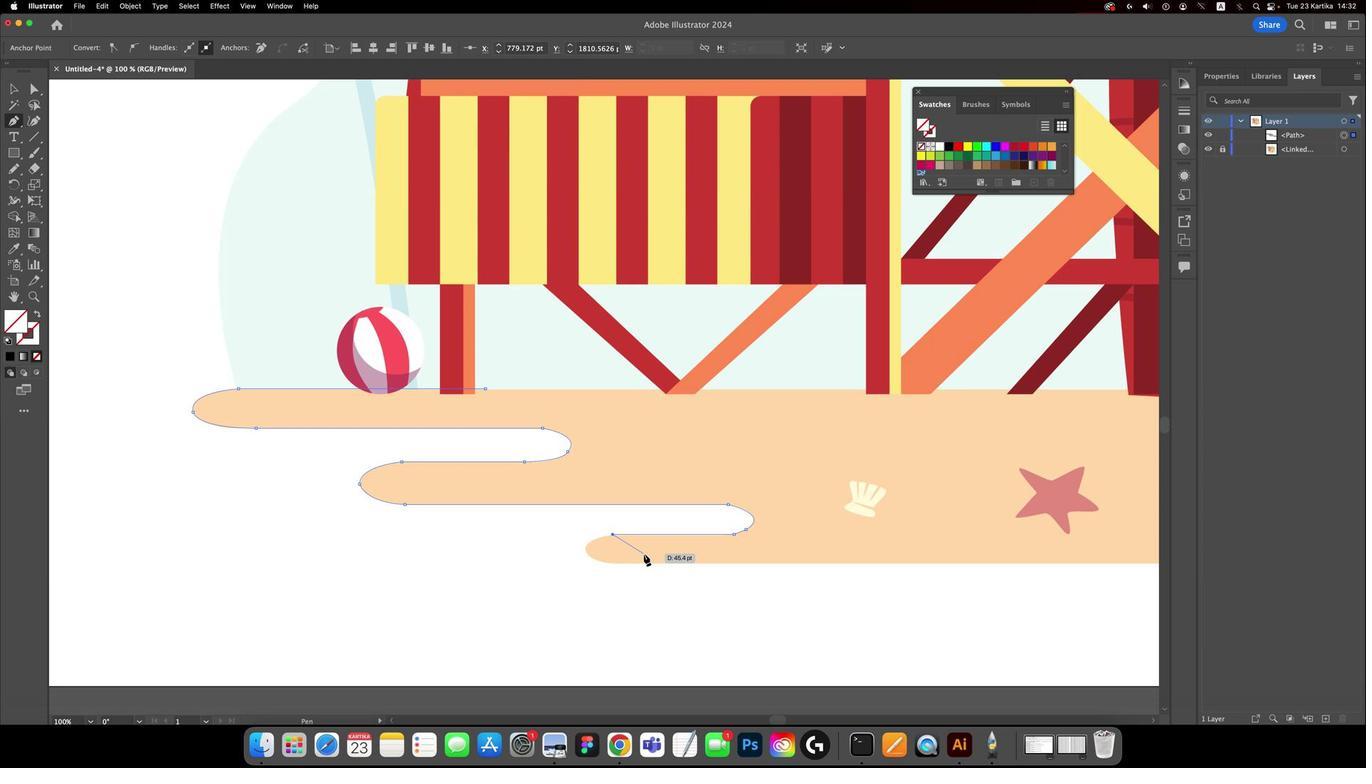 
Action: Key pressed Key.space
Screenshot: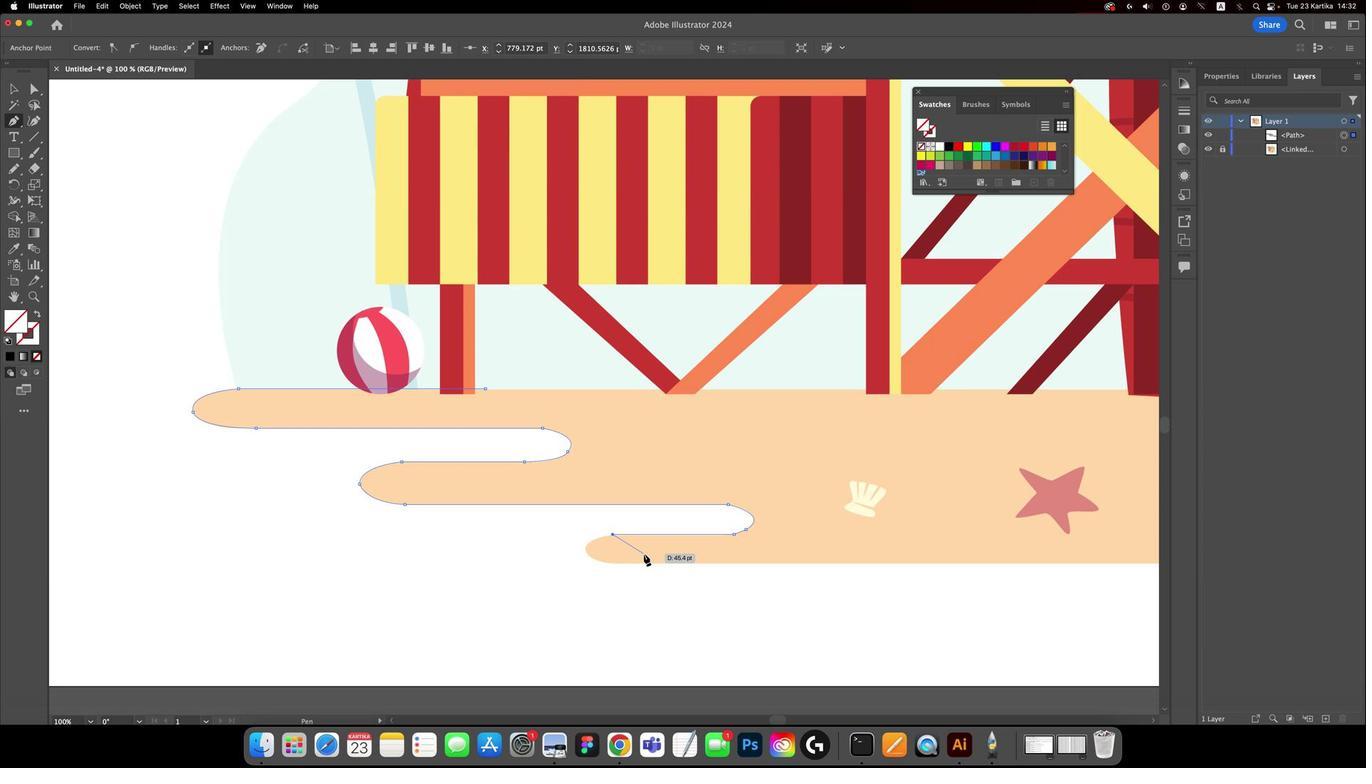 
Action: Mouse moved to (533, 548)
Screenshot: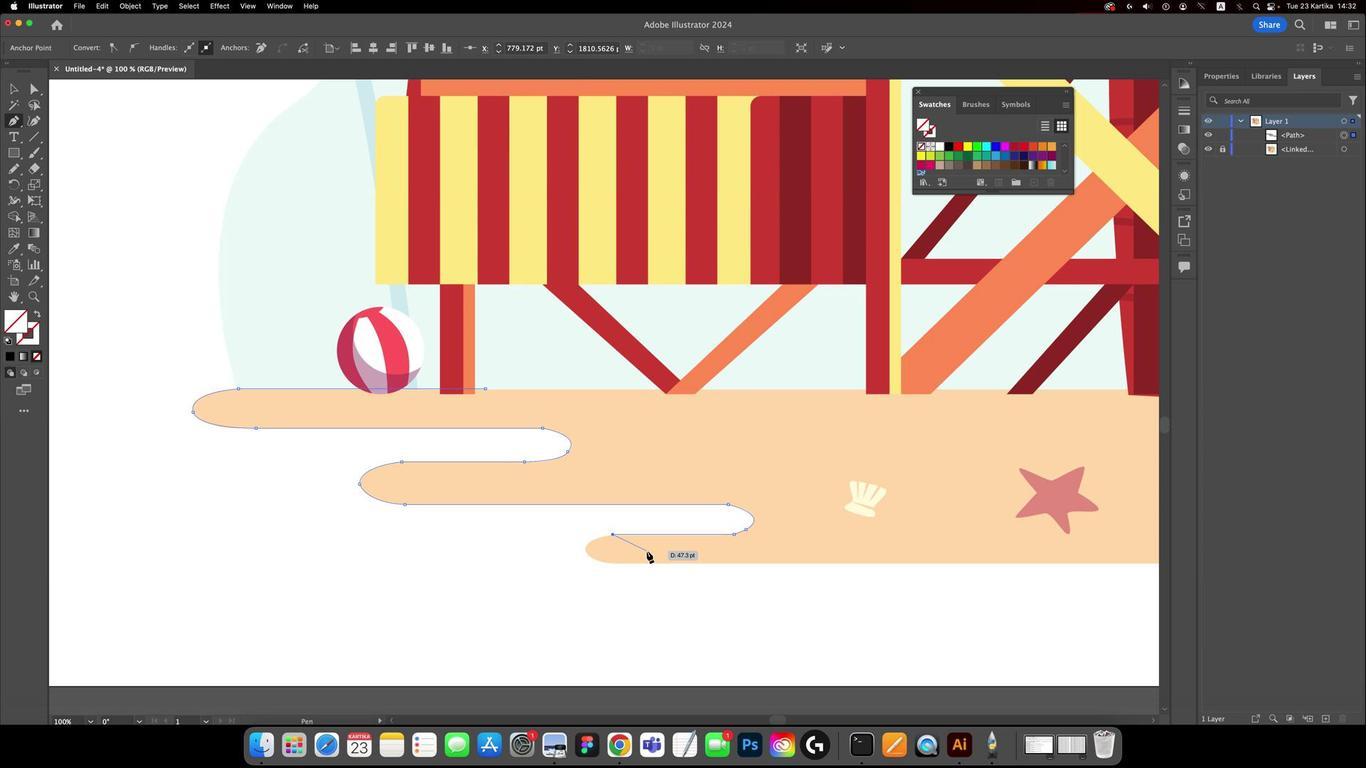
Action: Mouse pressed left at (533, 548)
Screenshot: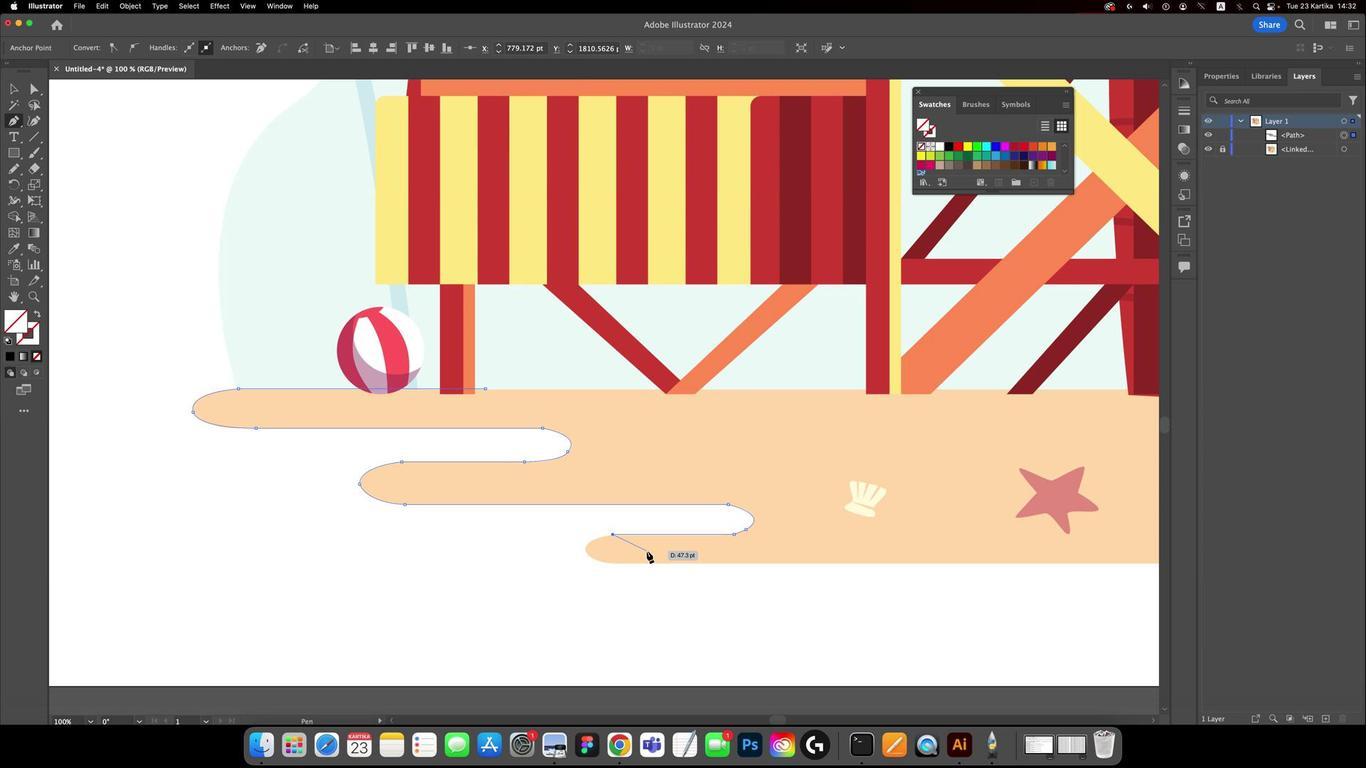 
Action: Mouse moved to (475, 489)
Screenshot: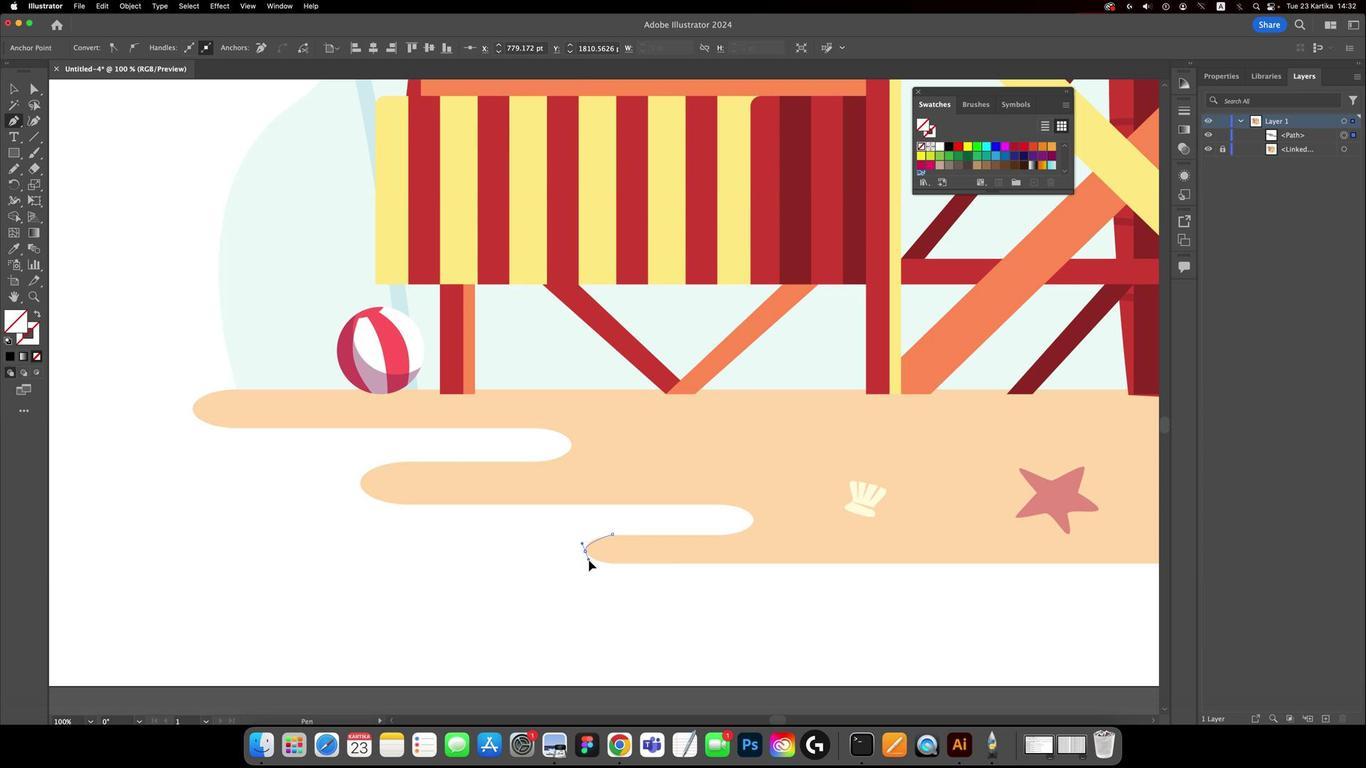 
Action: Mouse pressed left at (475, 489)
Screenshot: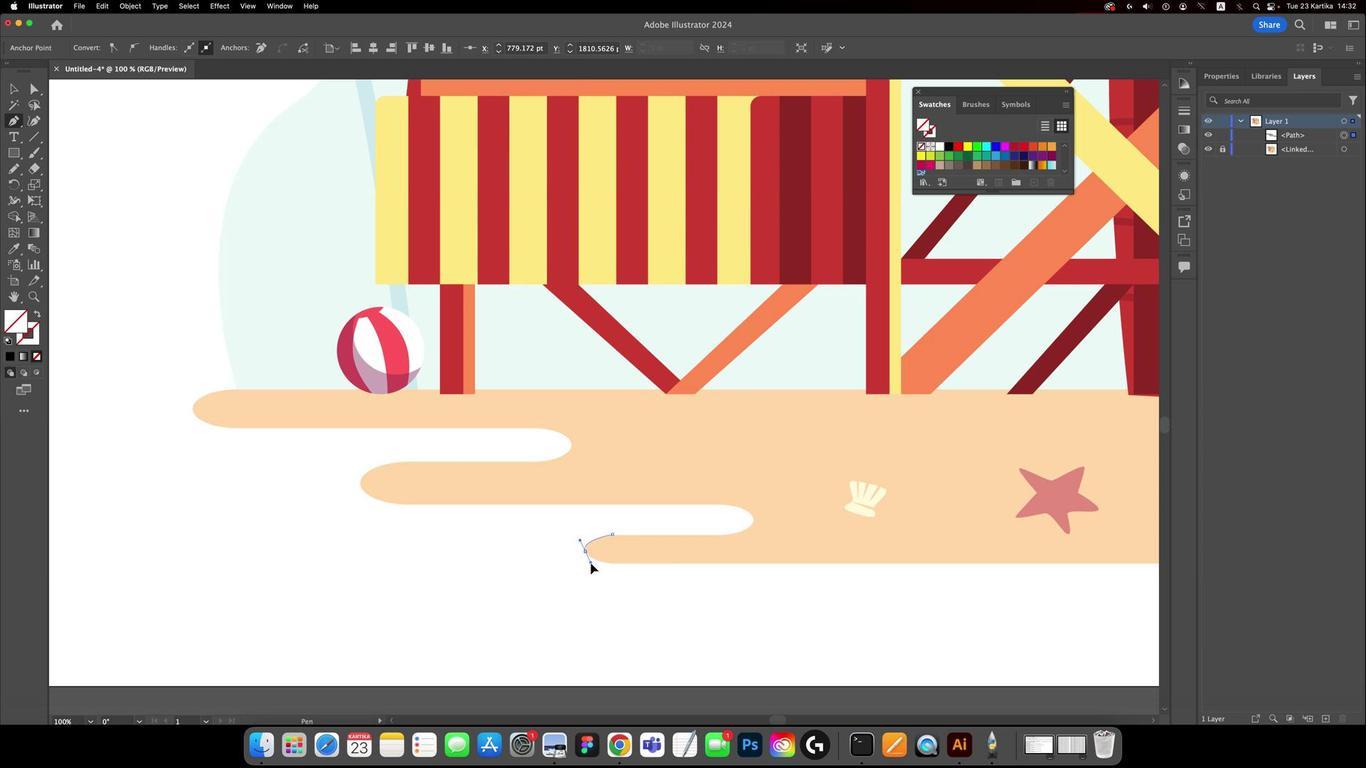 
Action: Mouse moved to (476, 489)
Screenshot: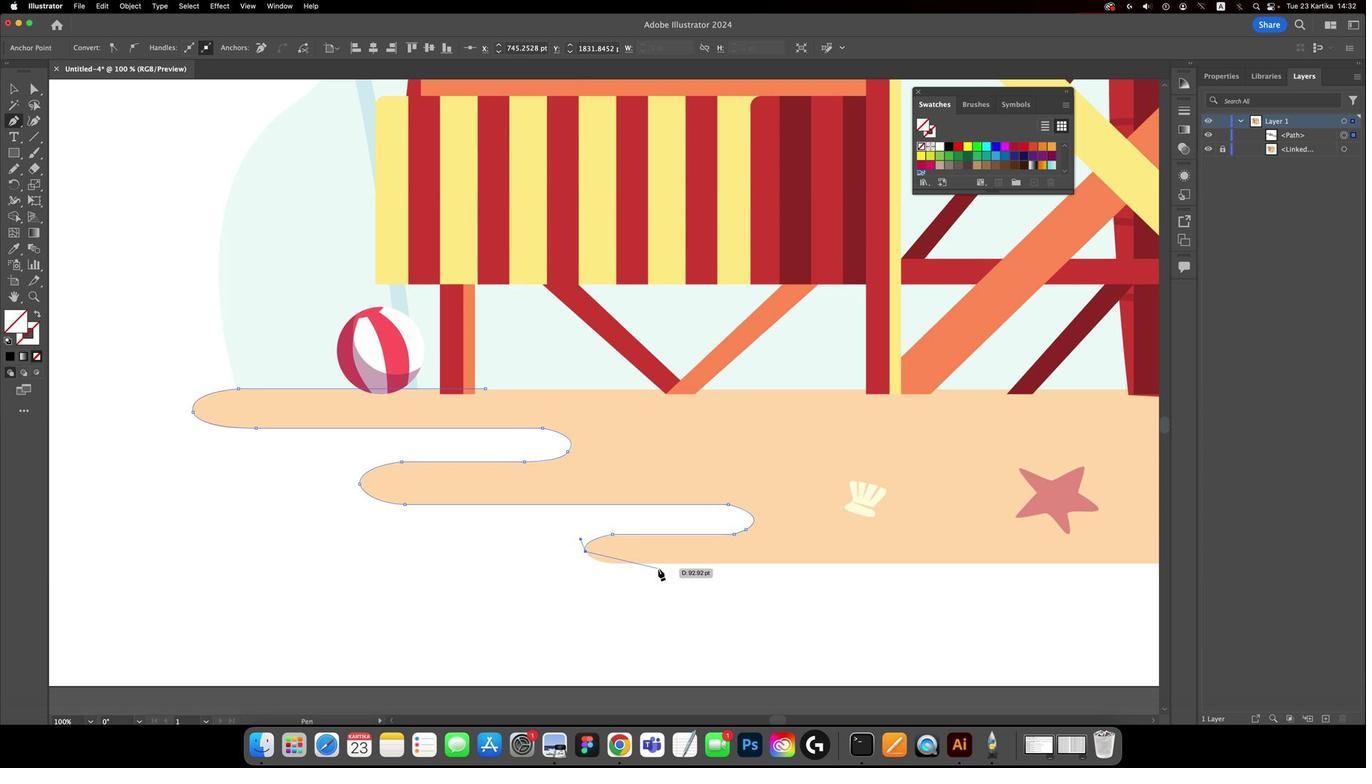 
Action: Mouse pressed left at (476, 489)
Screenshot: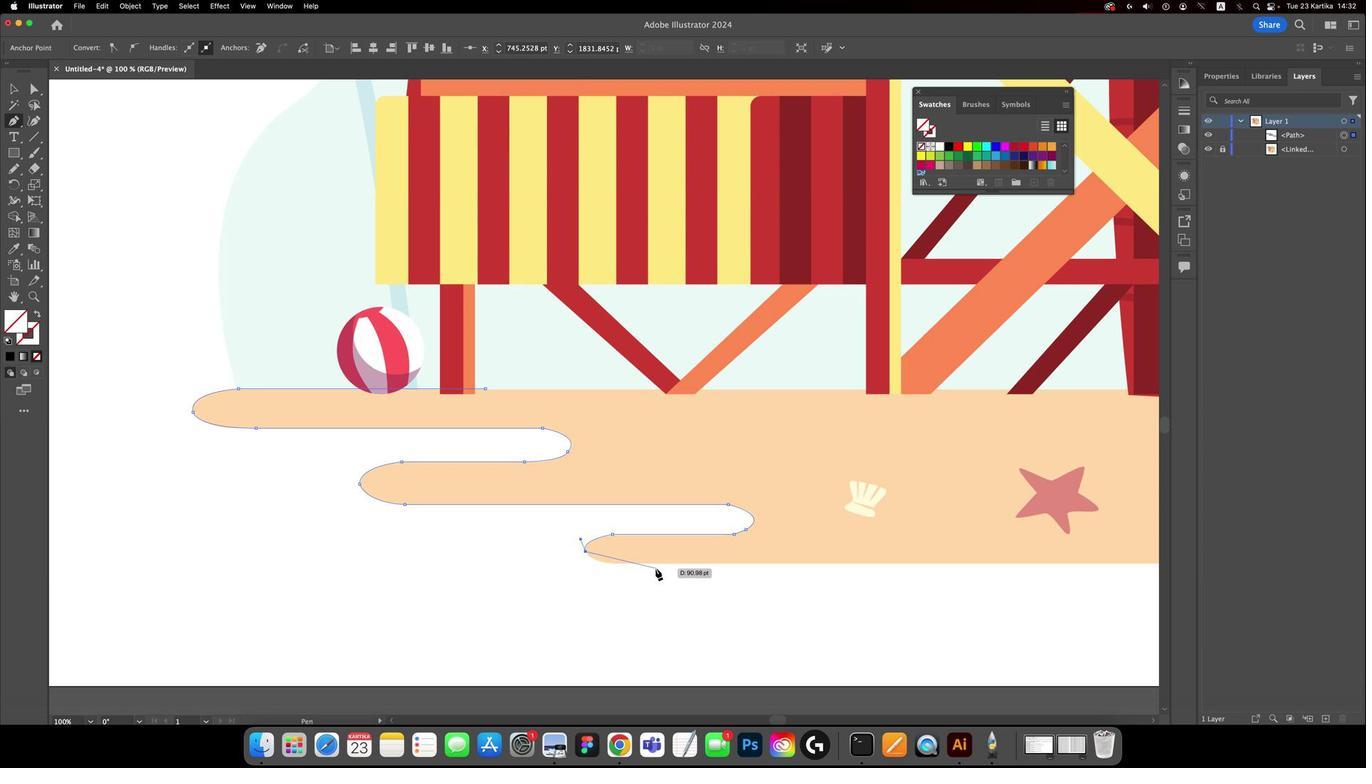 
Action: Mouse moved to (495, 494)
Screenshot: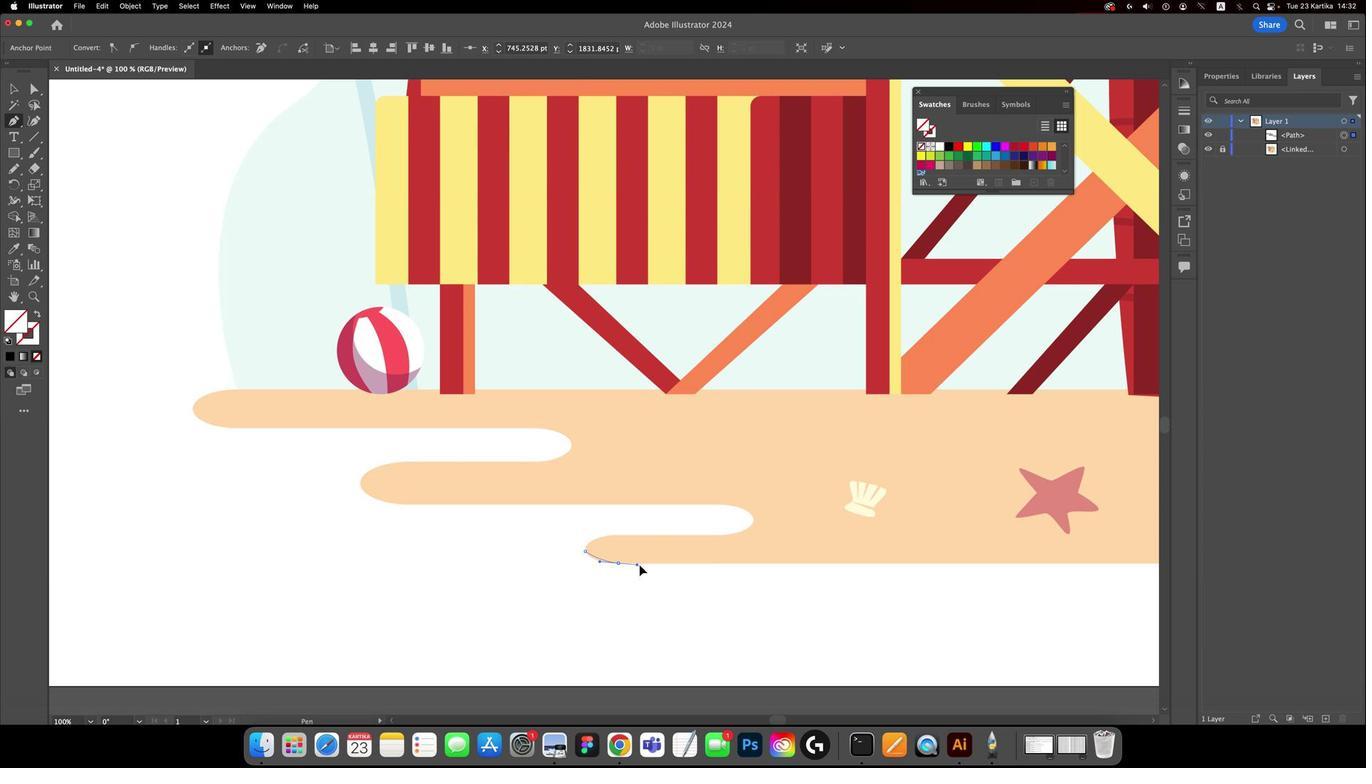 
Action: Mouse pressed left at (495, 494)
Screenshot: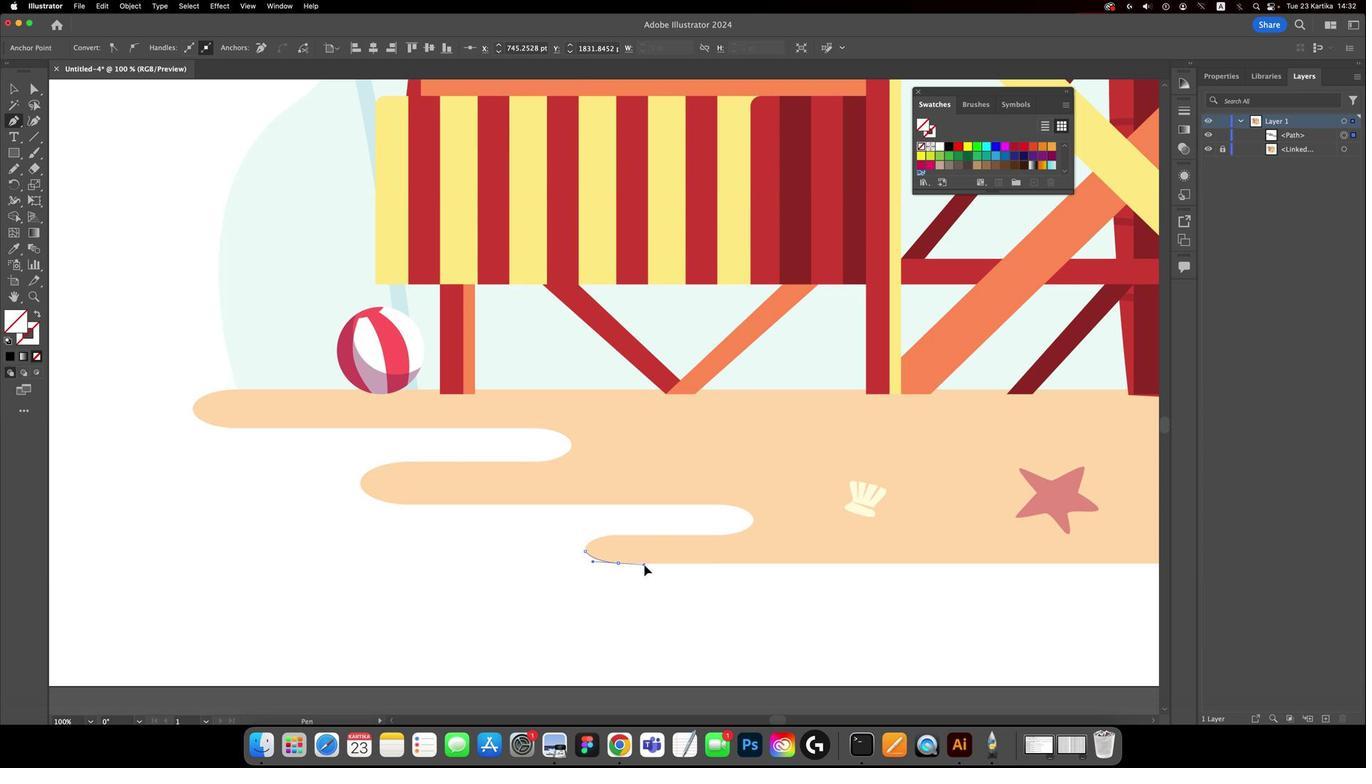 
Action: Mouse moved to (494, 494)
Screenshot: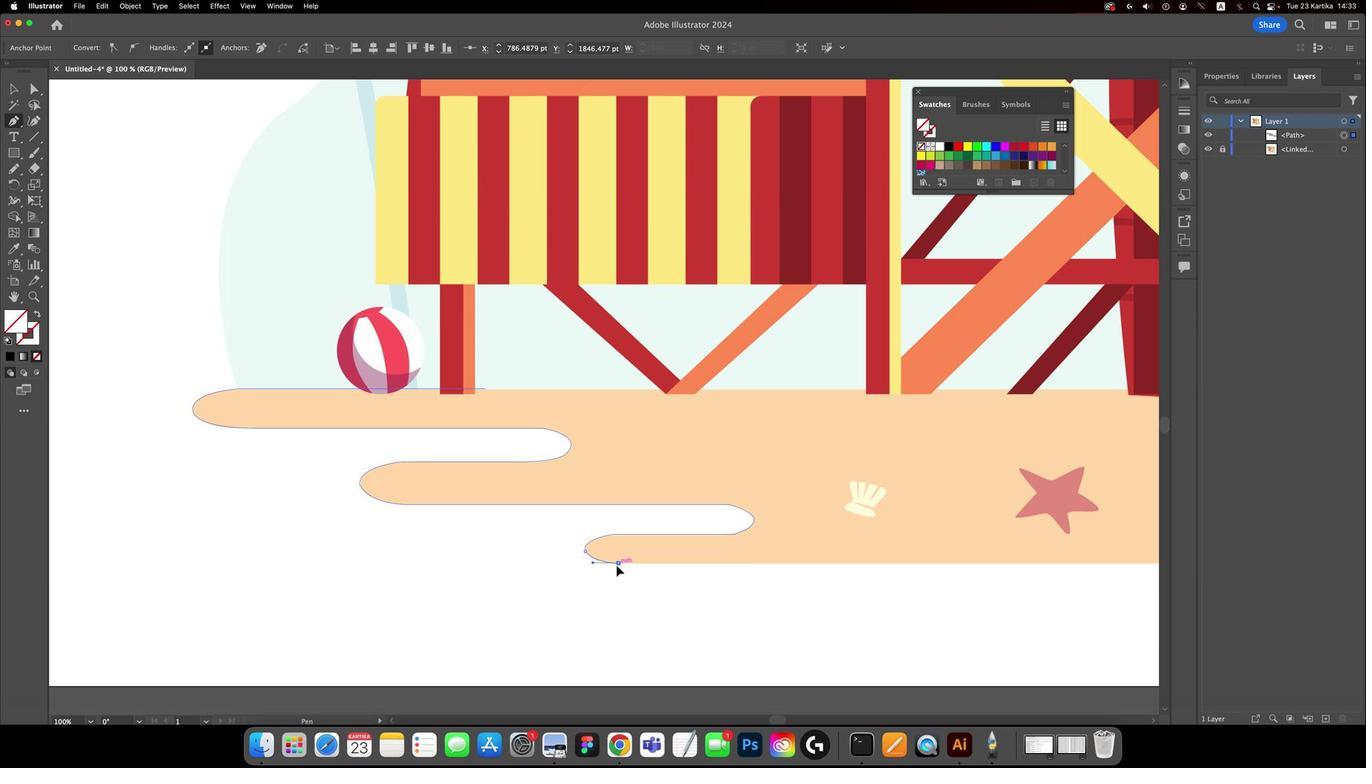 
Action: Mouse pressed left at (494, 494)
Screenshot: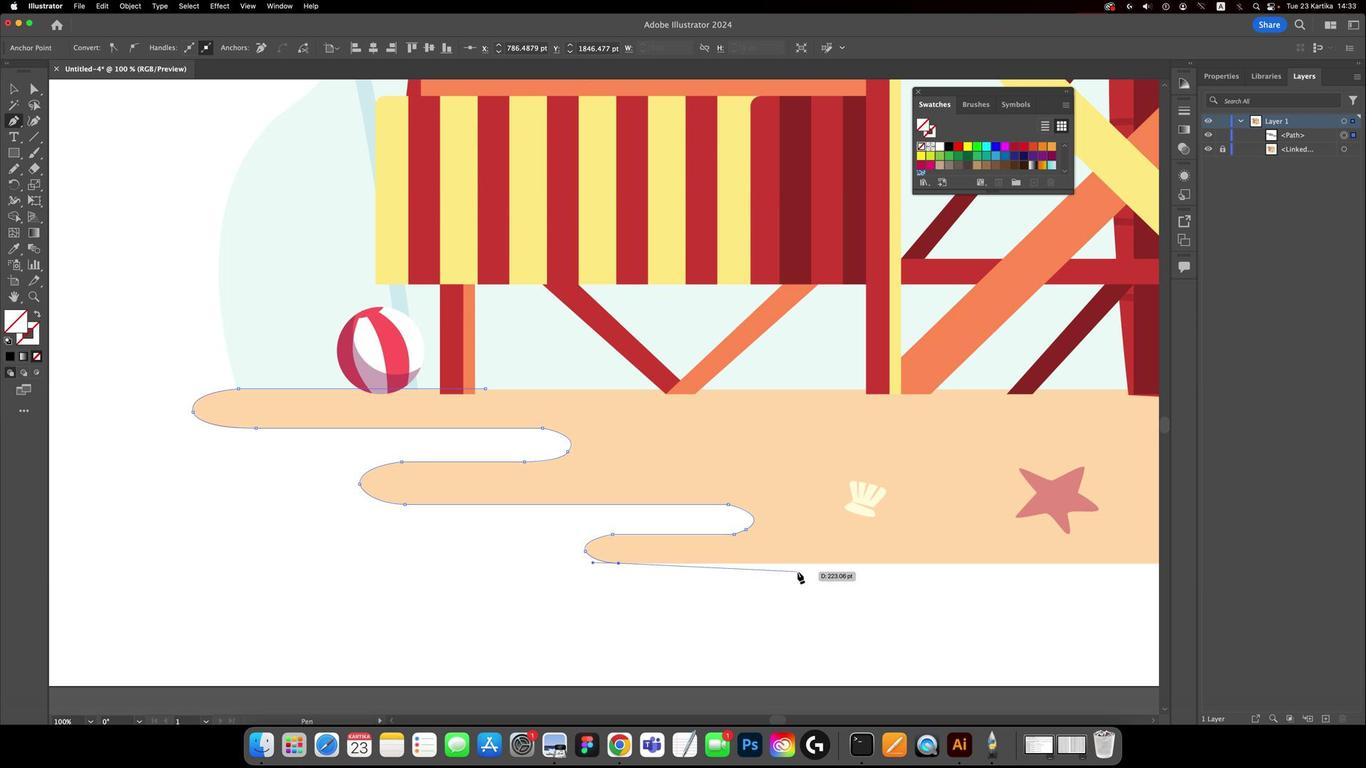 
Action: Mouse moved to (603, 497)
Screenshot: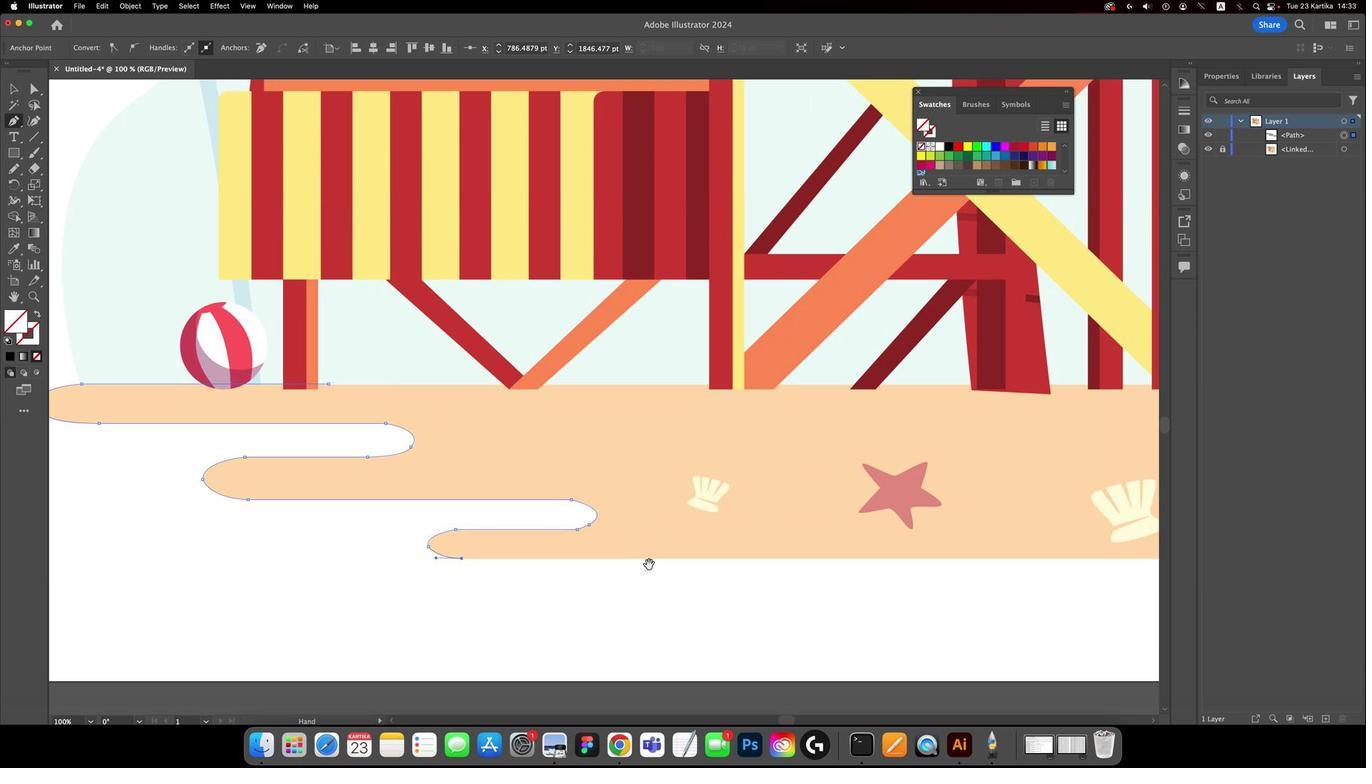 
Action: Key pressed Key.space
Screenshot: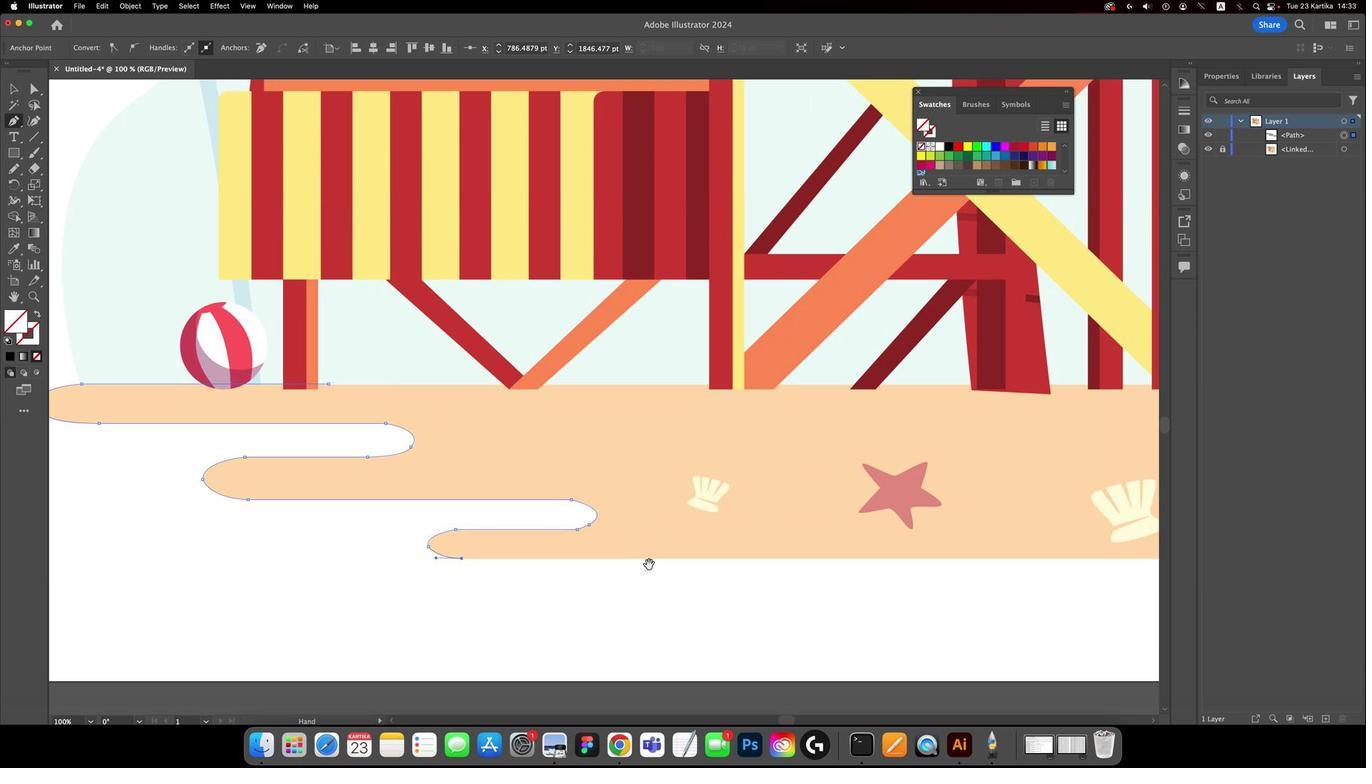 
Action: Mouse moved to (608, 496)
Screenshot: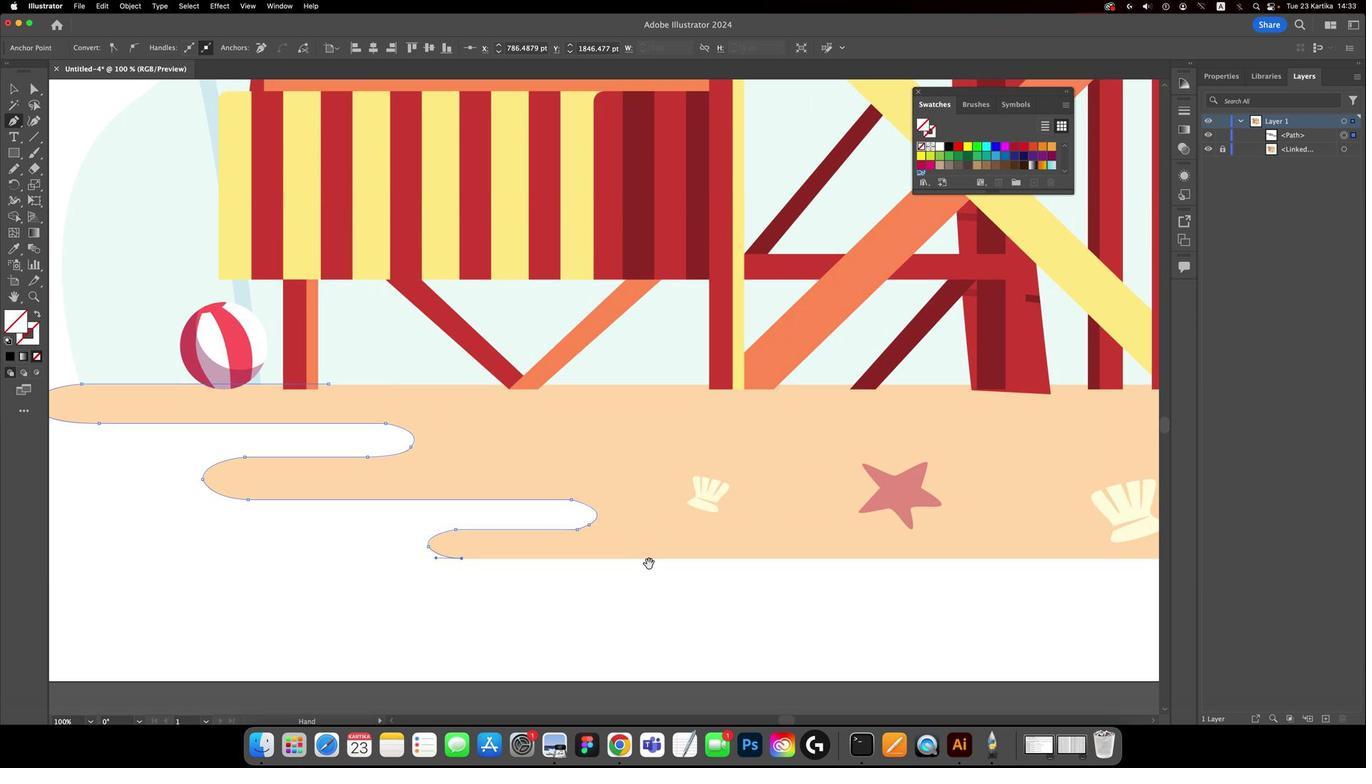 
Action: Mouse pressed left at (608, 496)
Screenshot: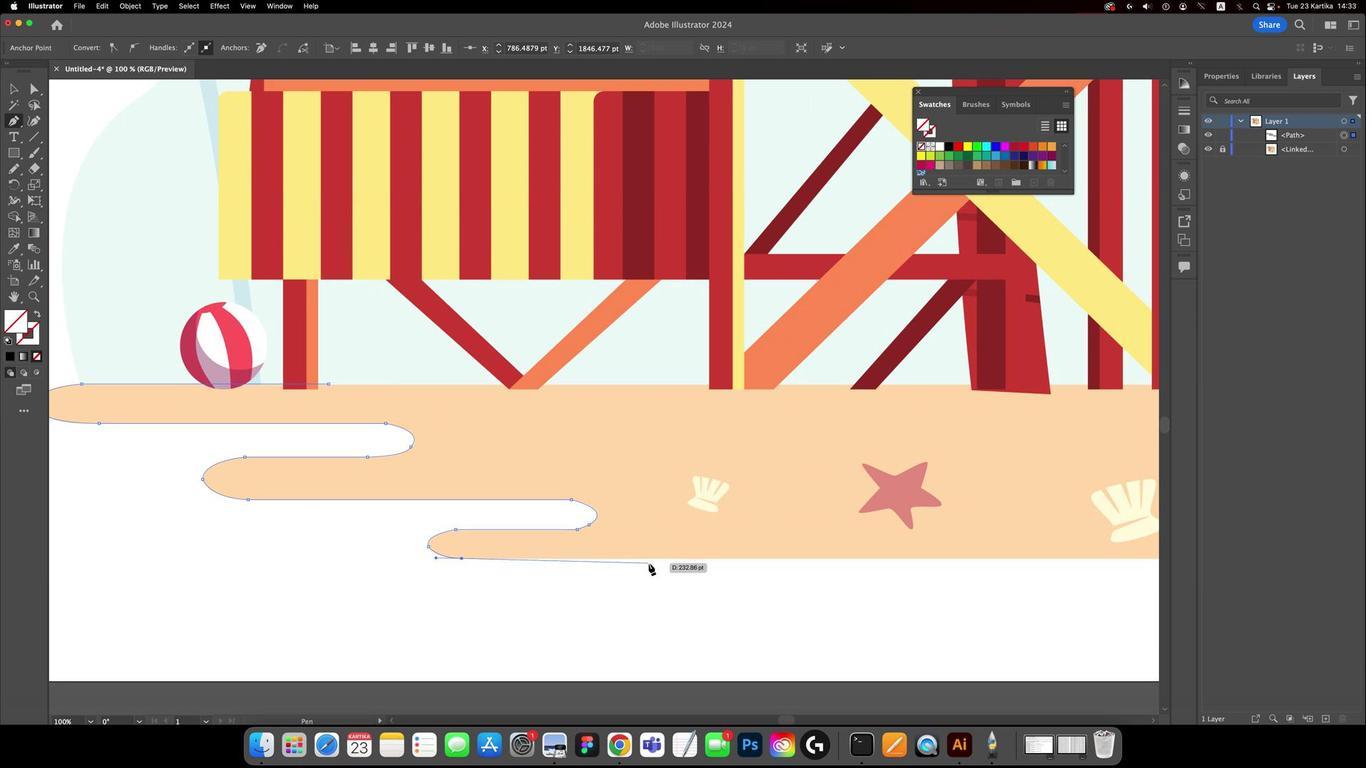 
Action: Mouse moved to (620, 491)
Screenshot: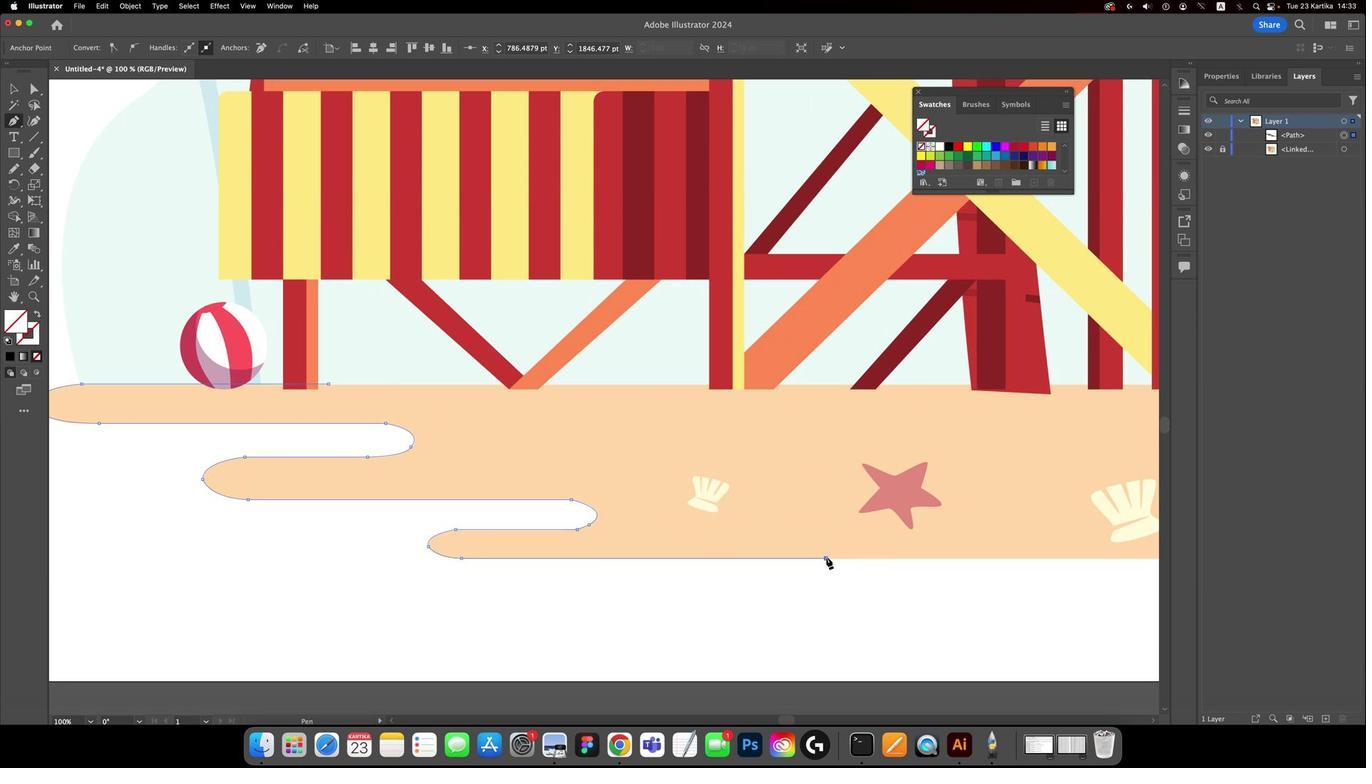 
Action: Mouse pressed left at (620, 491)
Screenshot: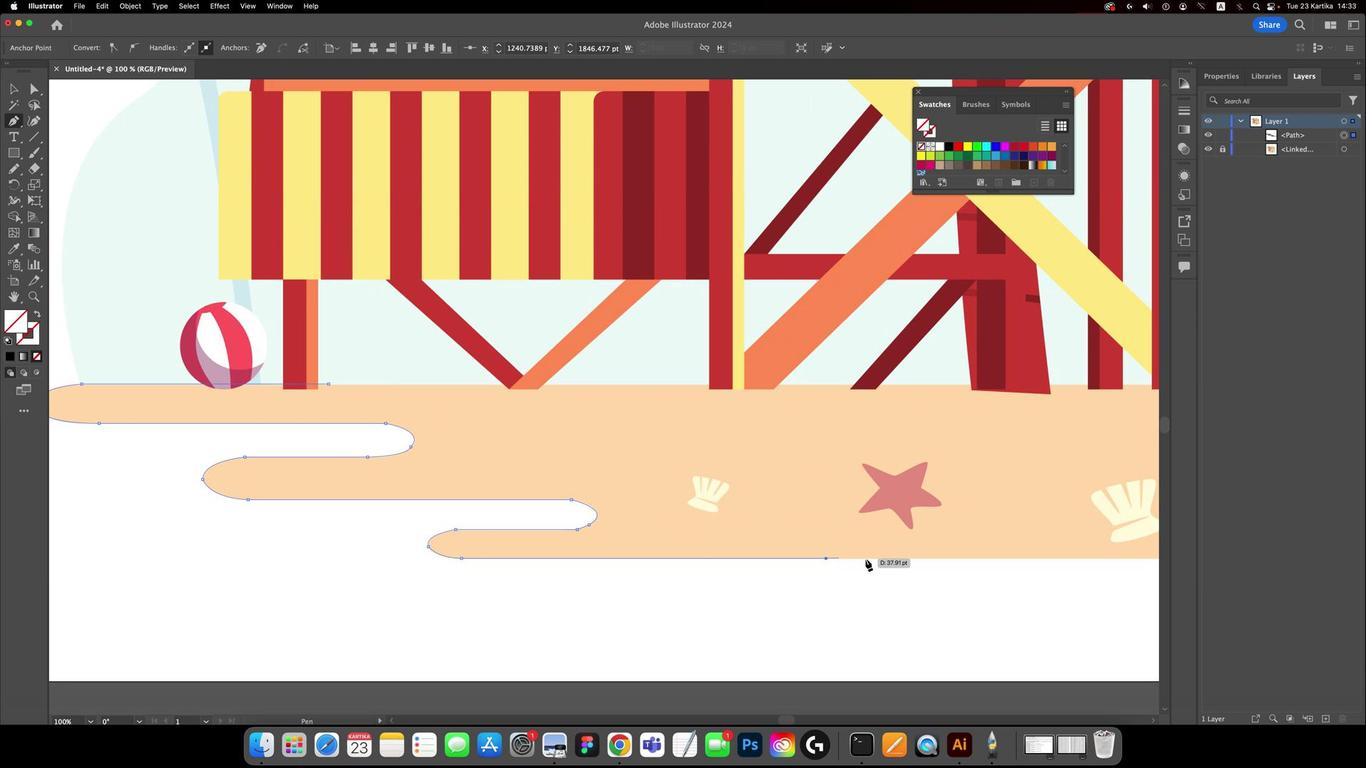 
Action: Mouse moved to (671, 494)
Screenshot: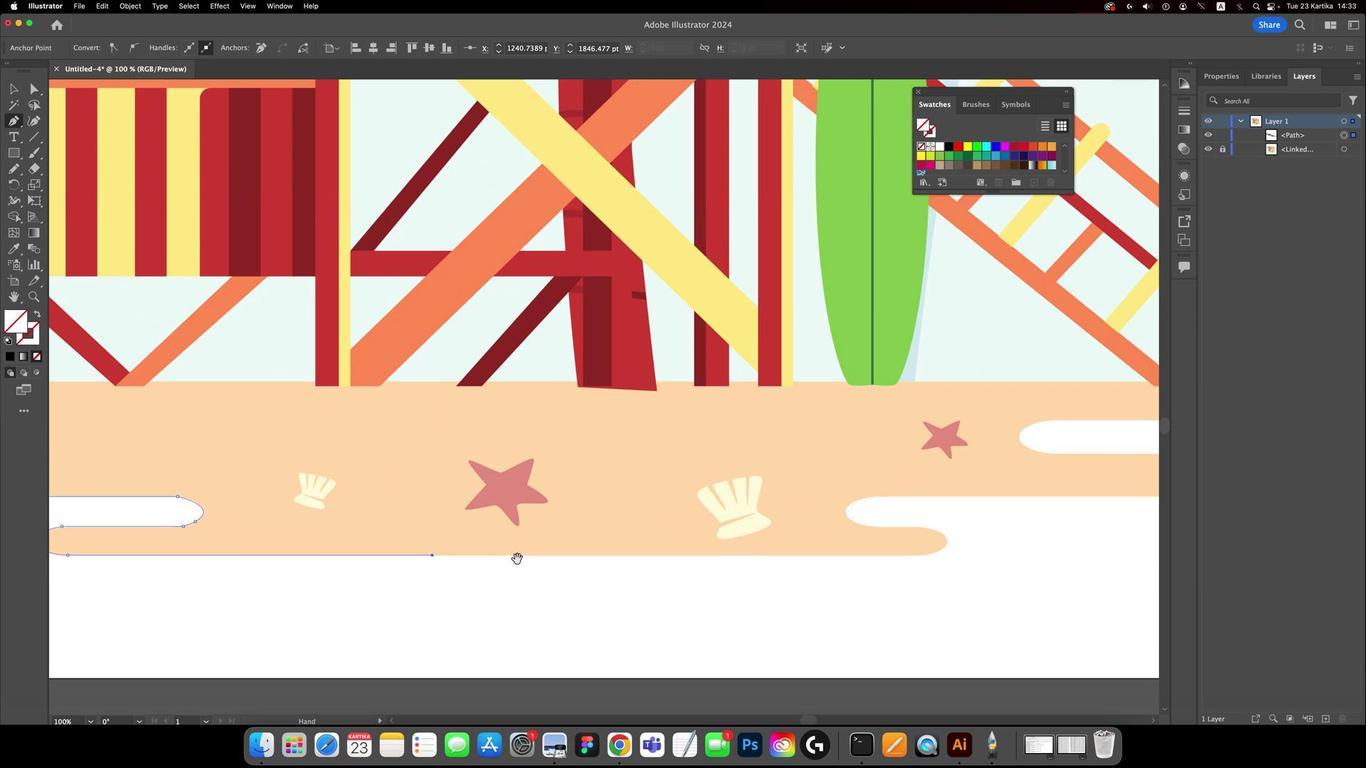 
Action: Key pressed Key.space
Screenshot: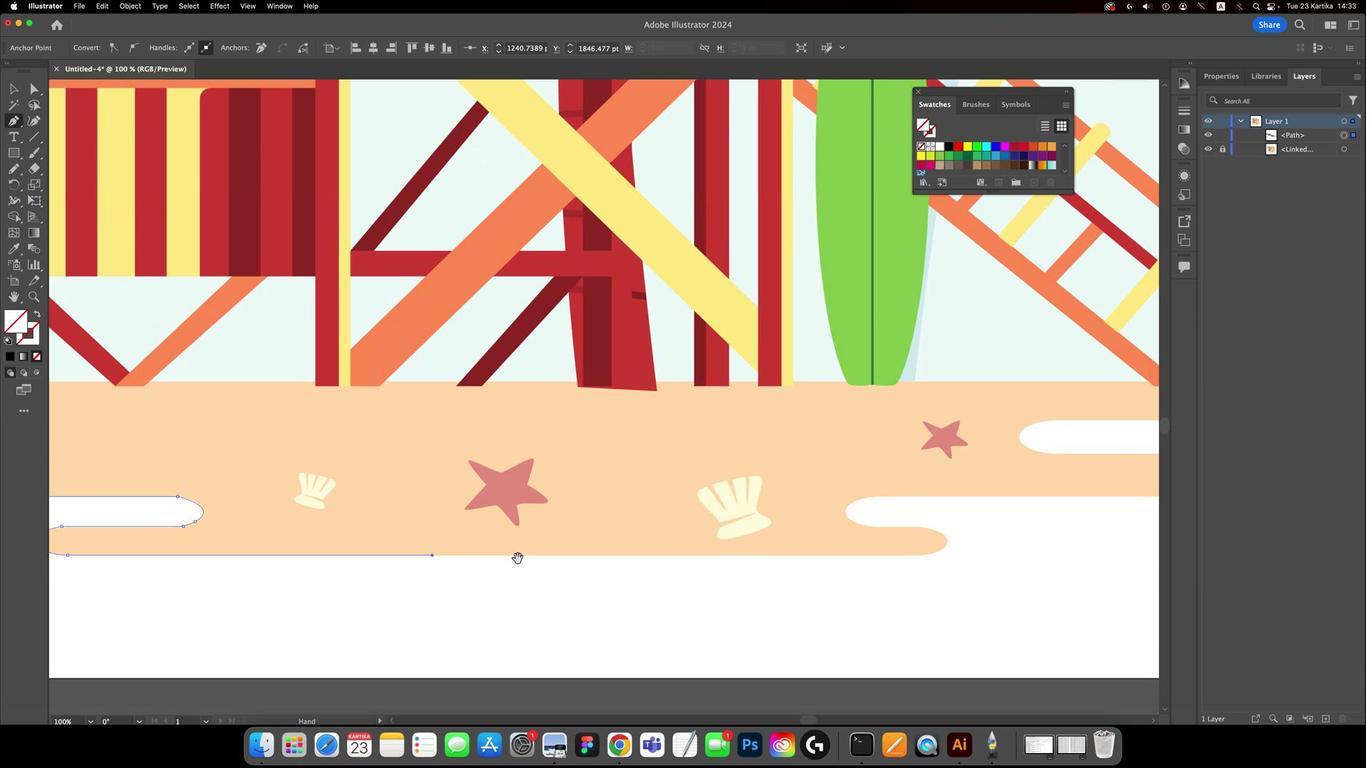 
Action: Mouse moved to (671, 494)
Screenshot: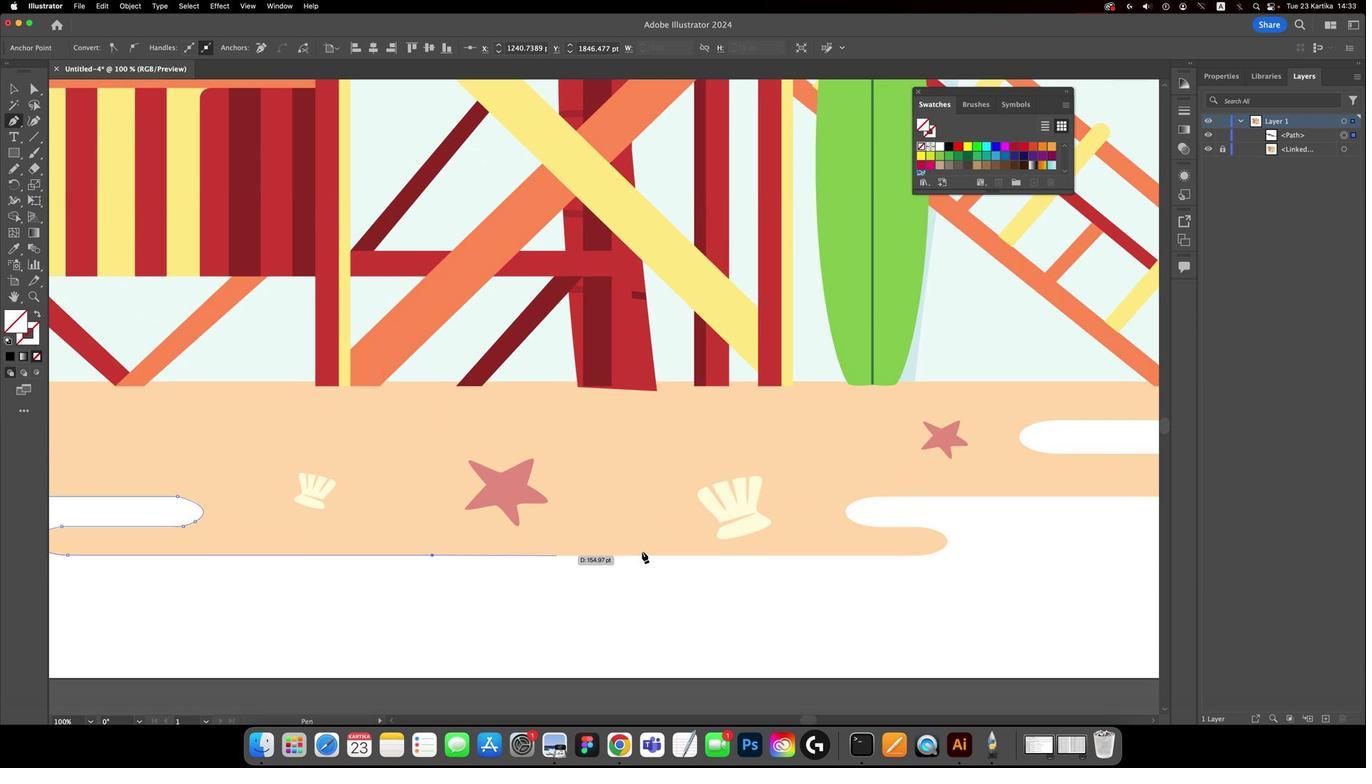 
Action: Mouse pressed left at (671, 494)
Screenshot: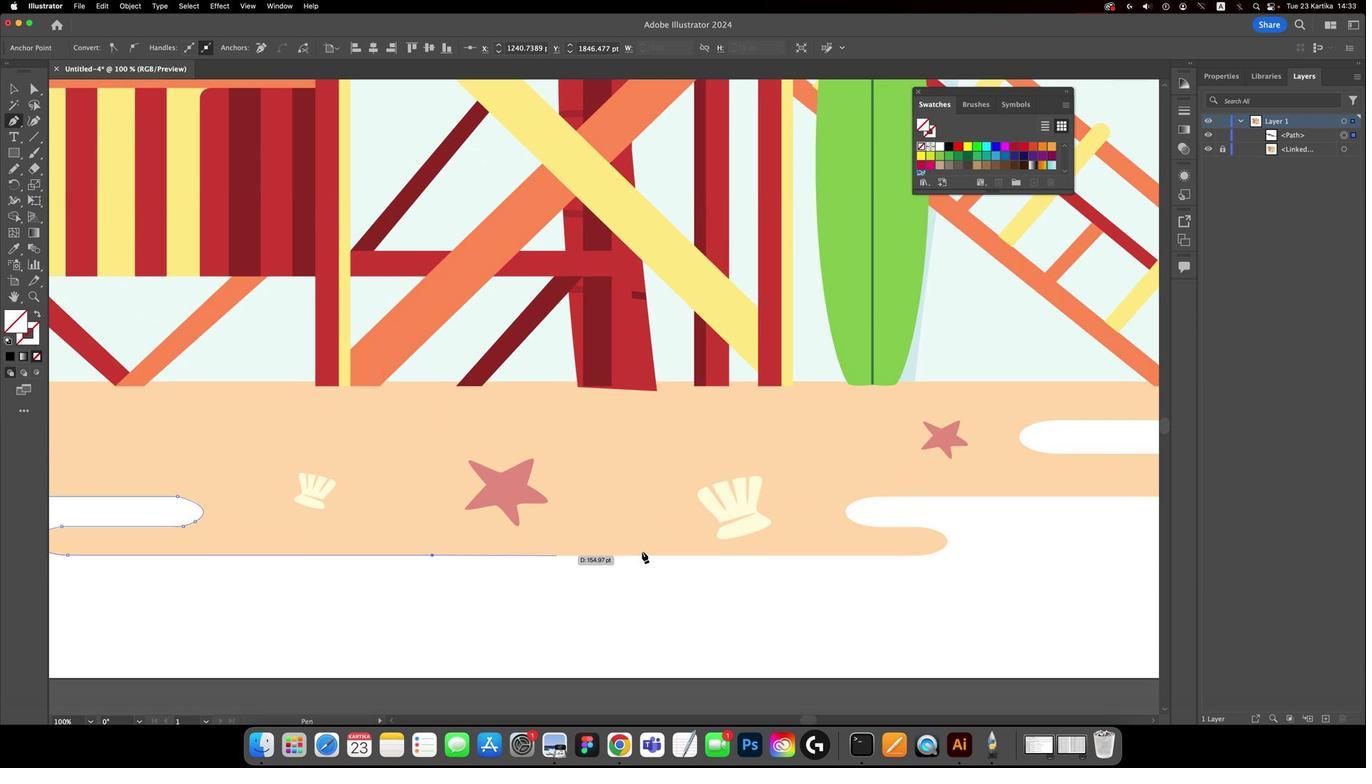 
Action: Mouse moved to (561, 490)
Screenshot: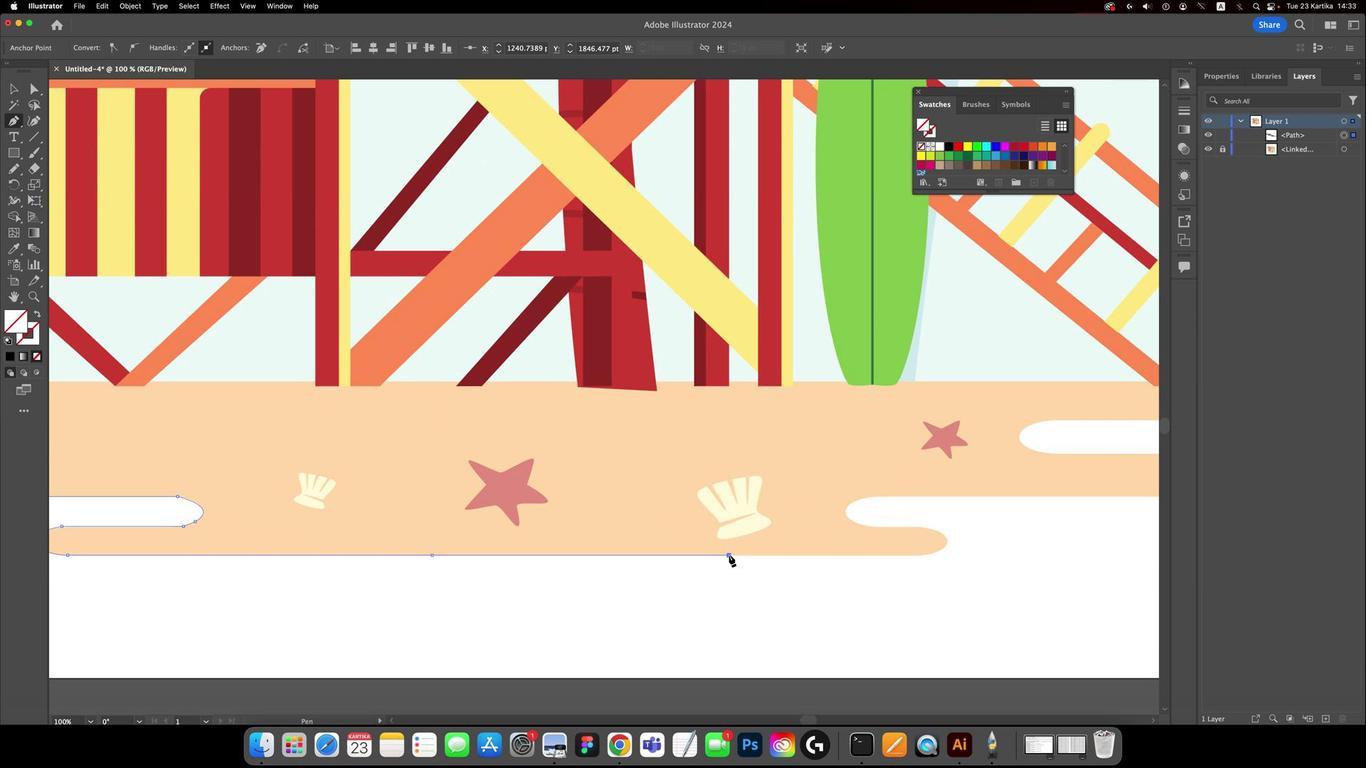 
Action: Mouse pressed left at (561, 490)
Screenshot: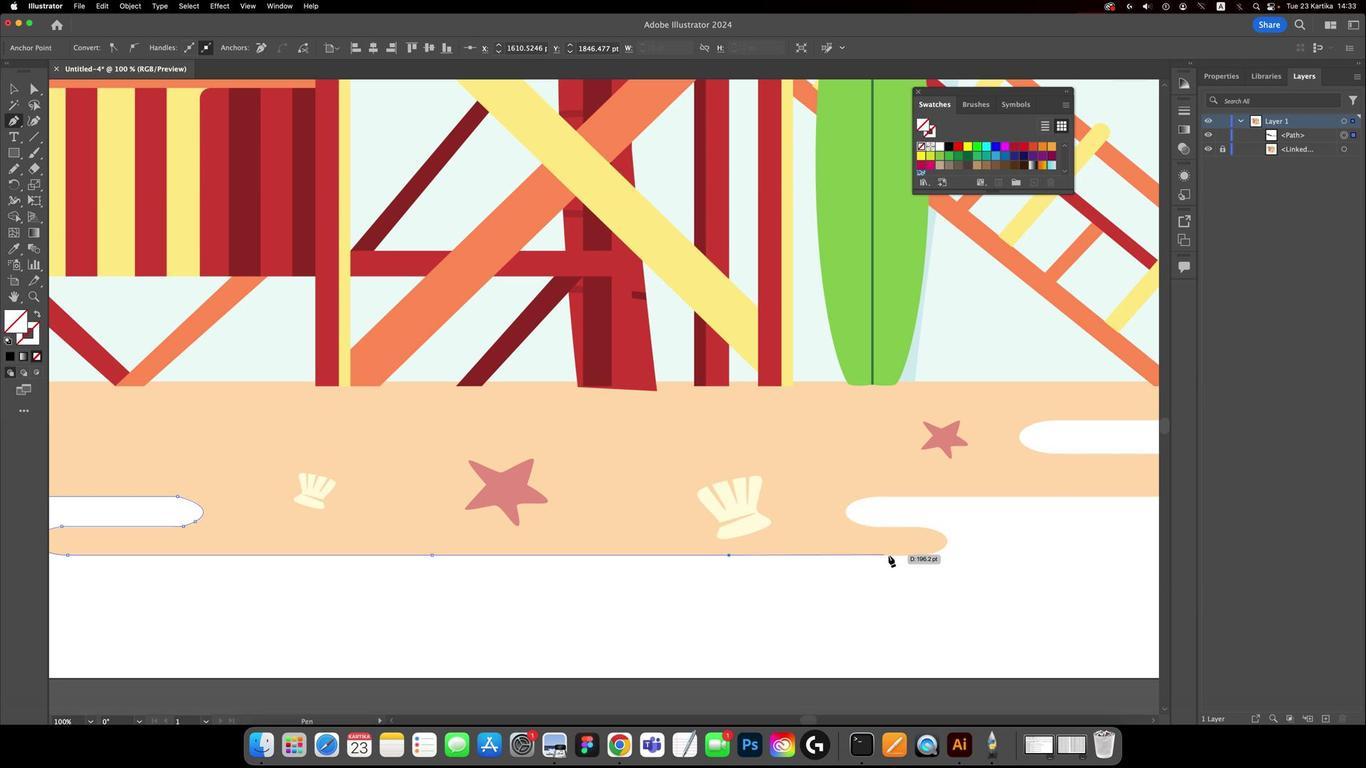
Action: Mouse moved to (679, 489)
Screenshot: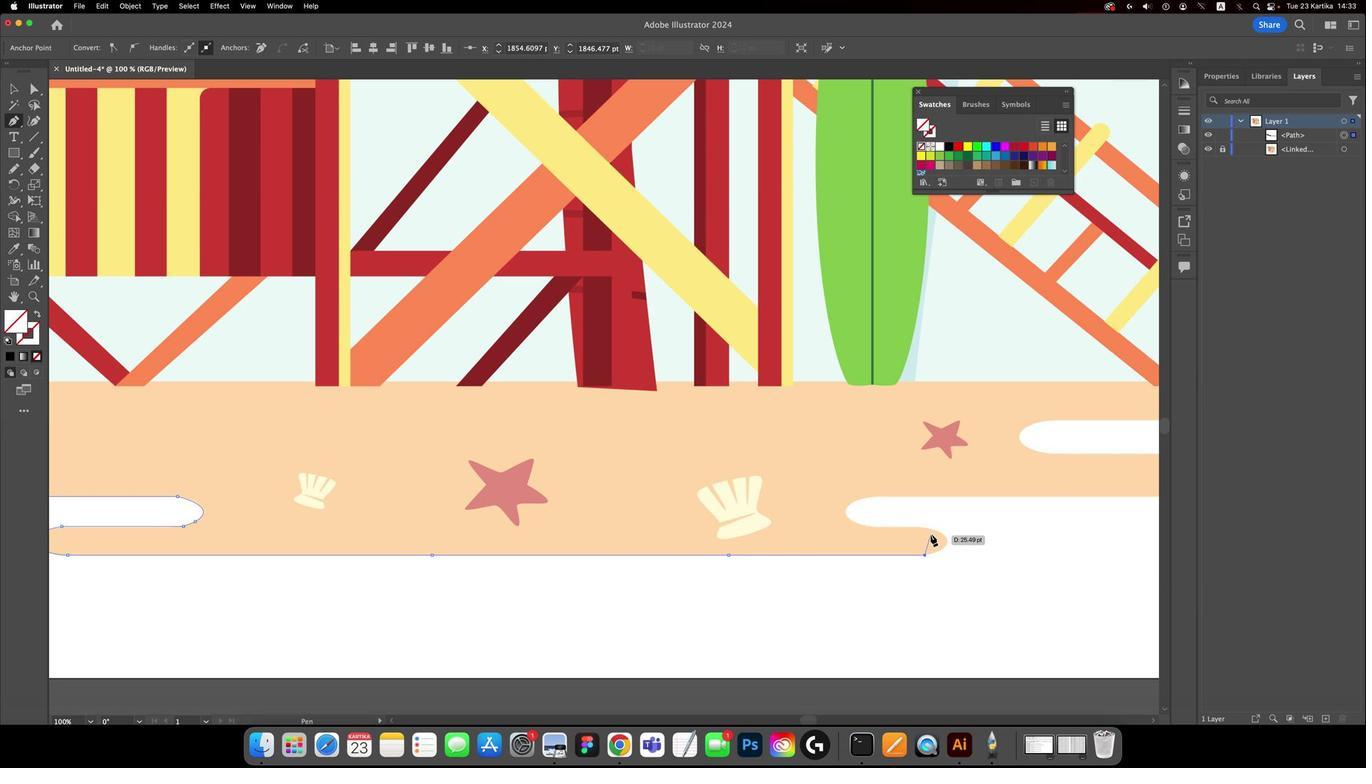 
Action: Mouse pressed left at (679, 489)
Screenshot: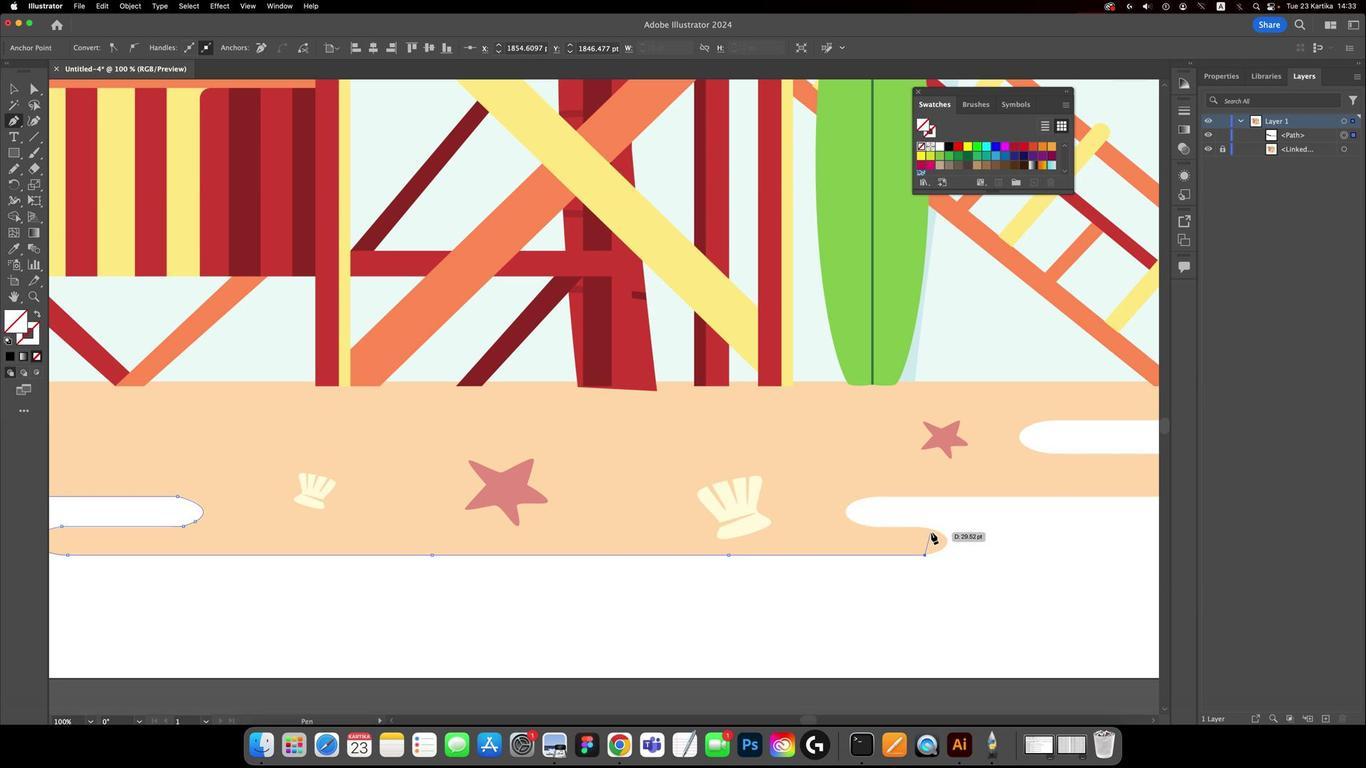
Action: Mouse moved to (684, 478)
Screenshot: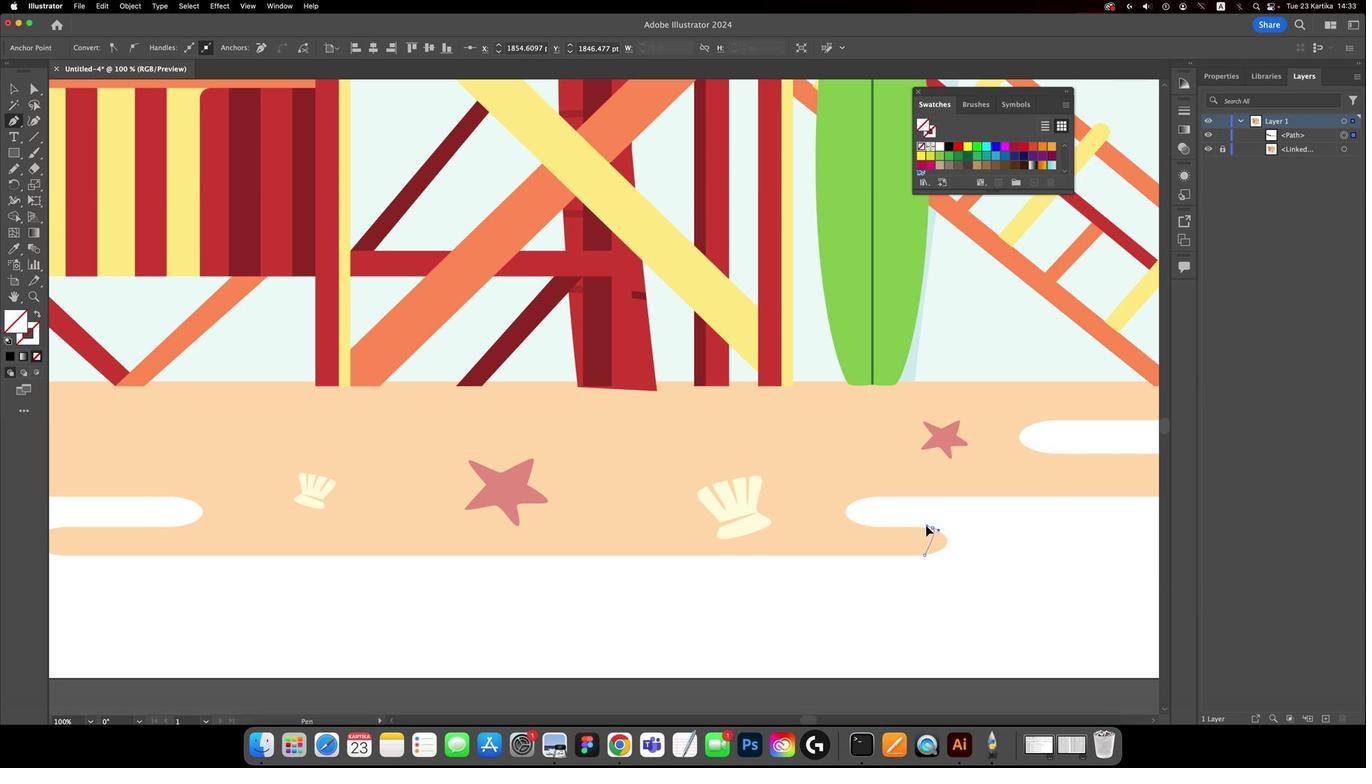 
Action: Mouse pressed left at (684, 478)
Screenshot: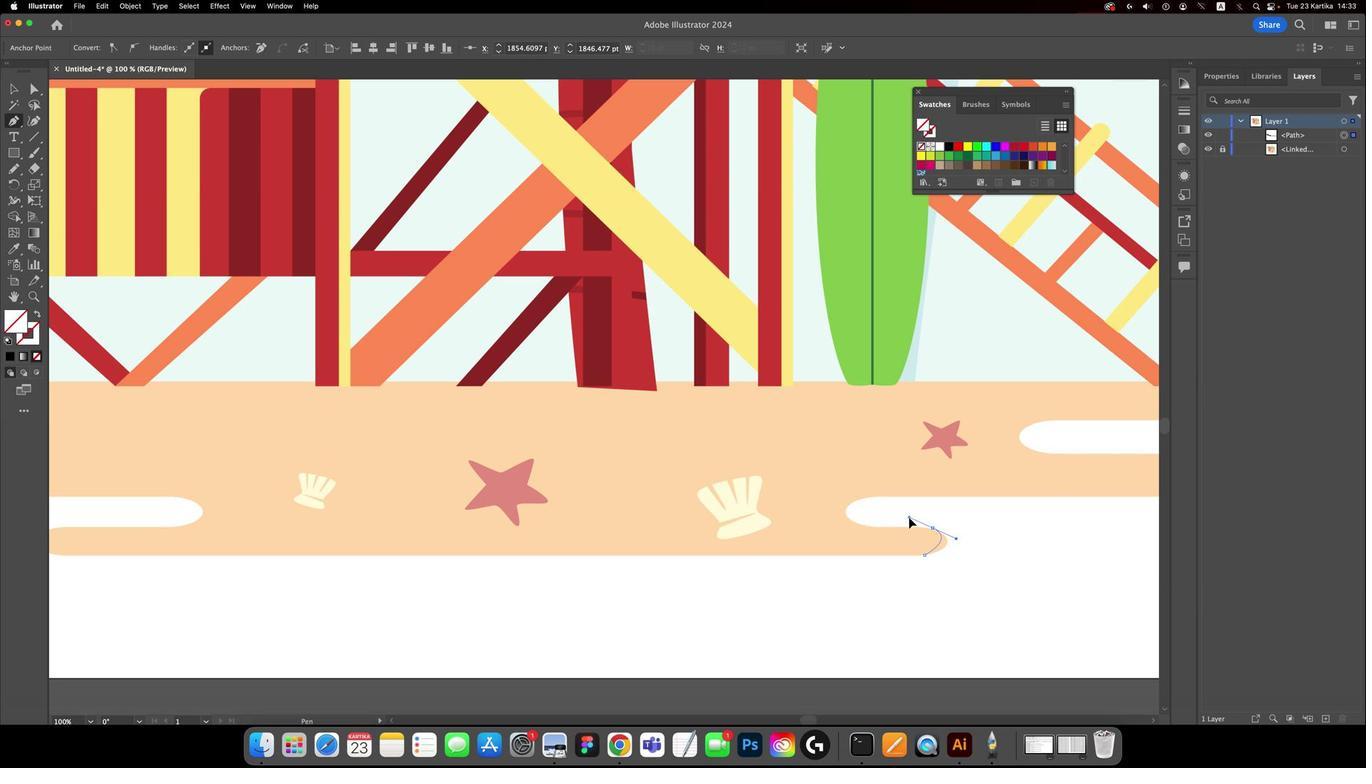 
Action: Mouse moved to (683, 478)
Screenshot: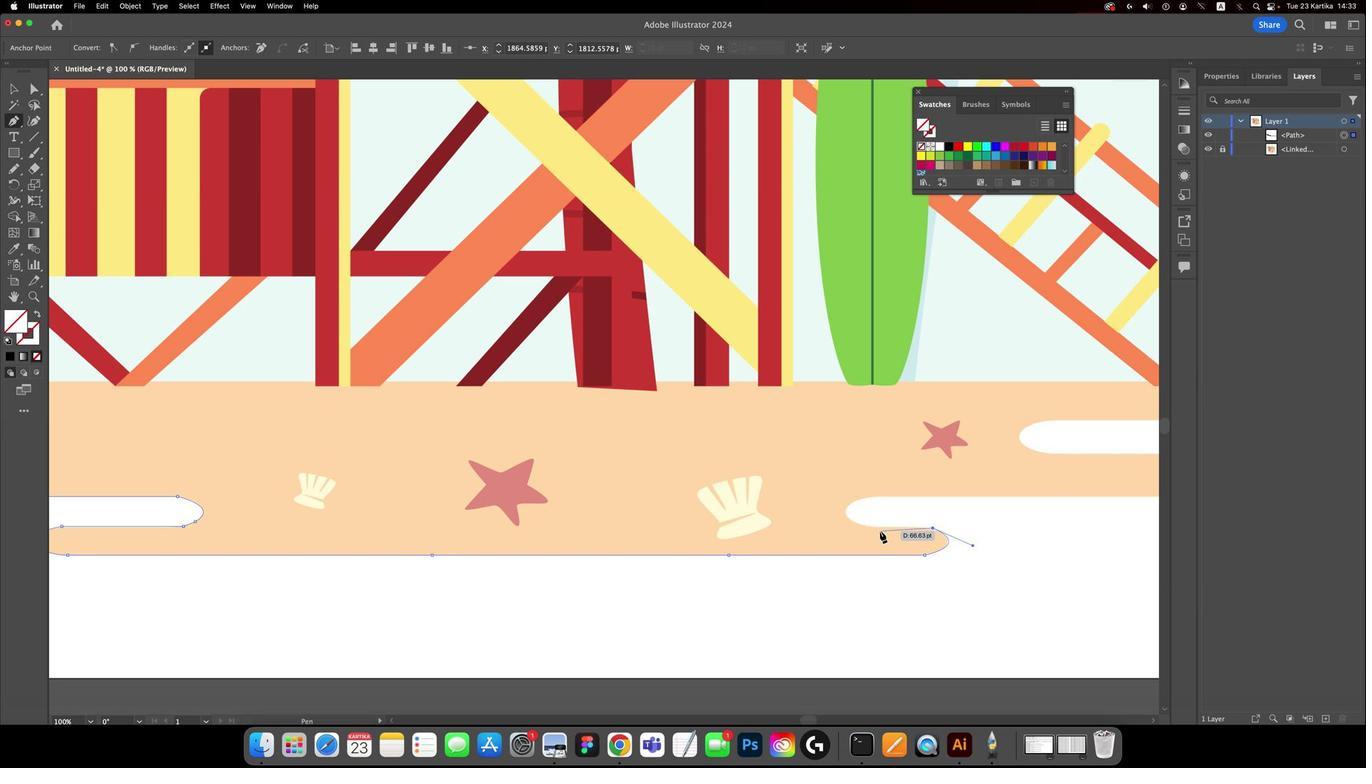 
Action: Mouse pressed left at (683, 478)
Screenshot: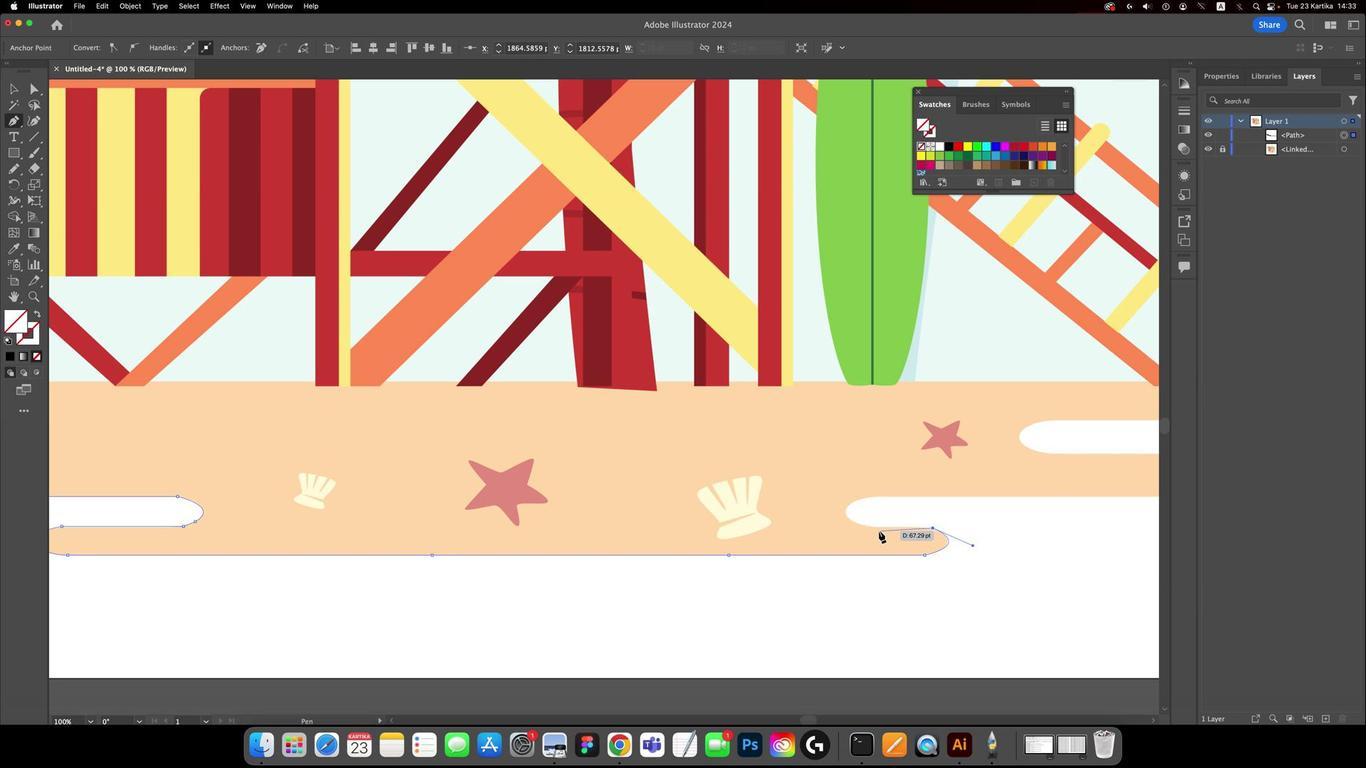 
Action: Mouse moved to (645, 477)
Screenshot: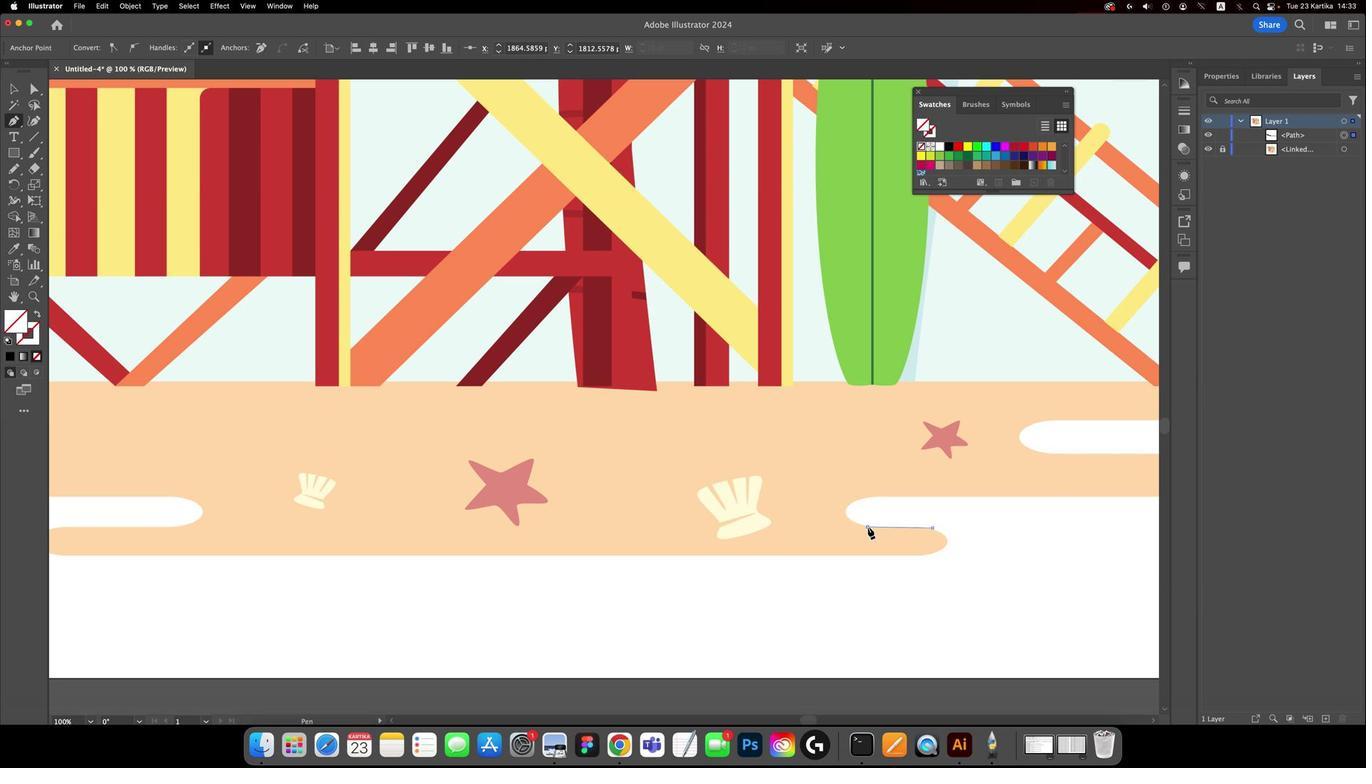 
Action: Mouse pressed left at (645, 477)
Screenshot: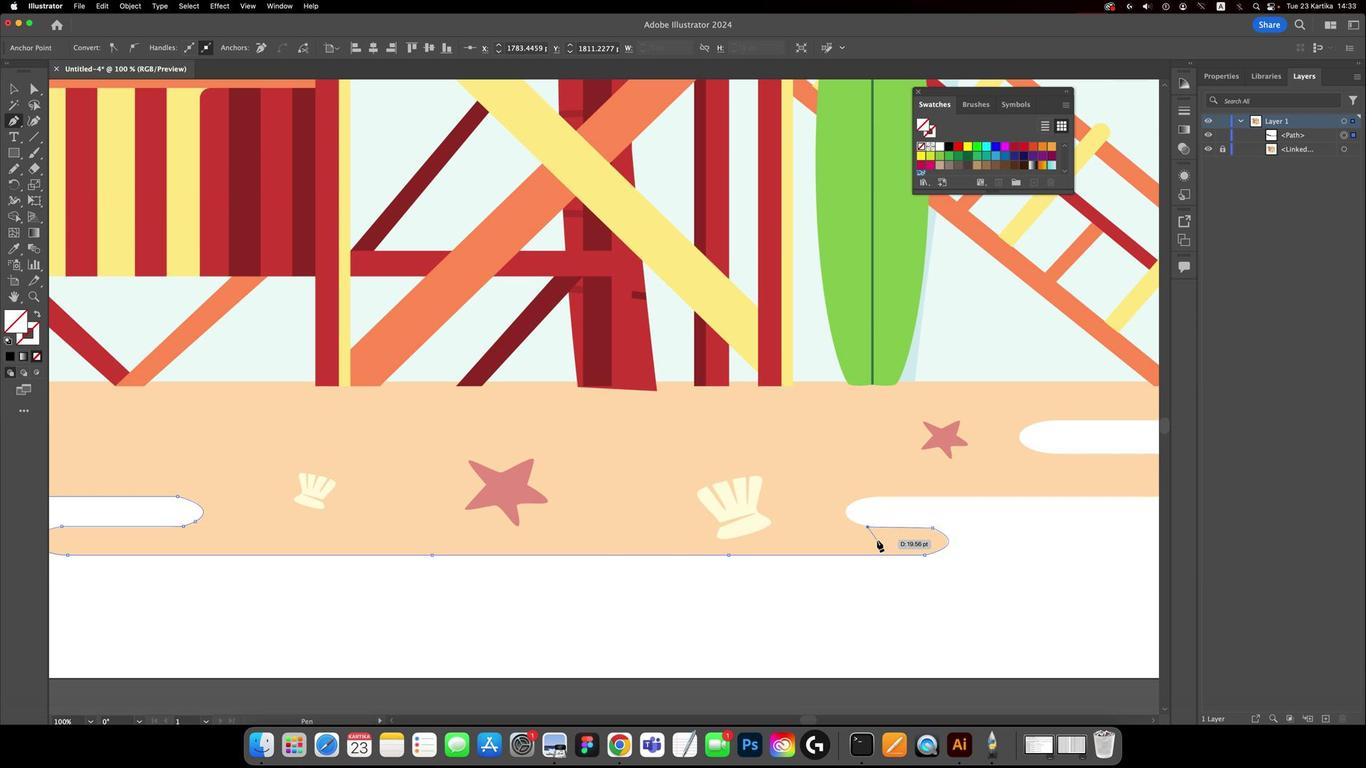 
Action: Mouse moved to (637, 466)
Screenshot: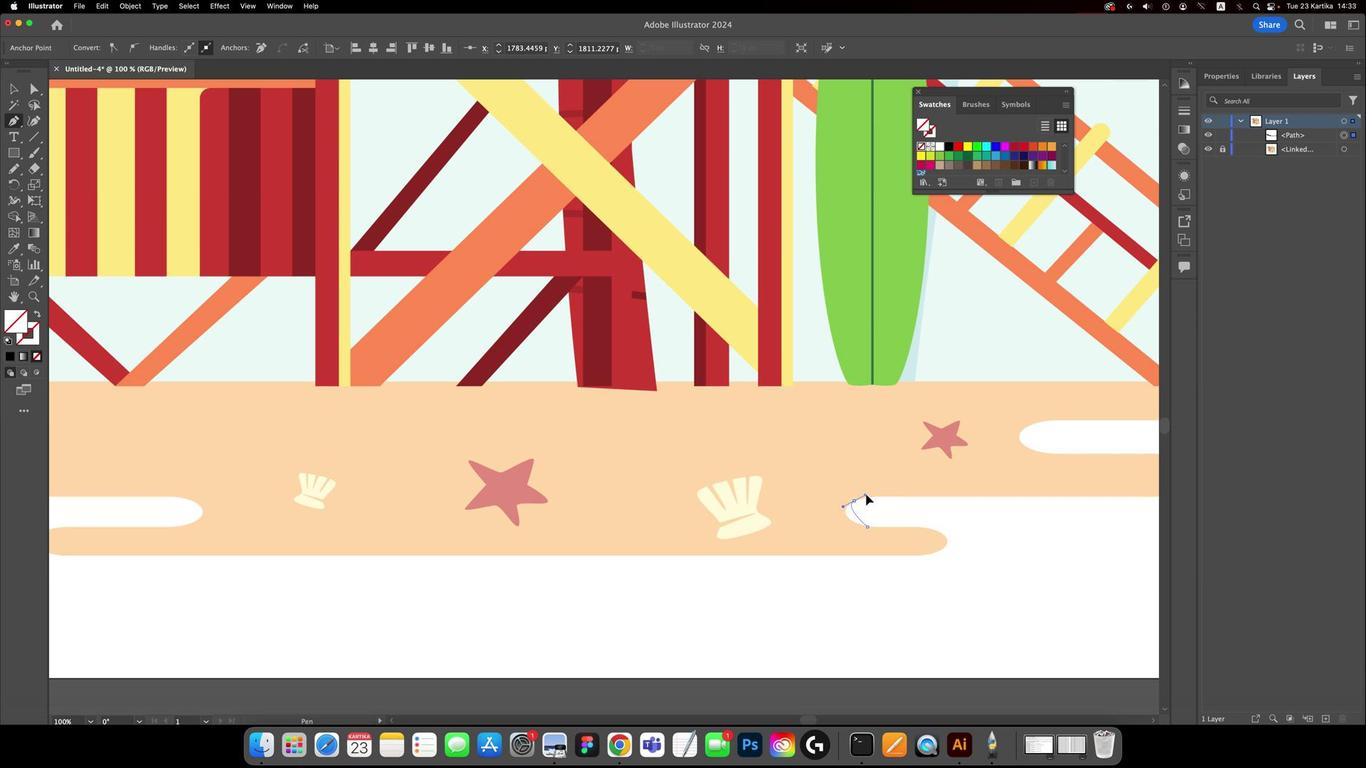 
Action: Mouse pressed left at (637, 466)
Screenshot: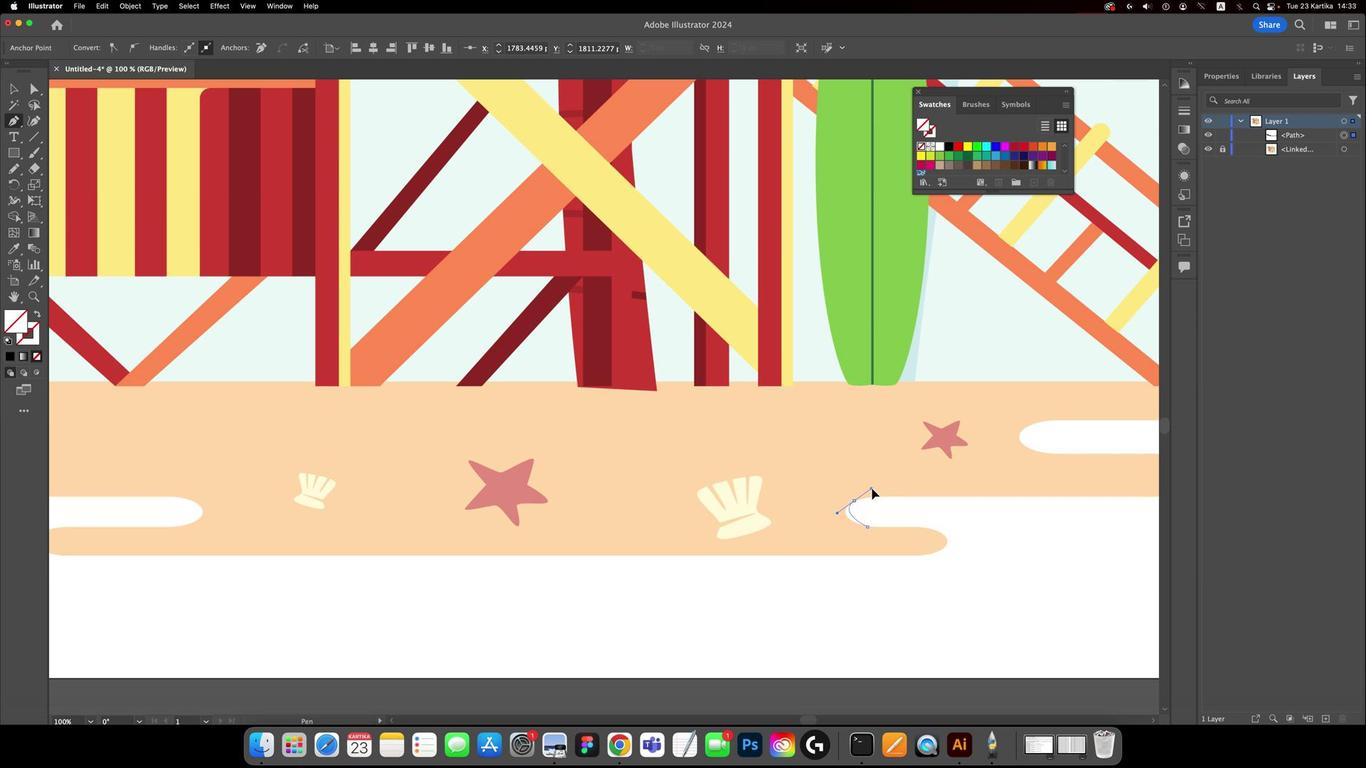
Action: Mouse moved to (637, 466)
Screenshot: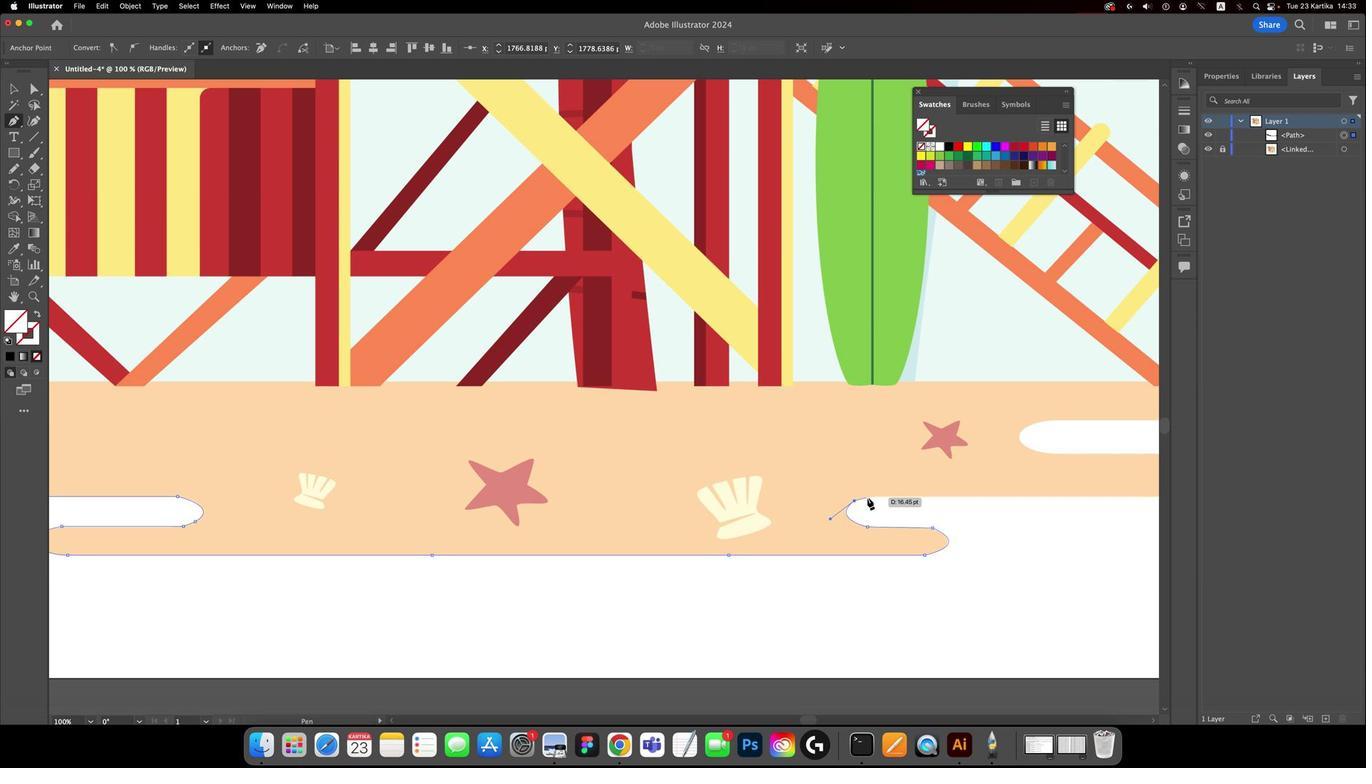 
Action: Mouse pressed left at (637, 466)
Screenshot: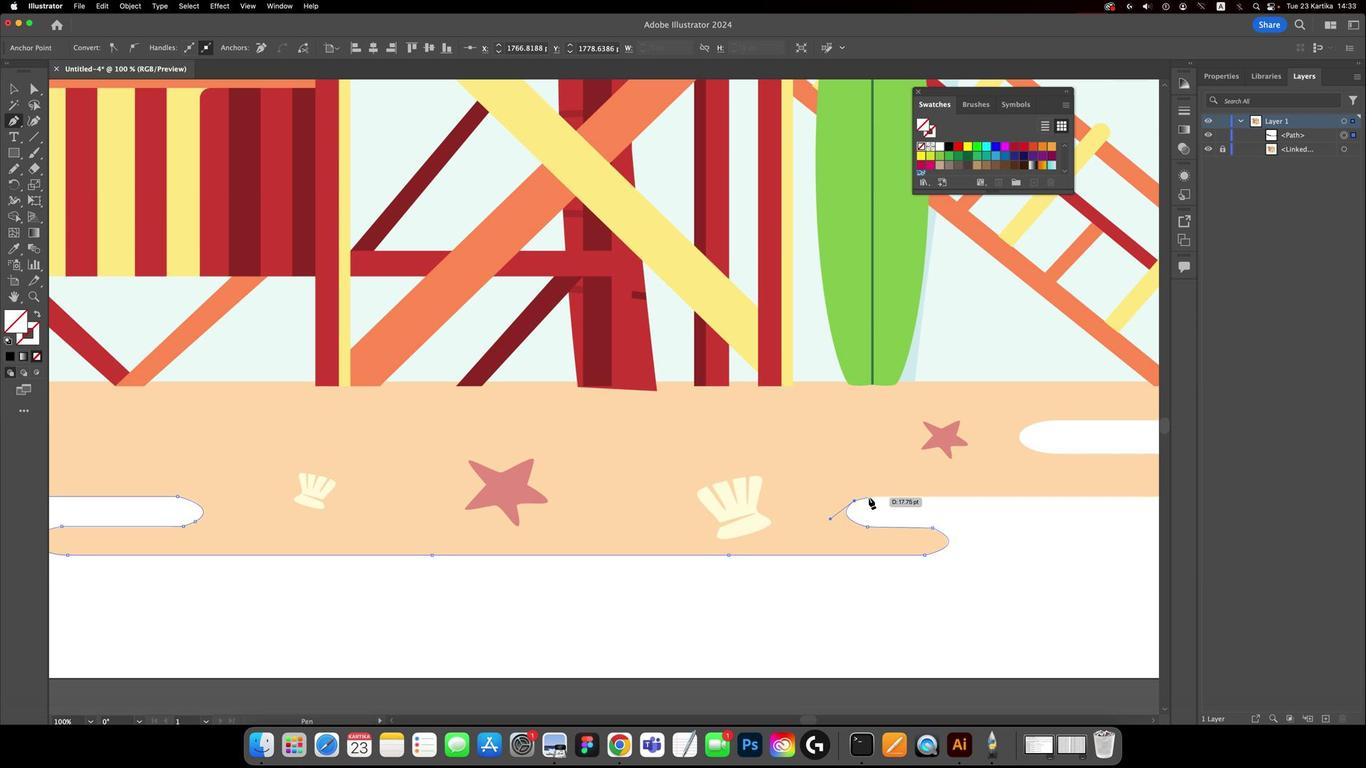 
Action: Mouse moved to (646, 464)
Screenshot: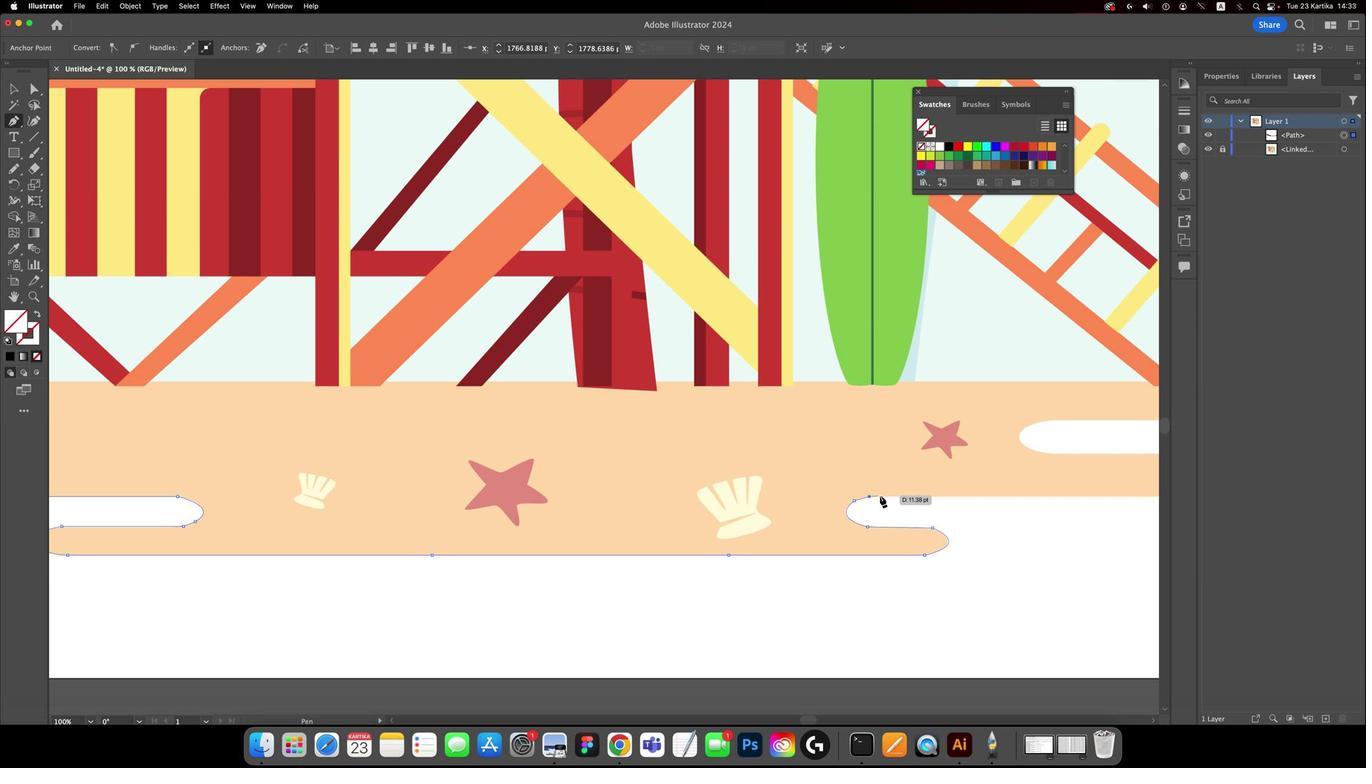 
Action: Mouse pressed left at (646, 464)
Screenshot: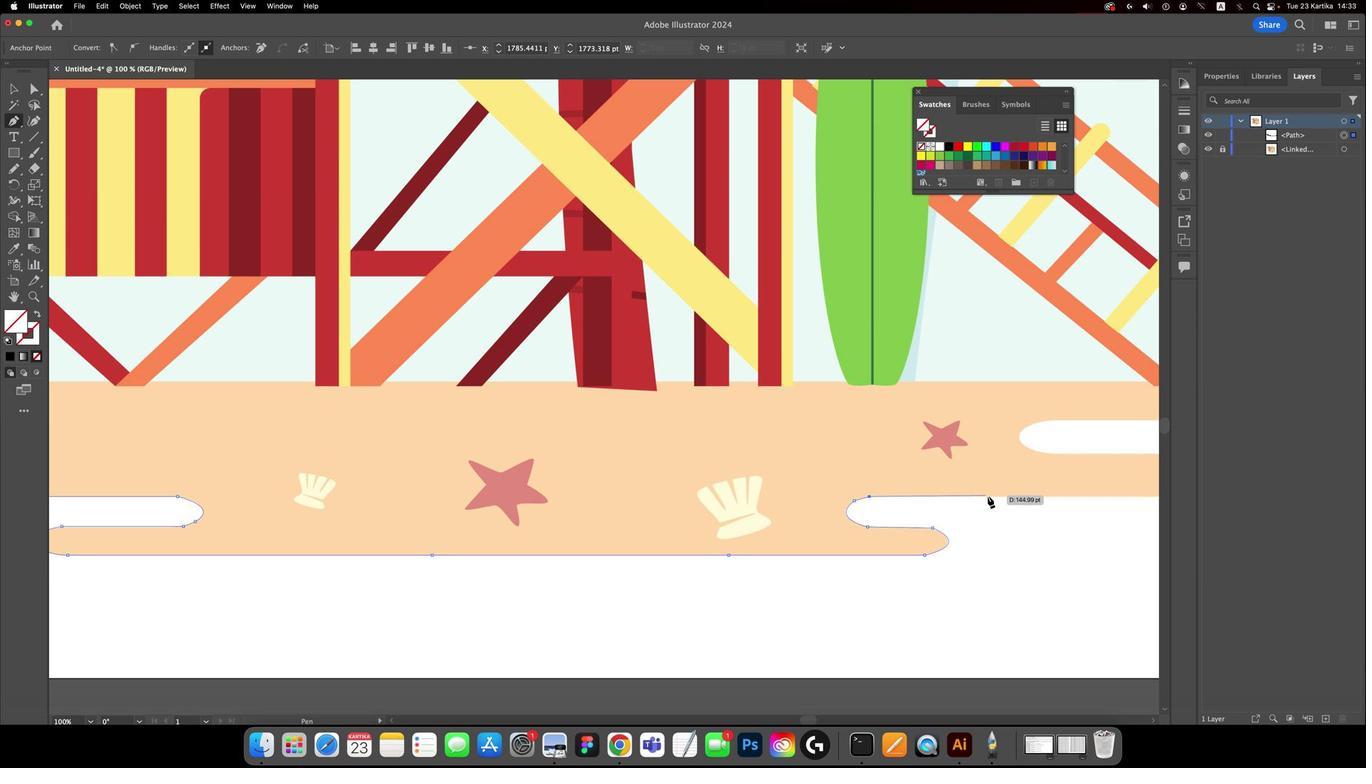 
Action: Mouse moved to (726, 464)
Screenshot: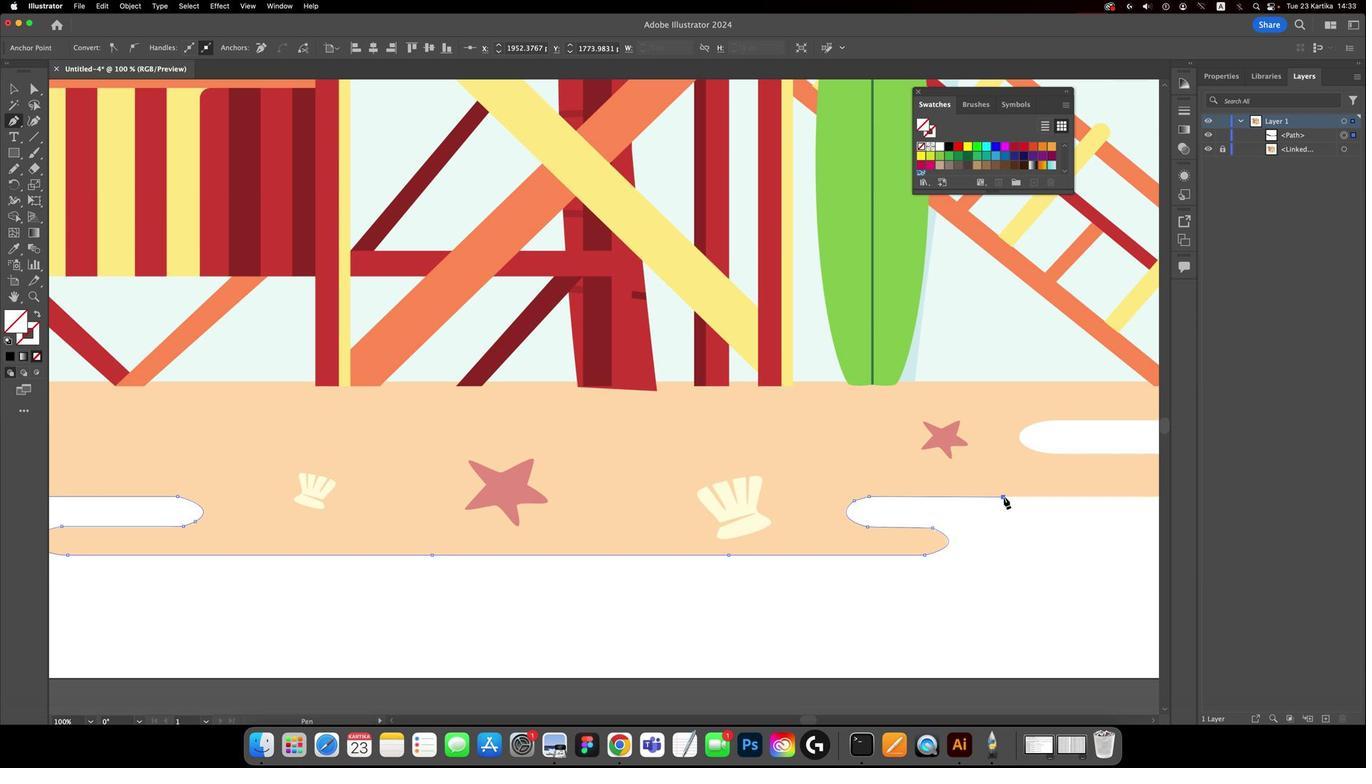 
Action: Mouse pressed left at (726, 464)
Screenshot: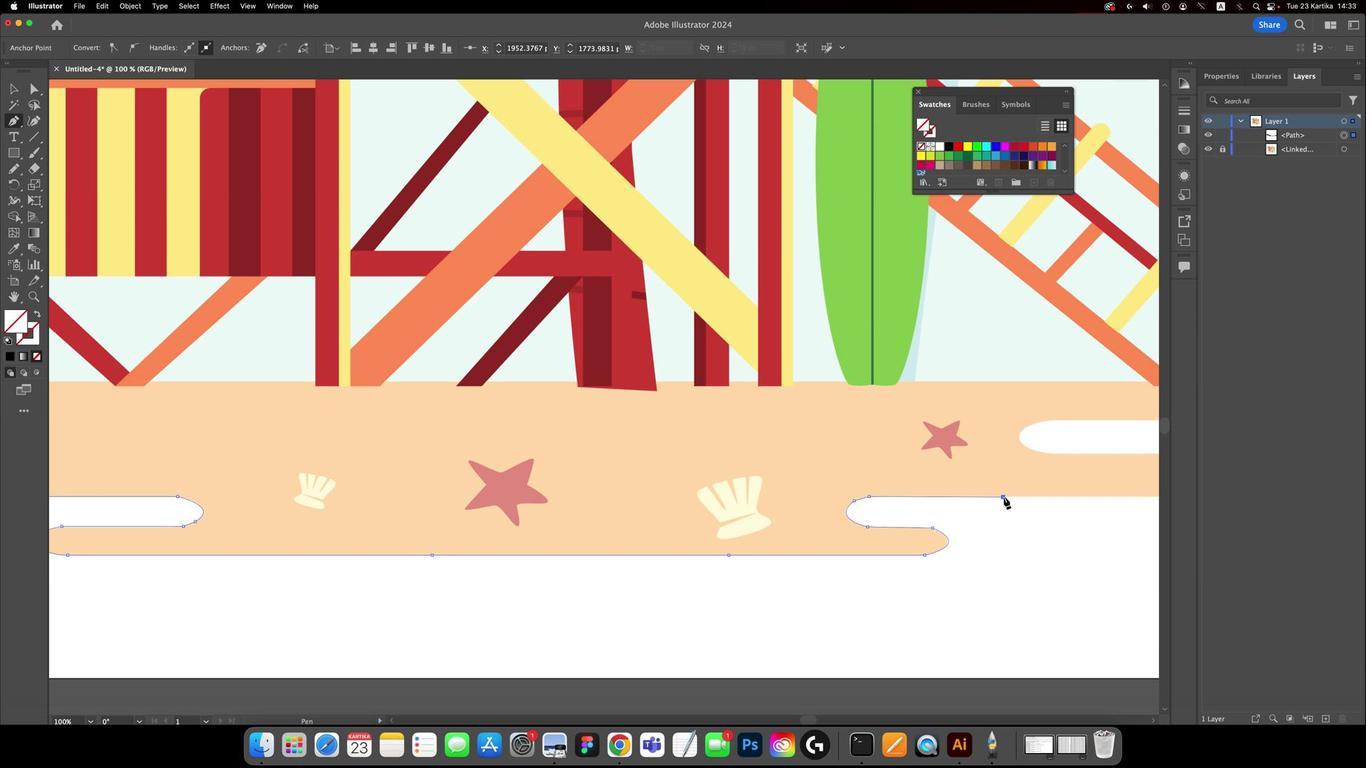 
Action: Mouse moved to (742, 467)
Screenshot: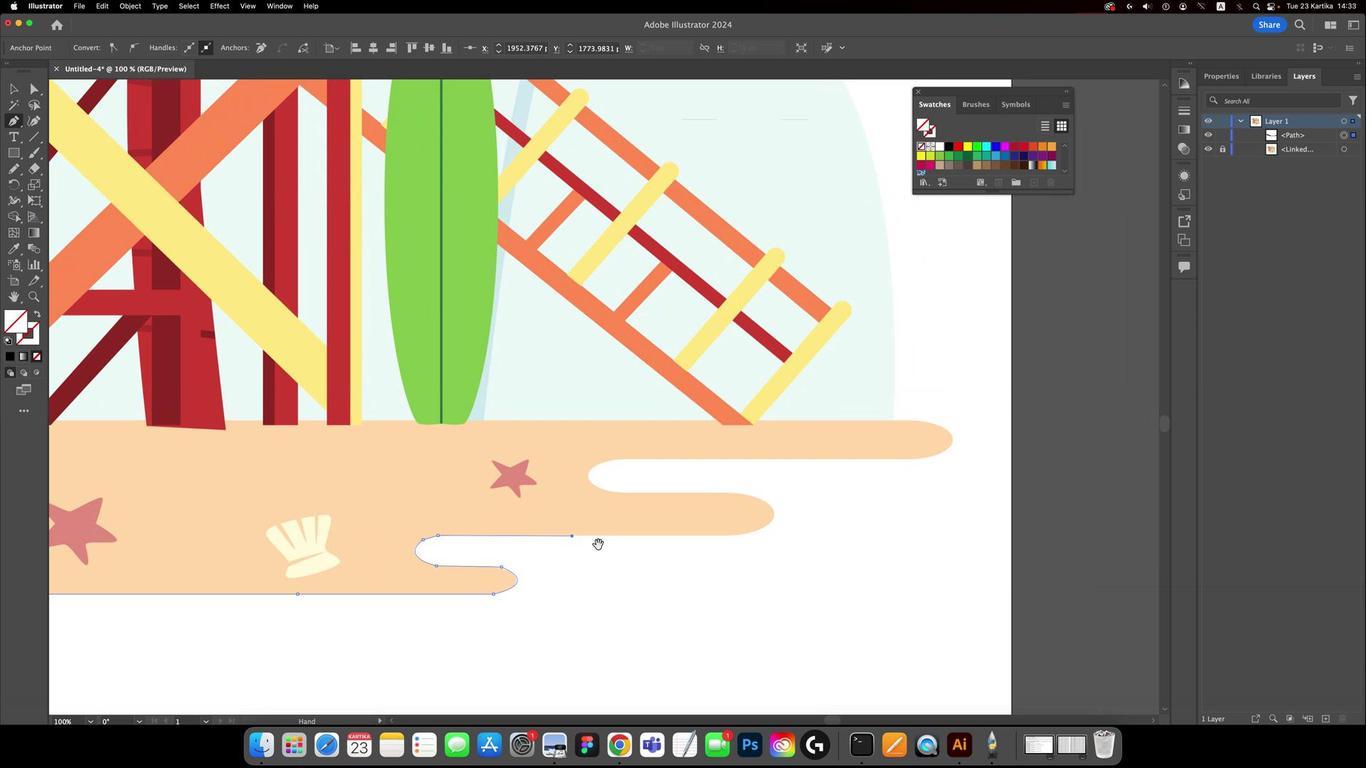 
Action: Key pressed Key.space
Screenshot: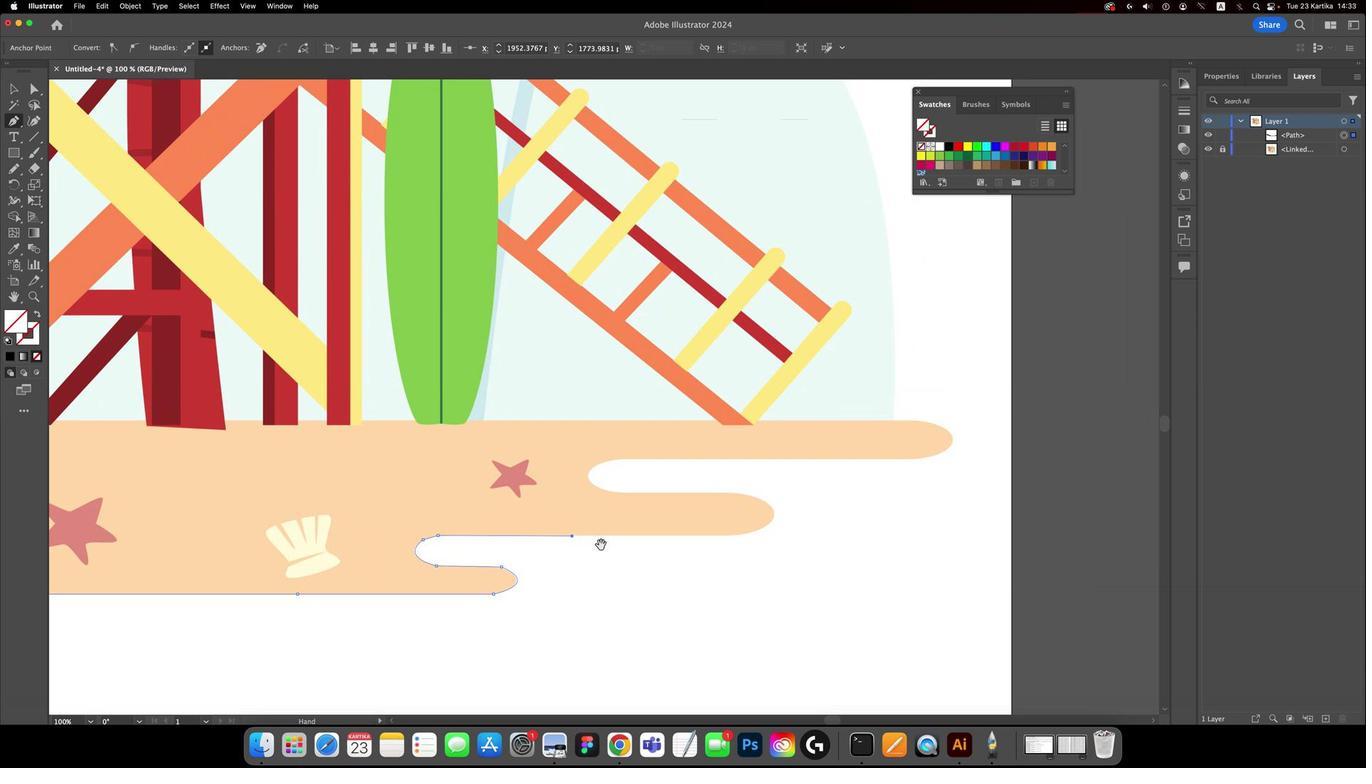 
Action: Mouse moved to (742, 467)
Screenshot: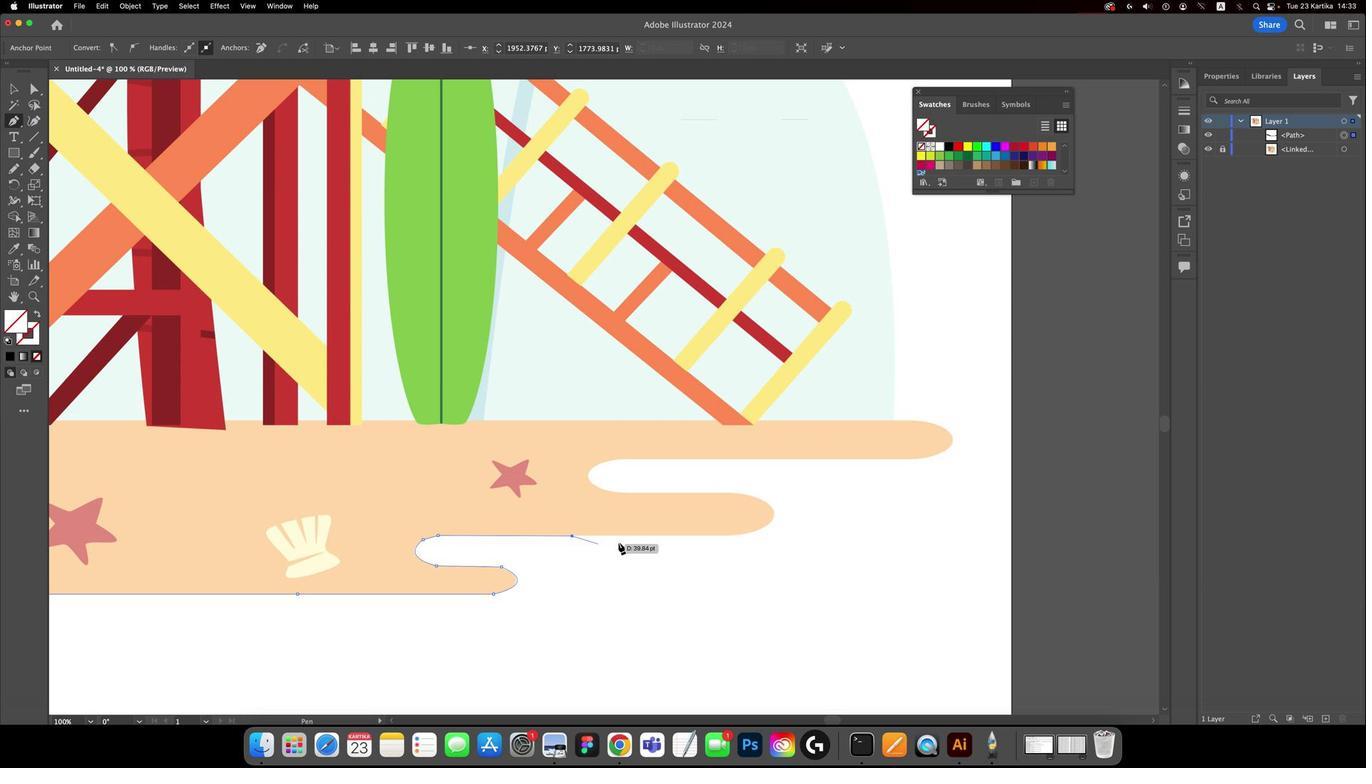
Action: Mouse pressed left at (742, 467)
Screenshot: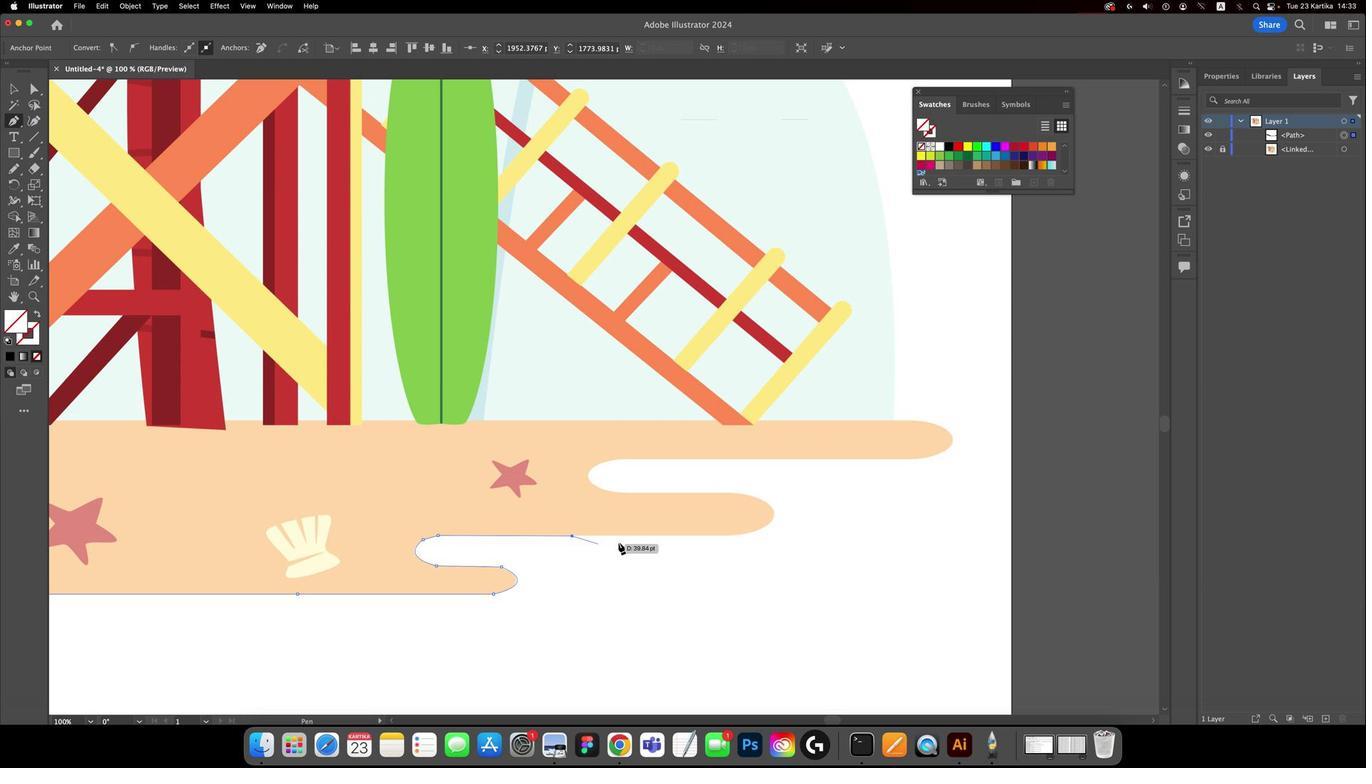 
Action: Mouse moved to (561, 481)
Screenshot: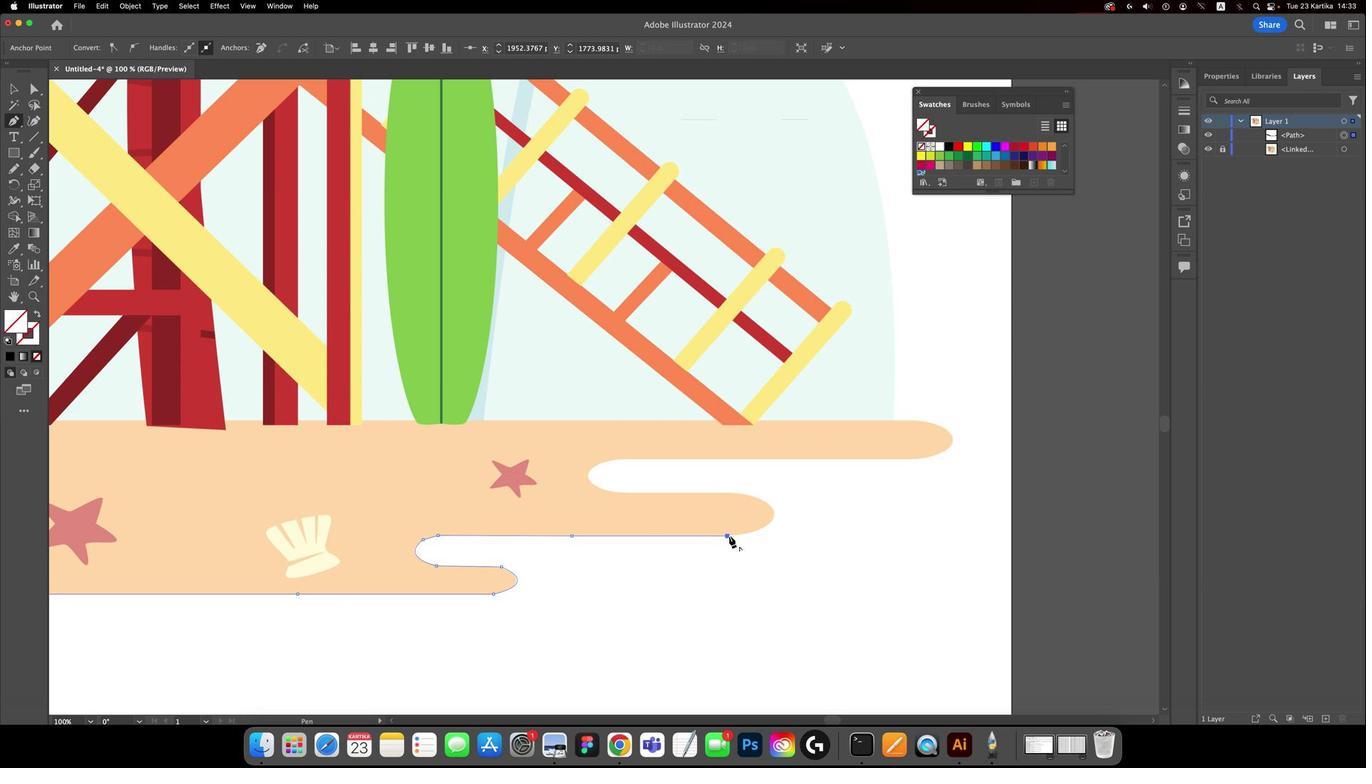 
Action: Mouse pressed left at (561, 481)
Screenshot: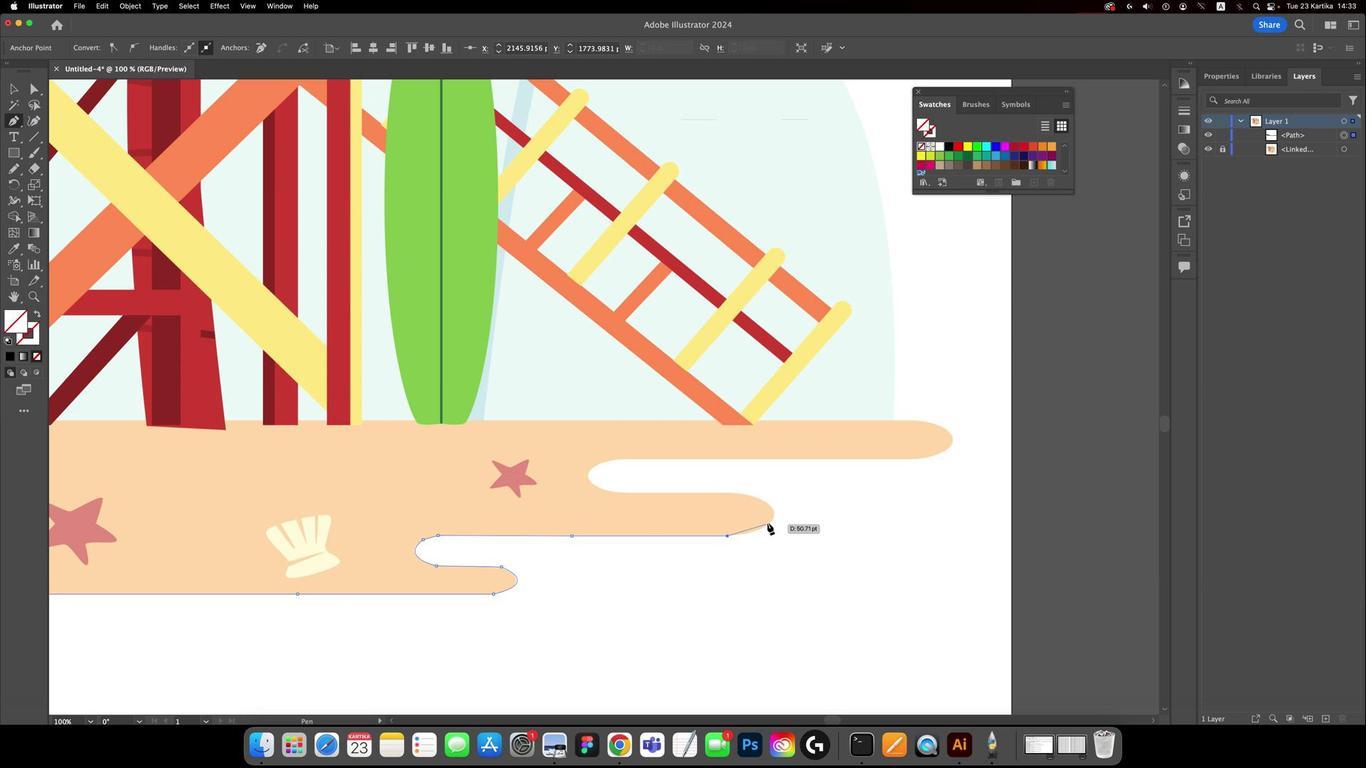 
Action: Mouse moved to (588, 469)
Screenshot: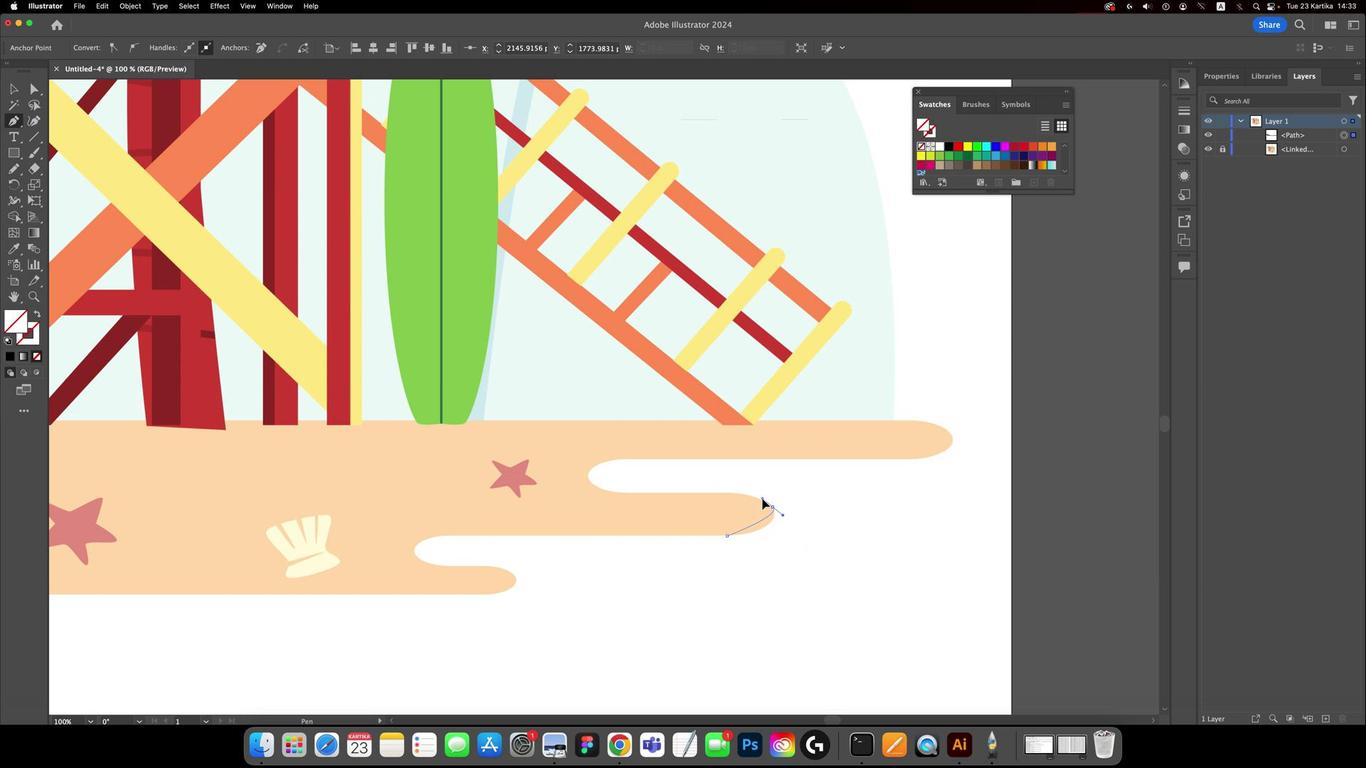 
Action: Mouse pressed left at (588, 469)
Screenshot: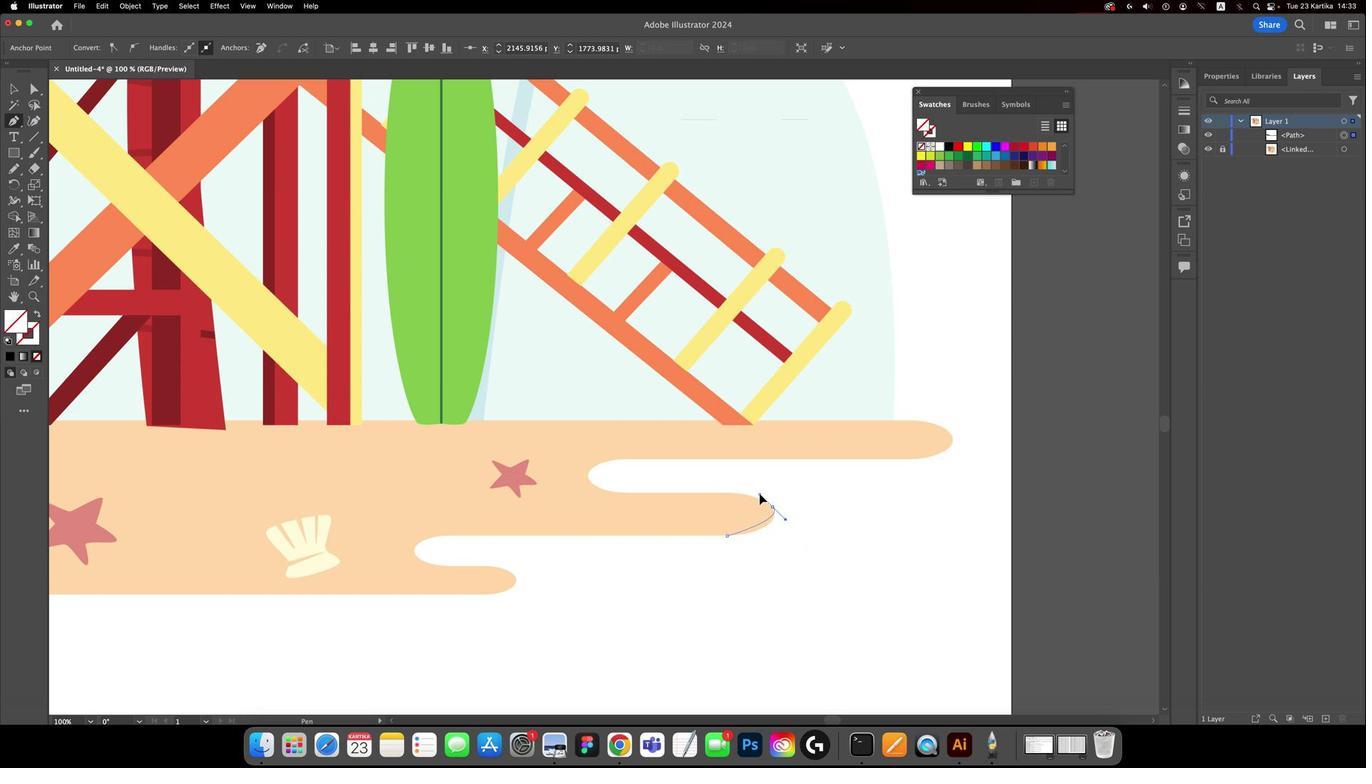 
Action: Mouse moved to (588, 469)
Screenshot: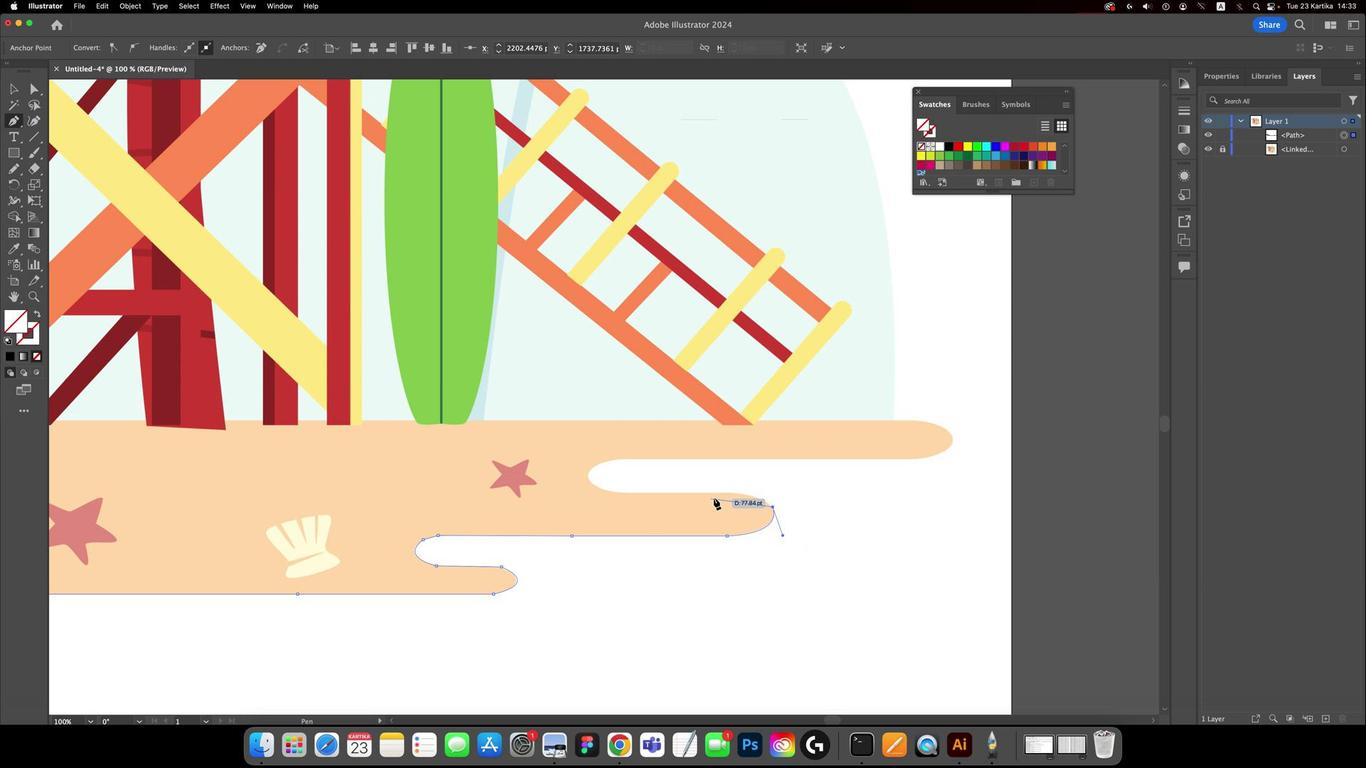 
Action: Mouse pressed left at (588, 469)
Screenshot: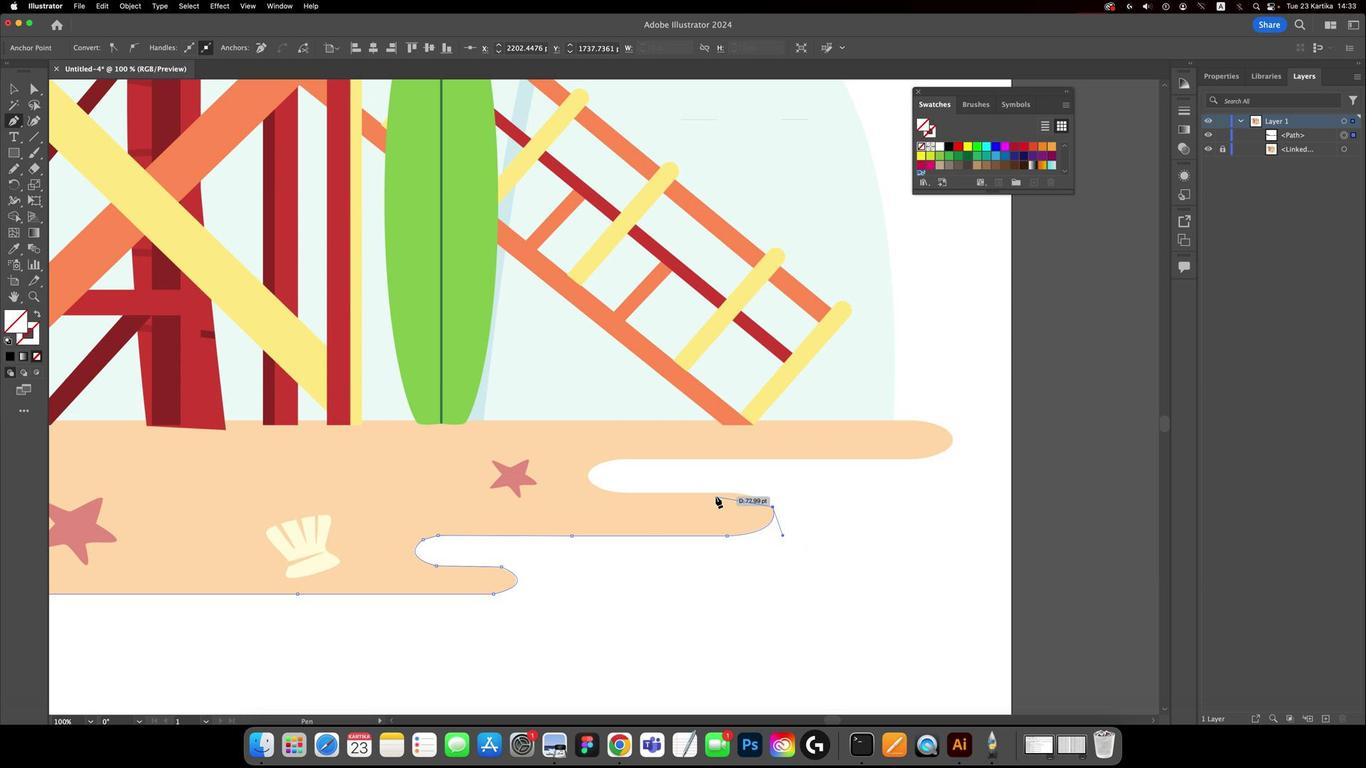 
Action: Mouse moved to (555, 462)
Screenshot: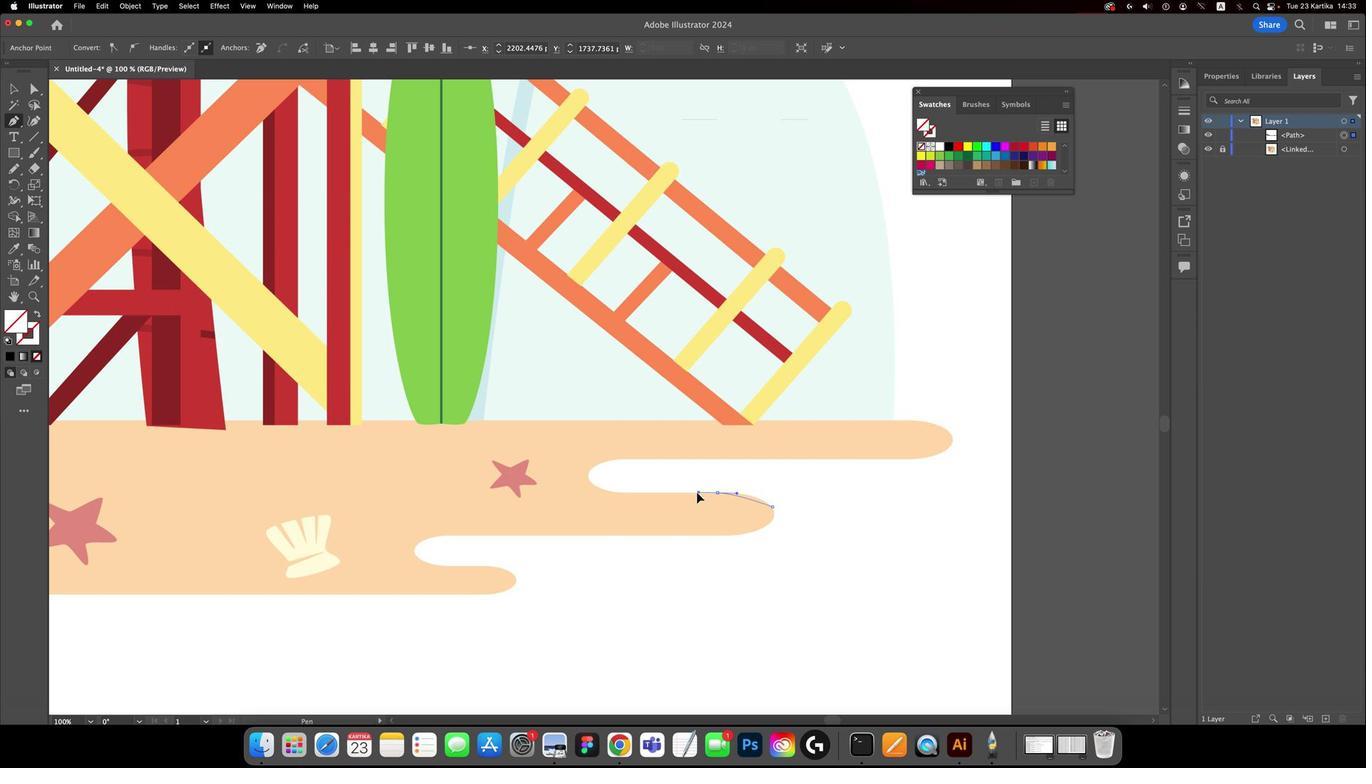
Action: Mouse pressed left at (555, 462)
Screenshot: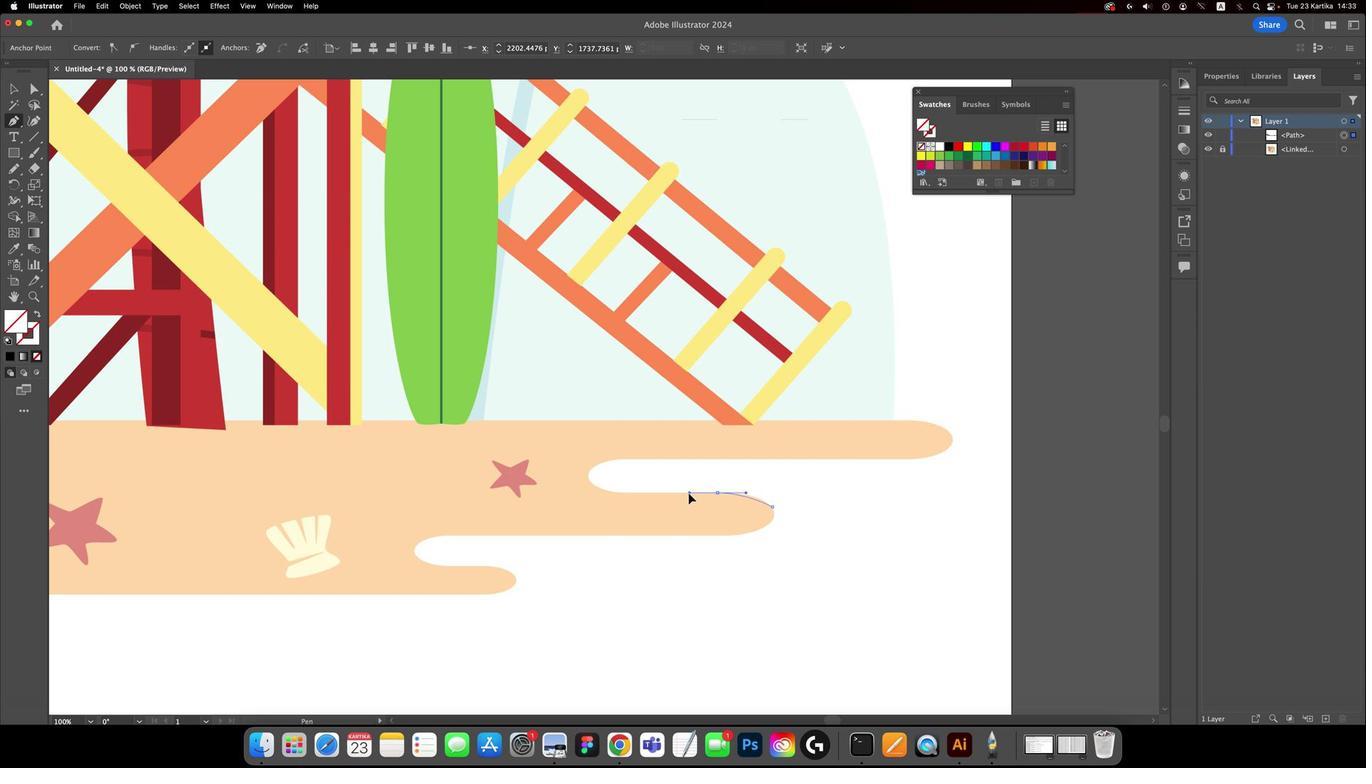 
Action: Mouse moved to (556, 462)
Screenshot: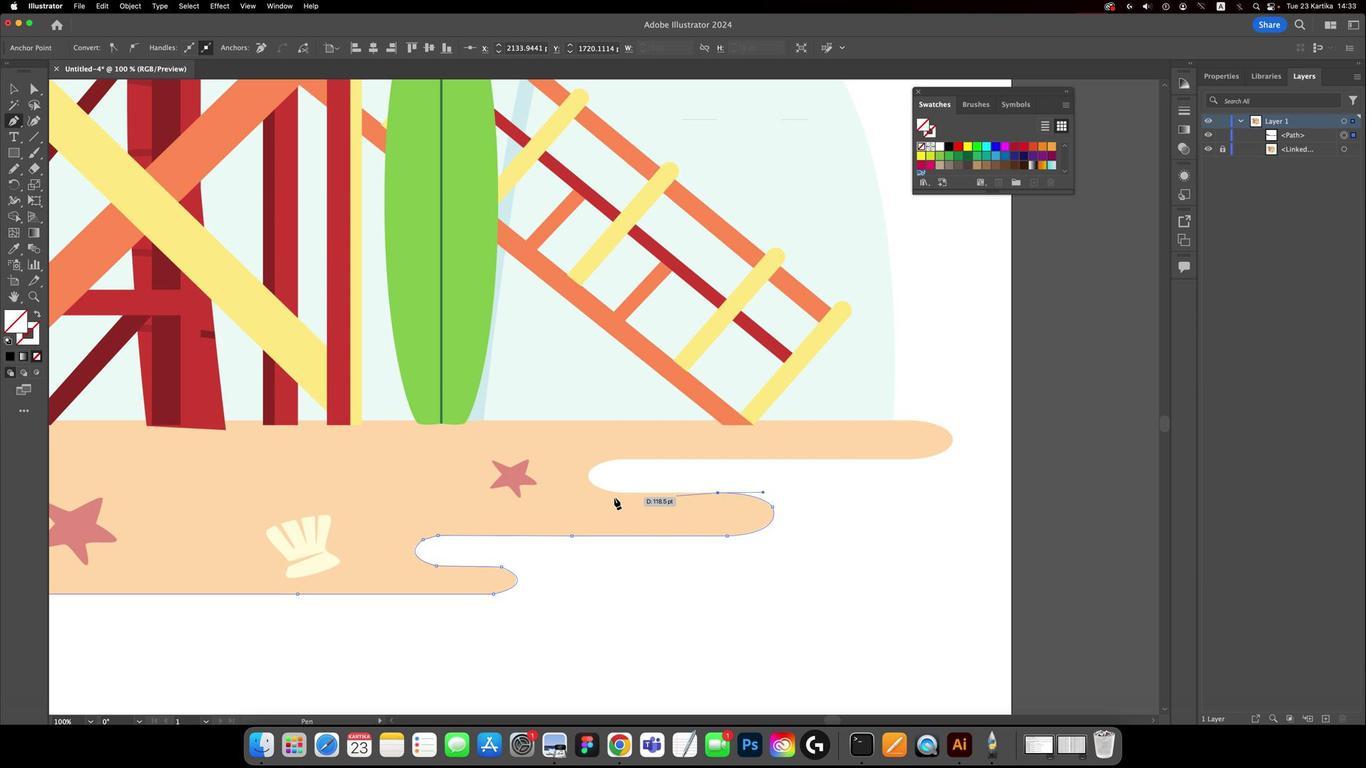 
Action: Mouse pressed left at (556, 462)
Screenshot: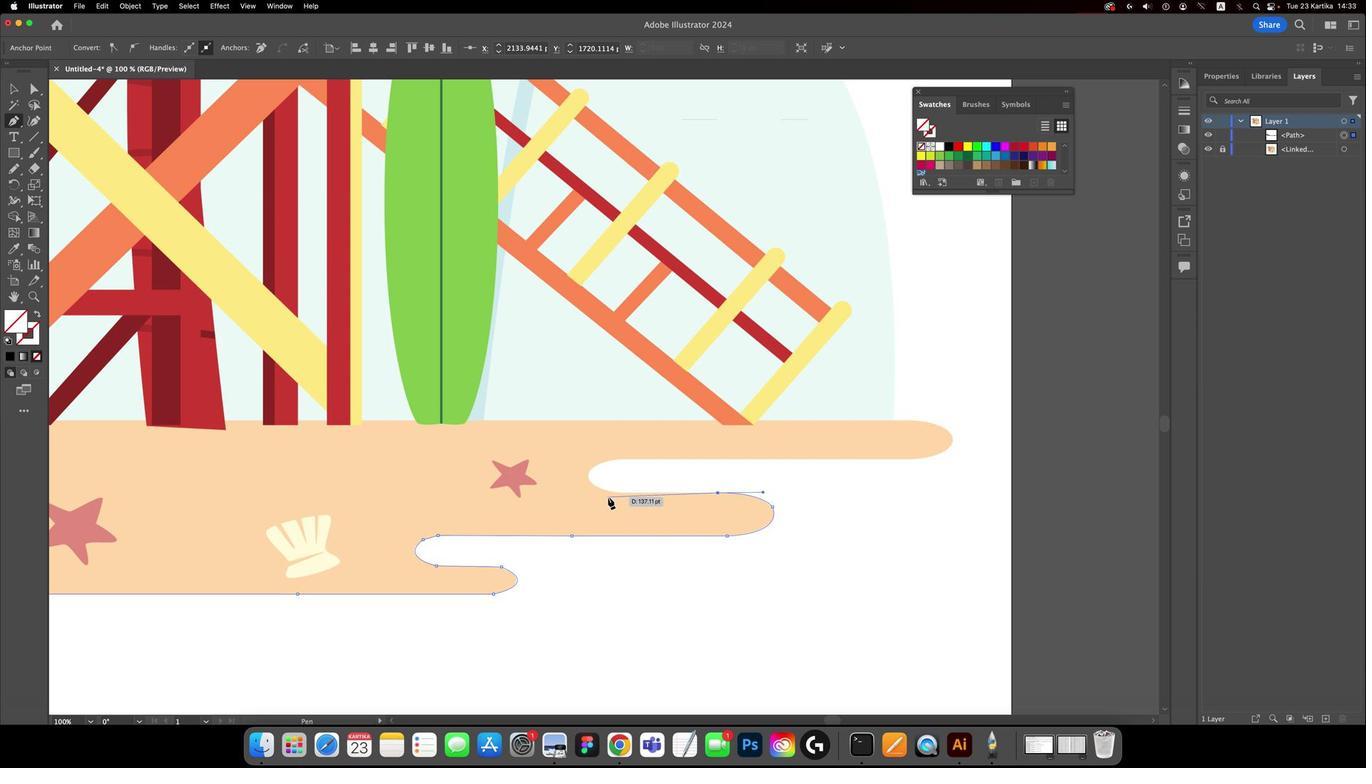 
Action: Mouse moved to (495, 462)
Screenshot: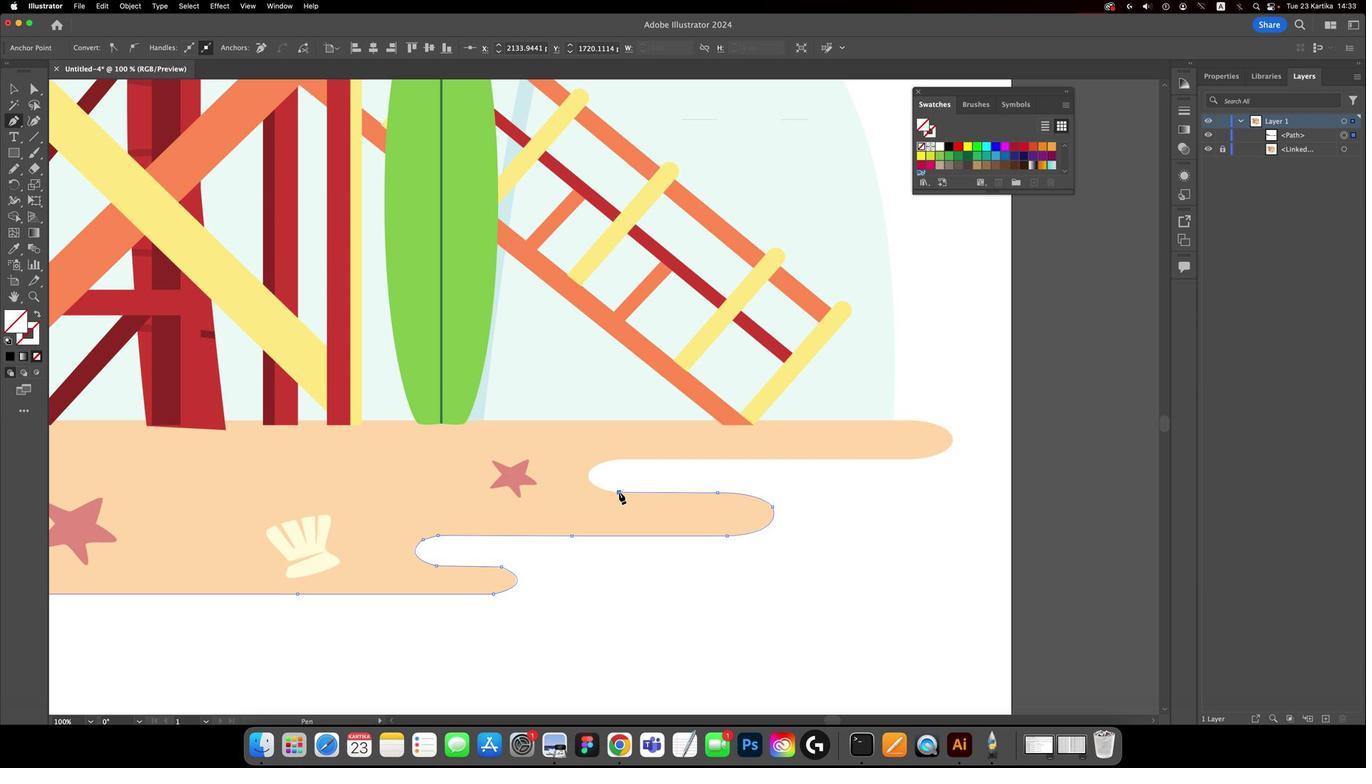 
Action: Mouse pressed left at (495, 462)
Screenshot: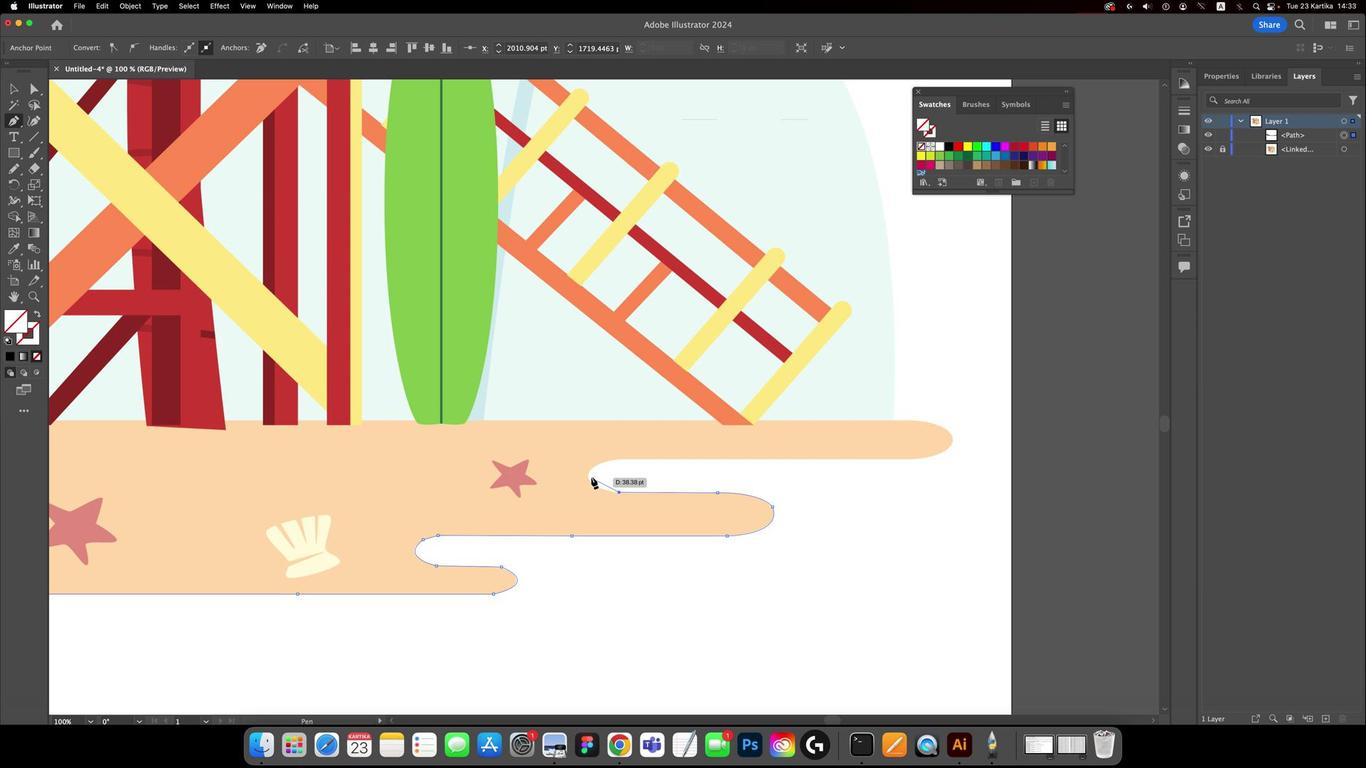 
Action: Mouse moved to (476, 454)
Screenshot: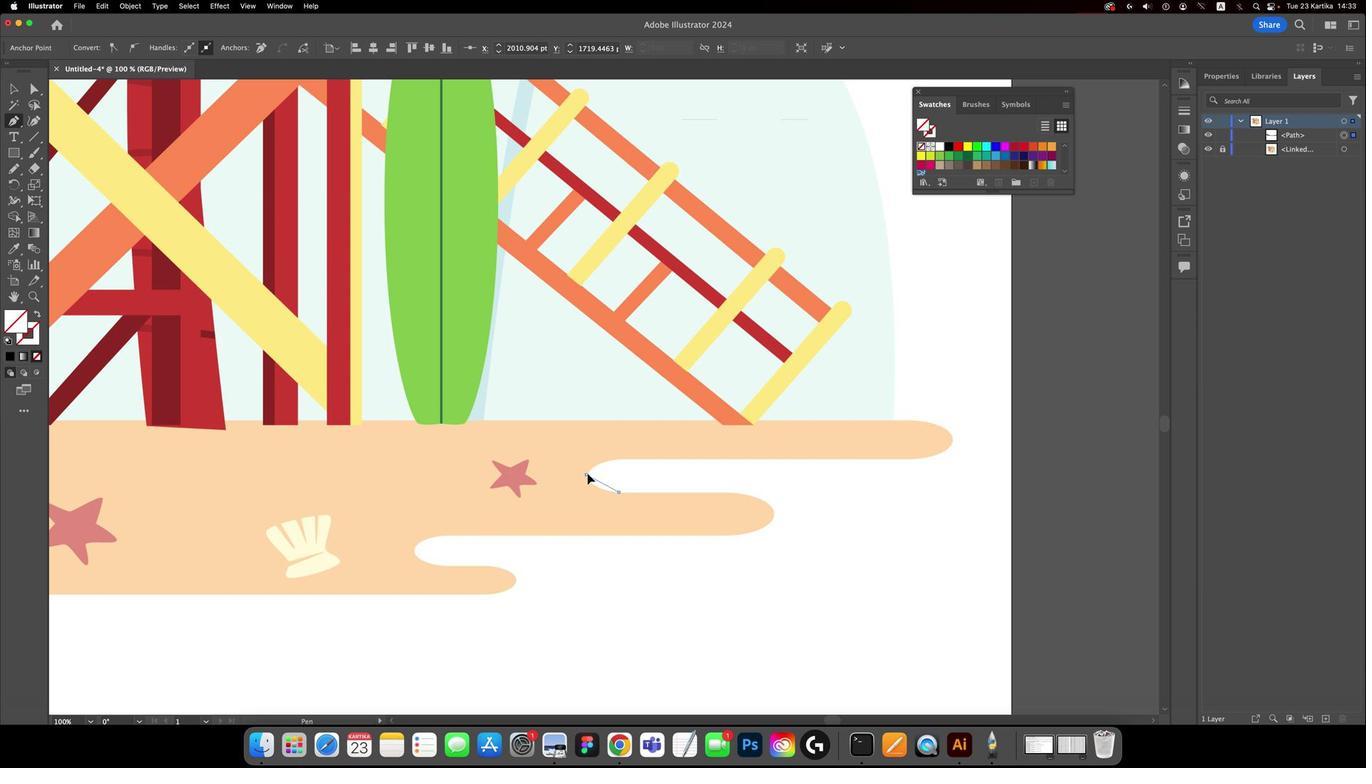 
Action: Mouse pressed left at (476, 454)
Screenshot: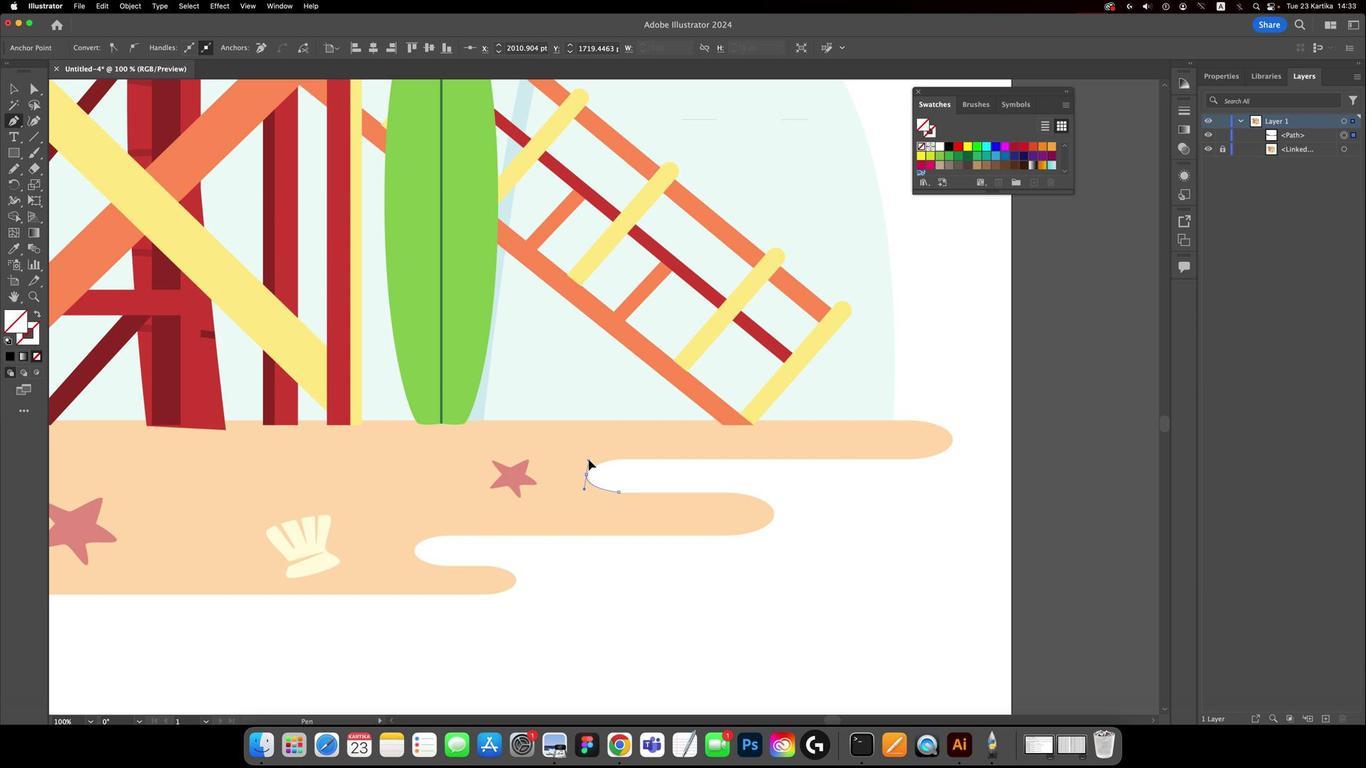 
Action: Mouse moved to (474, 454)
Screenshot: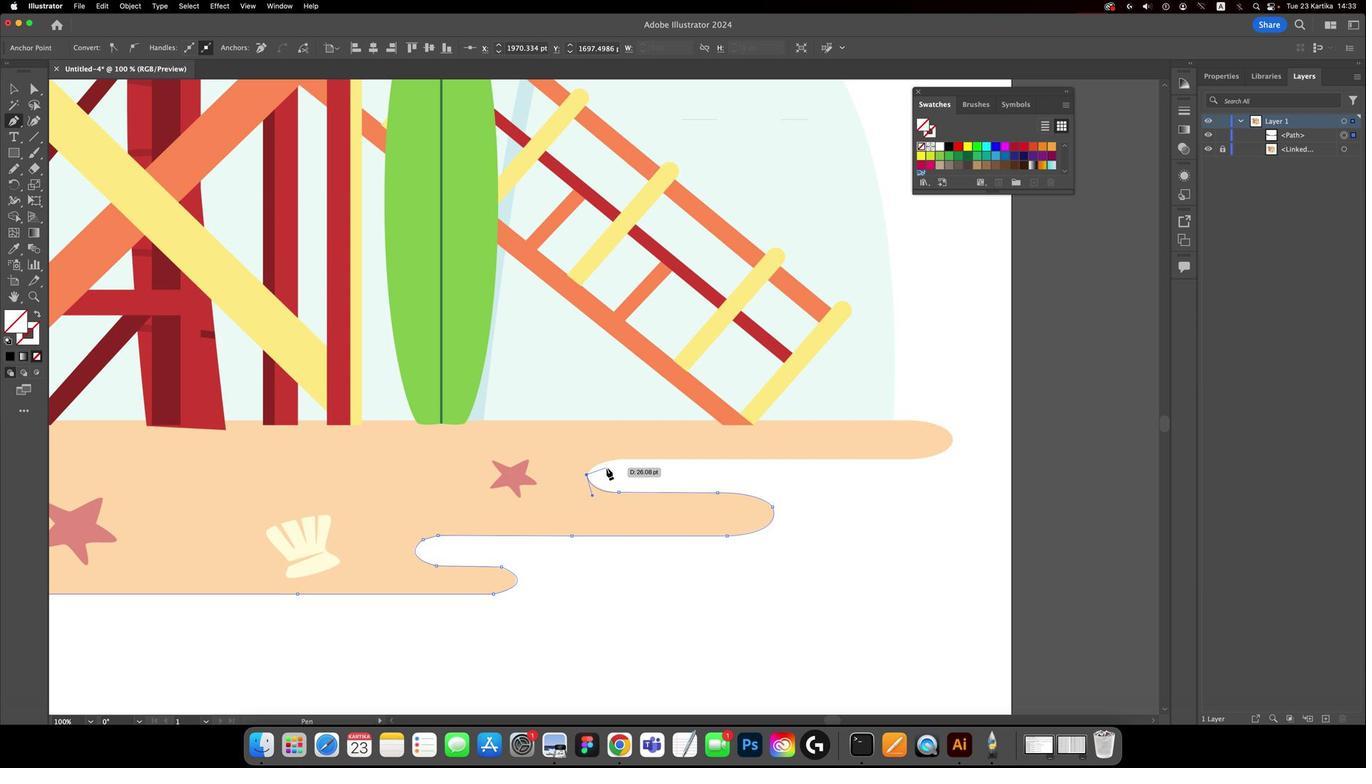 
Action: Mouse pressed left at (474, 454)
Screenshot: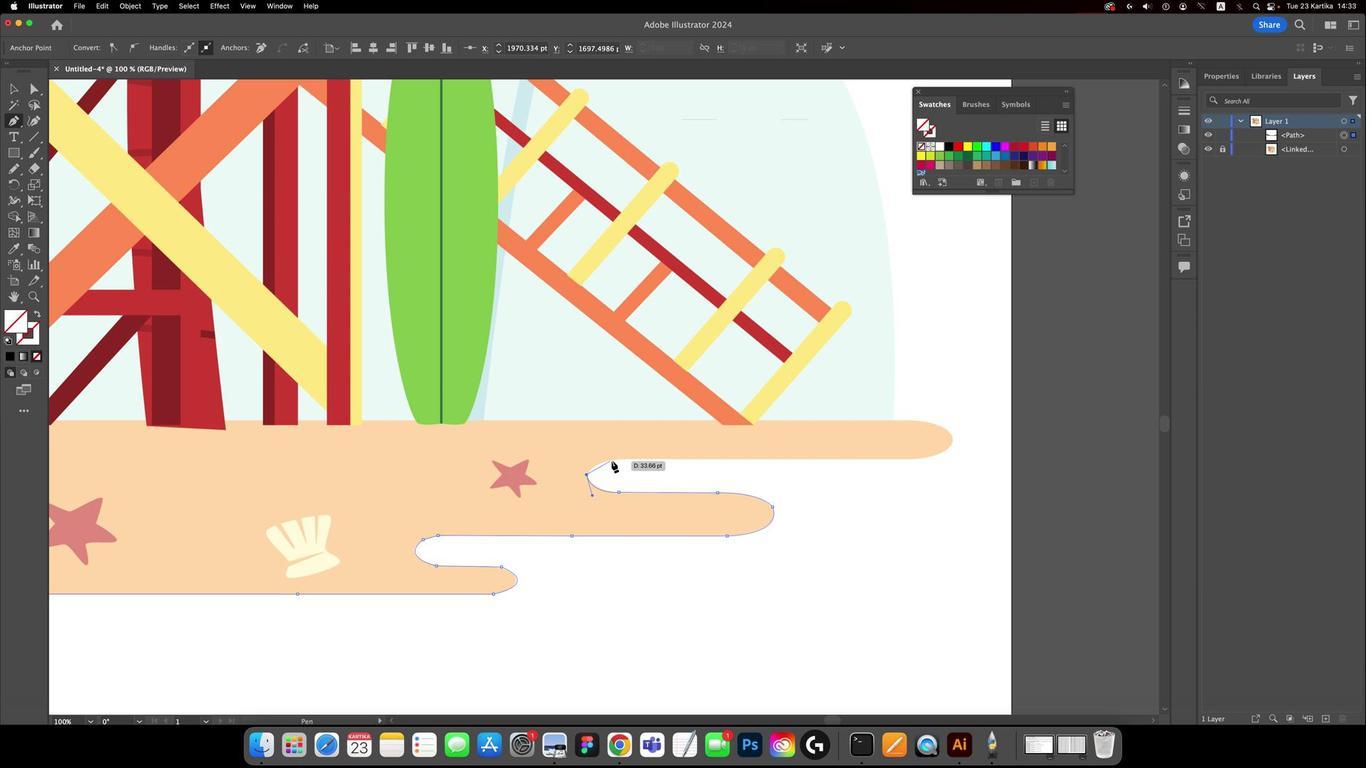 
Action: Mouse moved to (494, 447)
Screenshot: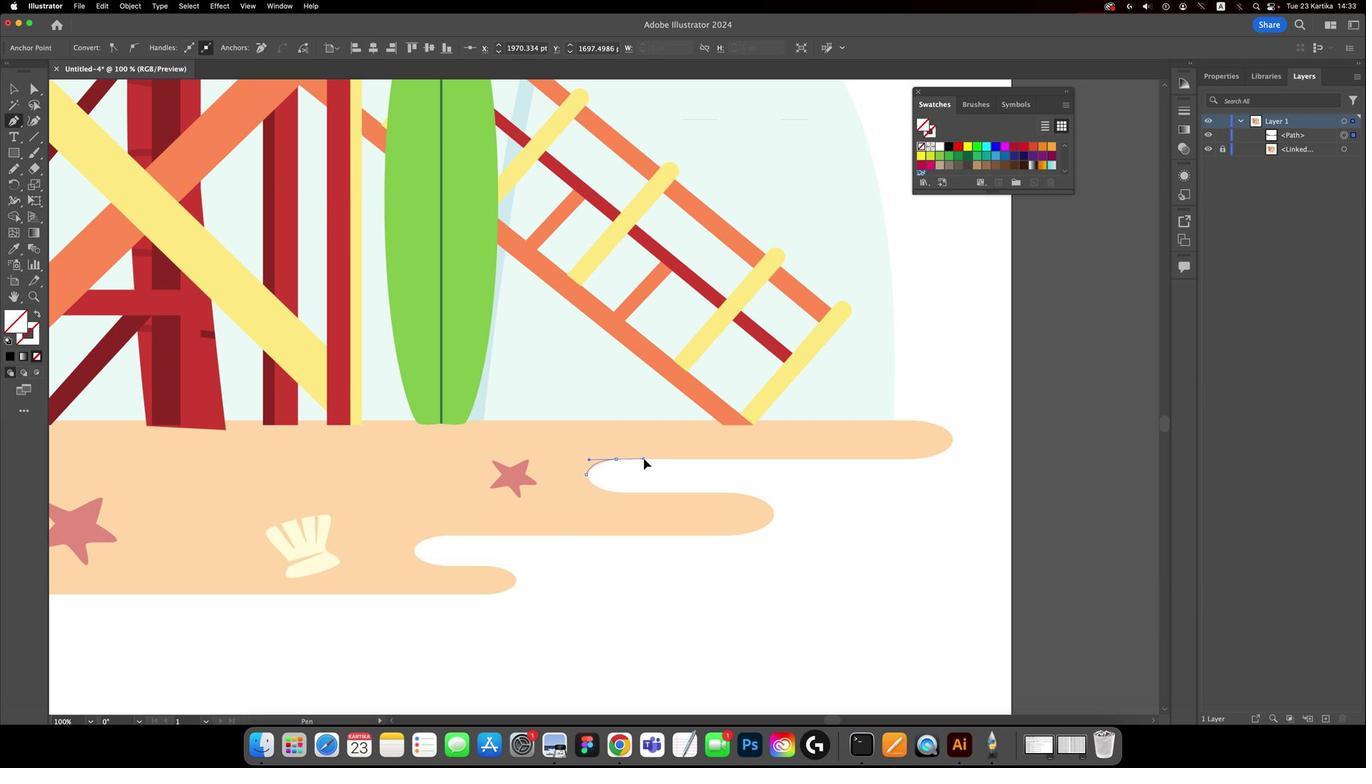 
Action: Mouse pressed left at (494, 447)
Screenshot: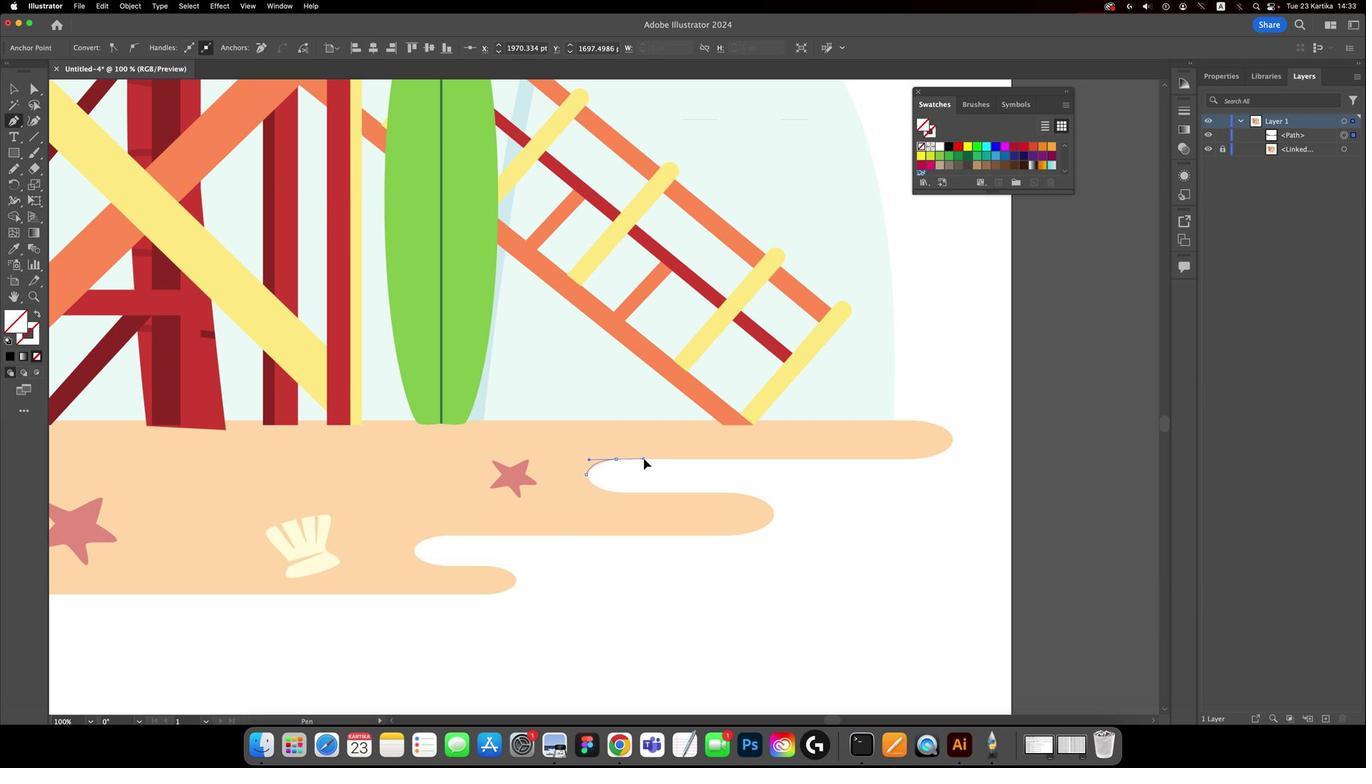 
Action: Mouse moved to (494, 448)
Screenshot: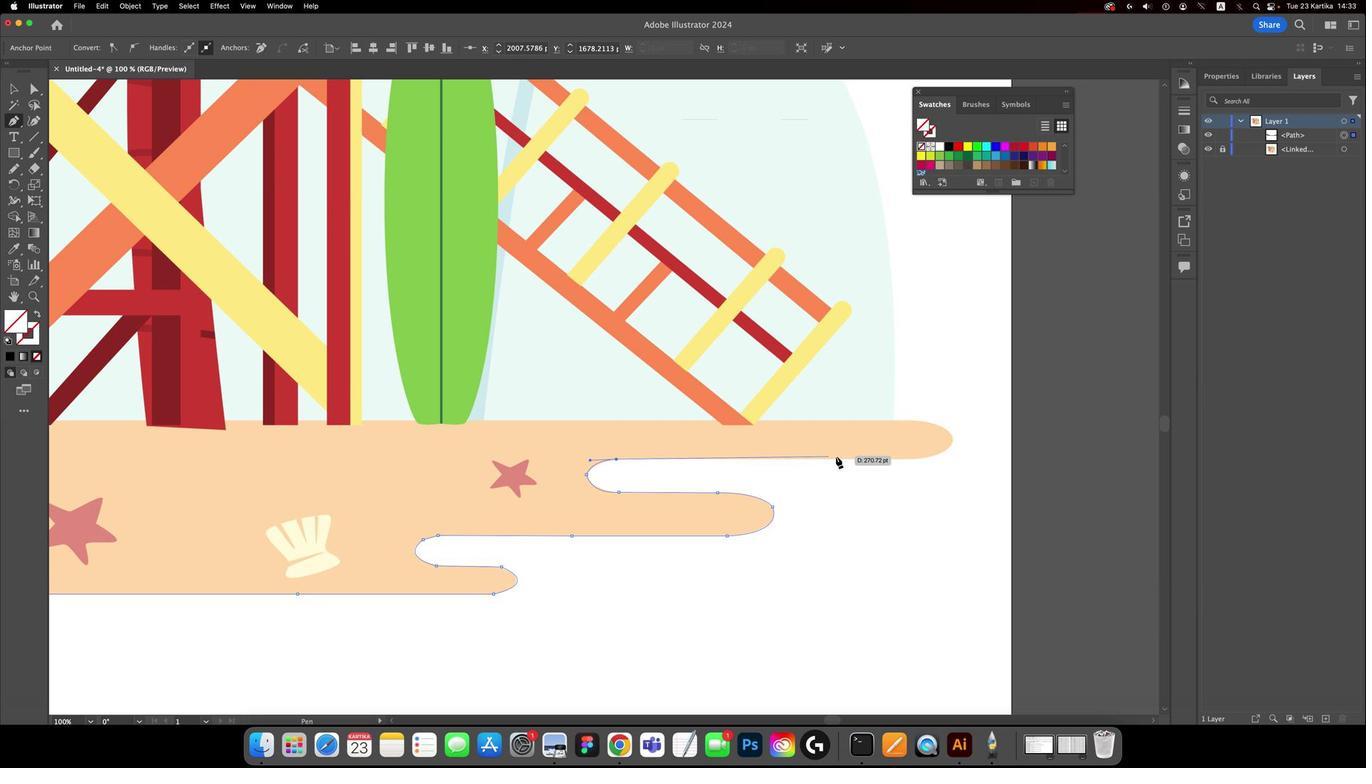 
Action: Mouse pressed left at (494, 448)
Screenshot: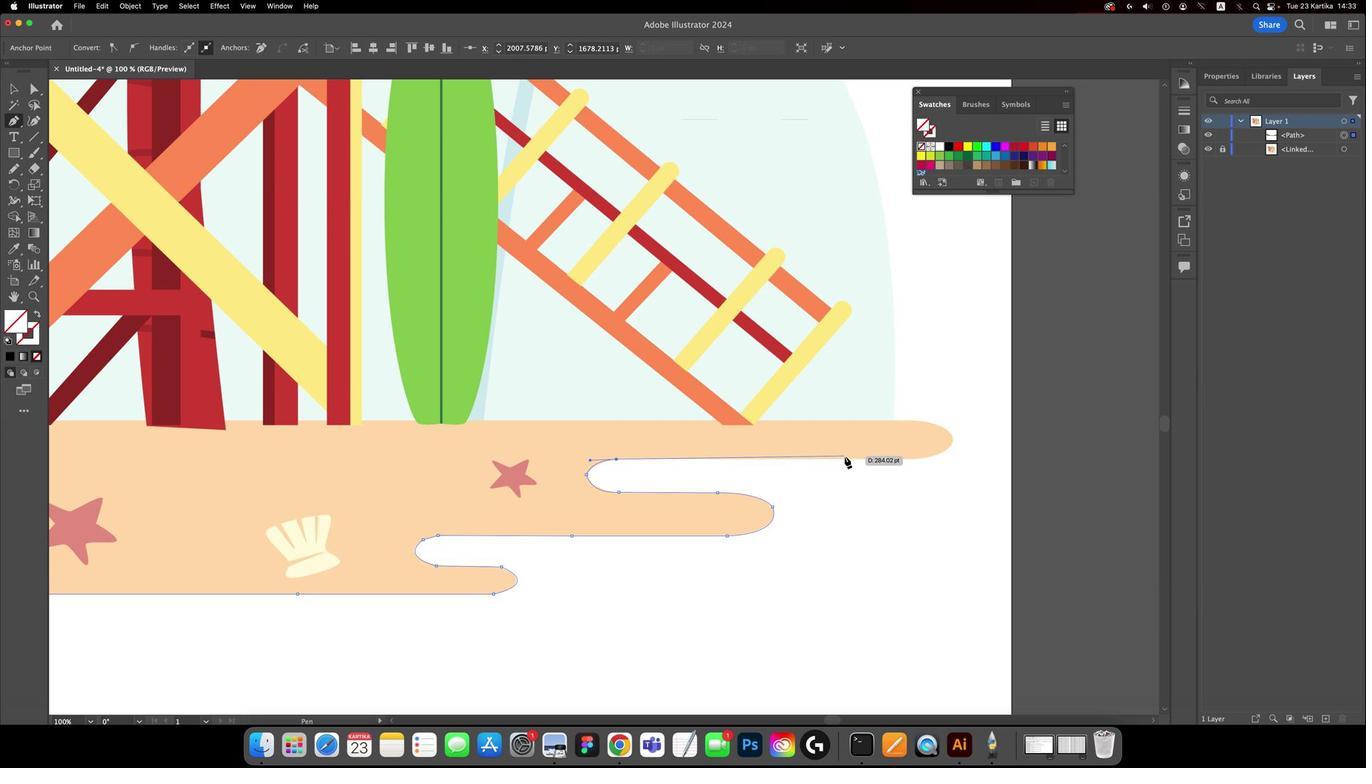 
Action: Mouse moved to (652, 447)
Screenshot: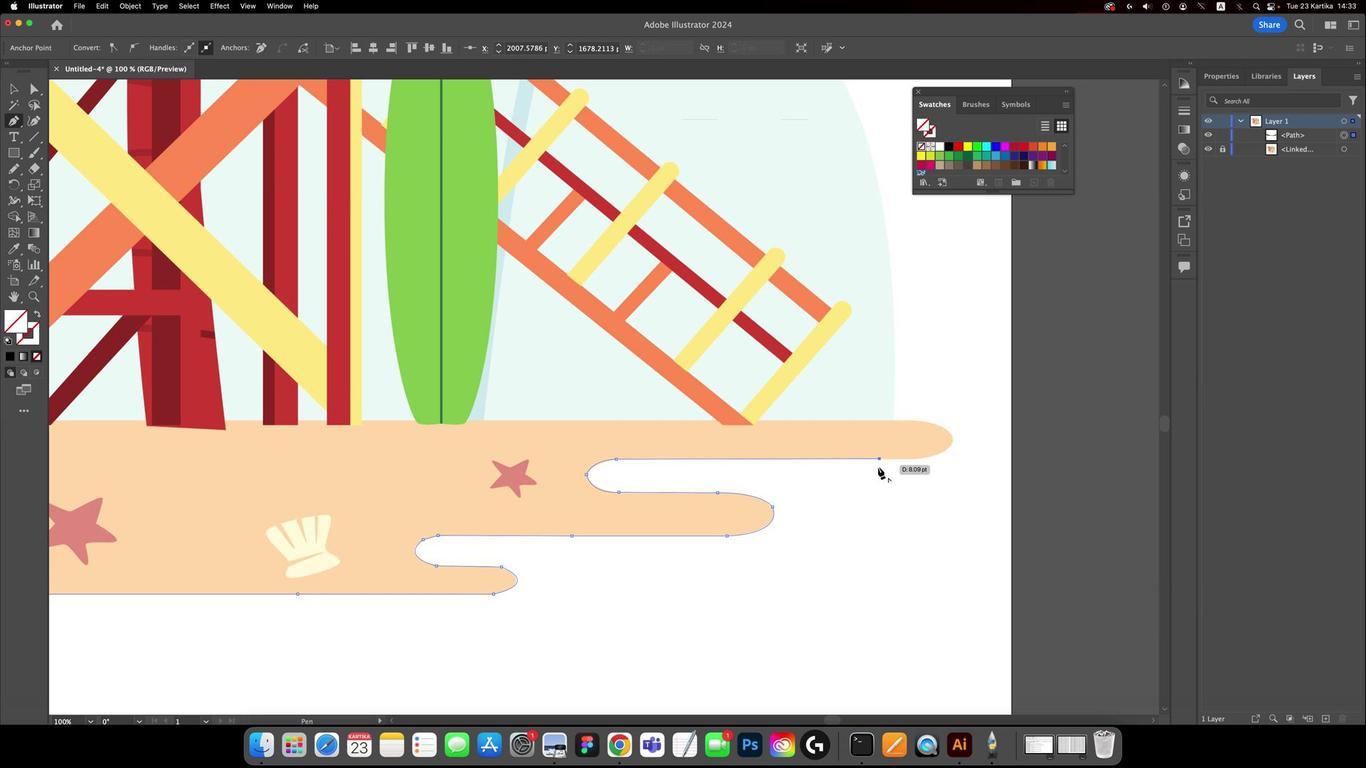 
Action: Mouse pressed left at (652, 447)
Screenshot: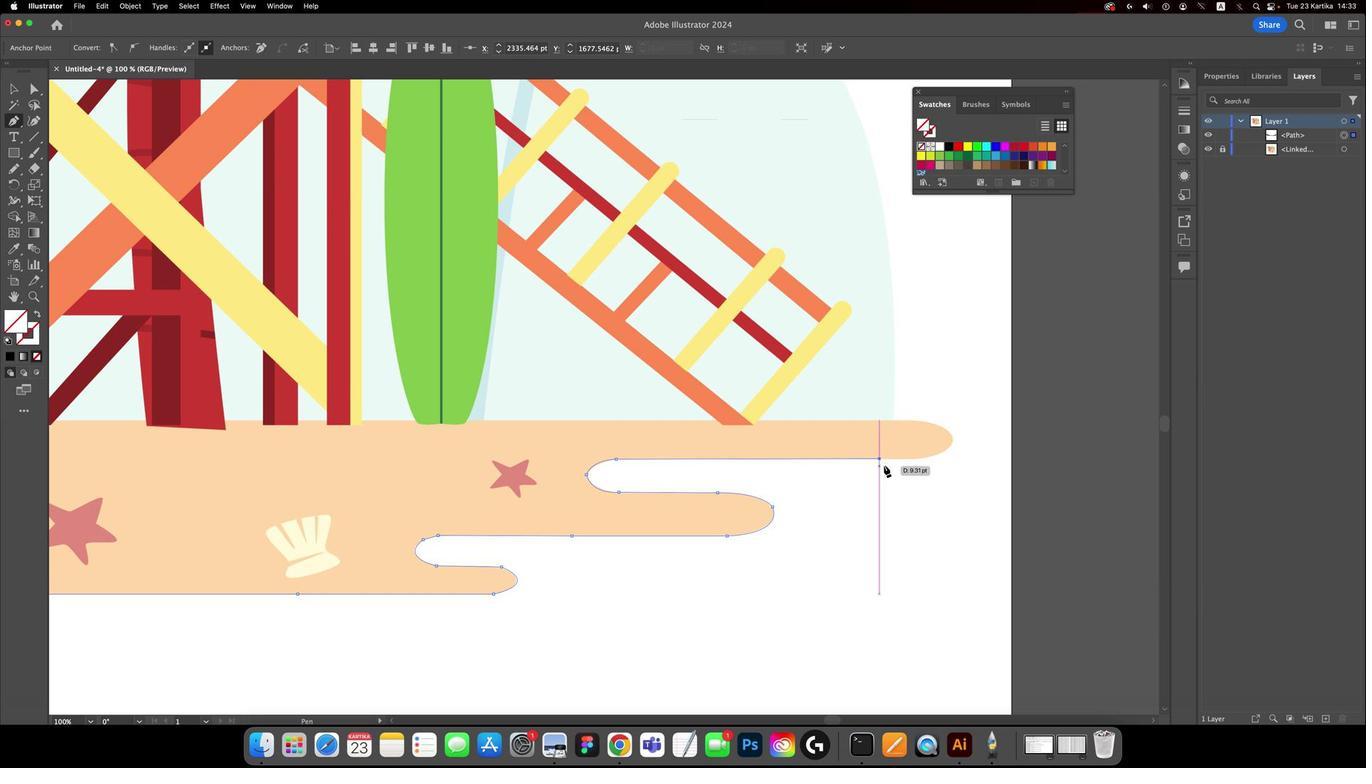
Action: Mouse moved to (696, 437)
Screenshot: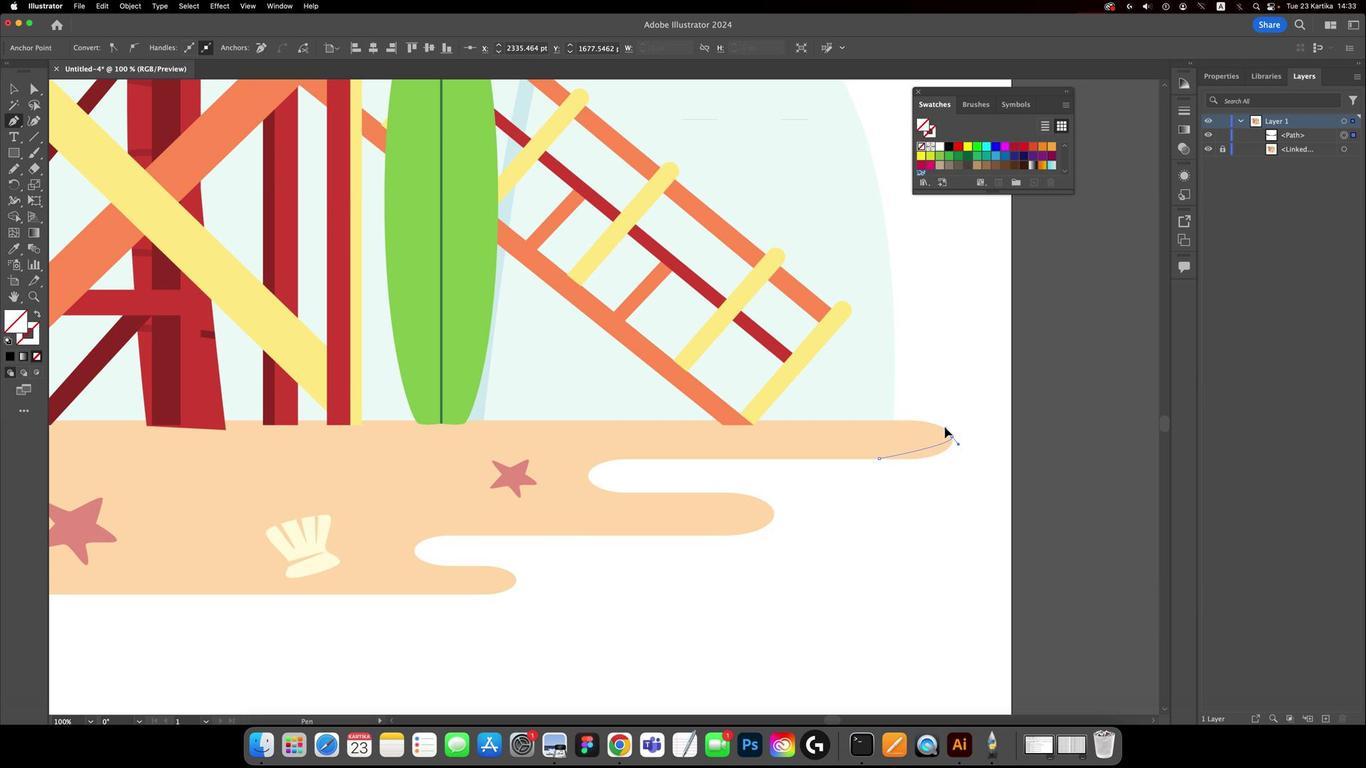
Action: Mouse pressed left at (696, 437)
Screenshot: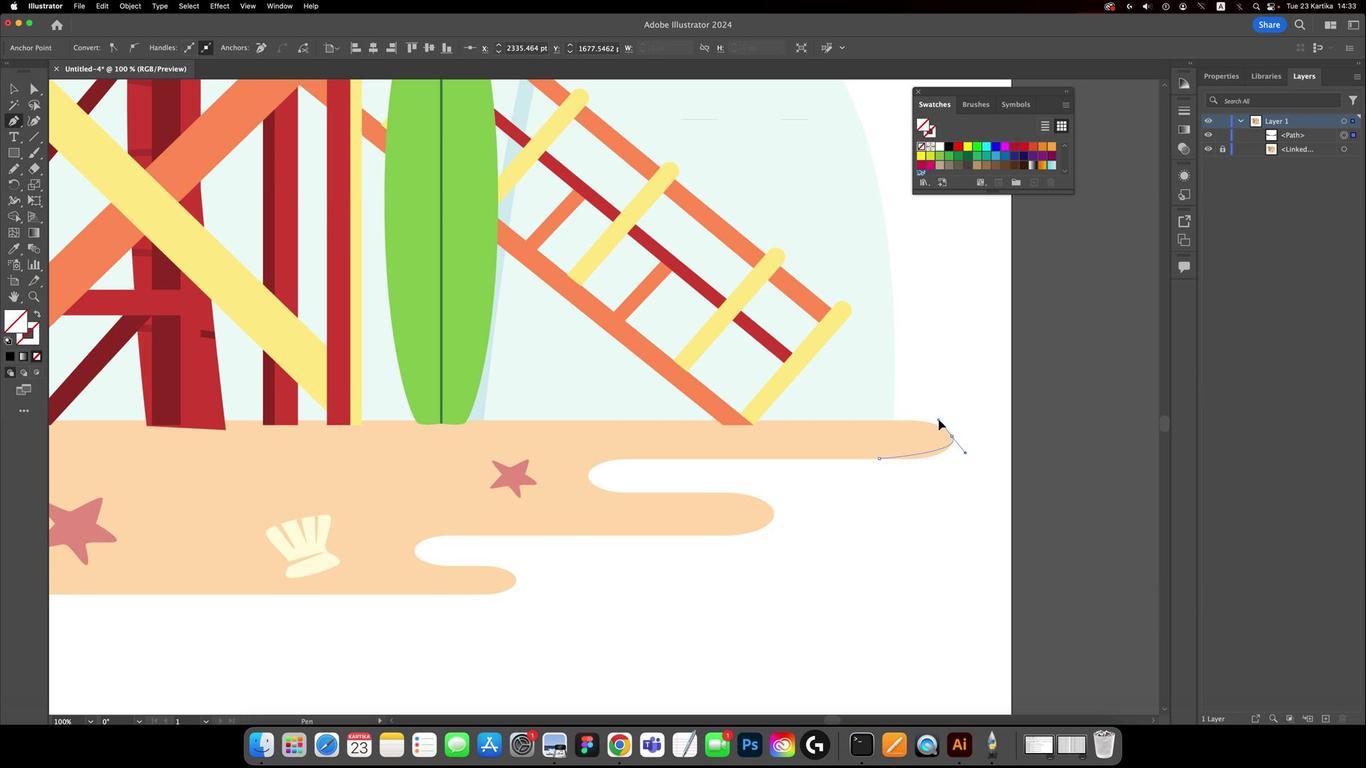 
Action: Mouse moved to (694, 436)
Screenshot: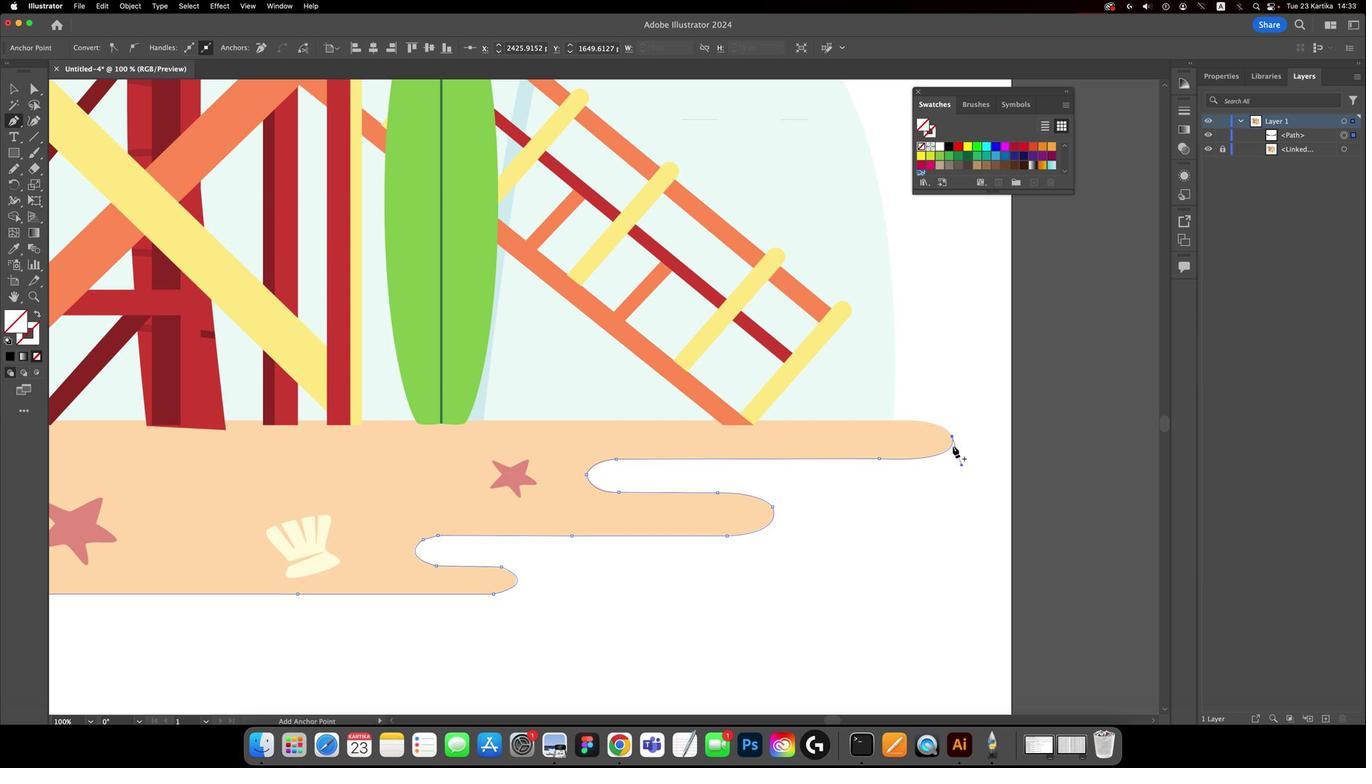 
Action: Mouse pressed left at (694, 436)
Screenshot: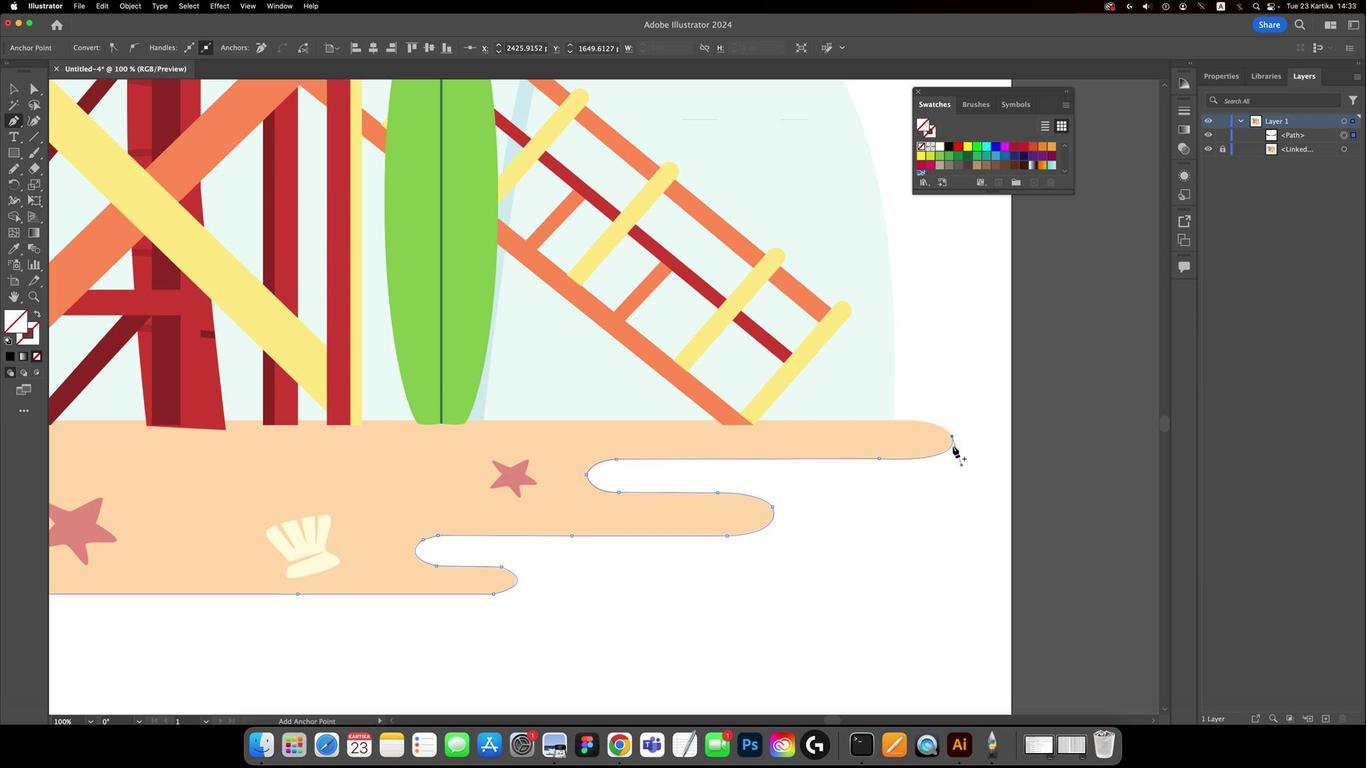 
Action: Mouse moved to (623, 430)
Screenshot: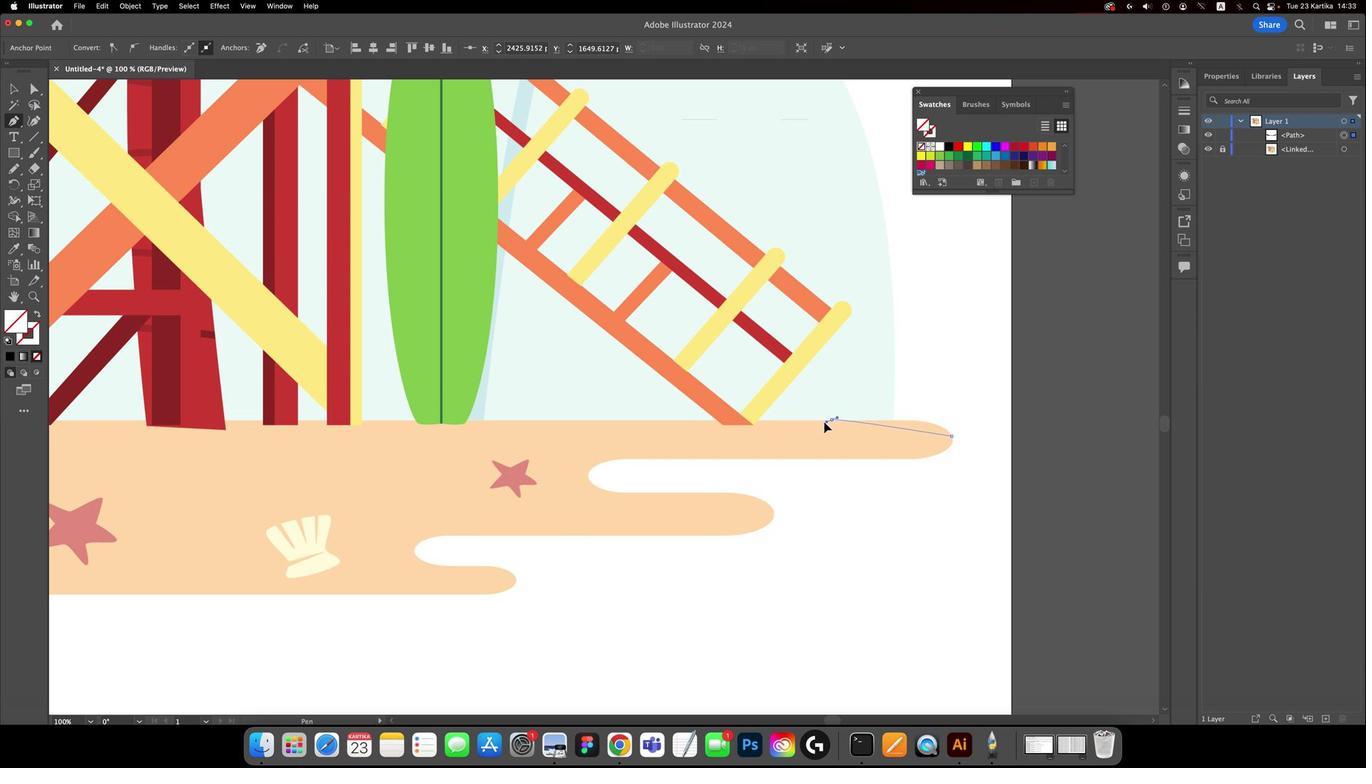 
Action: Mouse pressed left at (623, 430)
Screenshot: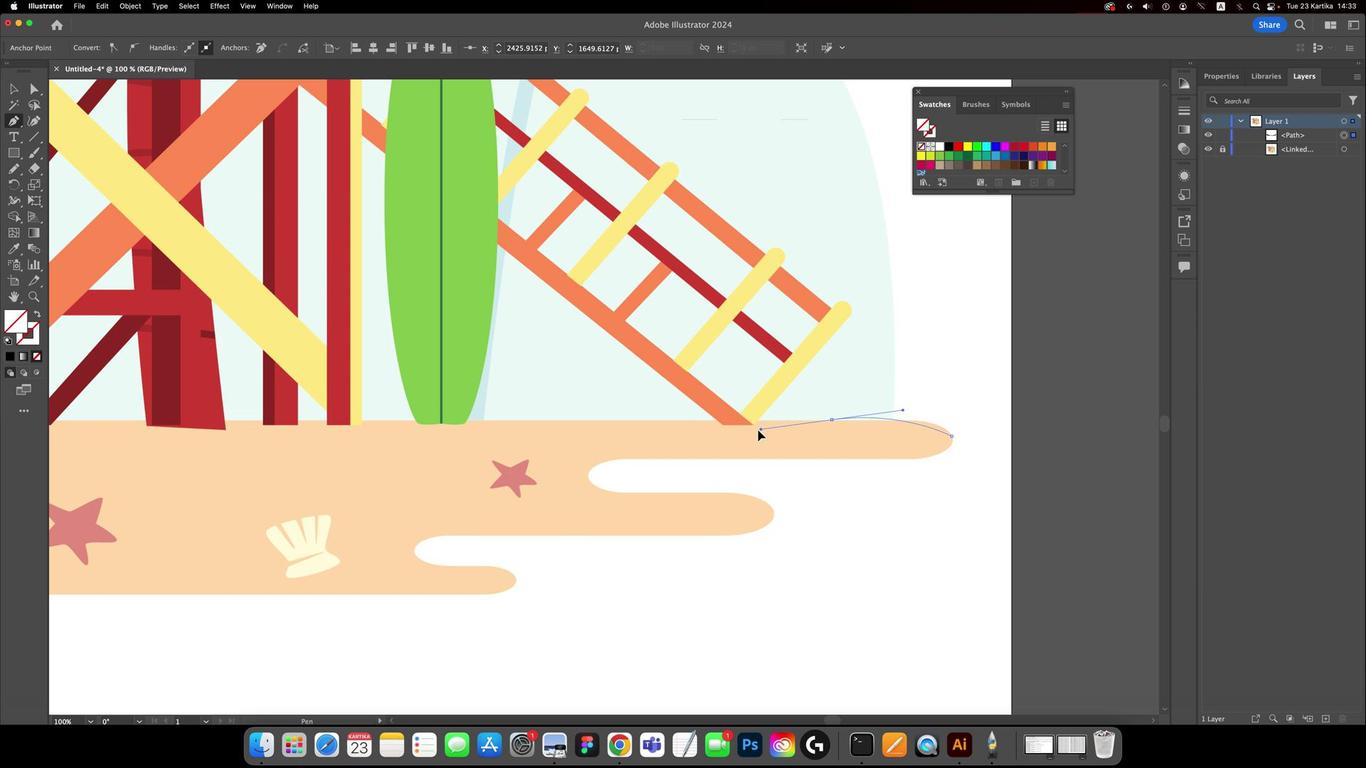 
Action: Mouse moved to (553, 436)
Screenshot: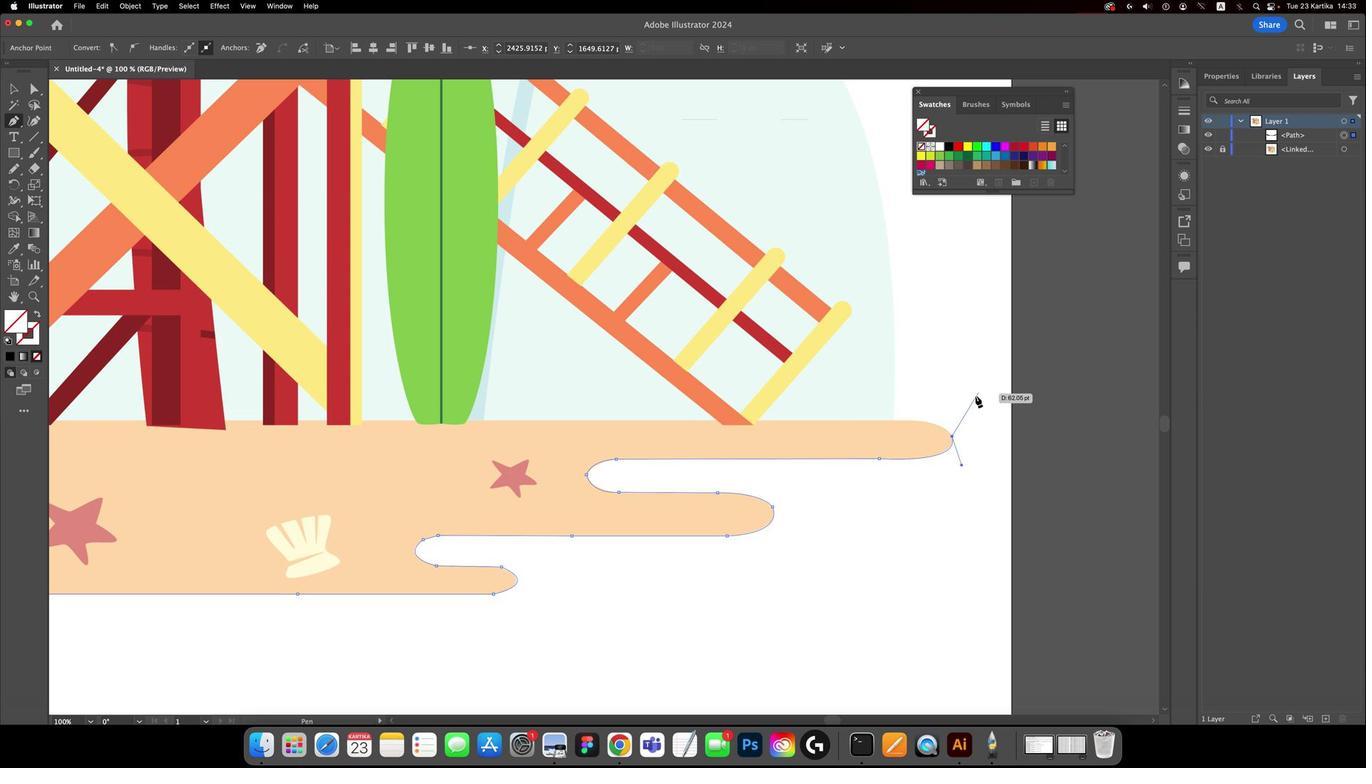 
Action: Key pressed Key.cmd
Screenshot: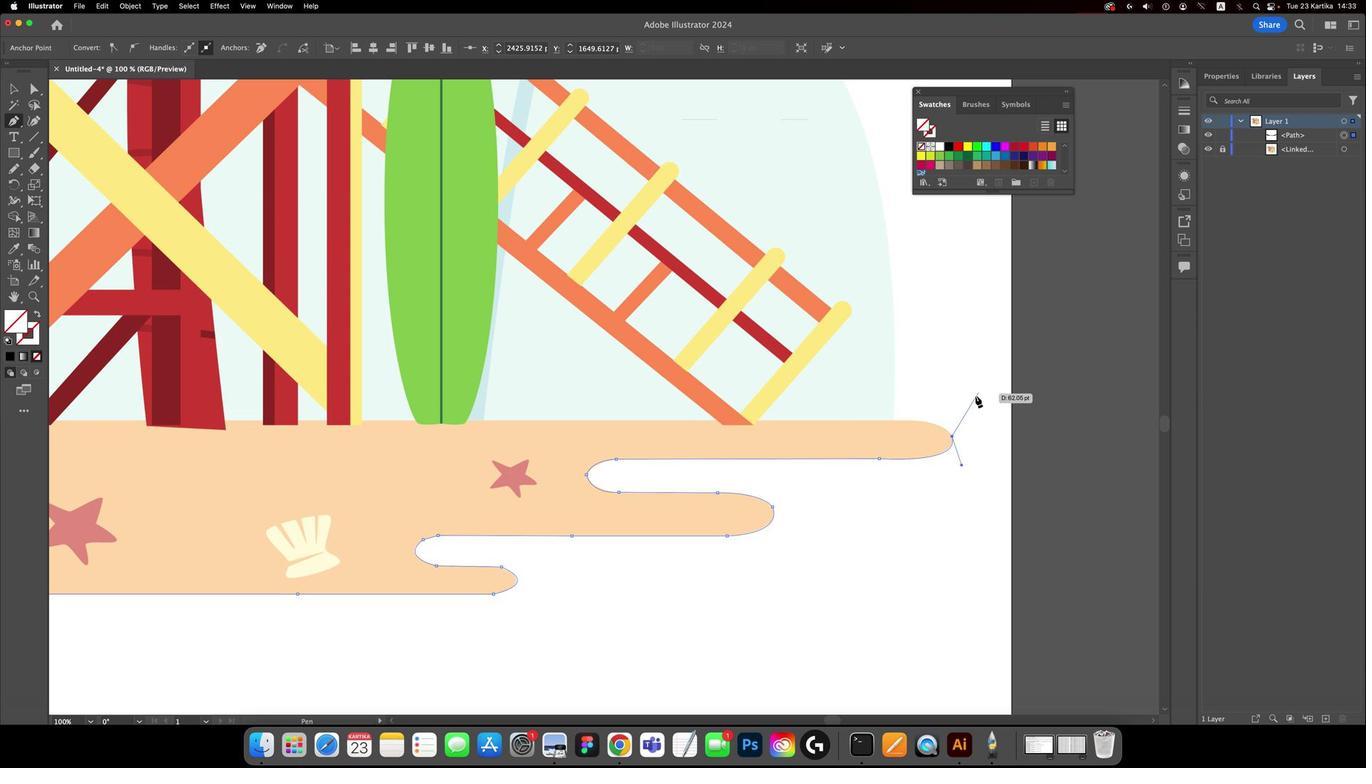 
Action: Mouse moved to (554, 437)
Screenshot: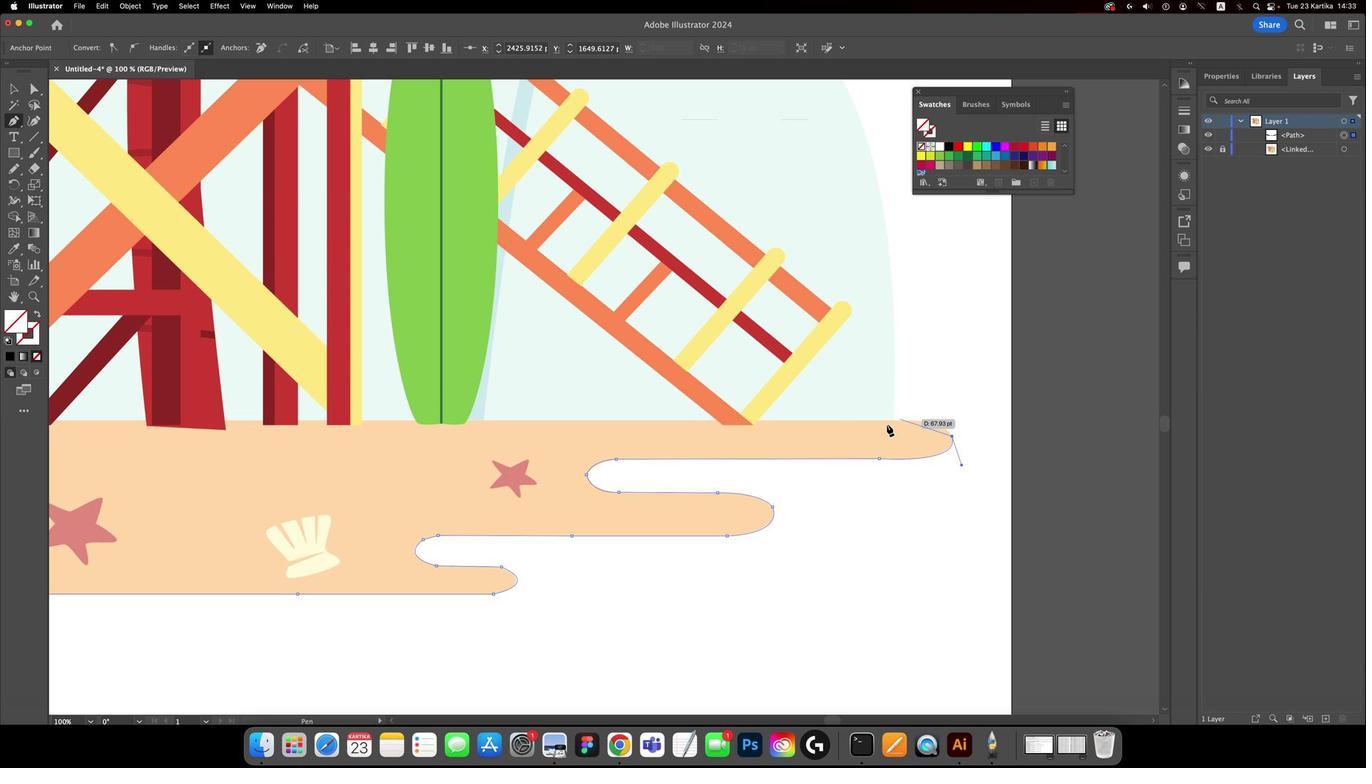 
Action: Key pressed 'z'
Screenshot: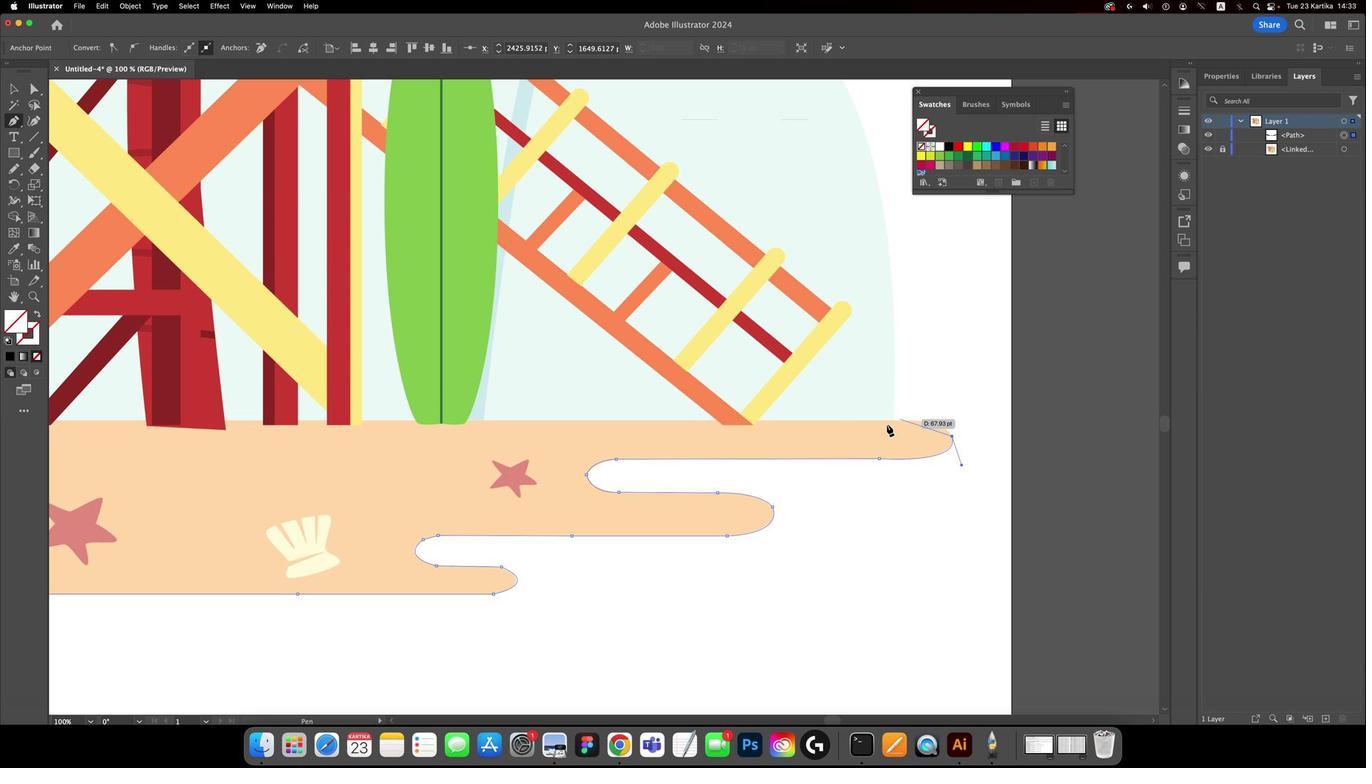 
Action: Mouse moved to (660, 430)
Screenshot: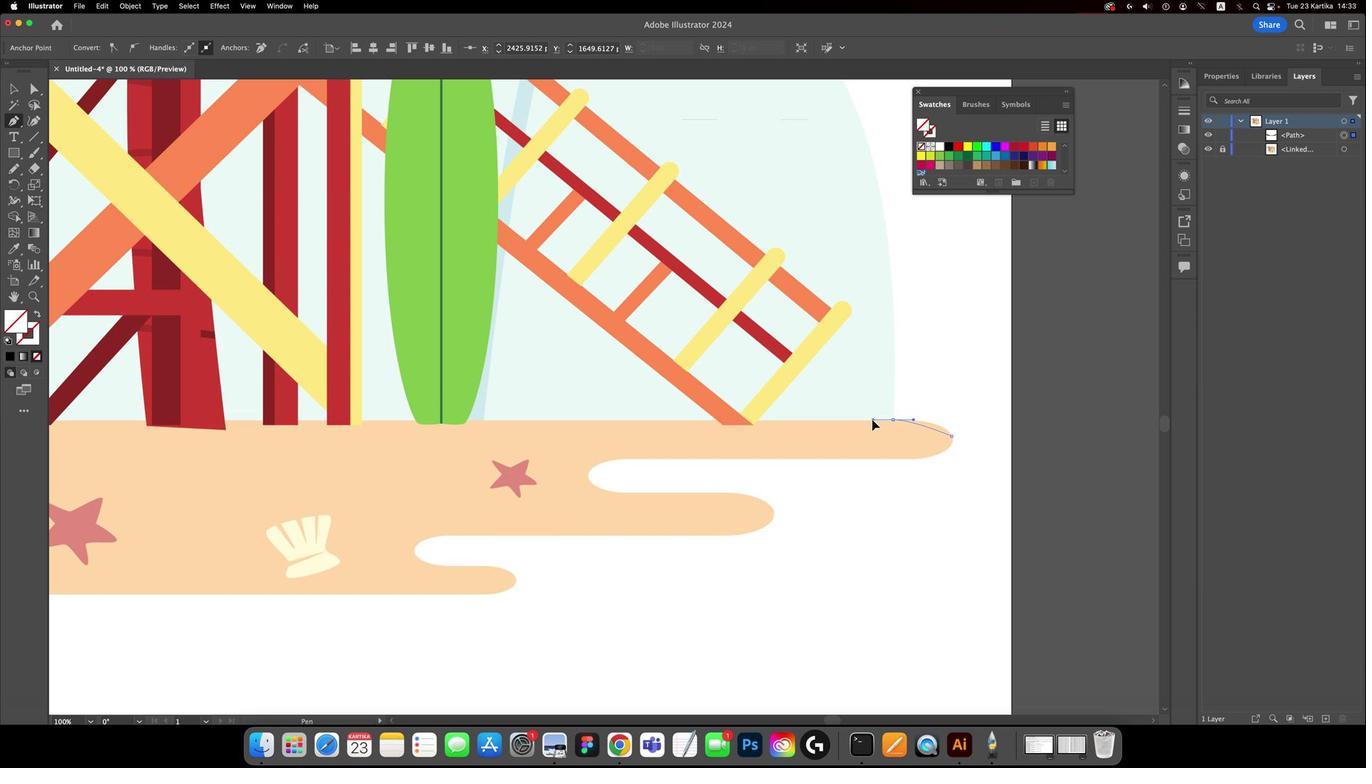 
Action: Mouse pressed left at (660, 430)
Screenshot: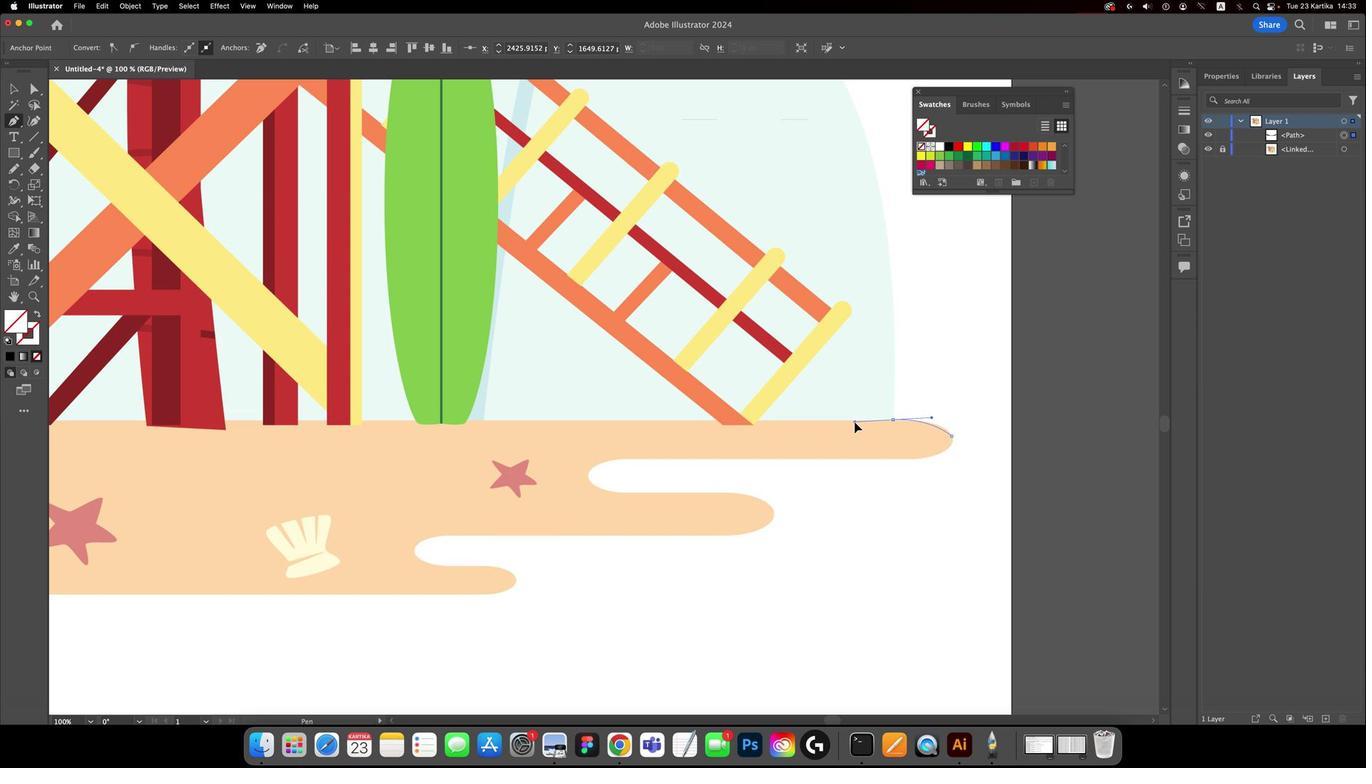 
Action: Mouse moved to (660, 430)
Screenshot: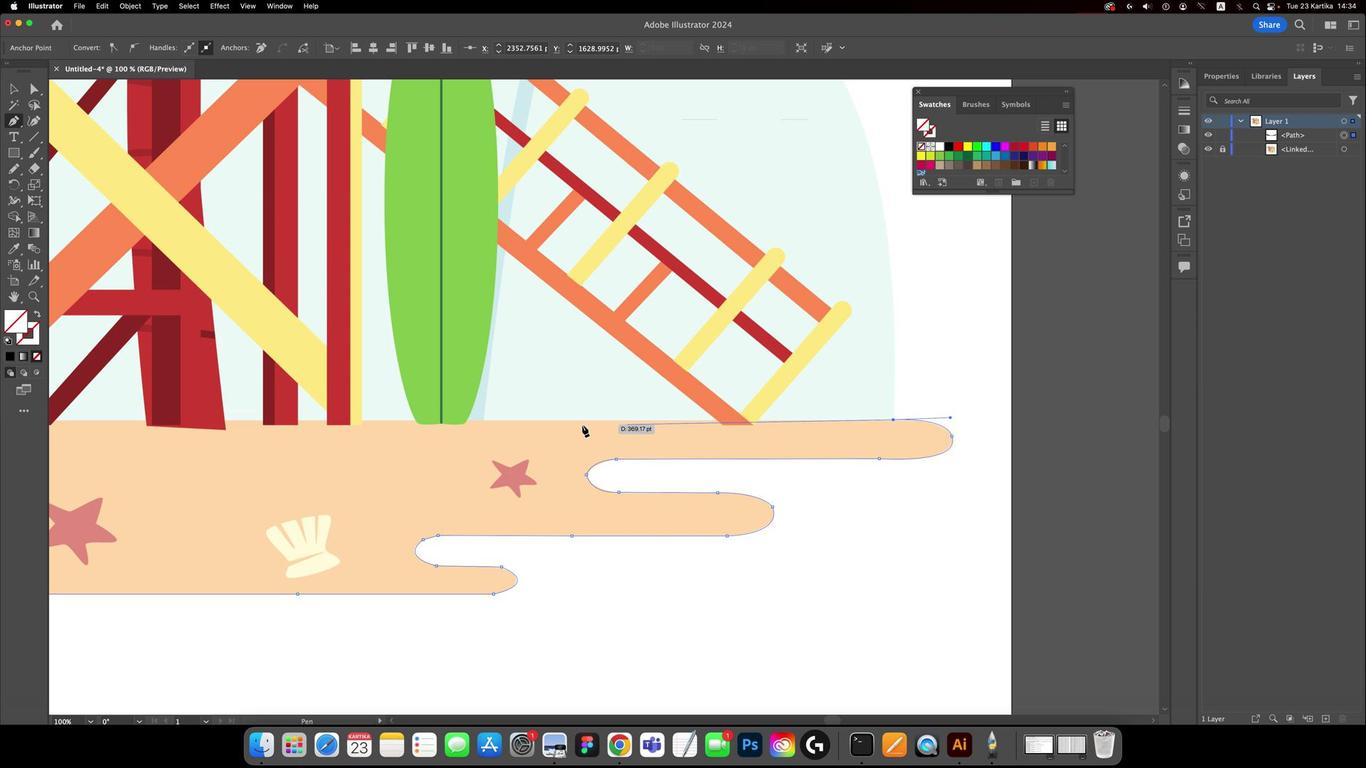 
Action: Mouse pressed left at (660, 430)
Screenshot: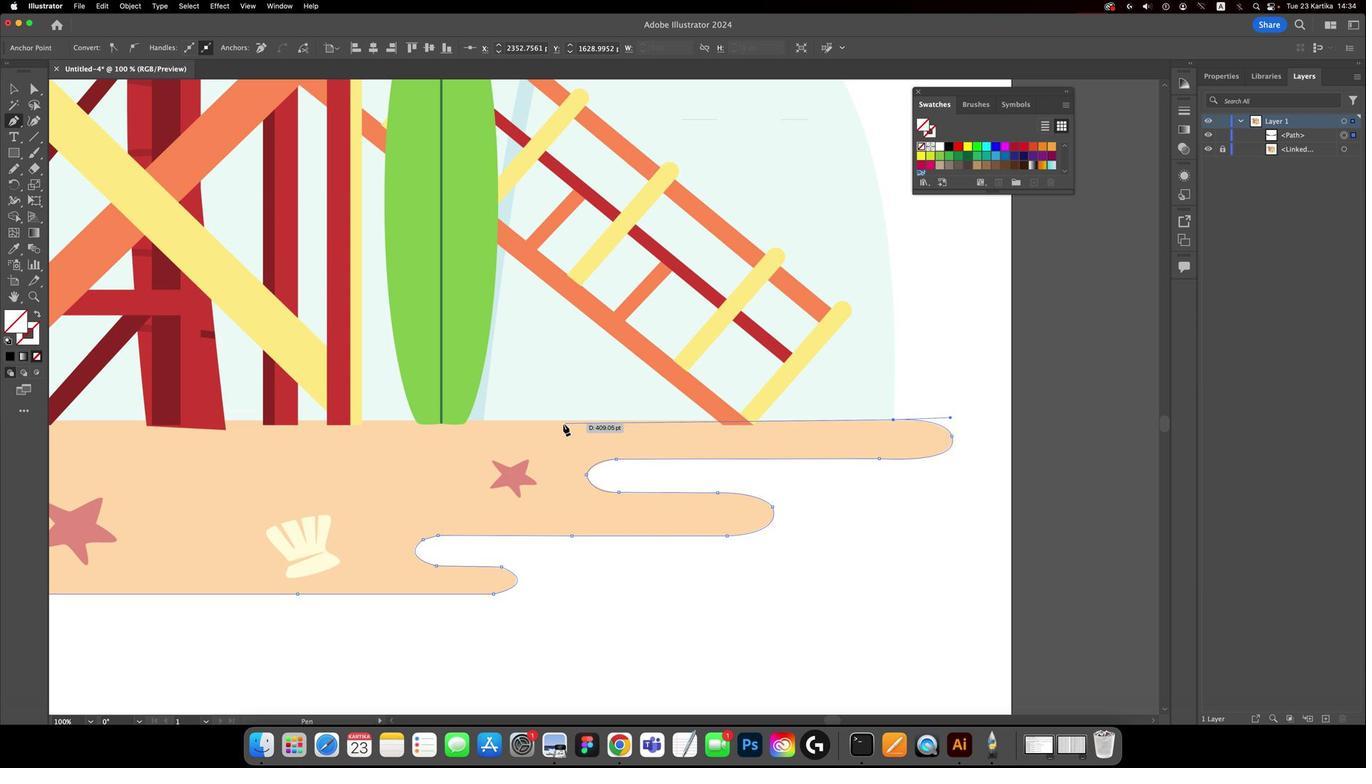 
Action: Mouse moved to (458, 430)
Screenshot: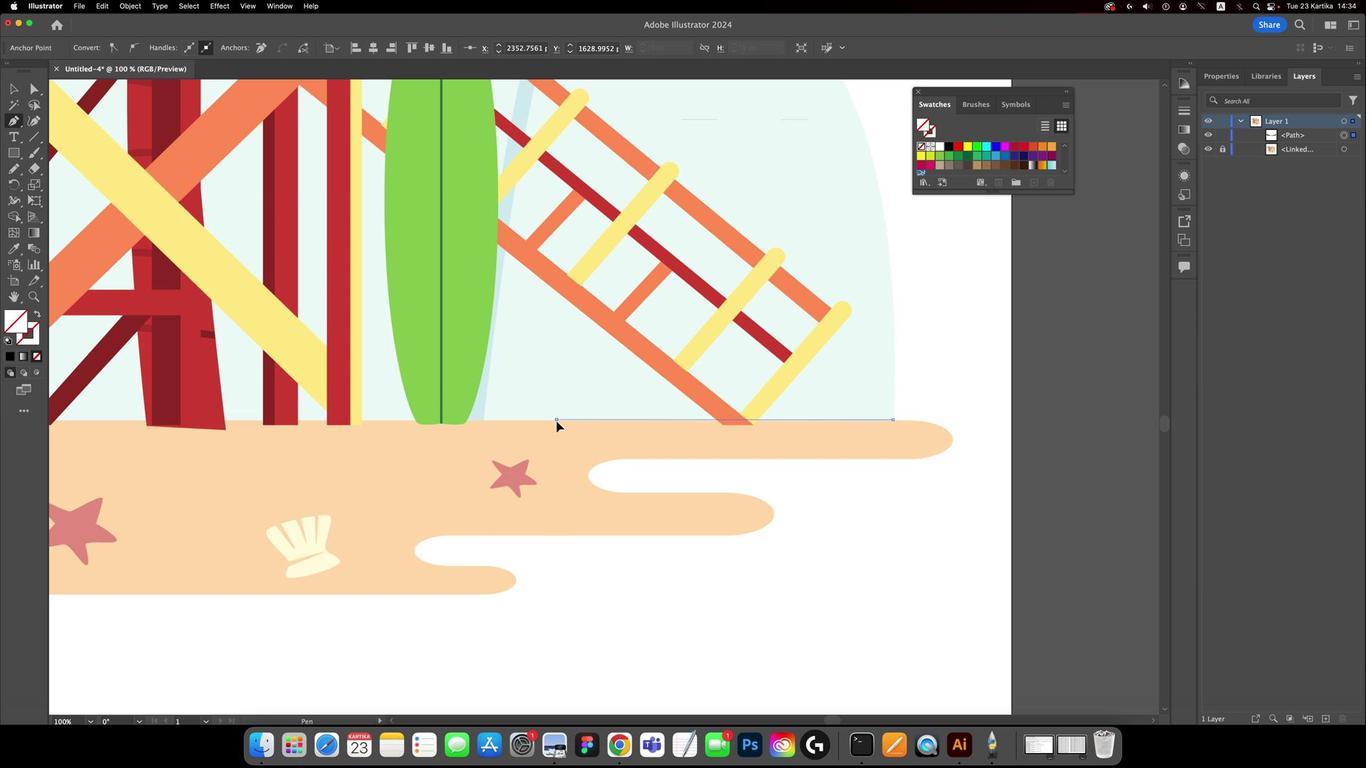 
Action: Mouse pressed left at (458, 430)
Screenshot: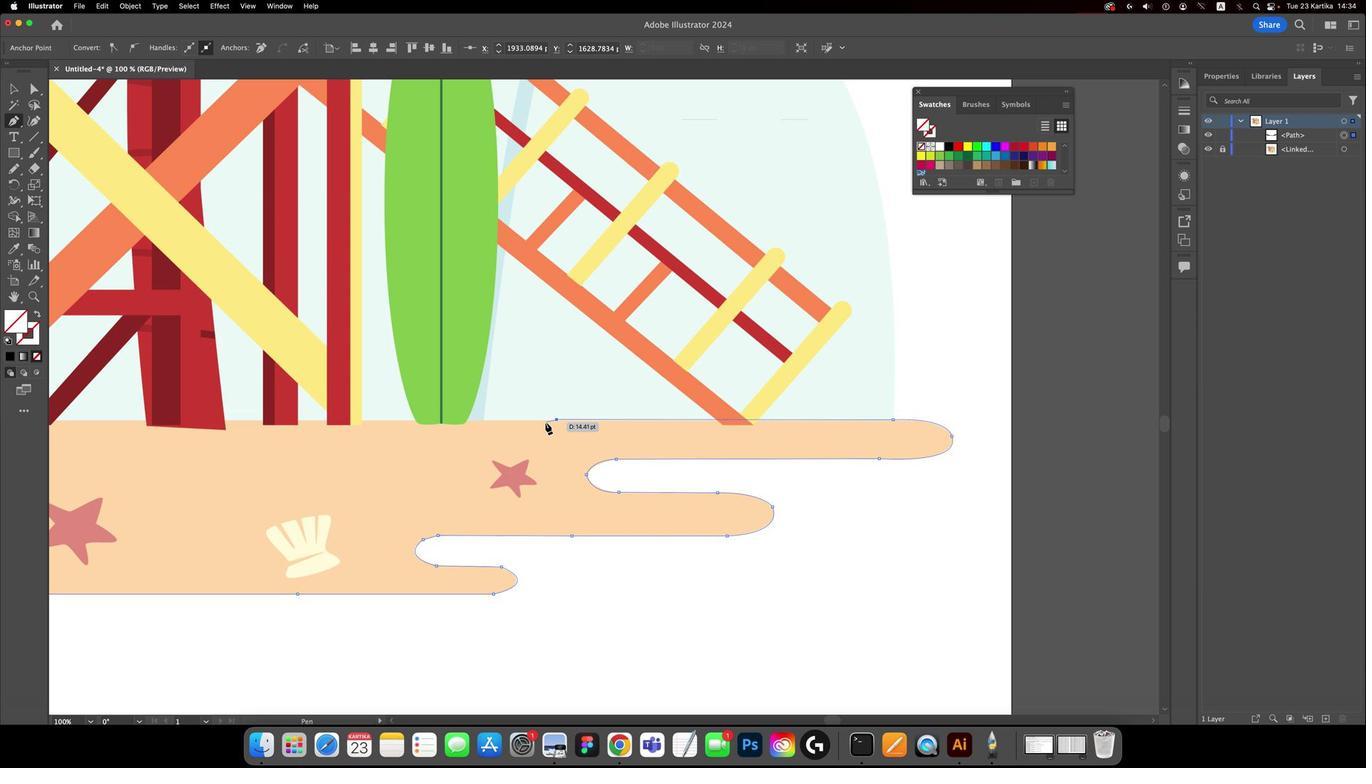 
Action: Mouse moved to (451, 431)
Screenshot: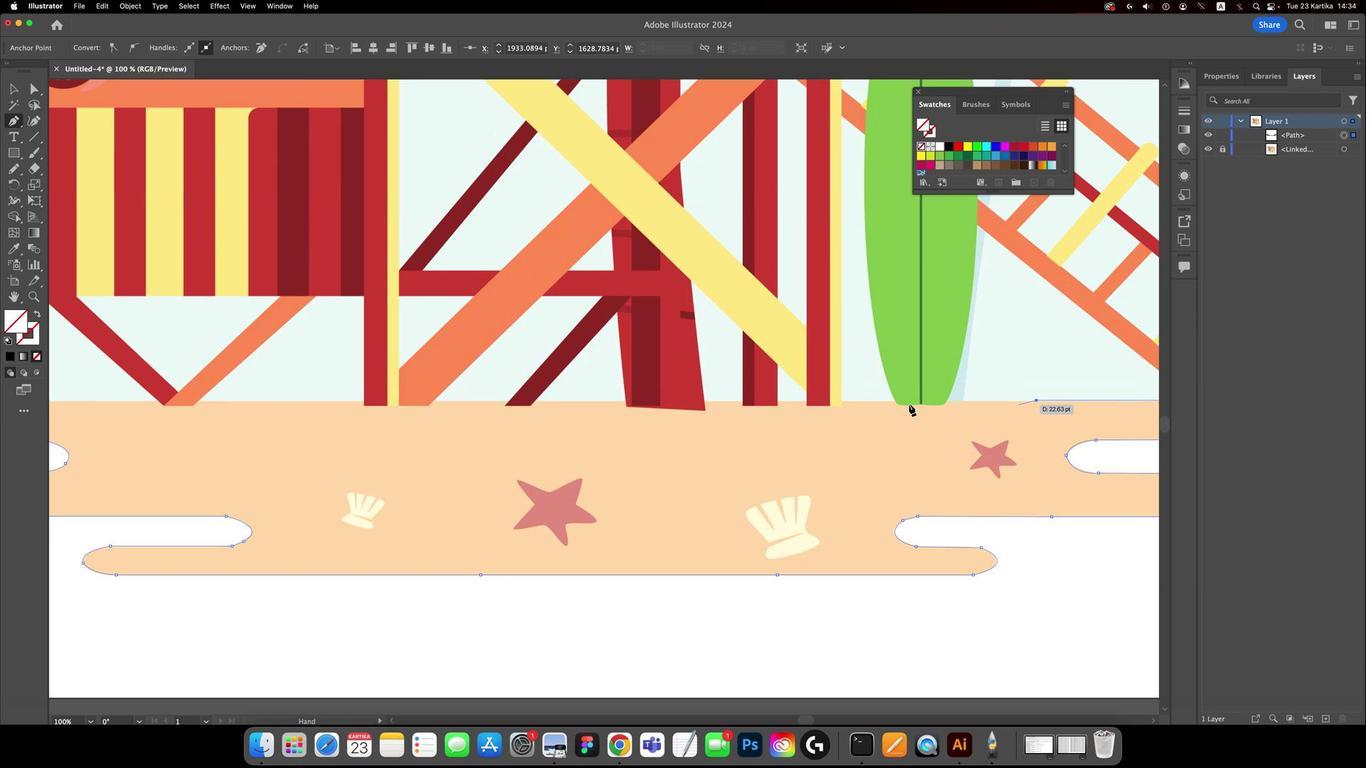 
Action: Key pressed Key.space
Screenshot: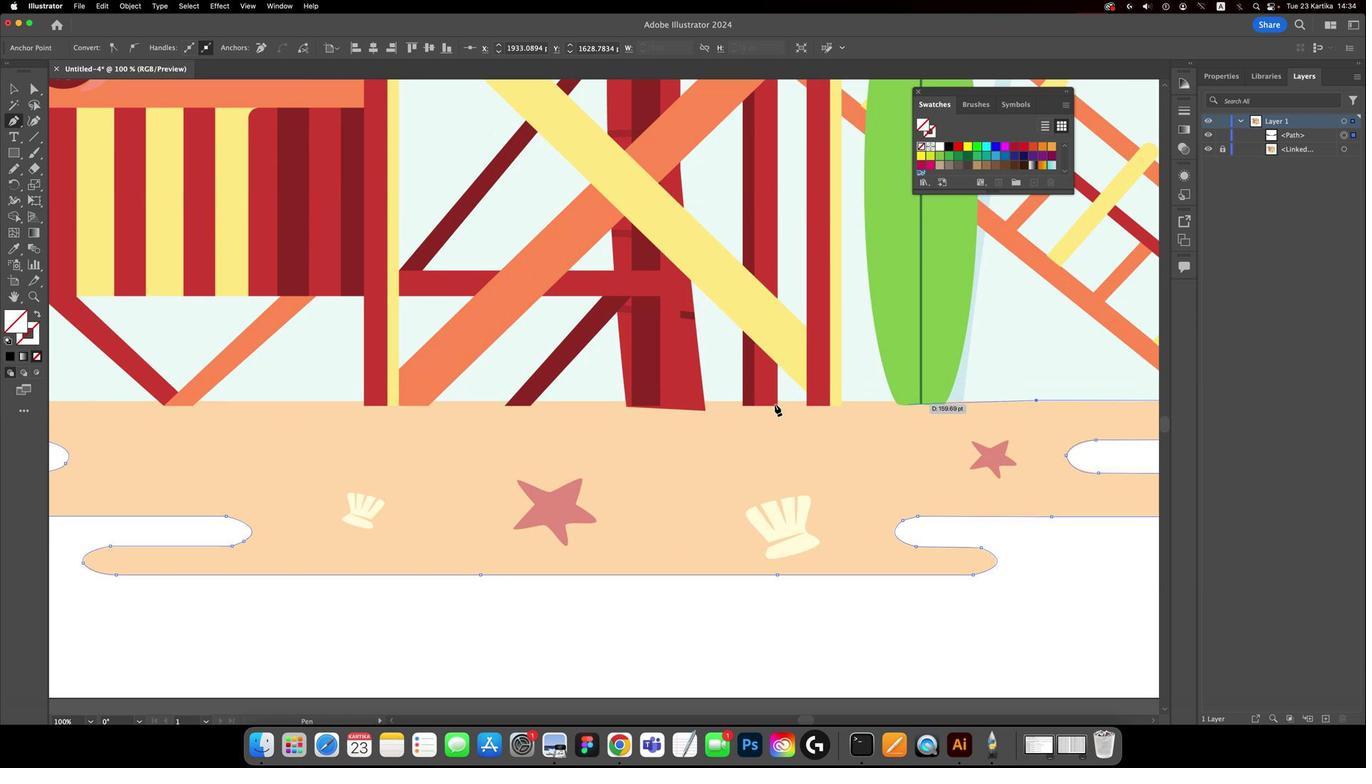 
Action: Mouse moved to (451, 431)
Screenshot: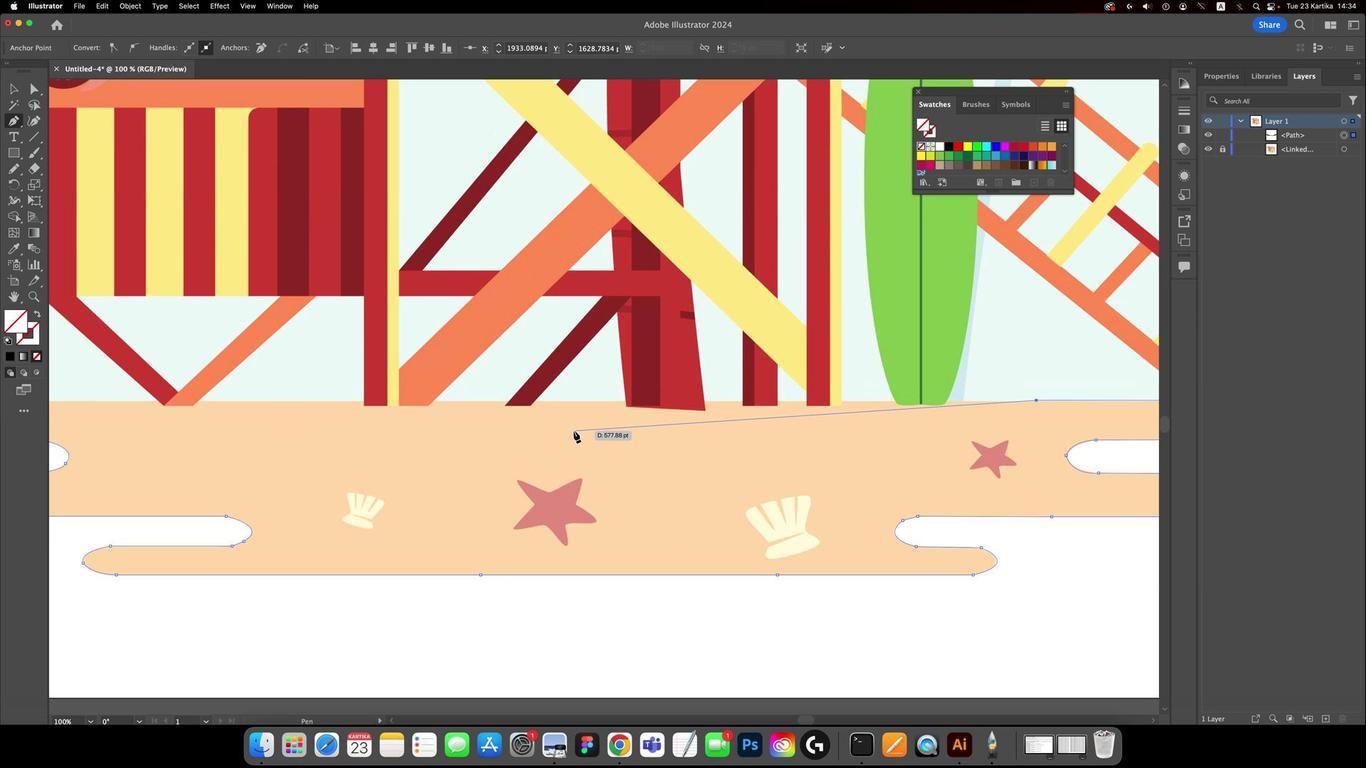 
Action: Mouse pressed left at (451, 431)
Screenshot: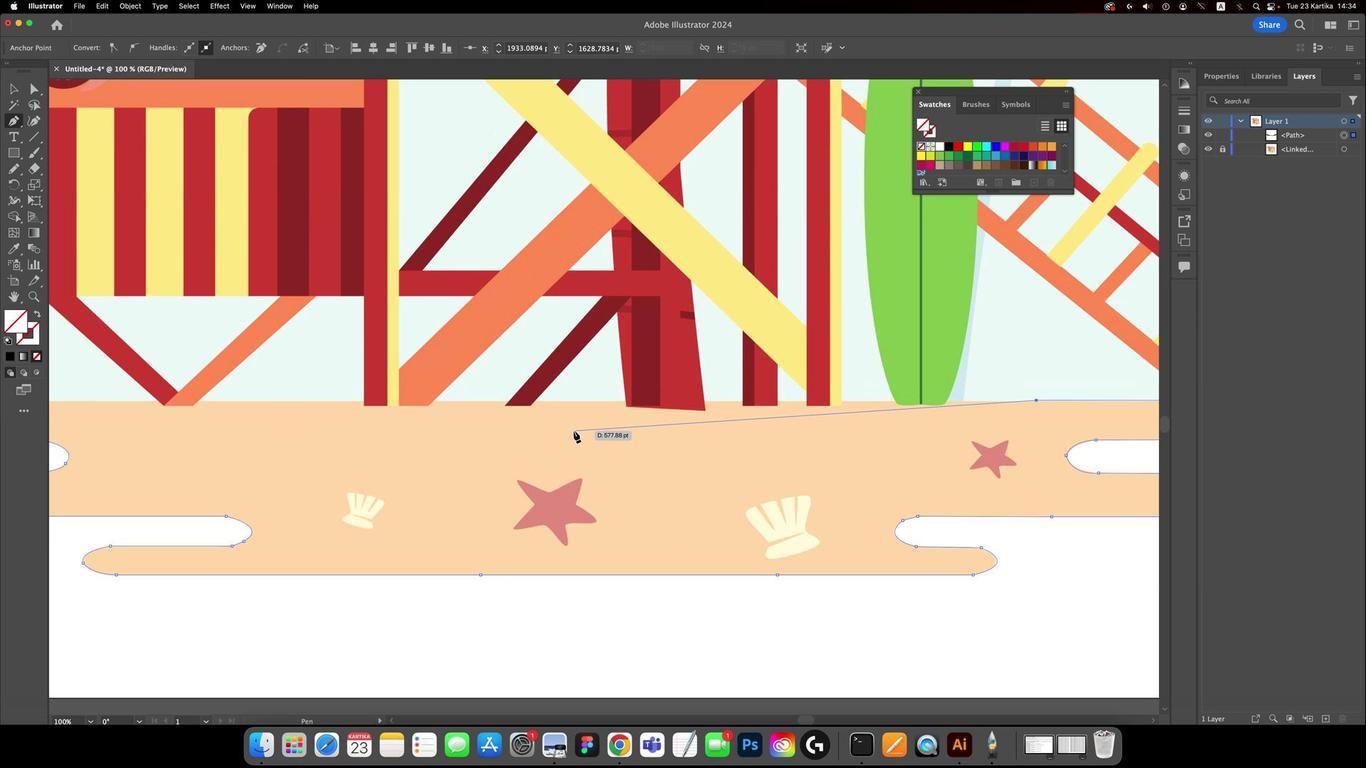 
Action: Mouse moved to (265, 421)
Screenshot: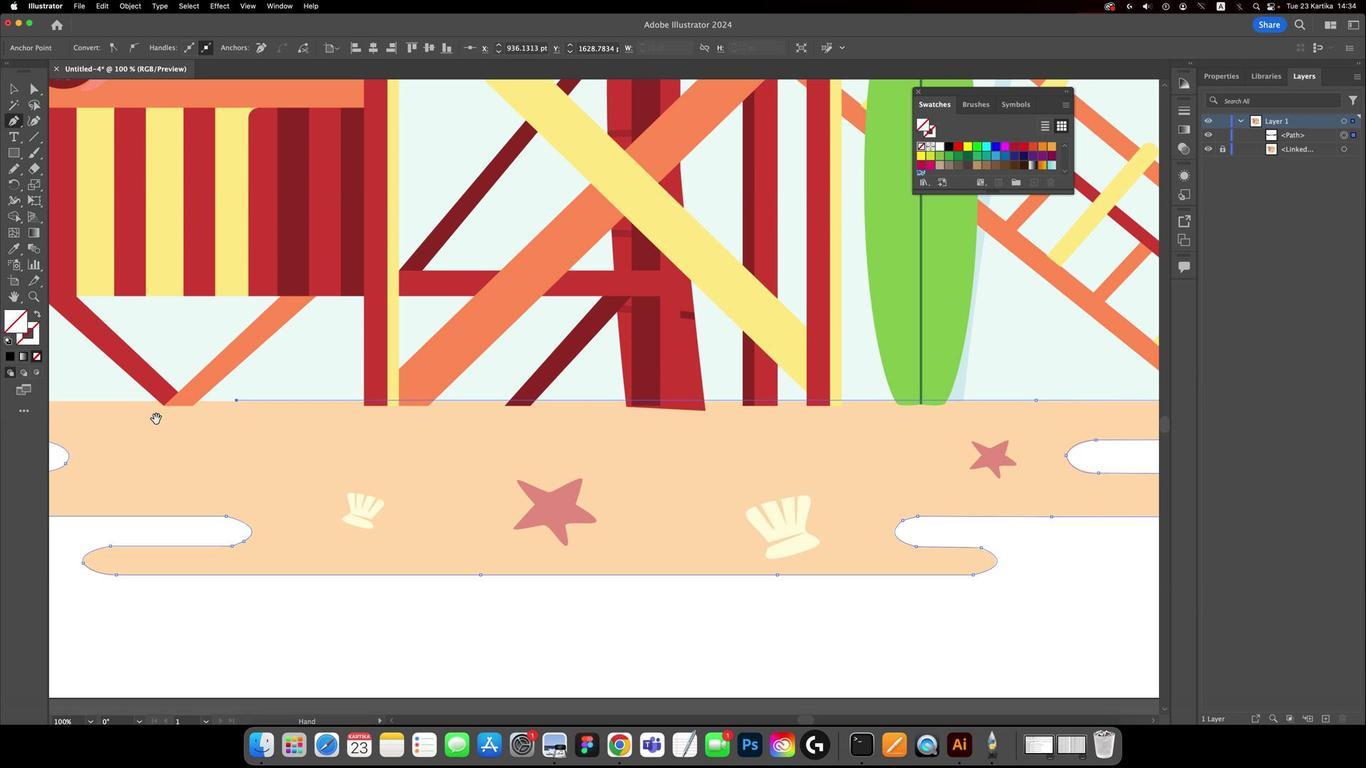 
Action: Mouse pressed left at (265, 421)
Screenshot: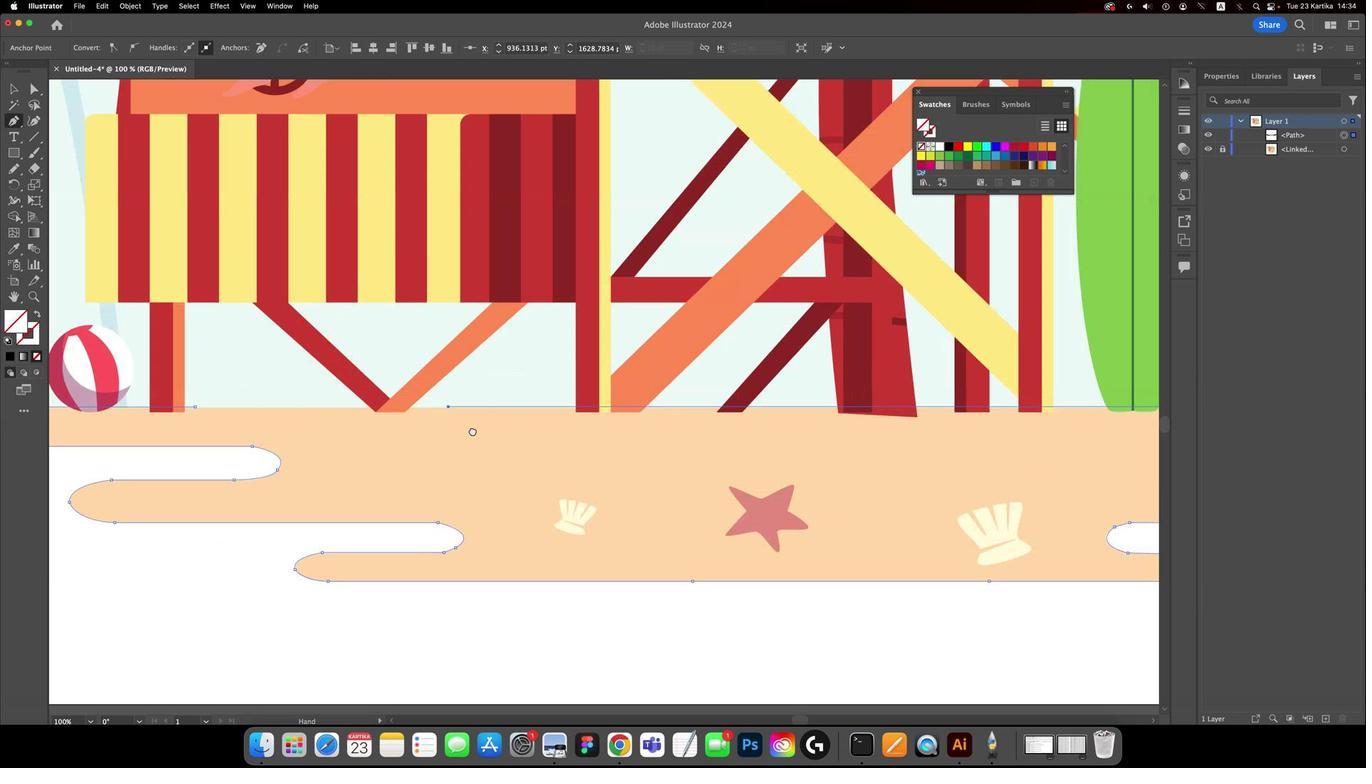 
Action: Mouse moved to (242, 425)
Screenshot: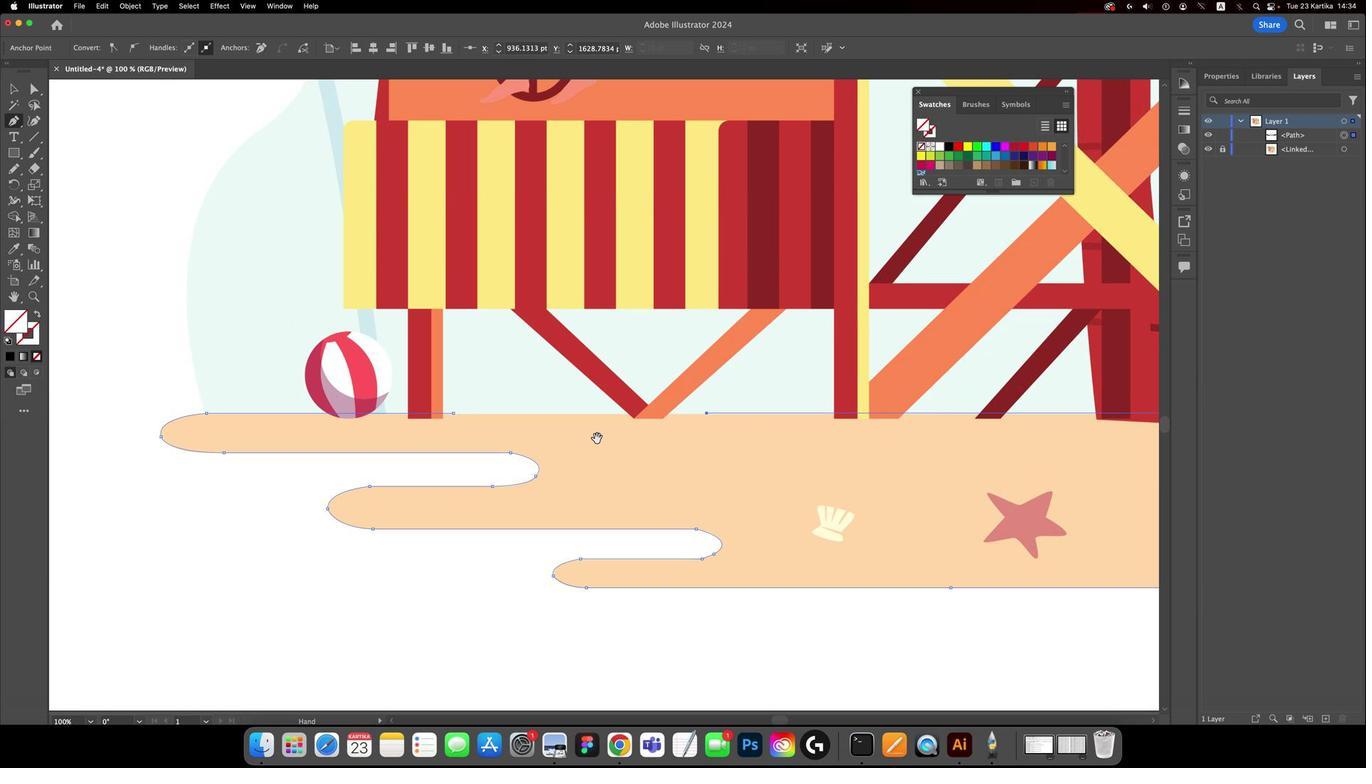 
Action: Key pressed Key.space
Screenshot: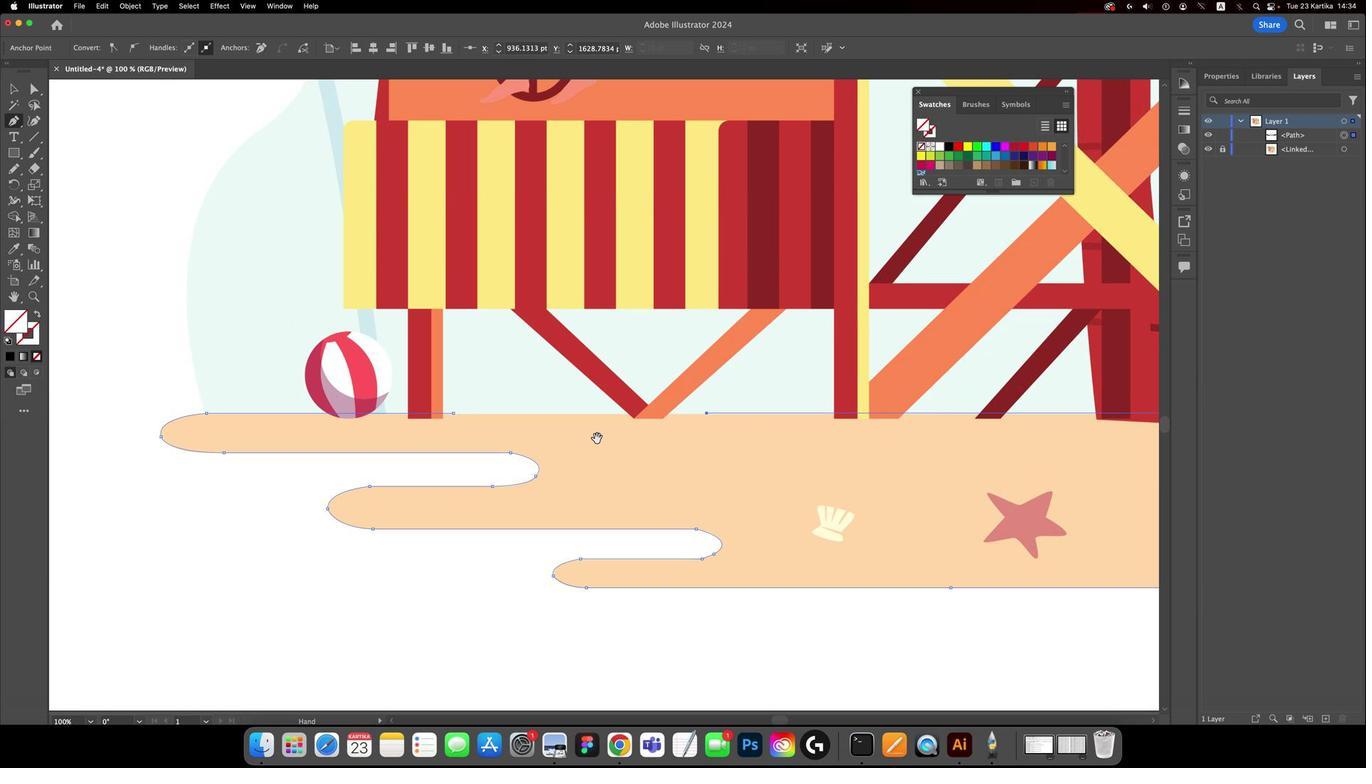 
Action: Mouse moved to (217, 429)
Screenshot: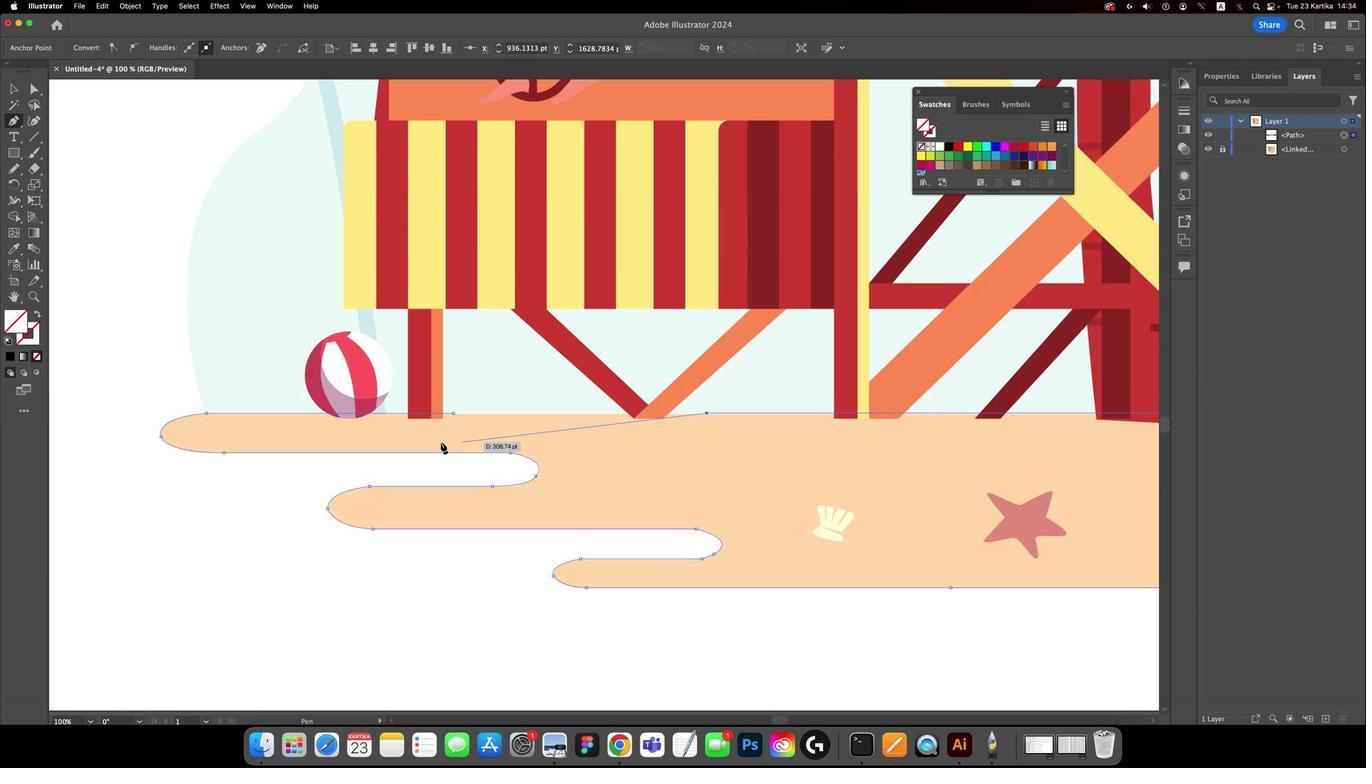 
Action: Mouse pressed left at (217, 429)
Screenshot: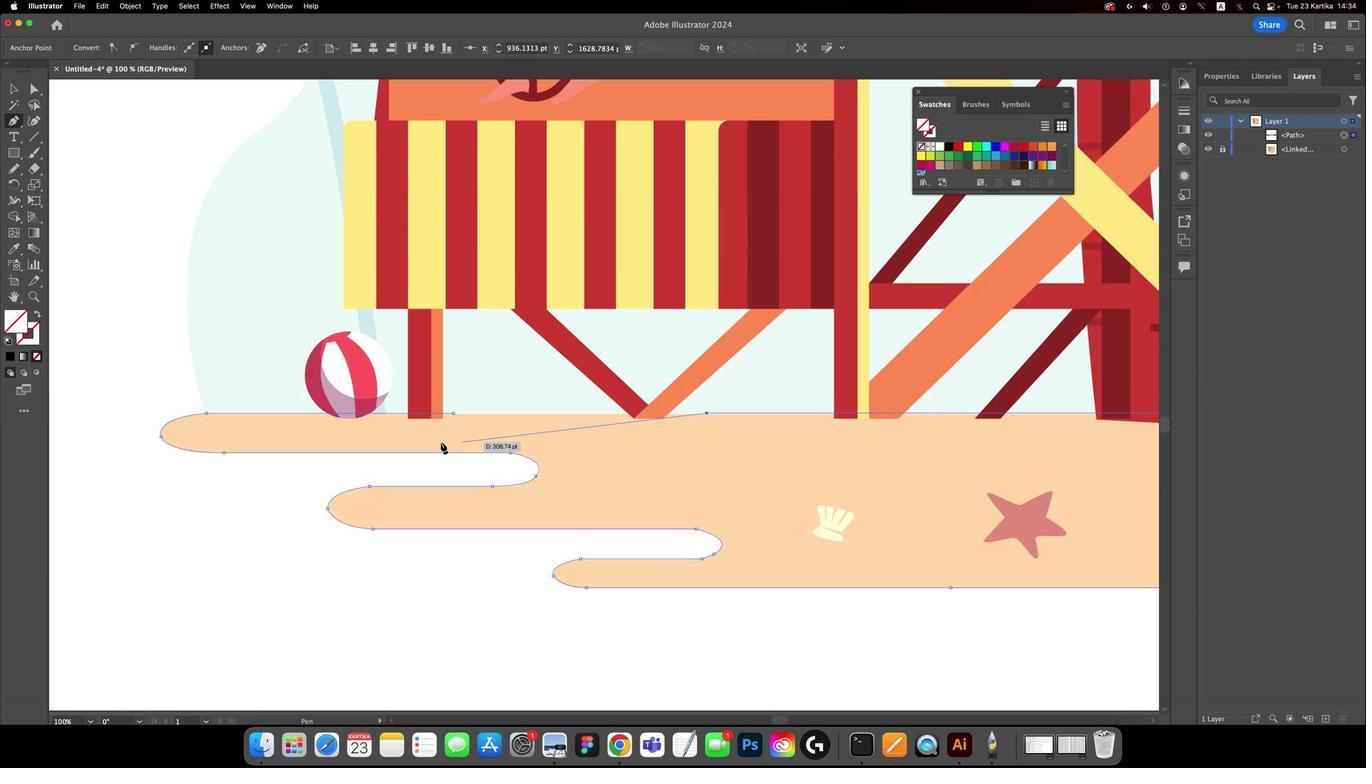 
Action: Mouse moved to (394, 427)
Screenshot: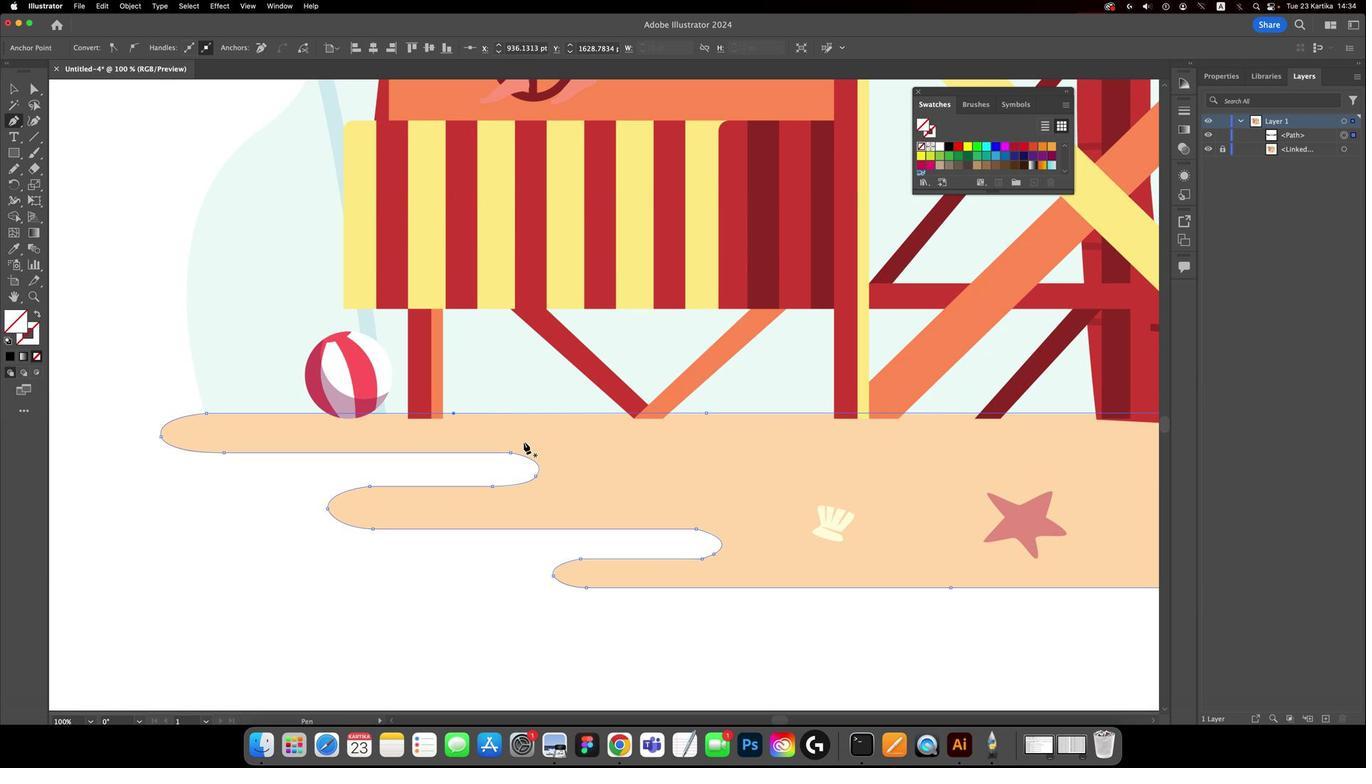 
Action: Mouse pressed left at (394, 427)
Screenshot: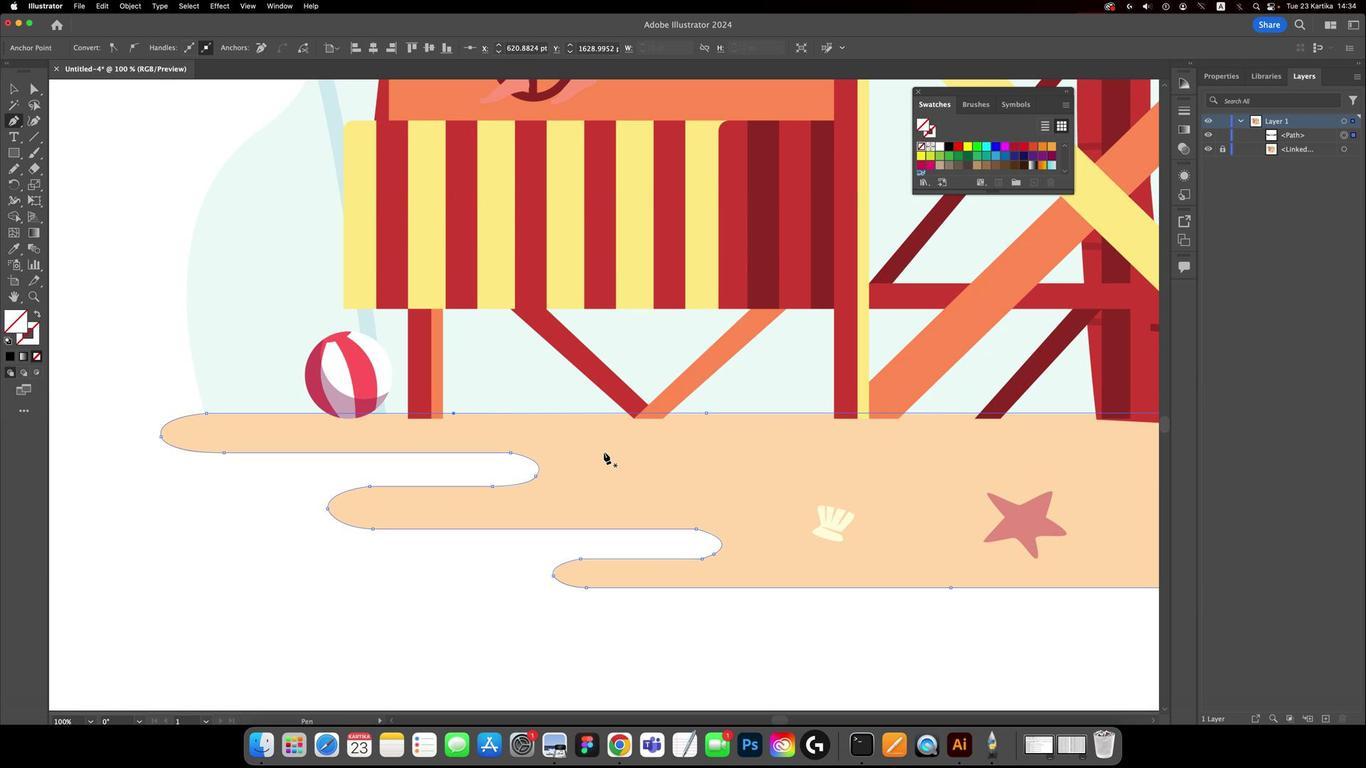 
Action: Mouse moved to (486, 444)
Screenshot: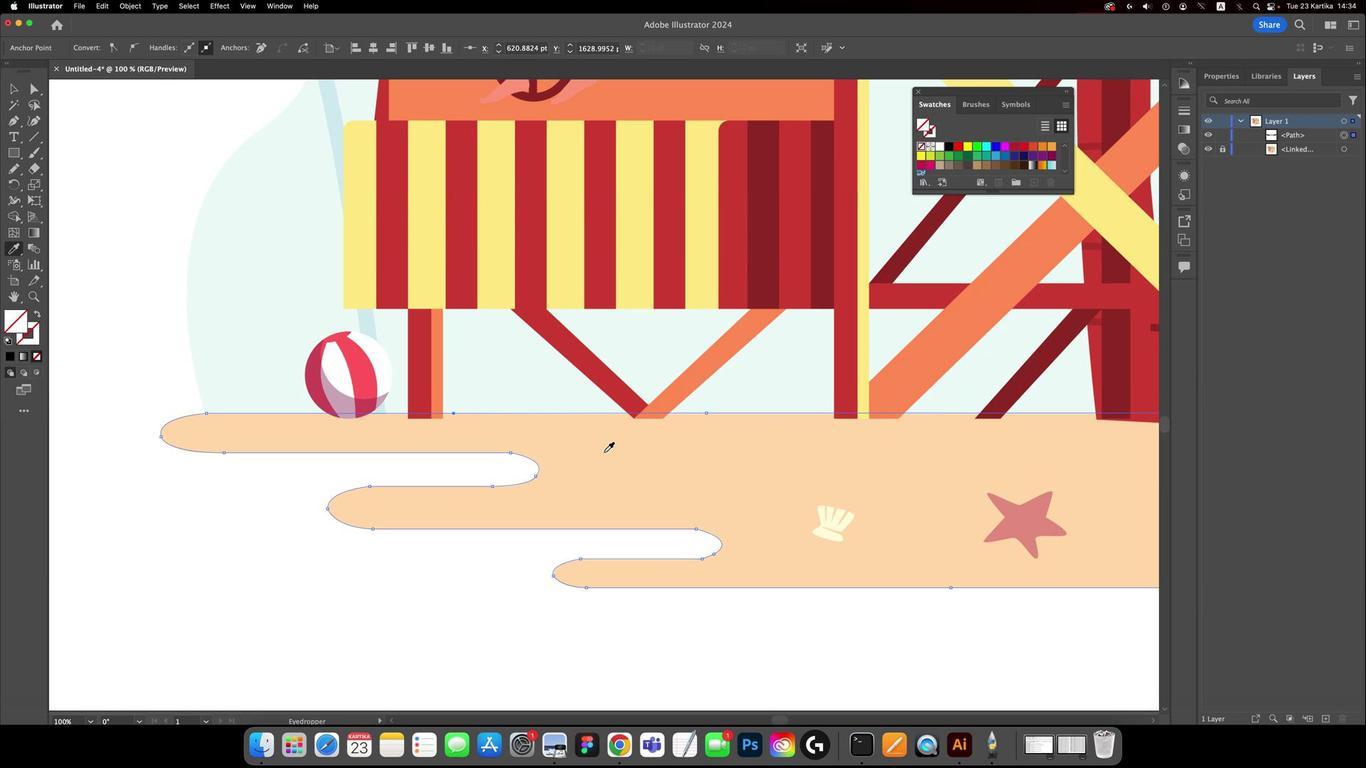 
Action: Key pressed 'i'
Screenshot: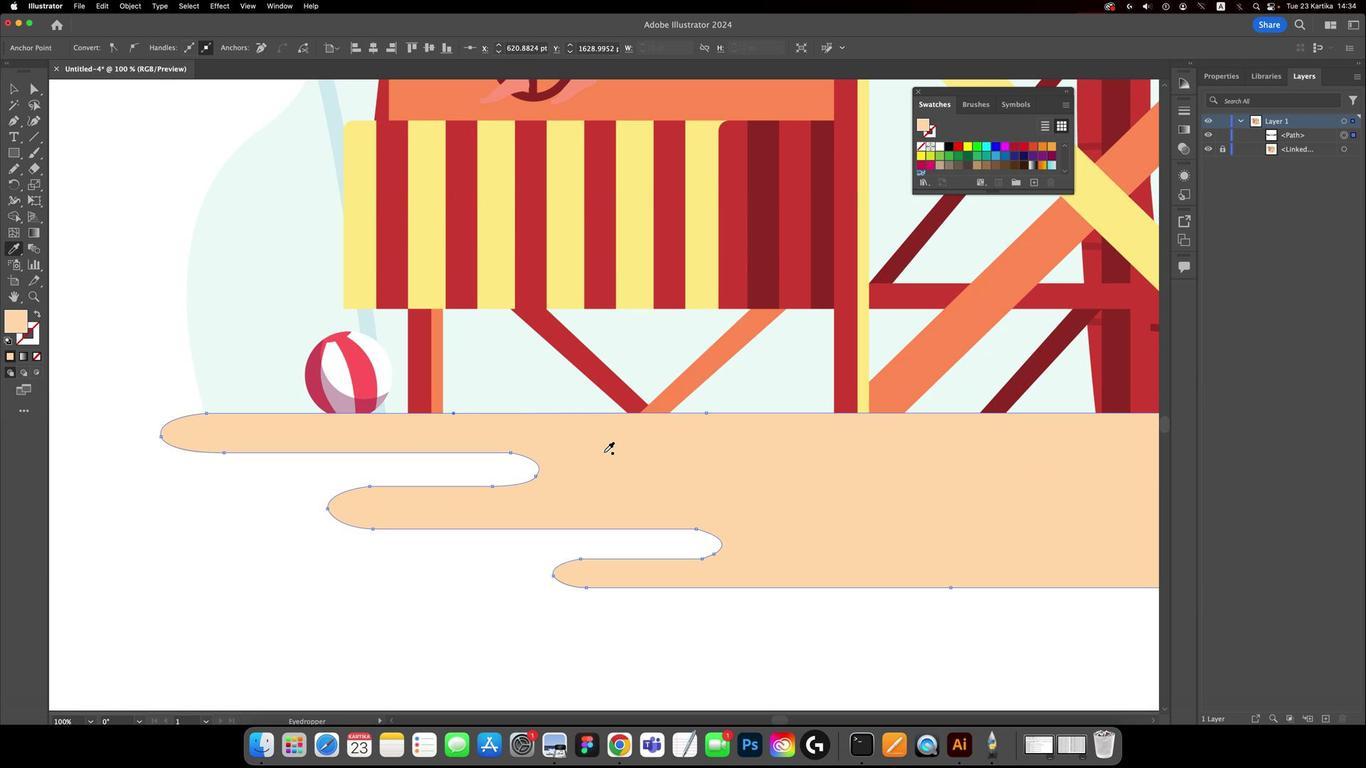 
Action: Mouse moved to (486, 444)
Screenshot: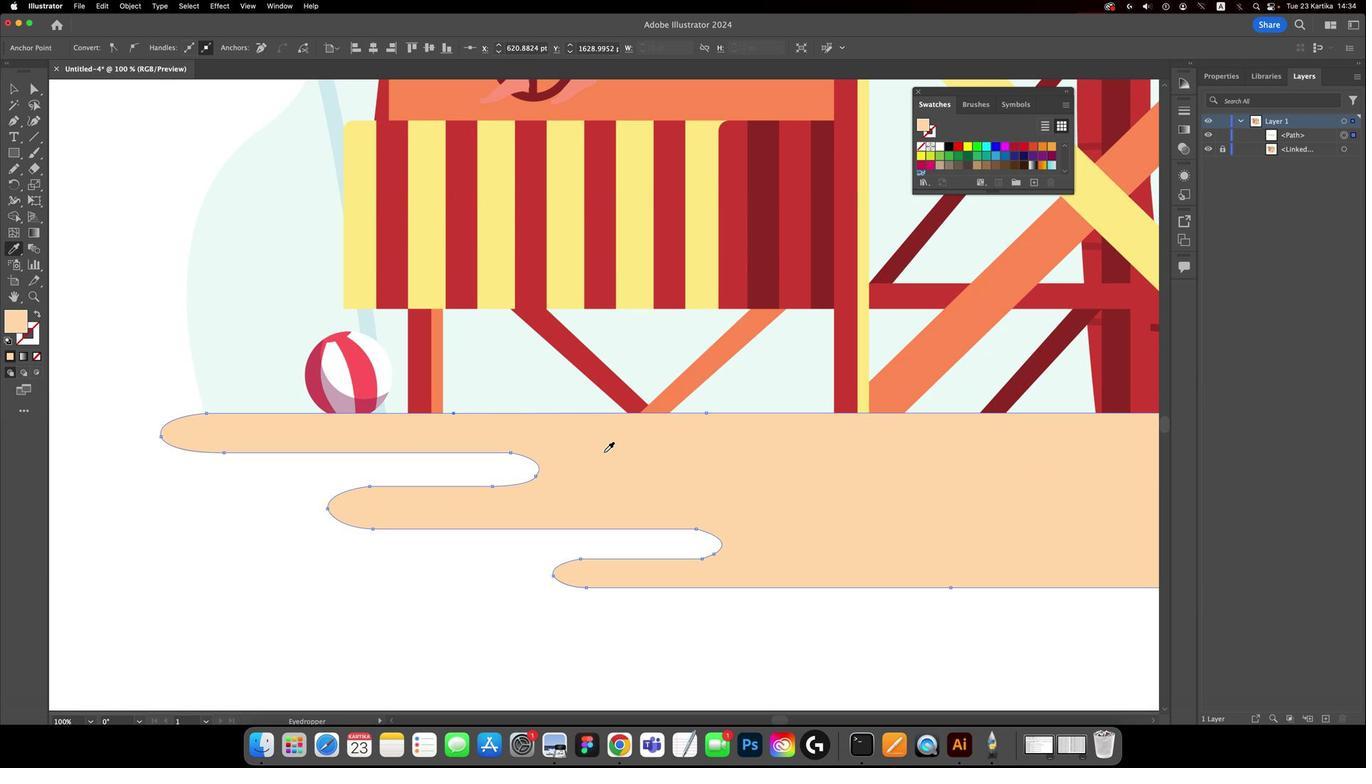 
Action: Mouse pressed left at (486, 444)
Screenshot: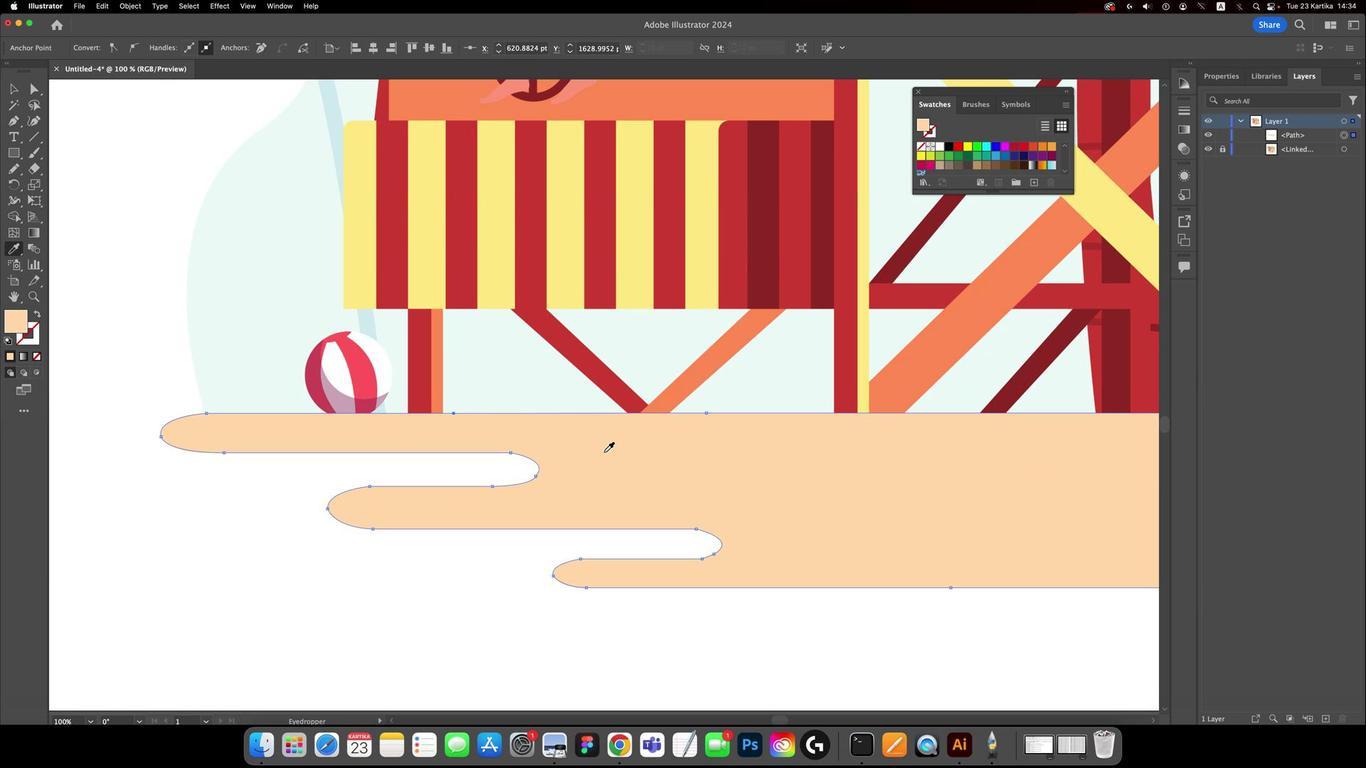 
Action: Mouse pressed left at (486, 444)
Screenshot: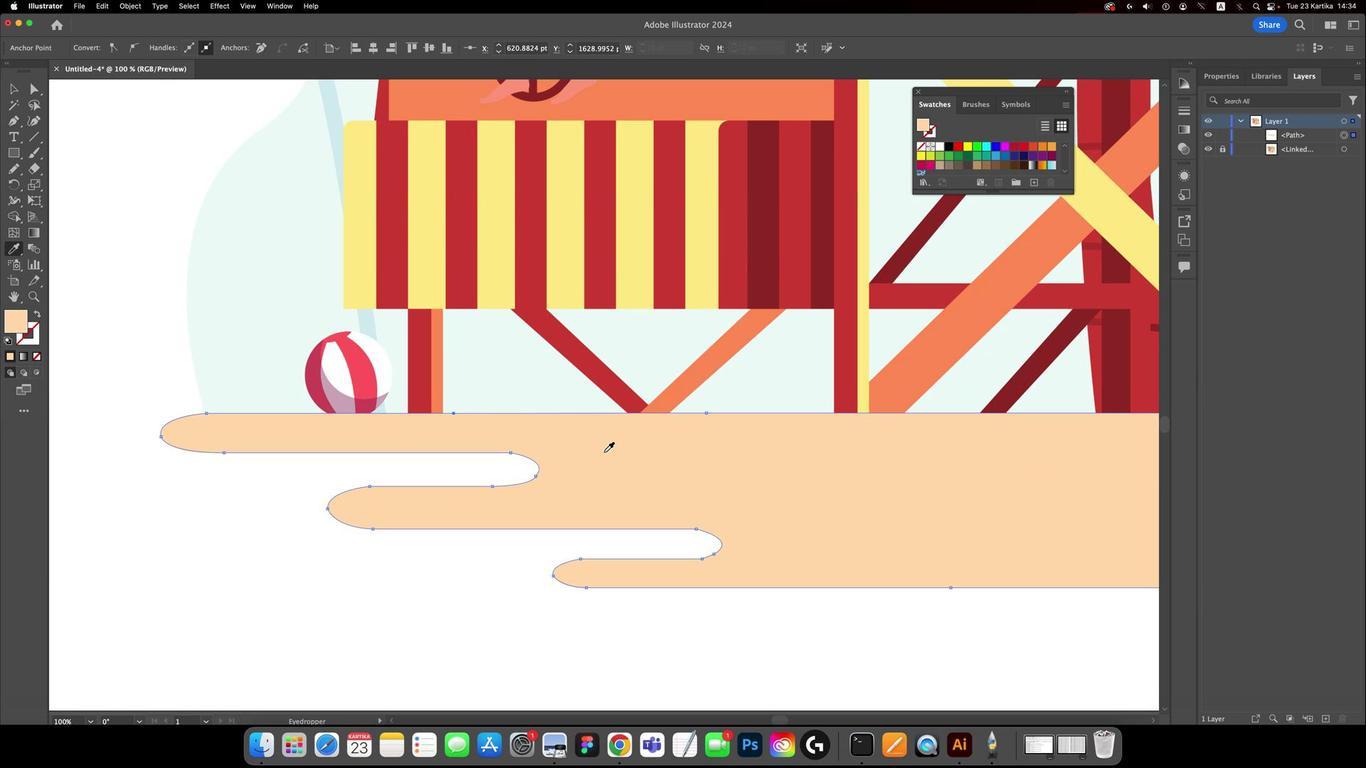 
Action: Mouse moved to (486, 443)
Screenshot: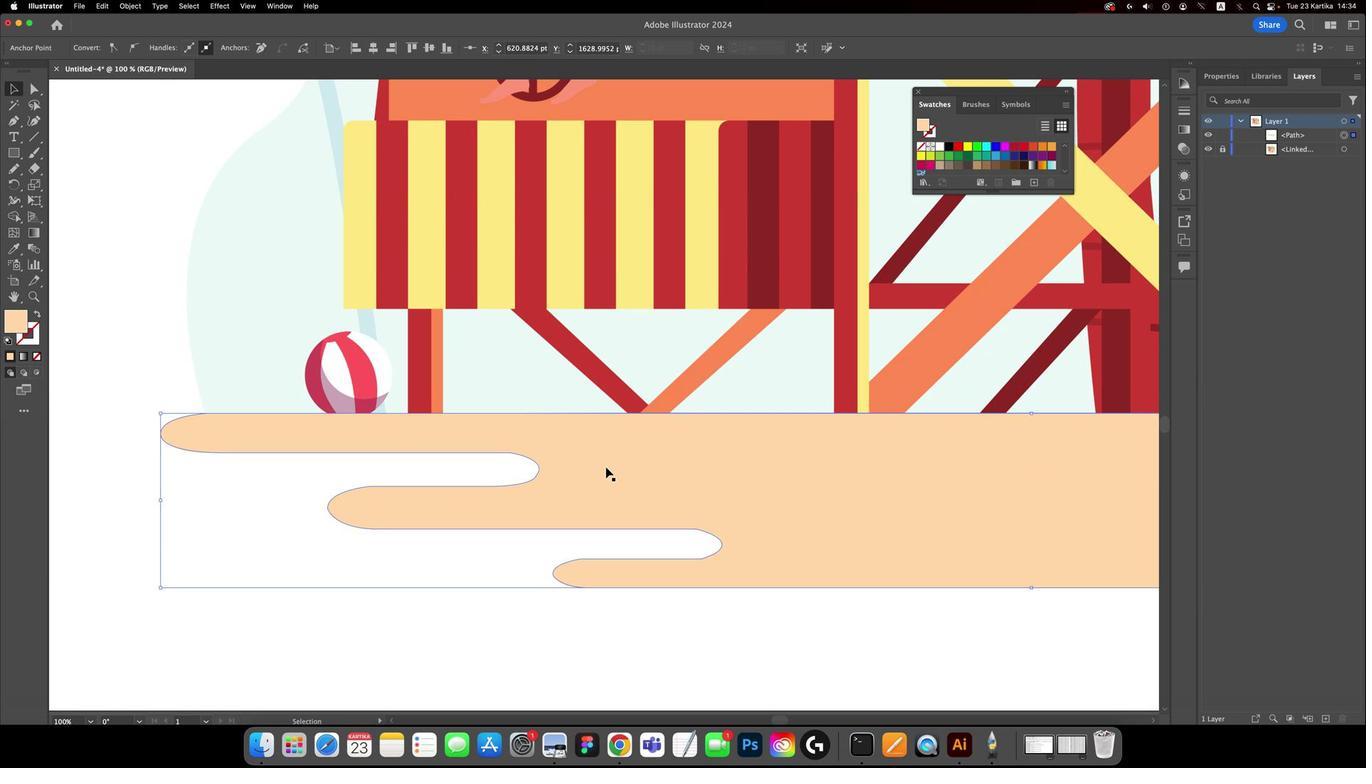 
Action: Key pressed 'v'
Screenshot: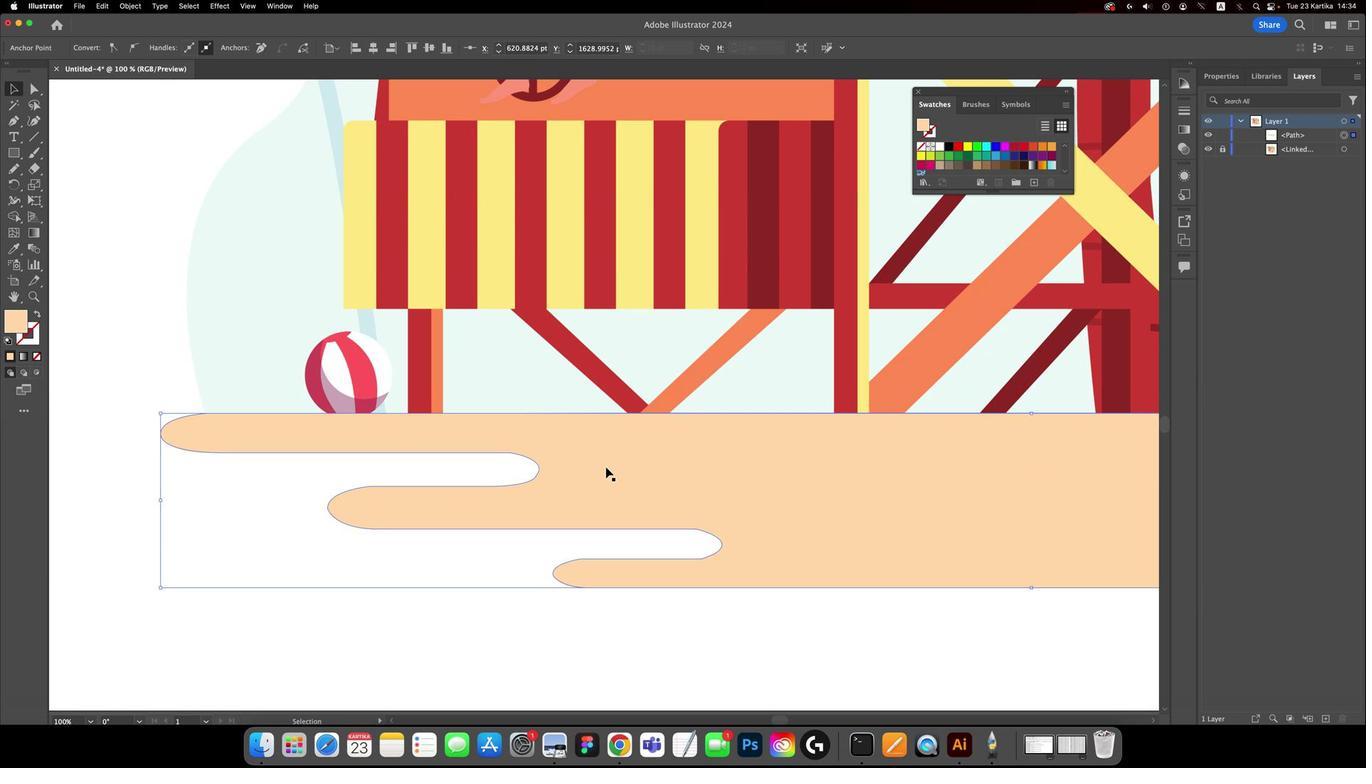 
Action: Mouse moved to (851, 301)
Screenshot: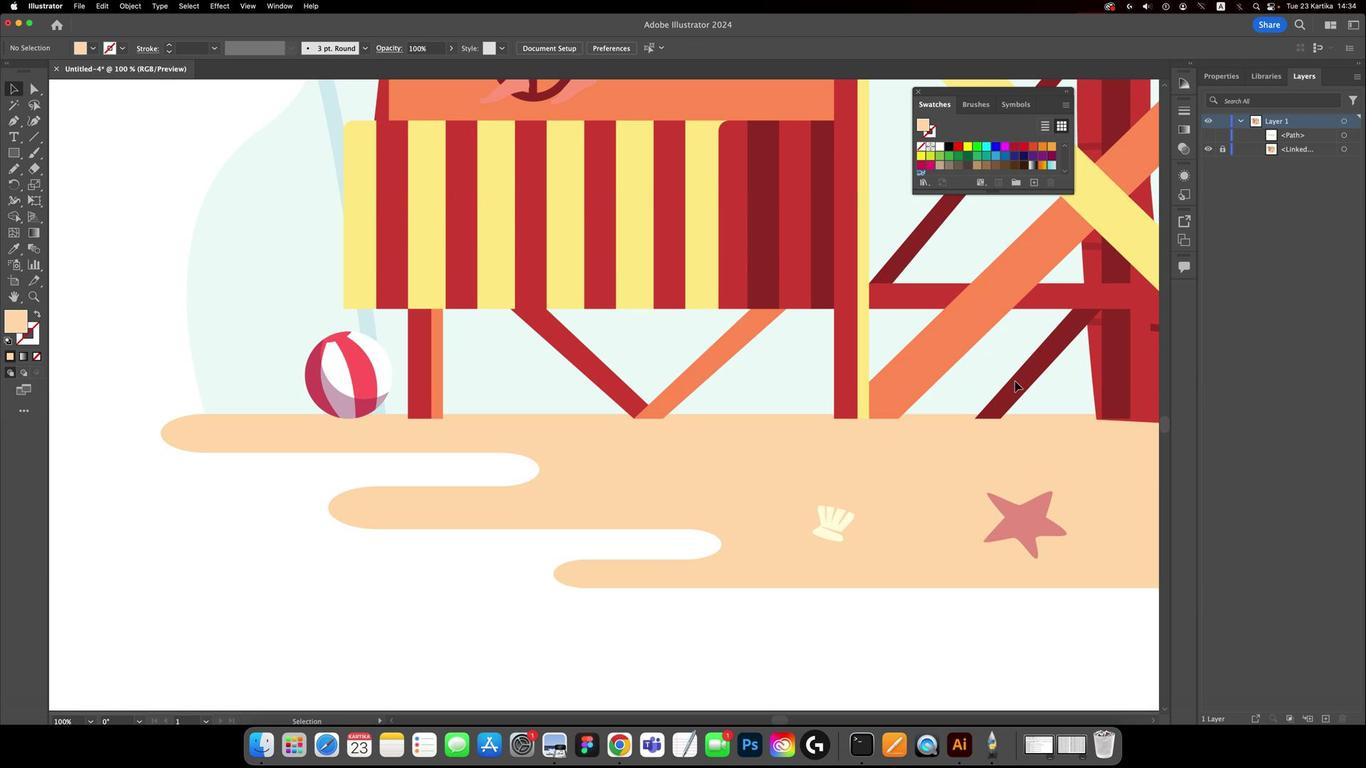 
Action: Mouse pressed left at (851, 301)
Screenshot: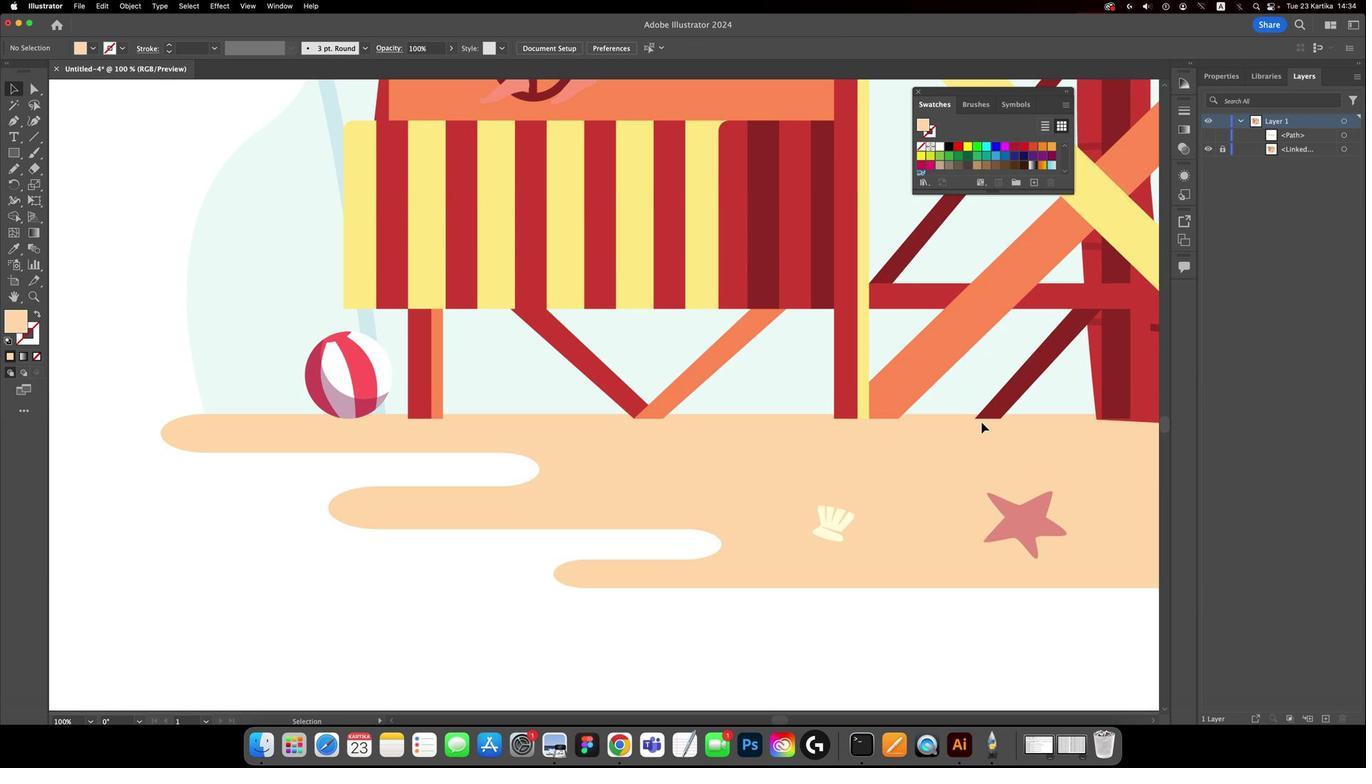 
Action: Mouse moved to (571, 472)
Screenshot: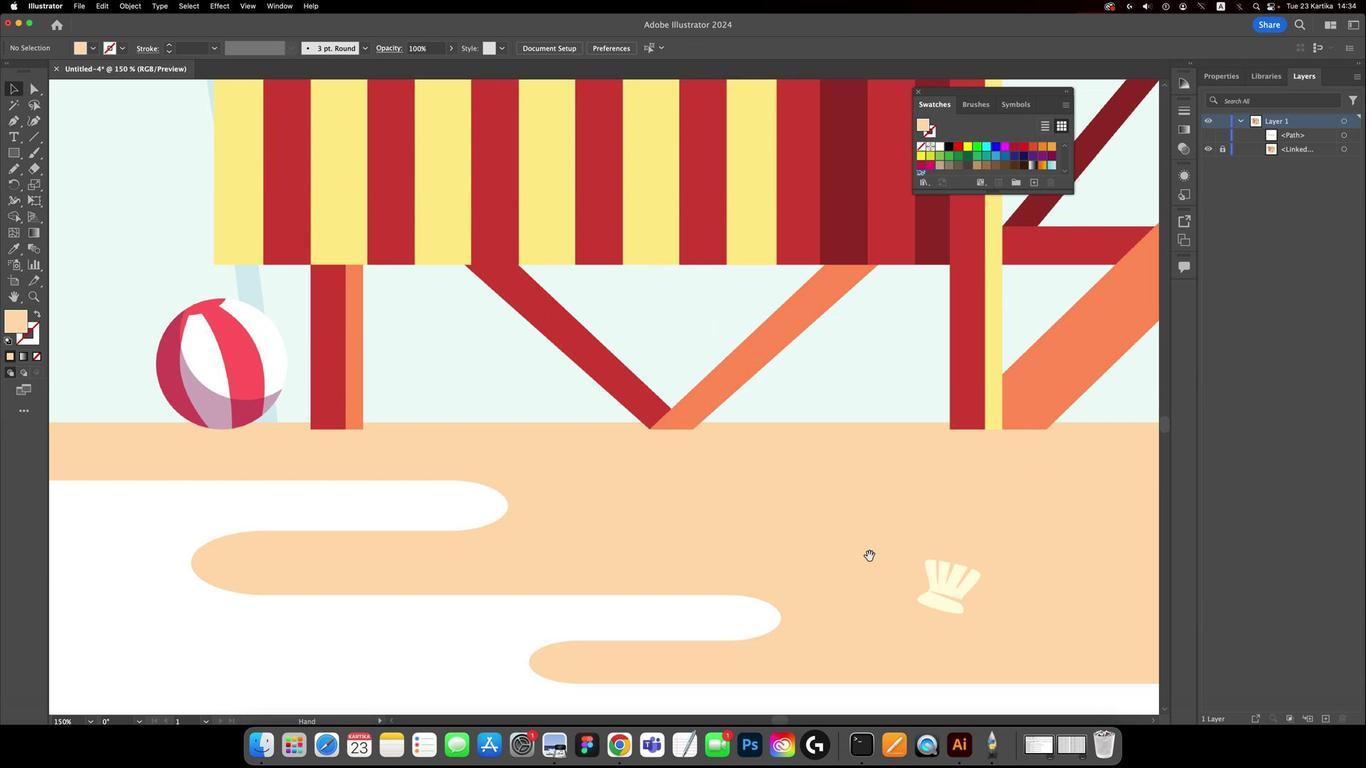 
Action: Key pressed Key.cmd'='
Screenshot: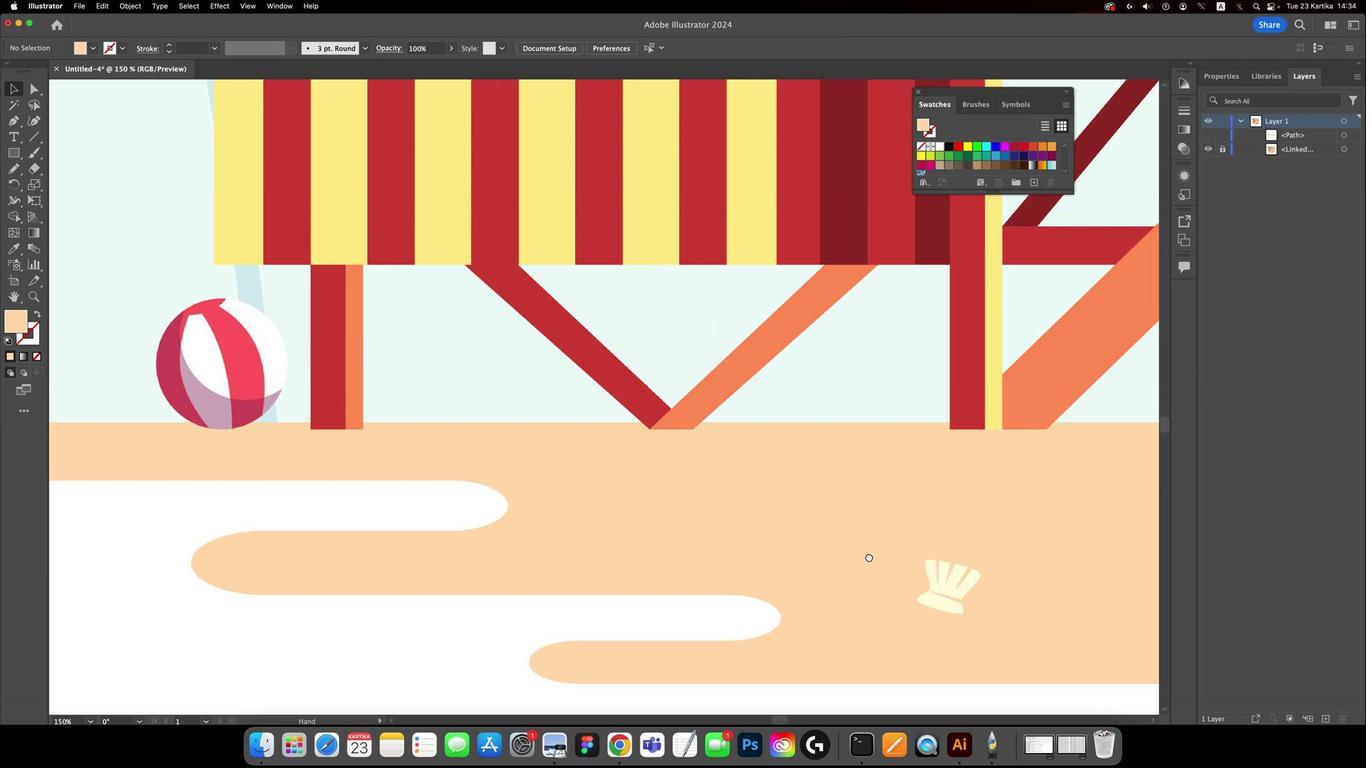 
Action: Mouse moved to (625, 485)
Screenshot: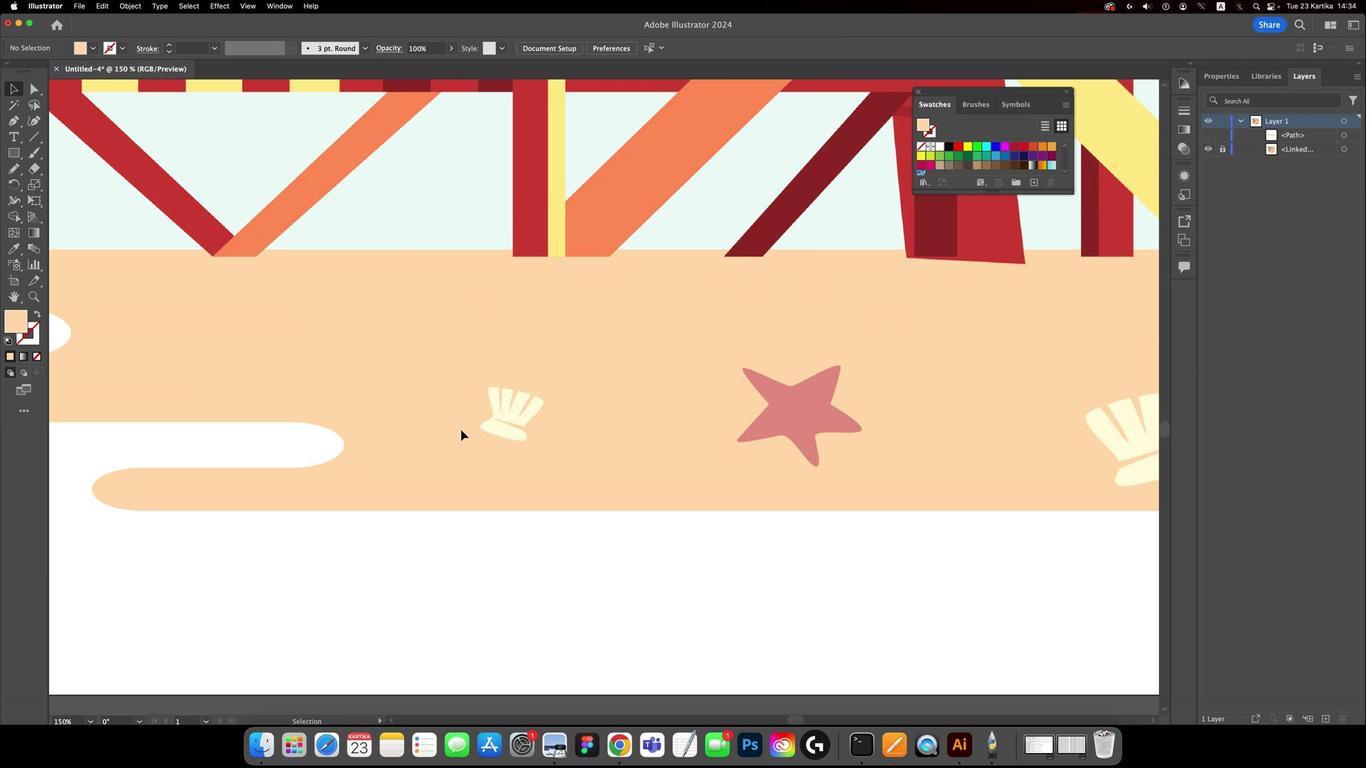 
Action: Key pressed Key.space
Screenshot: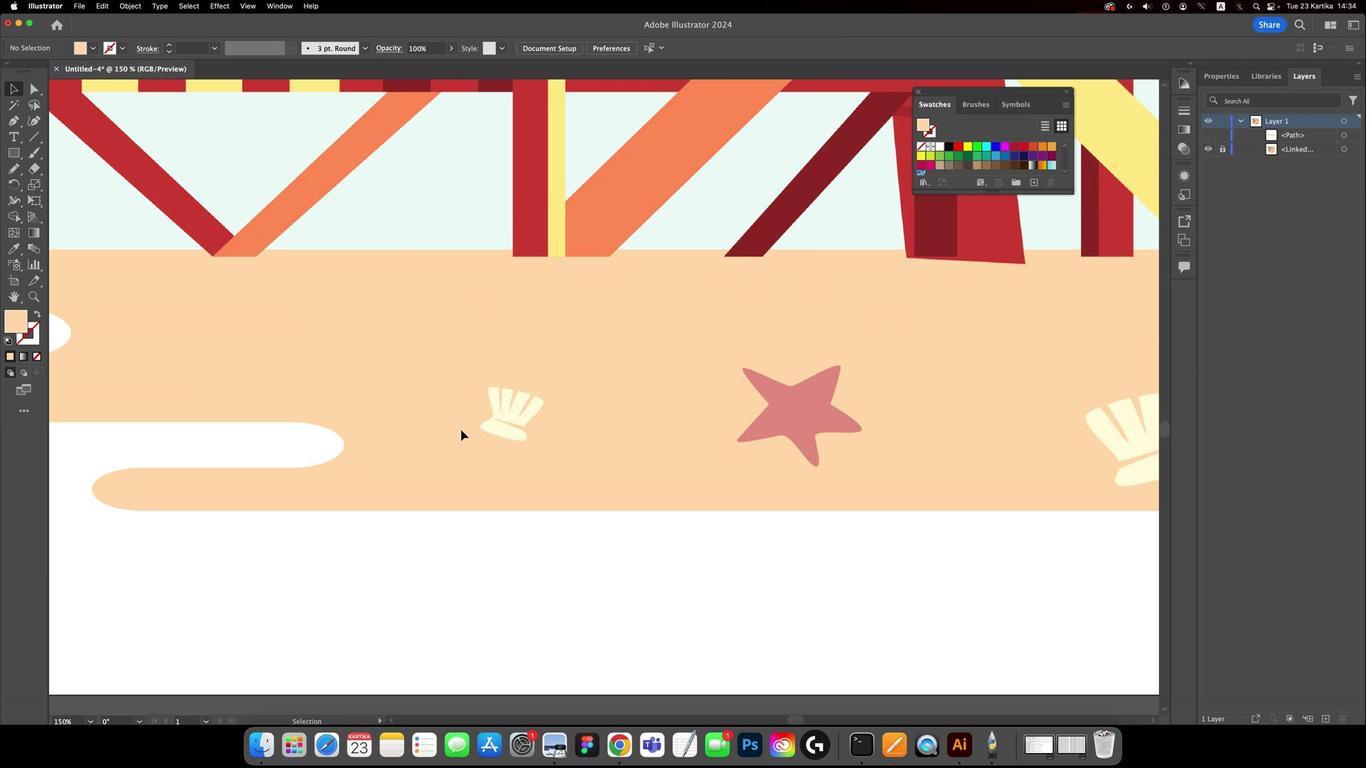 
Action: Mouse moved to (645, 490)
Screenshot: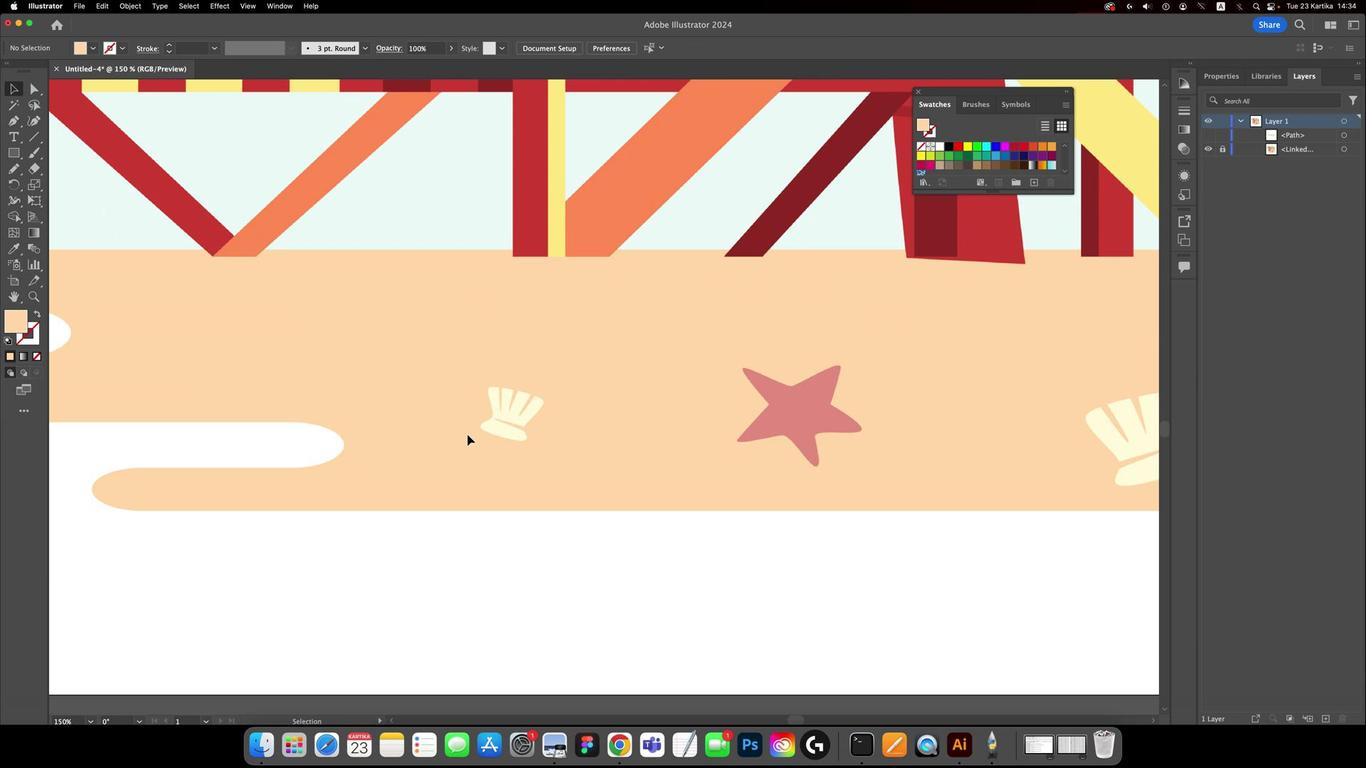 
Action: Mouse pressed left at (645, 490)
Screenshot: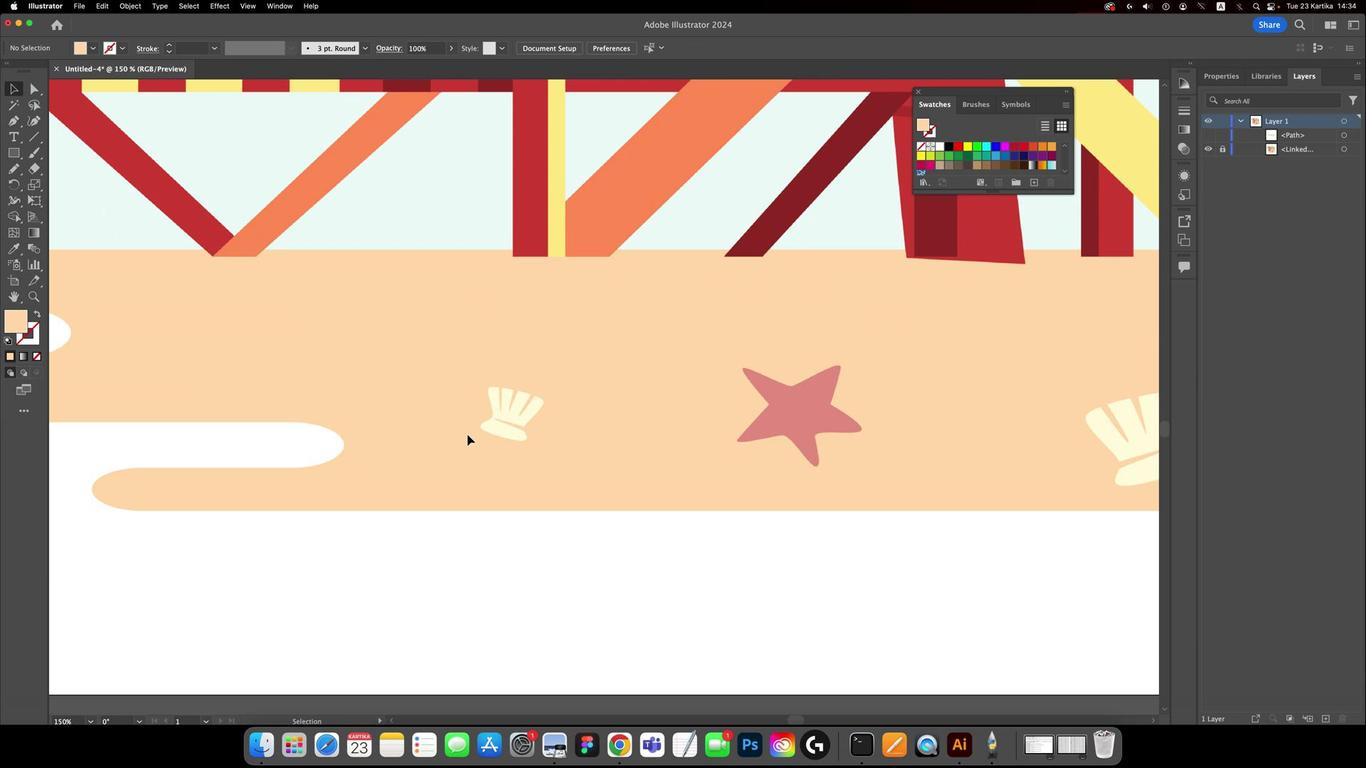 
Action: Mouse moved to (401, 438)
Screenshot: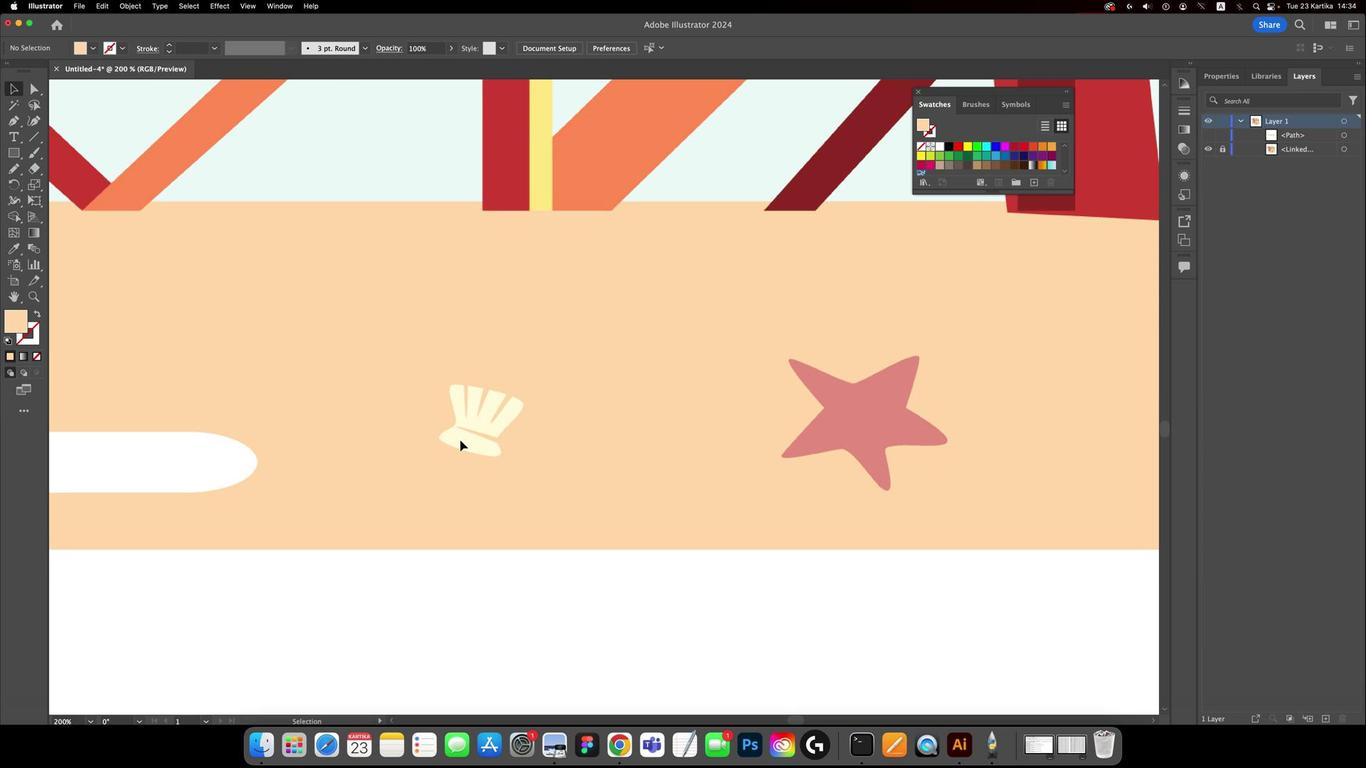 
Action: Key pressed Key.cmd'='
Screenshot: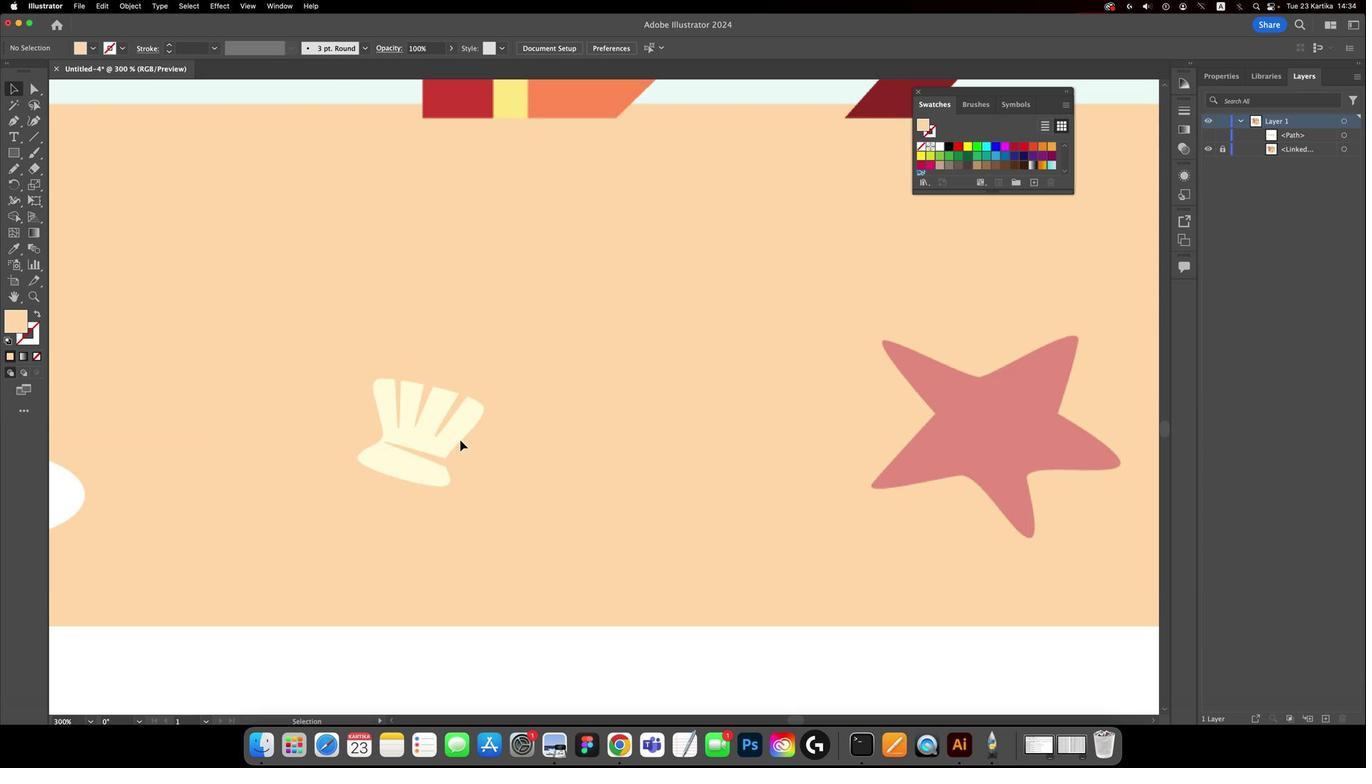
Action: Mouse moved to (400, 439)
Screenshot: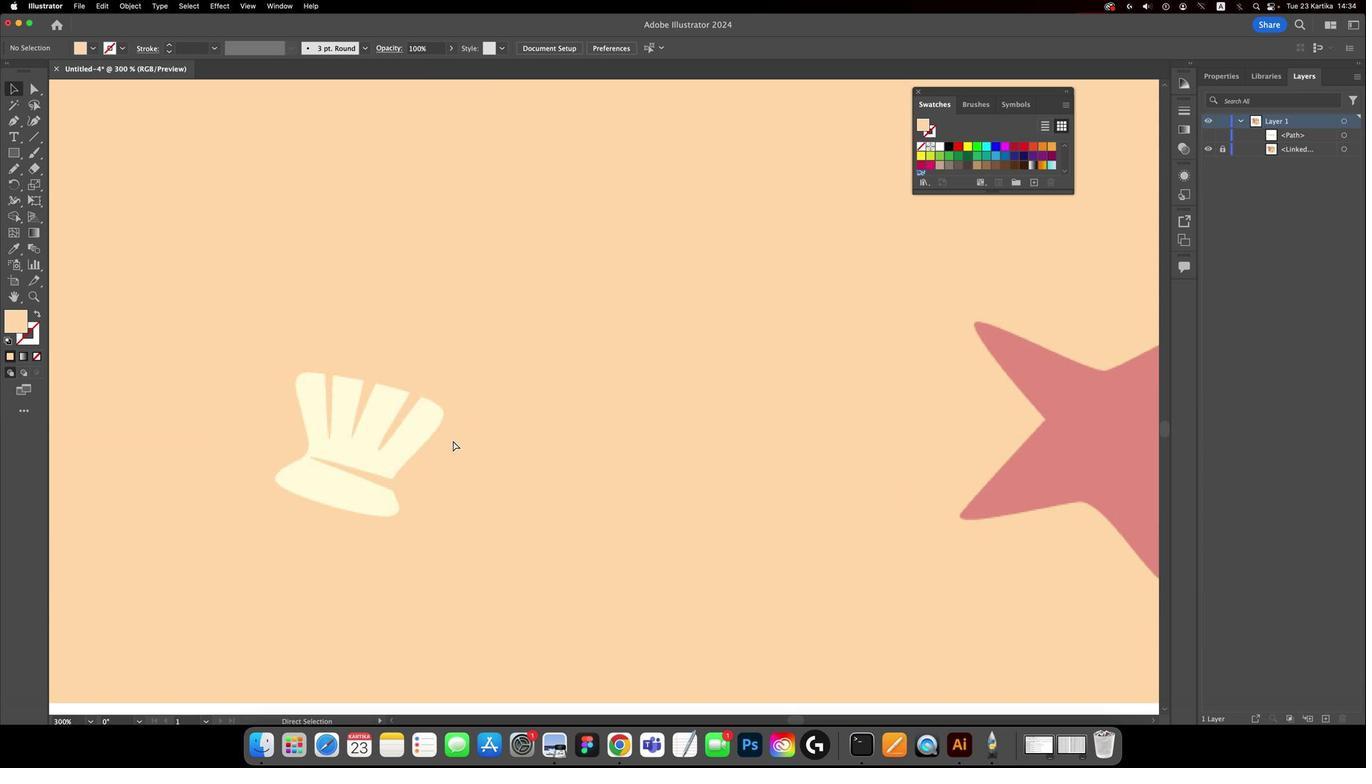 
Action: Key pressed Key.cmd'='
Screenshot: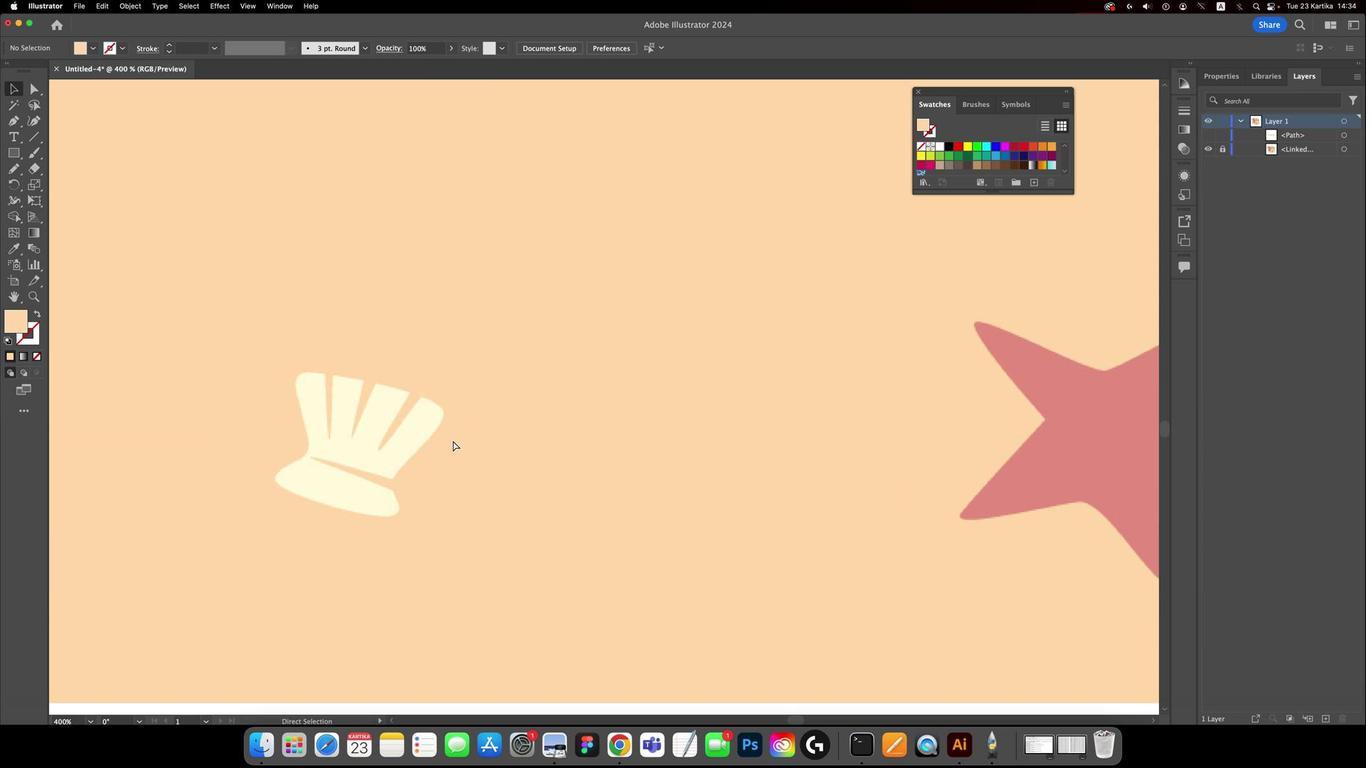 
Action: Mouse moved to (395, 439)
Screenshot: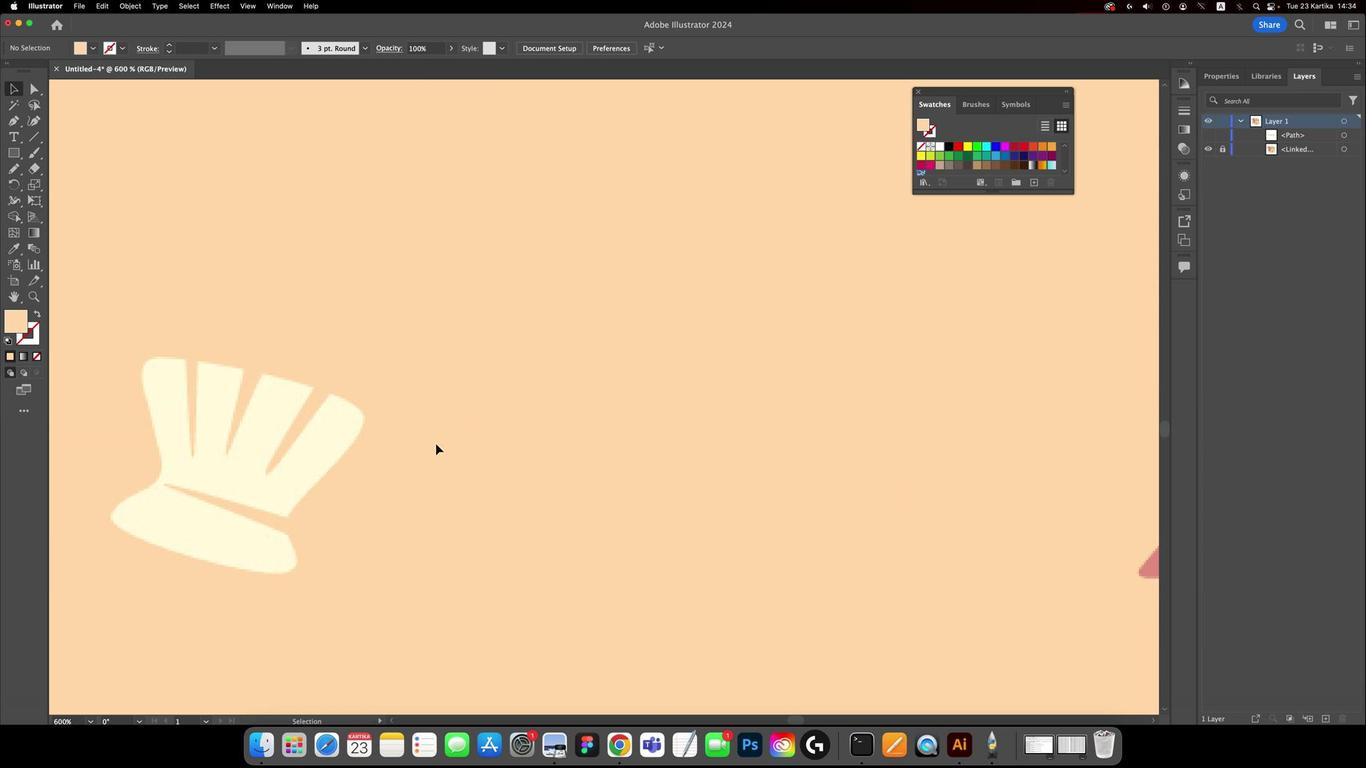 
Action: Key pressed Key.cmd'='
Screenshot: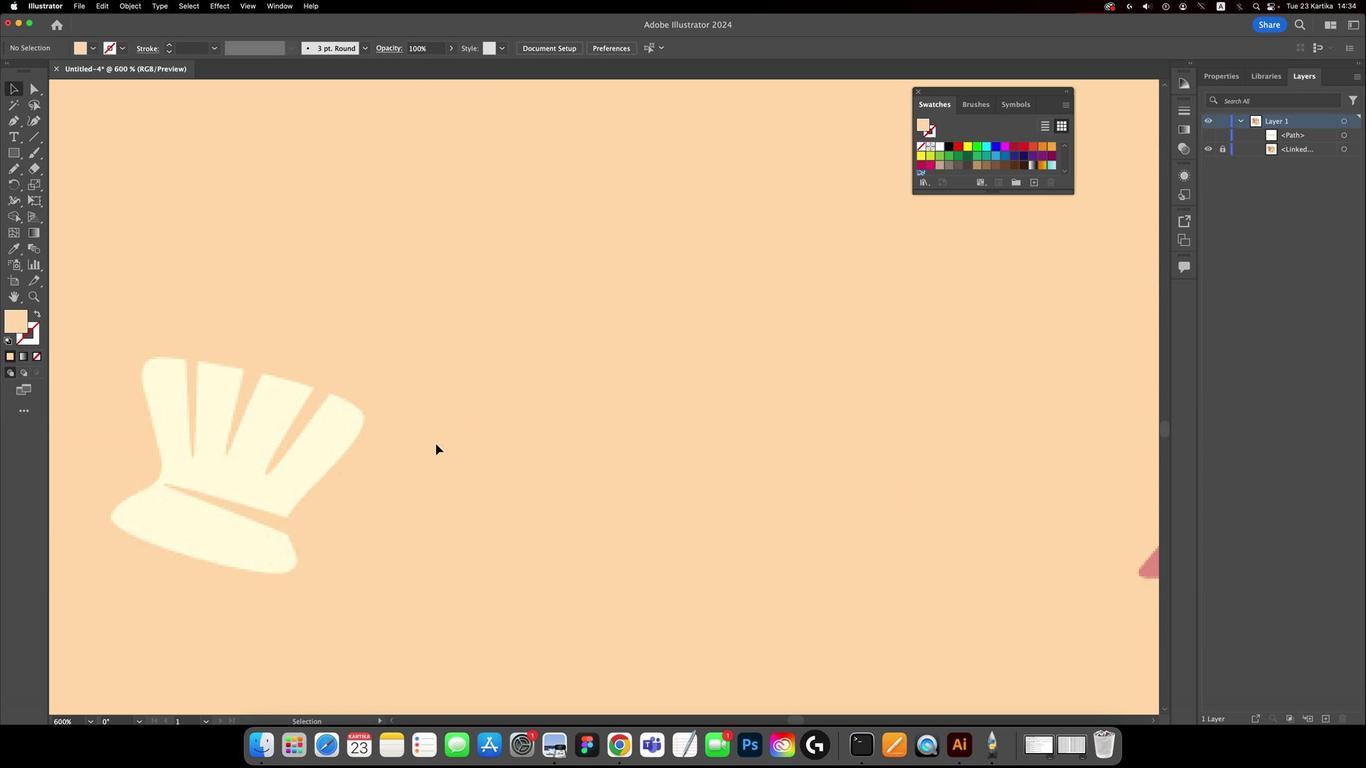 
Action: Mouse moved to (390, 439)
